Task: Design a Vector Pattern for a Seashell Collection.
Action: Mouse moved to (97, 117)
Screenshot: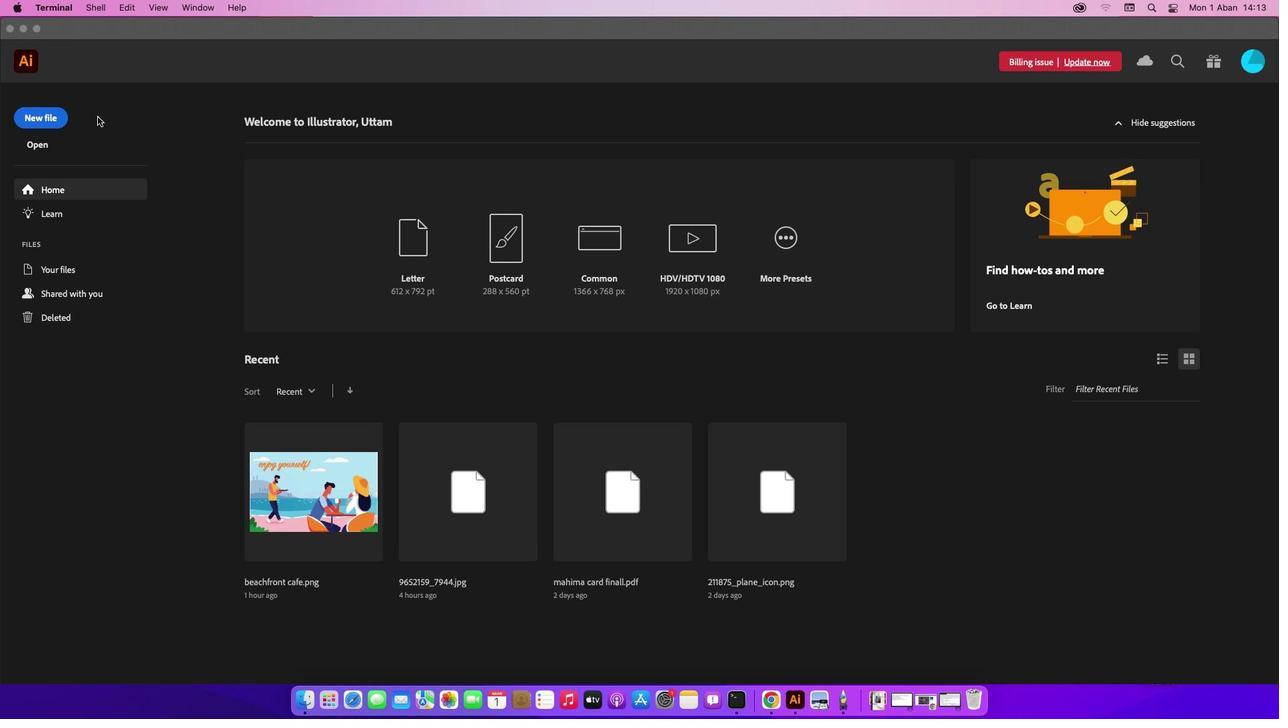 
Action: Mouse pressed left at (97, 117)
Screenshot: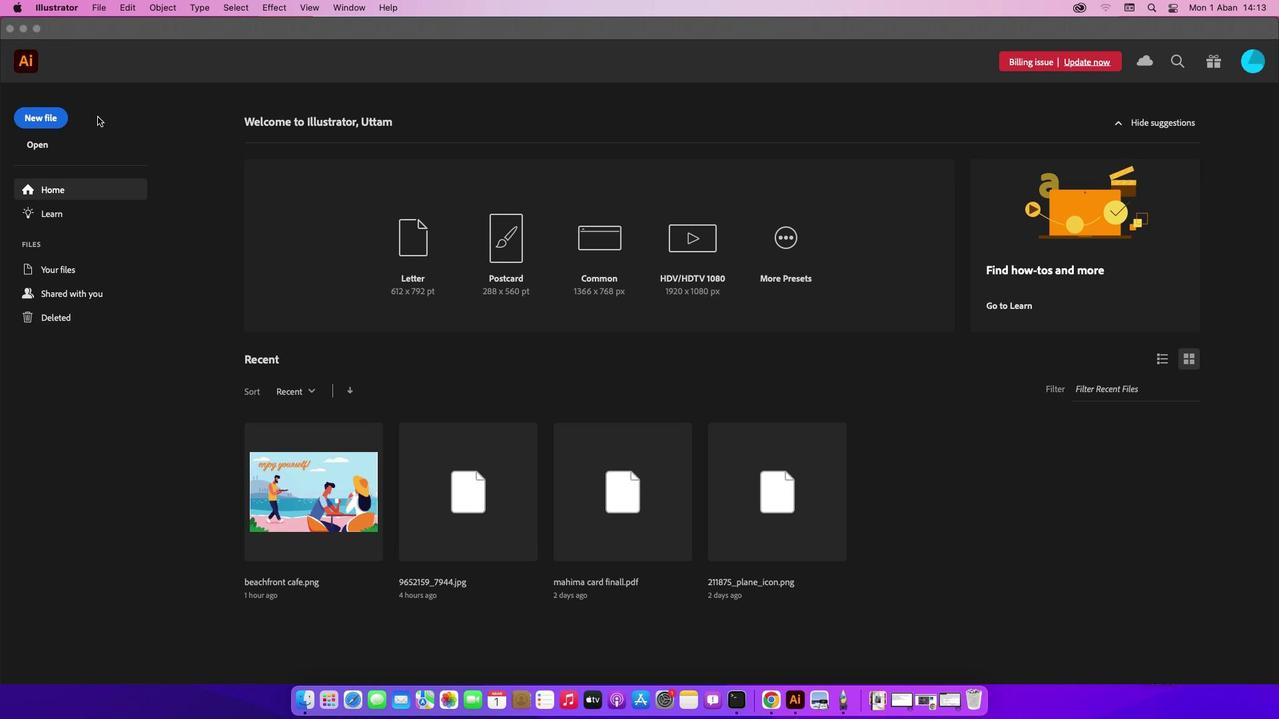 
Action: Mouse moved to (43, 125)
Screenshot: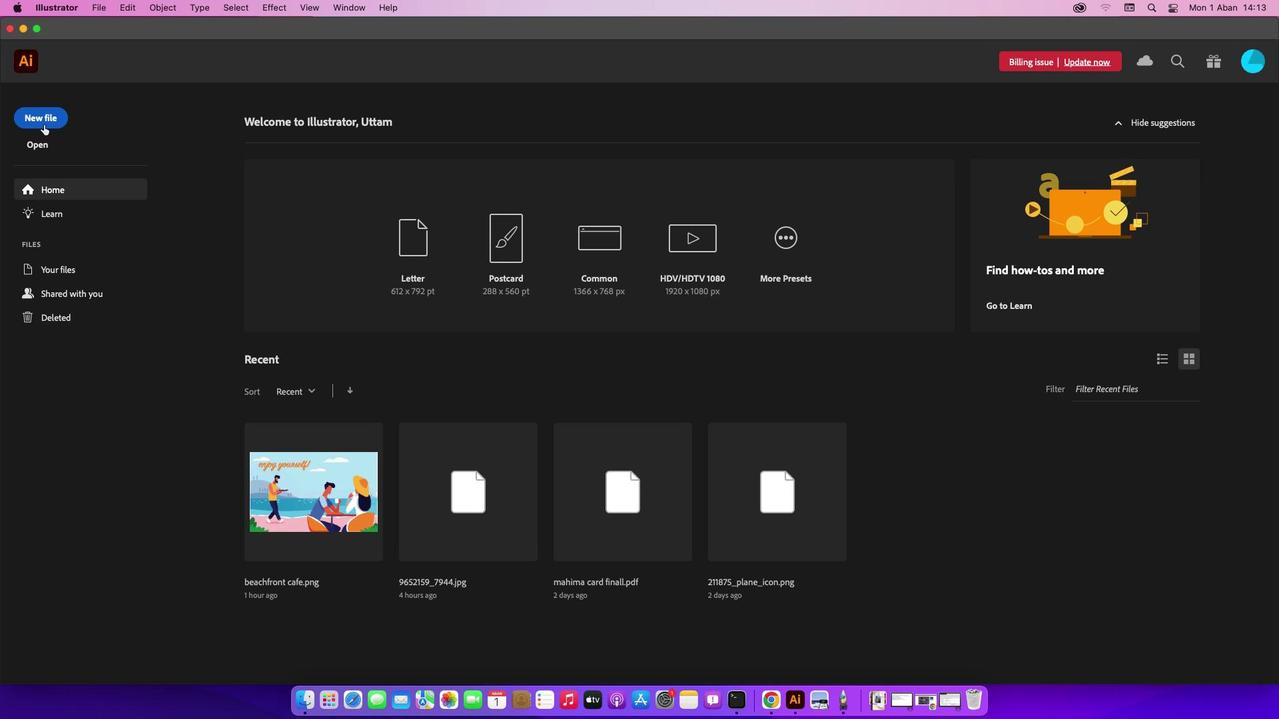 
Action: Mouse pressed left at (43, 125)
Screenshot: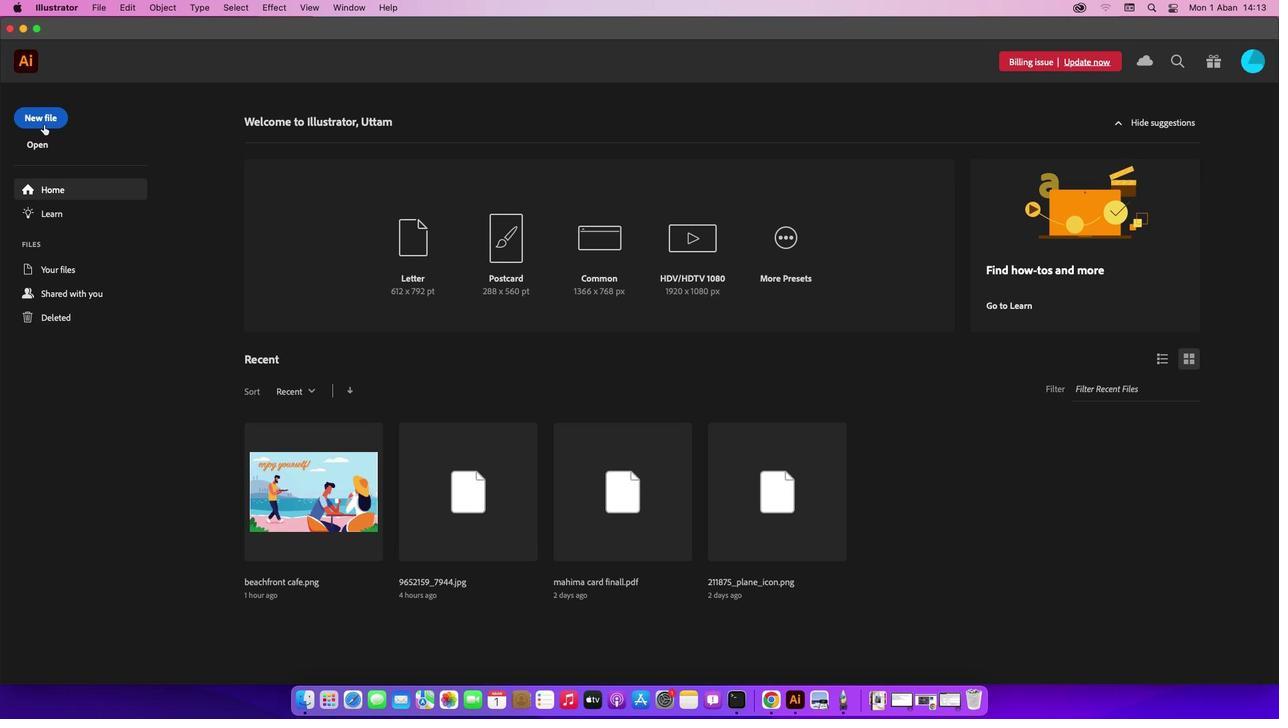 
Action: Mouse moved to (937, 556)
Screenshot: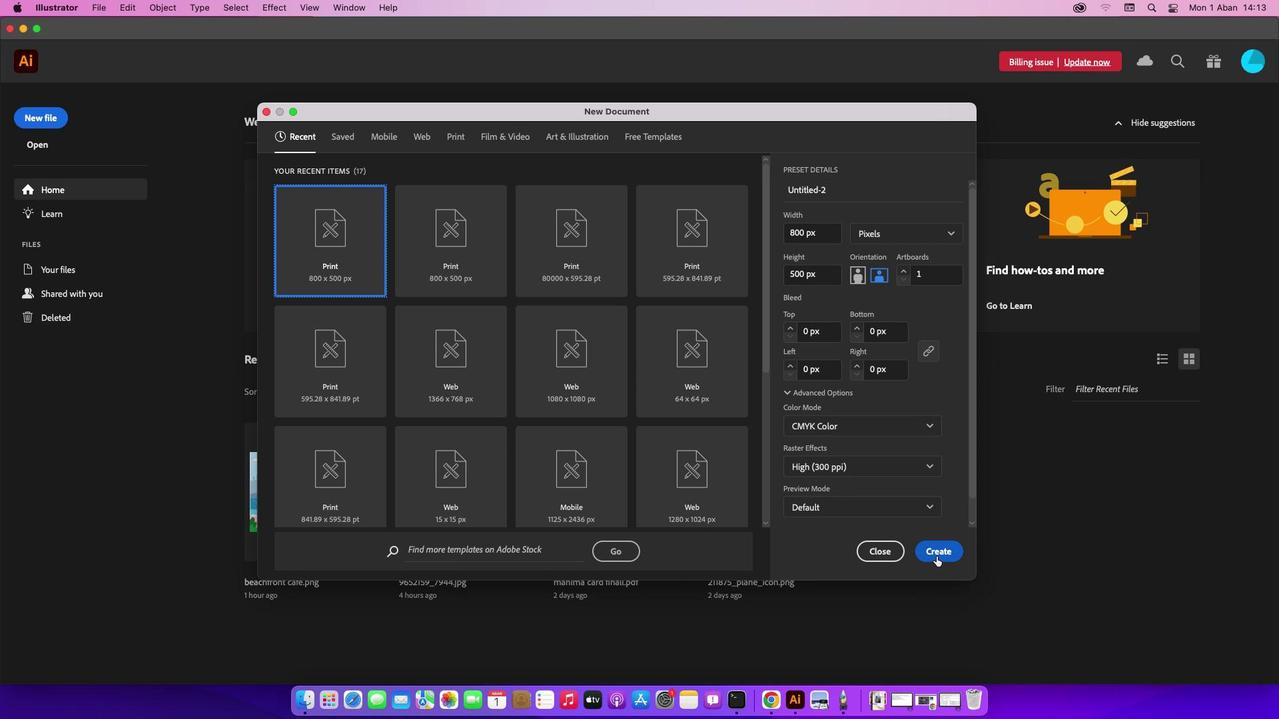
Action: Mouse pressed left at (937, 556)
Screenshot: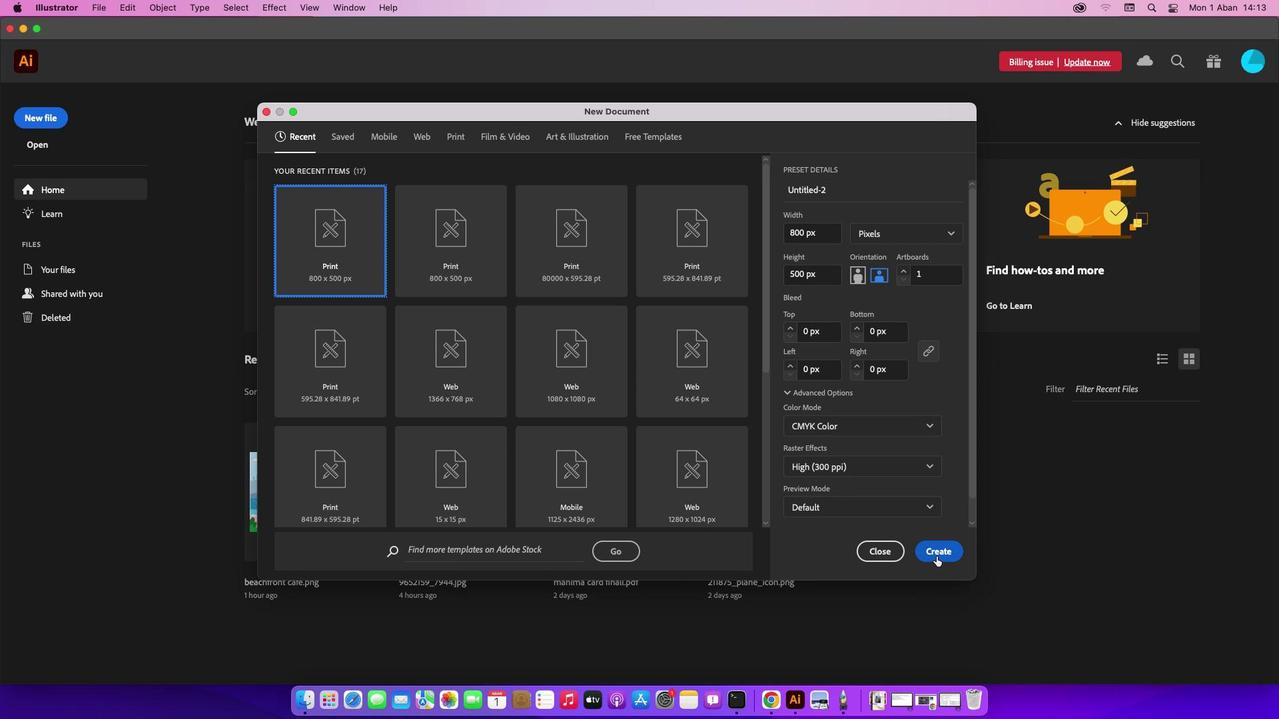 
Action: Mouse moved to (88, 7)
Screenshot: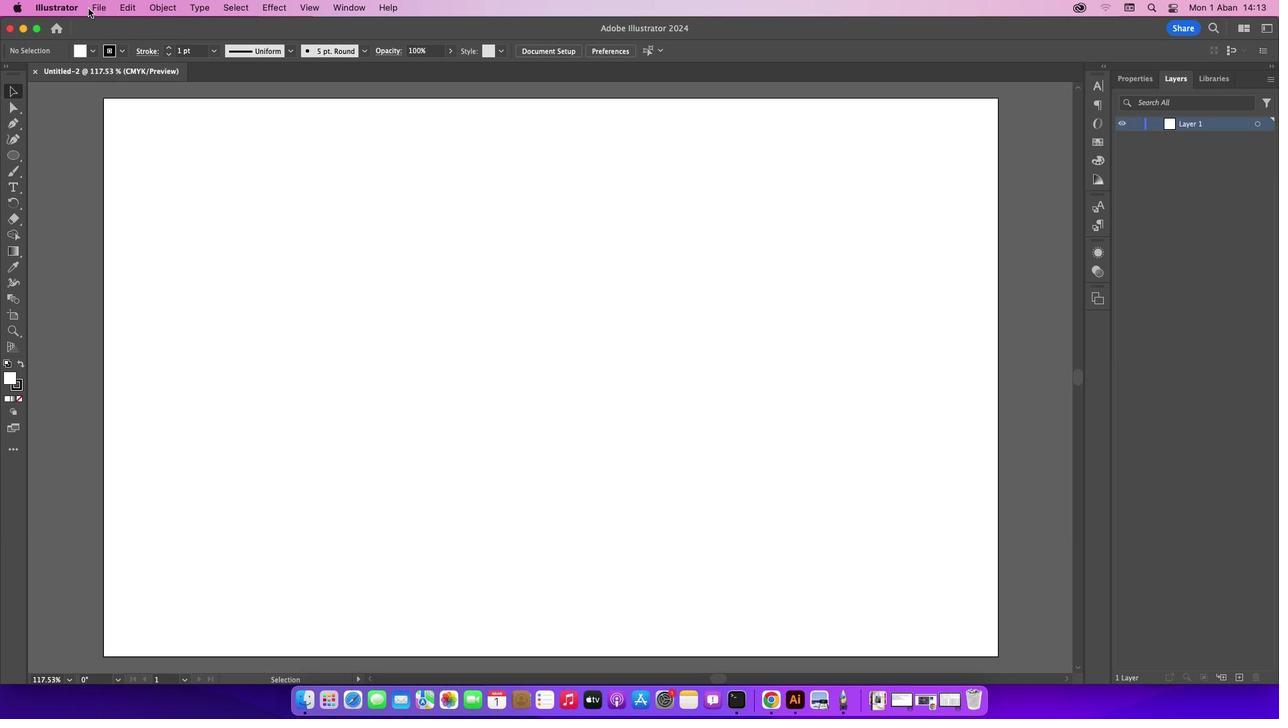 
Action: Mouse pressed left at (88, 7)
Screenshot: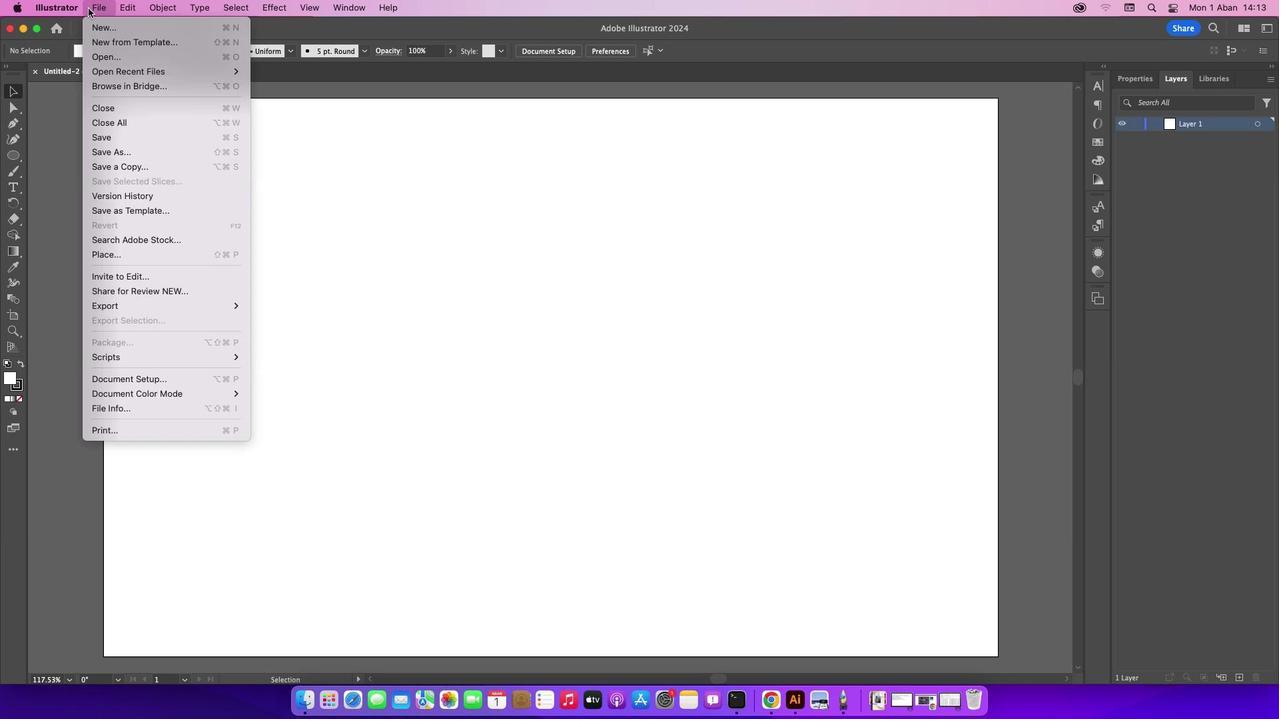 
Action: Mouse moved to (125, 63)
Screenshot: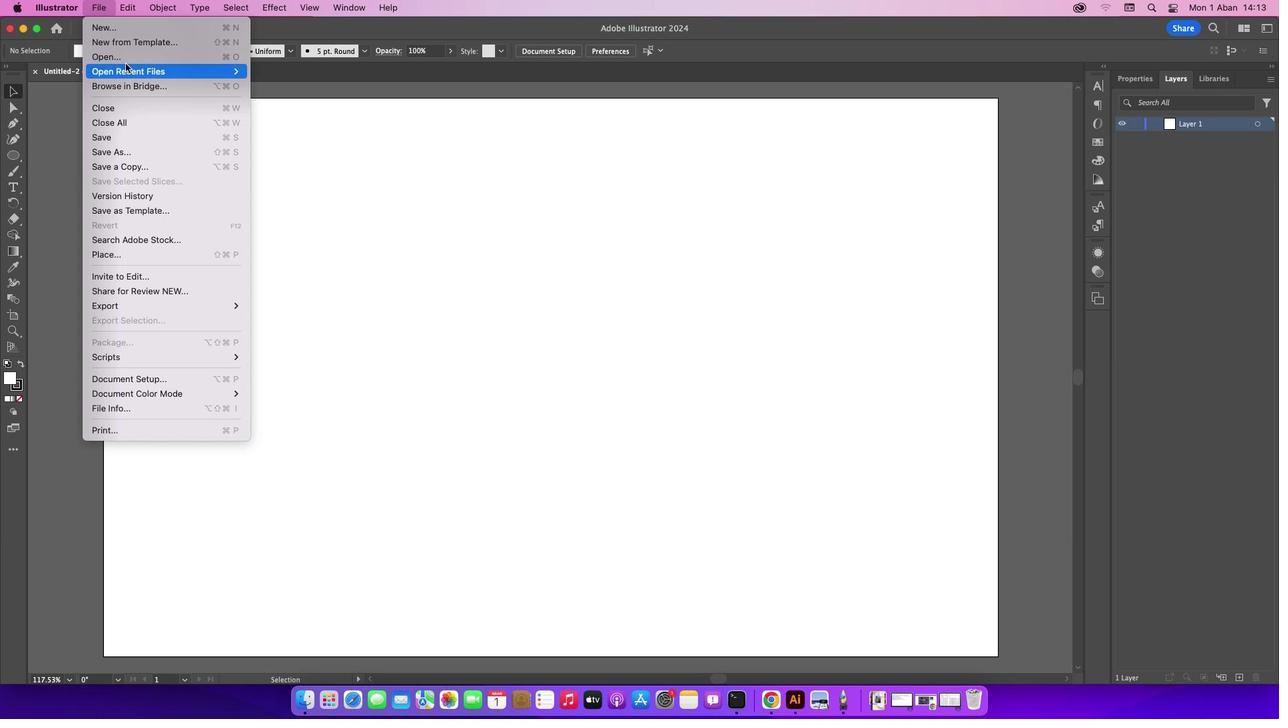 
Action: Mouse pressed left at (125, 63)
Screenshot: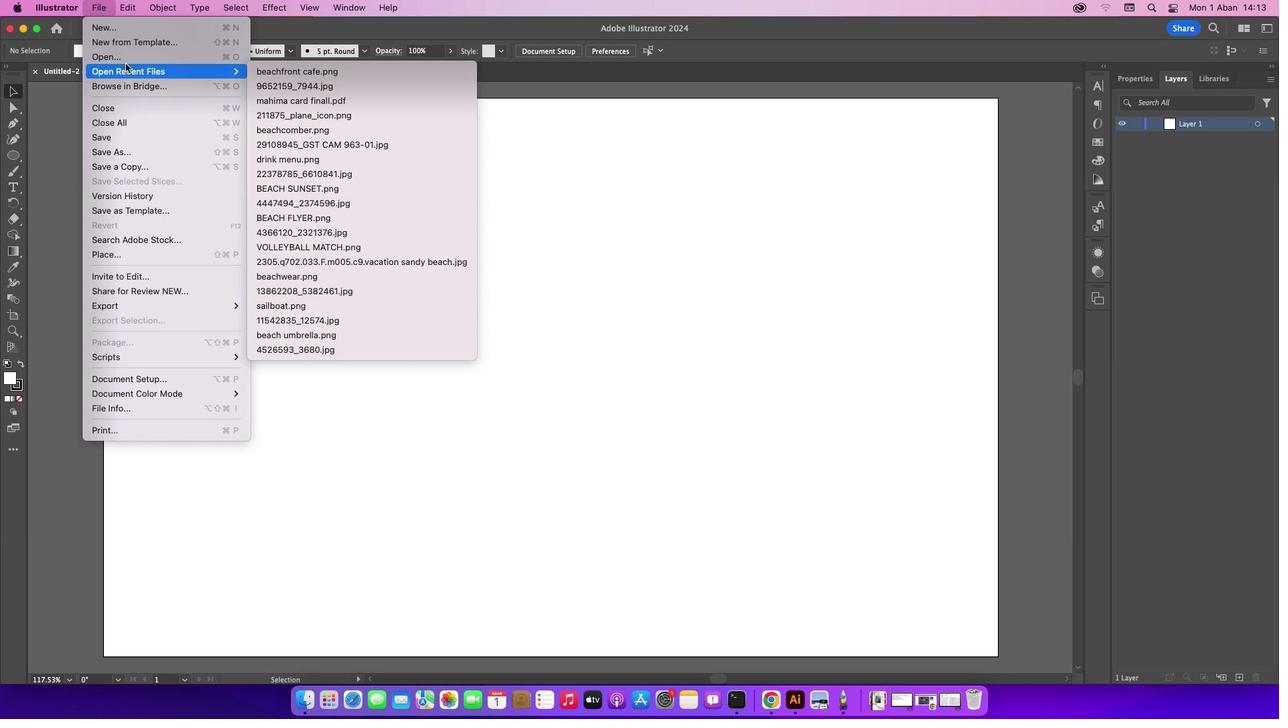 
Action: Mouse moved to (101, 9)
Screenshot: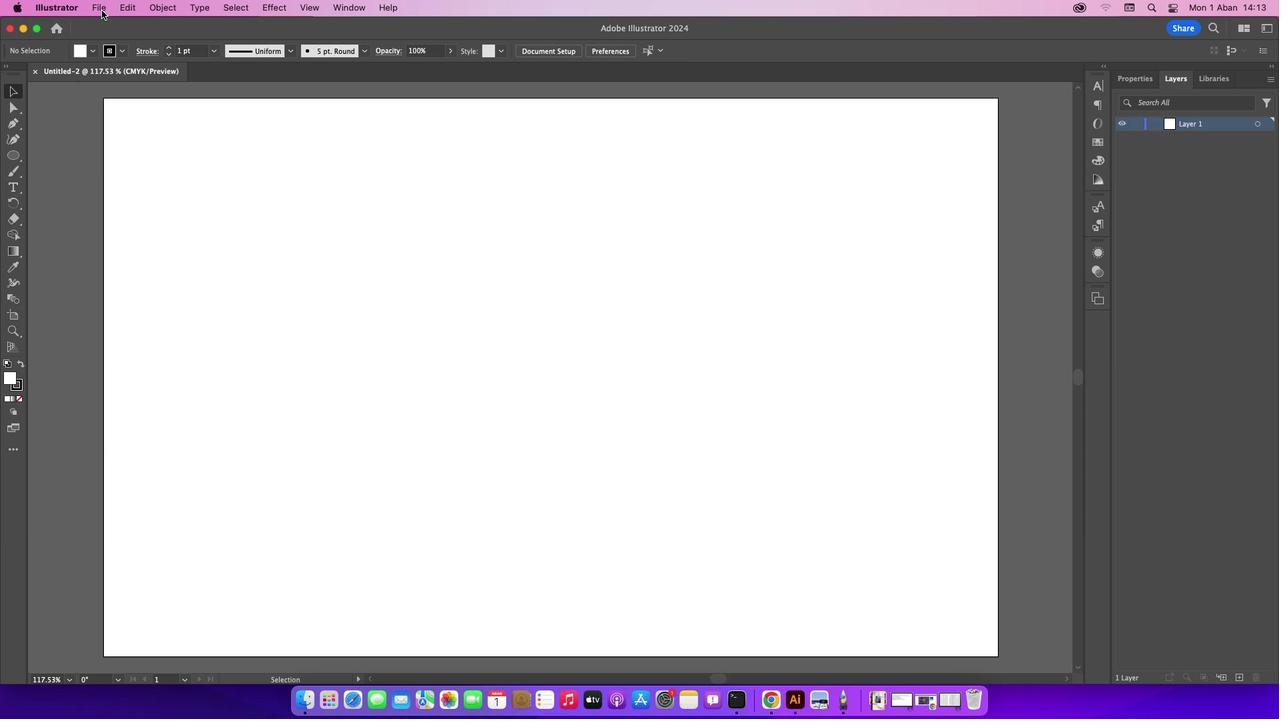 
Action: Mouse pressed left at (101, 9)
Screenshot: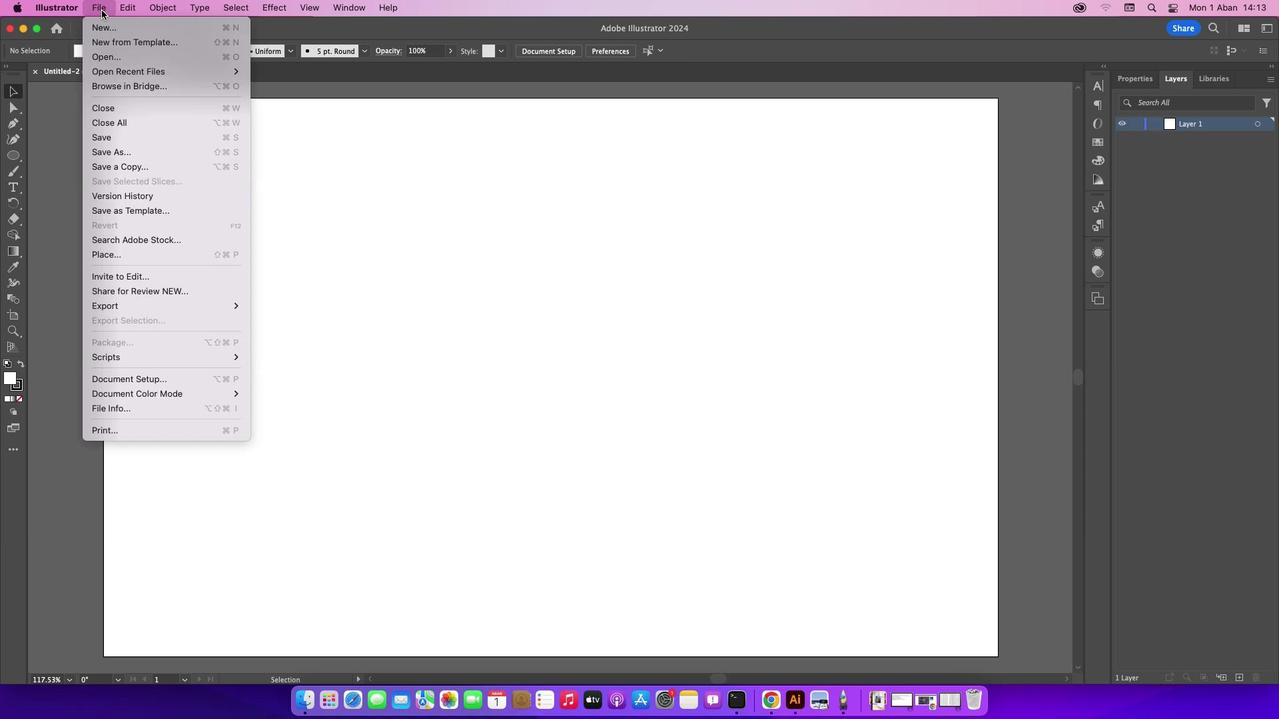 
Action: Mouse moved to (113, 56)
Screenshot: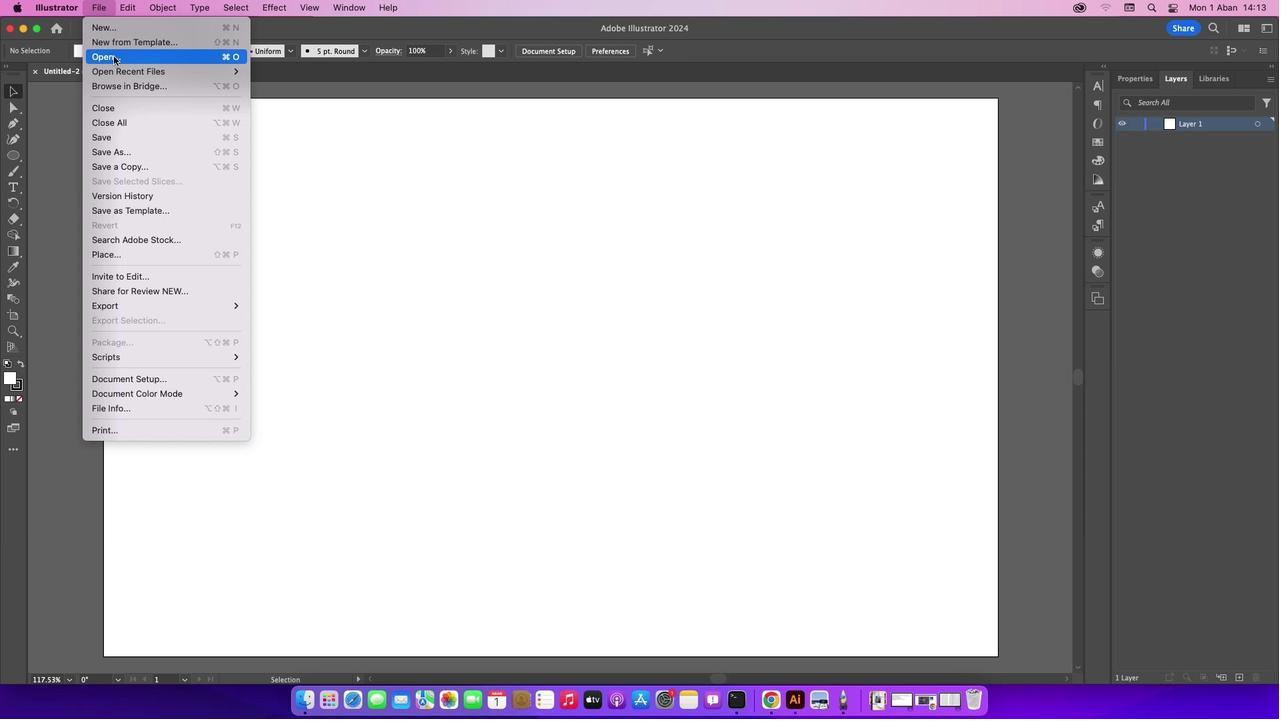 
Action: Mouse pressed left at (113, 56)
Screenshot: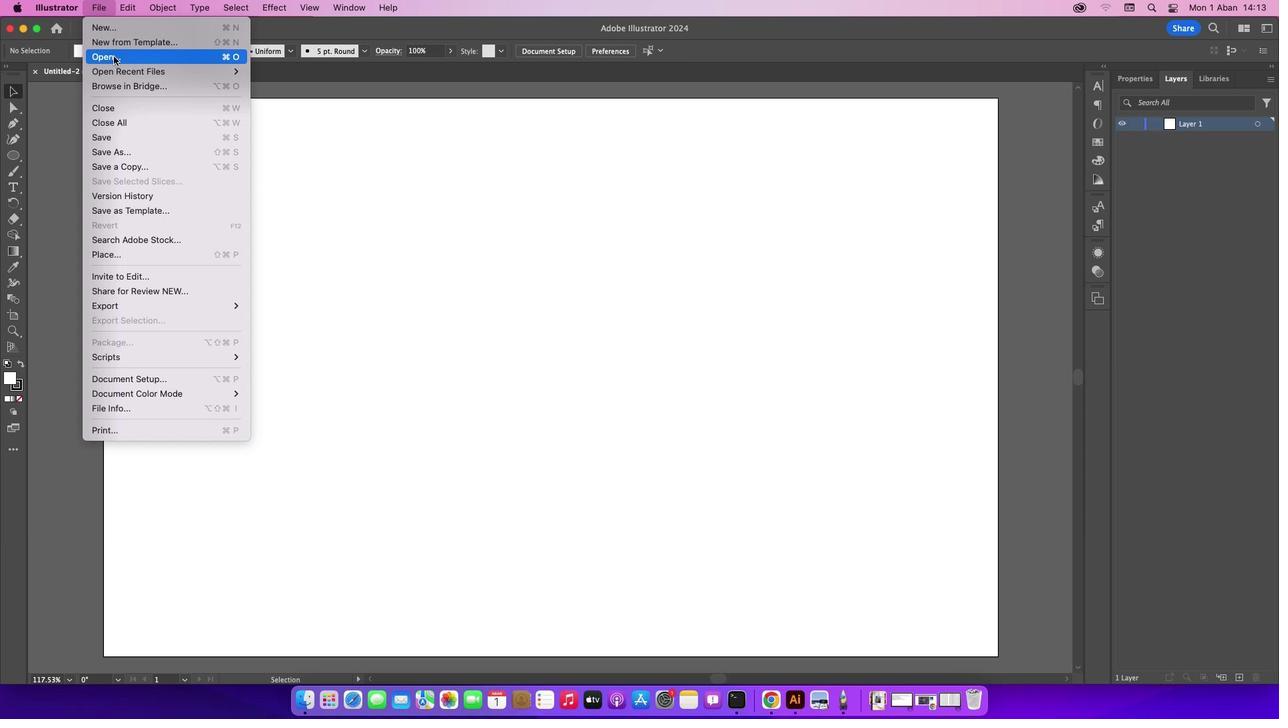 
Action: Mouse moved to (500, 177)
Screenshot: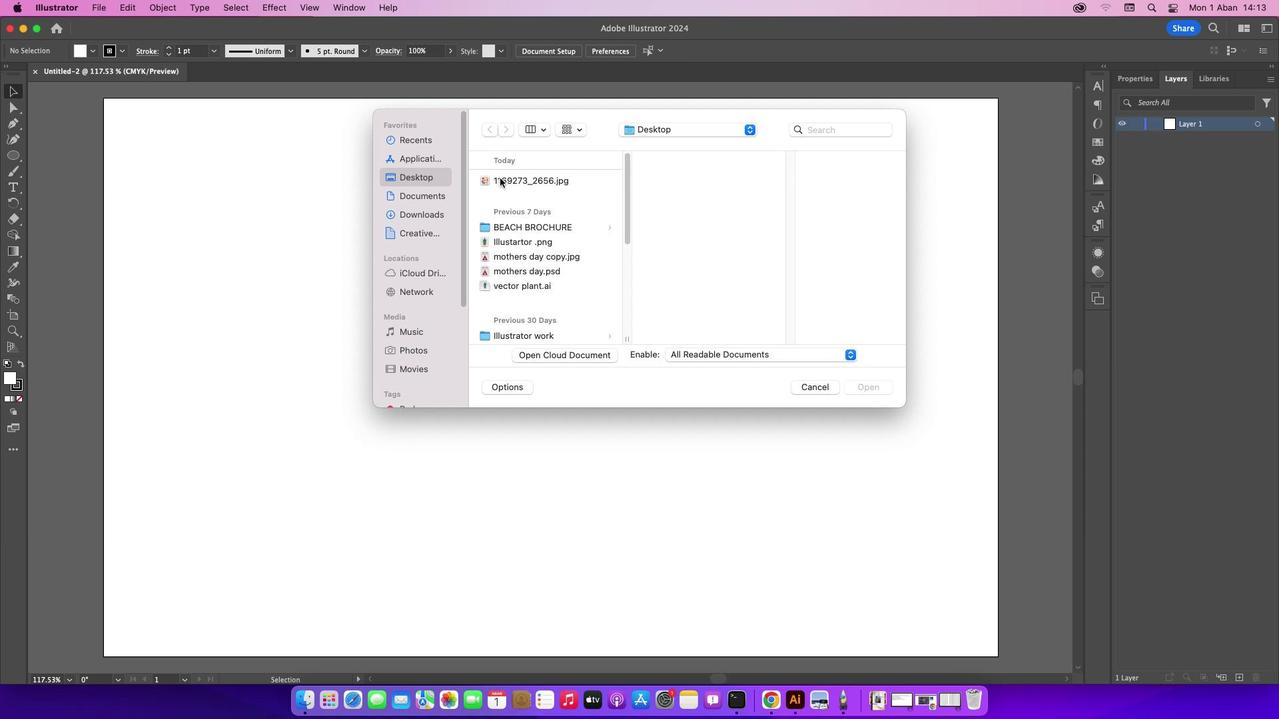 
Action: Mouse pressed left at (500, 177)
Screenshot: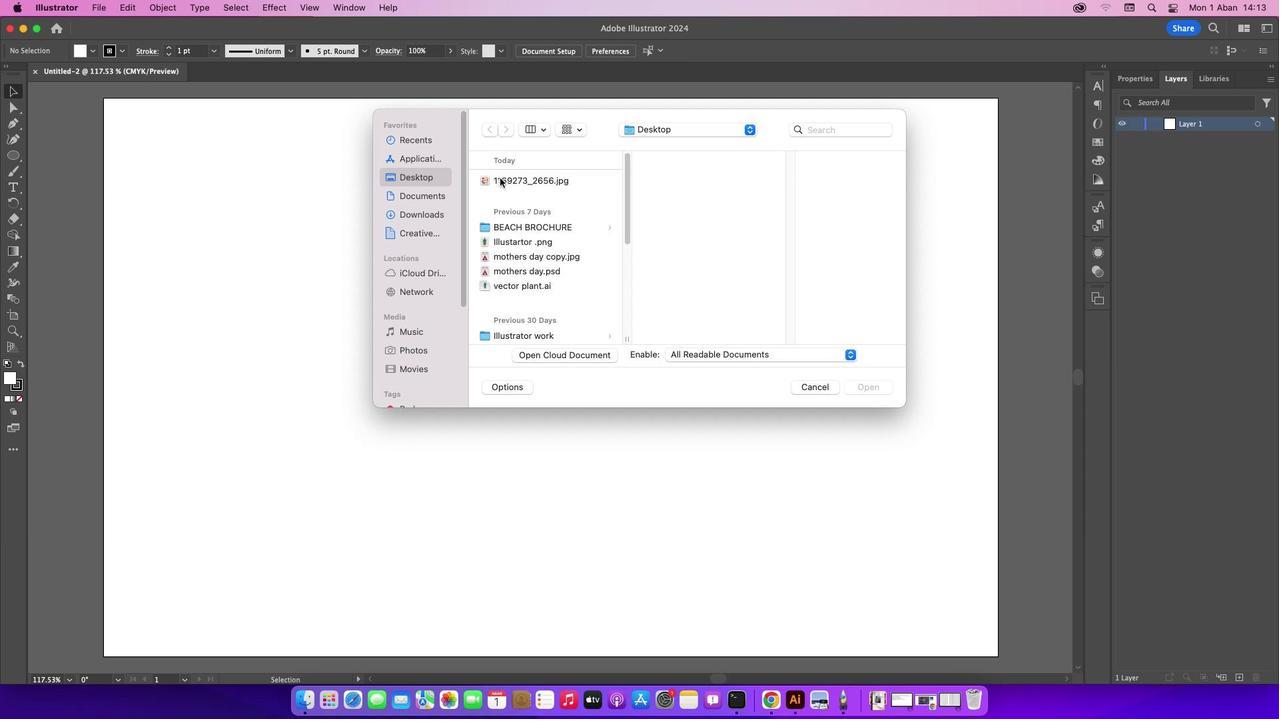 
Action: Mouse moved to (879, 393)
Screenshot: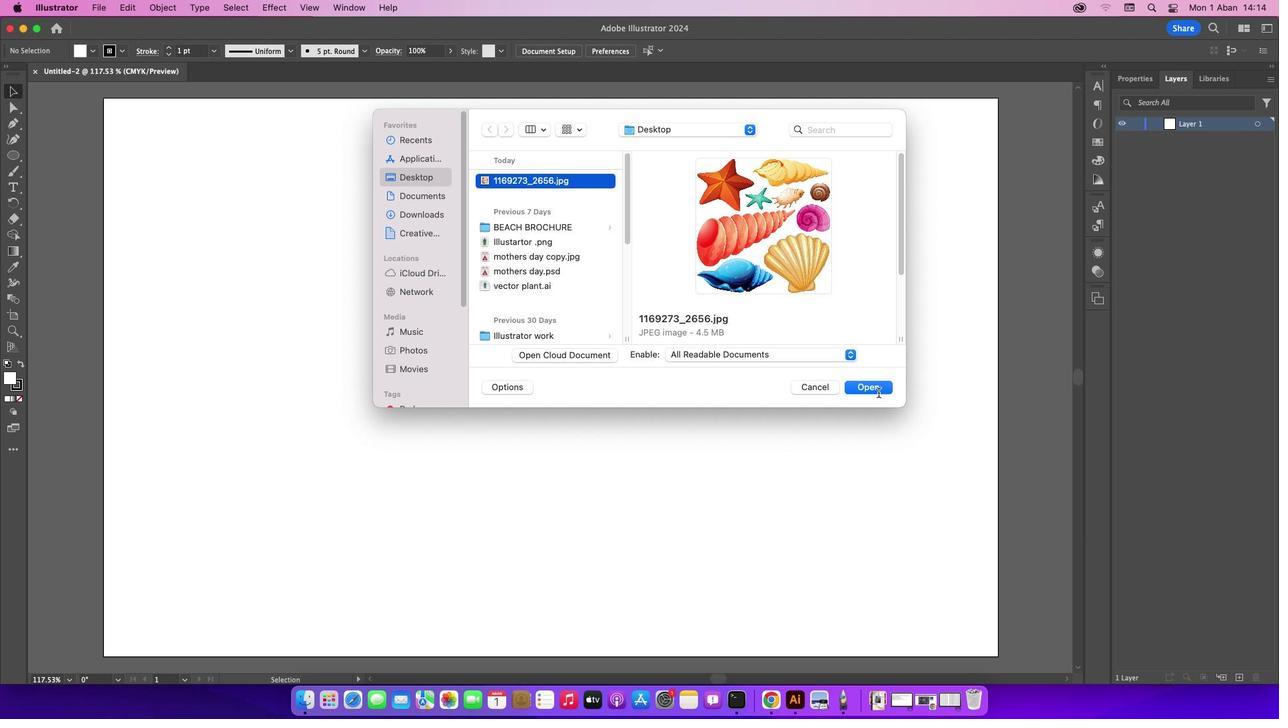 
Action: Mouse pressed left at (879, 393)
Screenshot: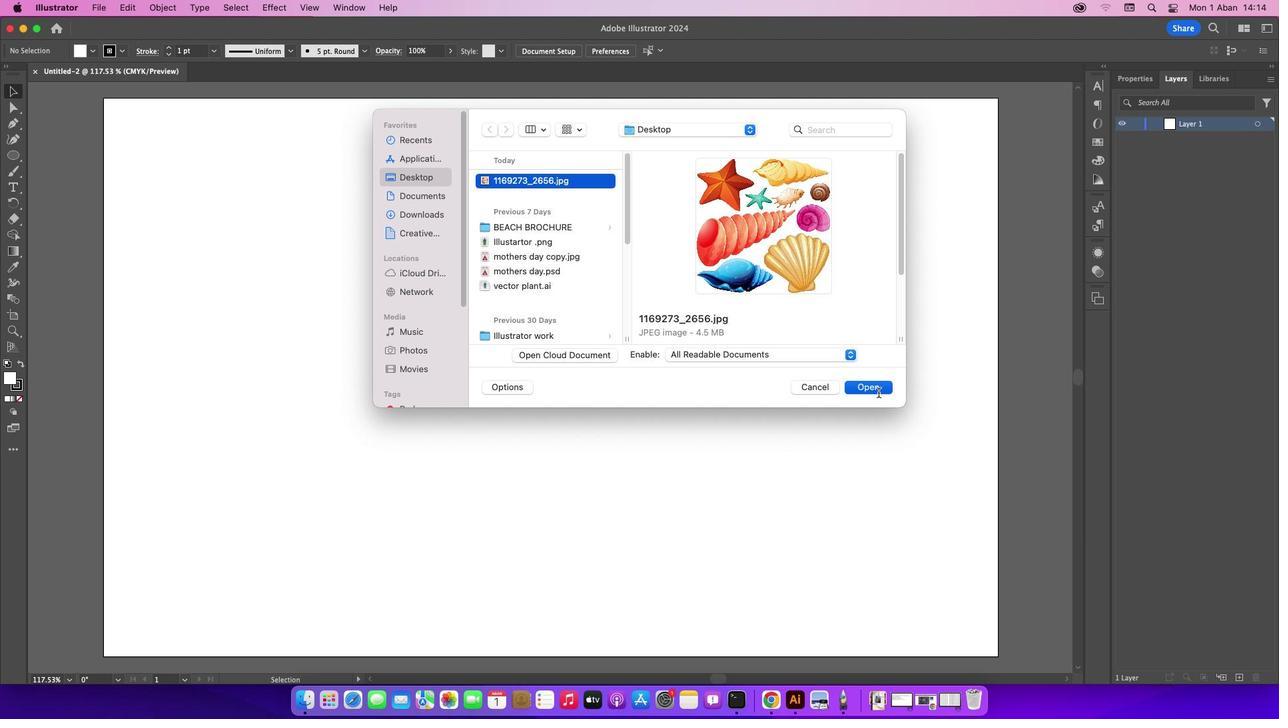 
Action: Mouse moved to (773, 395)
Screenshot: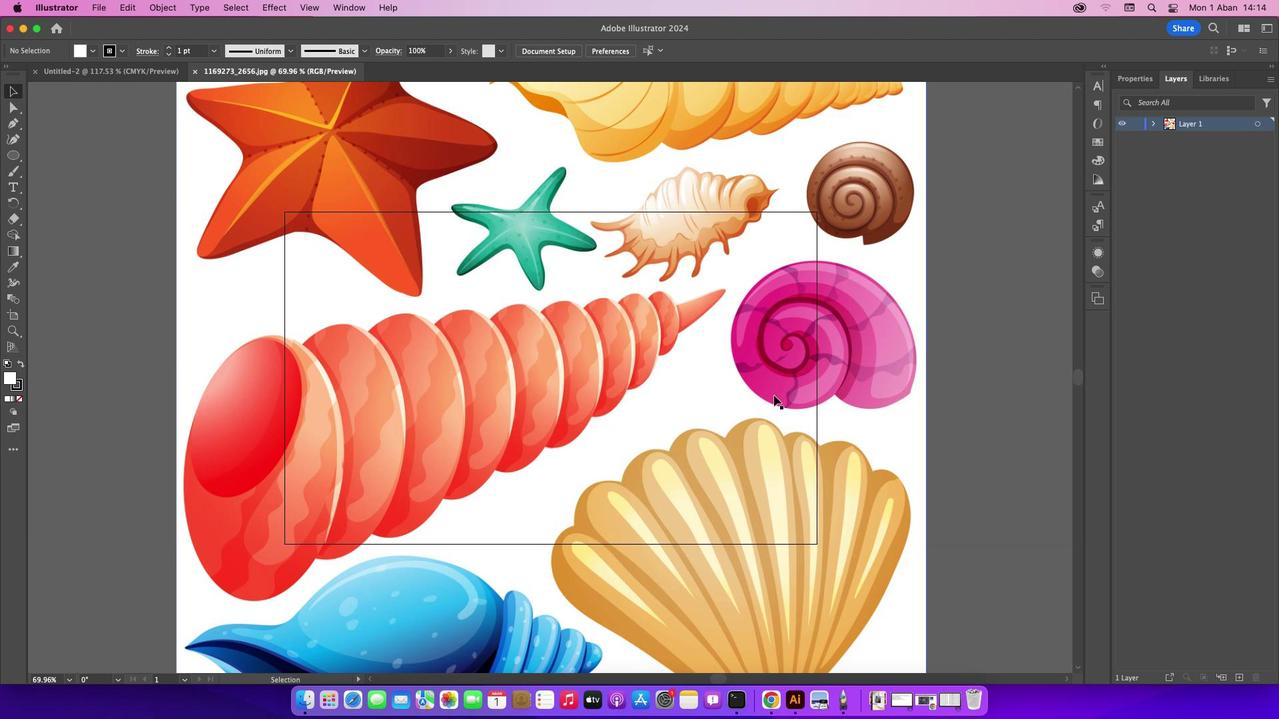 
Action: Mouse scrolled (773, 395) with delta (0, 0)
Screenshot: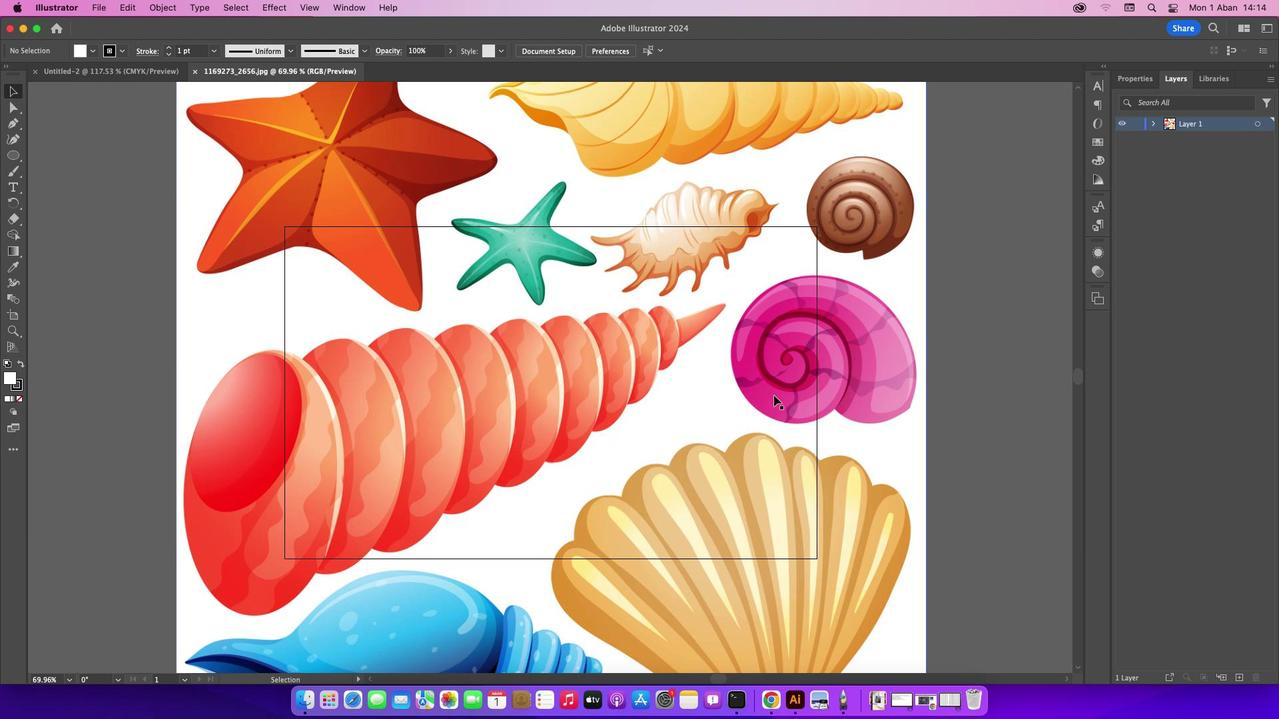 
Action: Mouse scrolled (773, 395) with delta (0, 0)
Screenshot: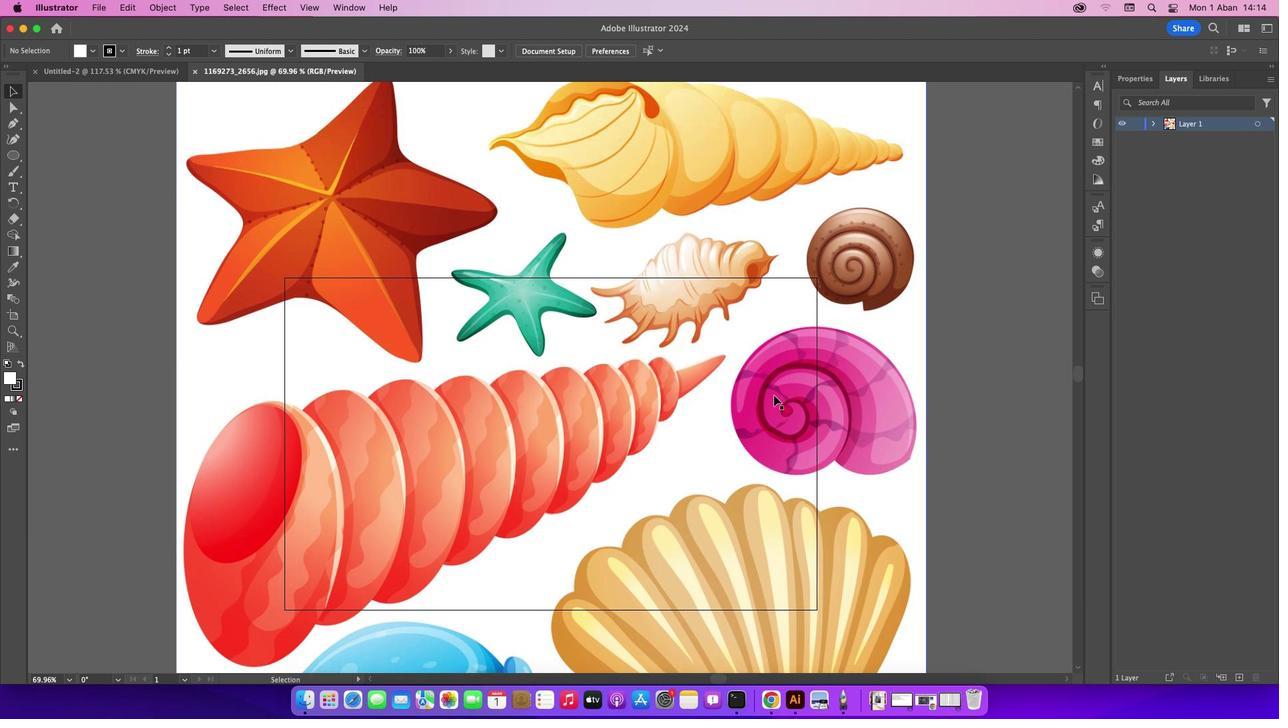 
Action: Mouse scrolled (773, 395) with delta (0, 1)
Screenshot: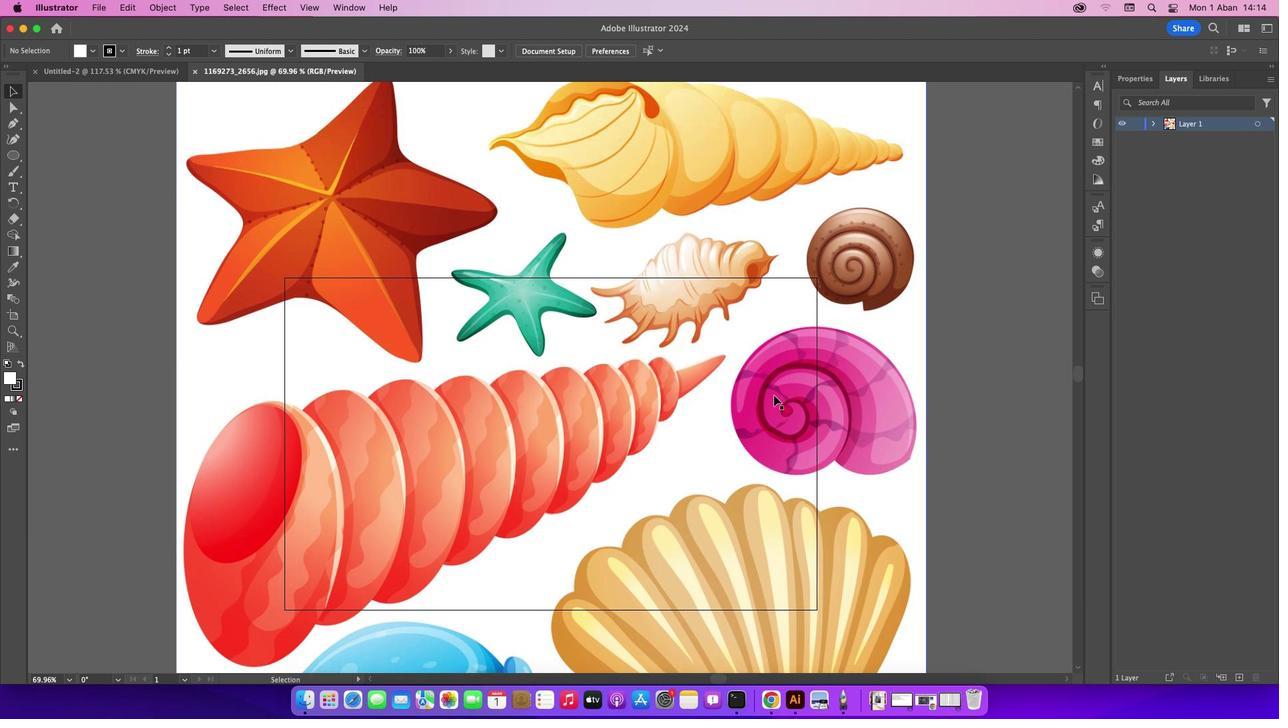 
Action: Mouse scrolled (773, 395) with delta (0, 2)
Screenshot: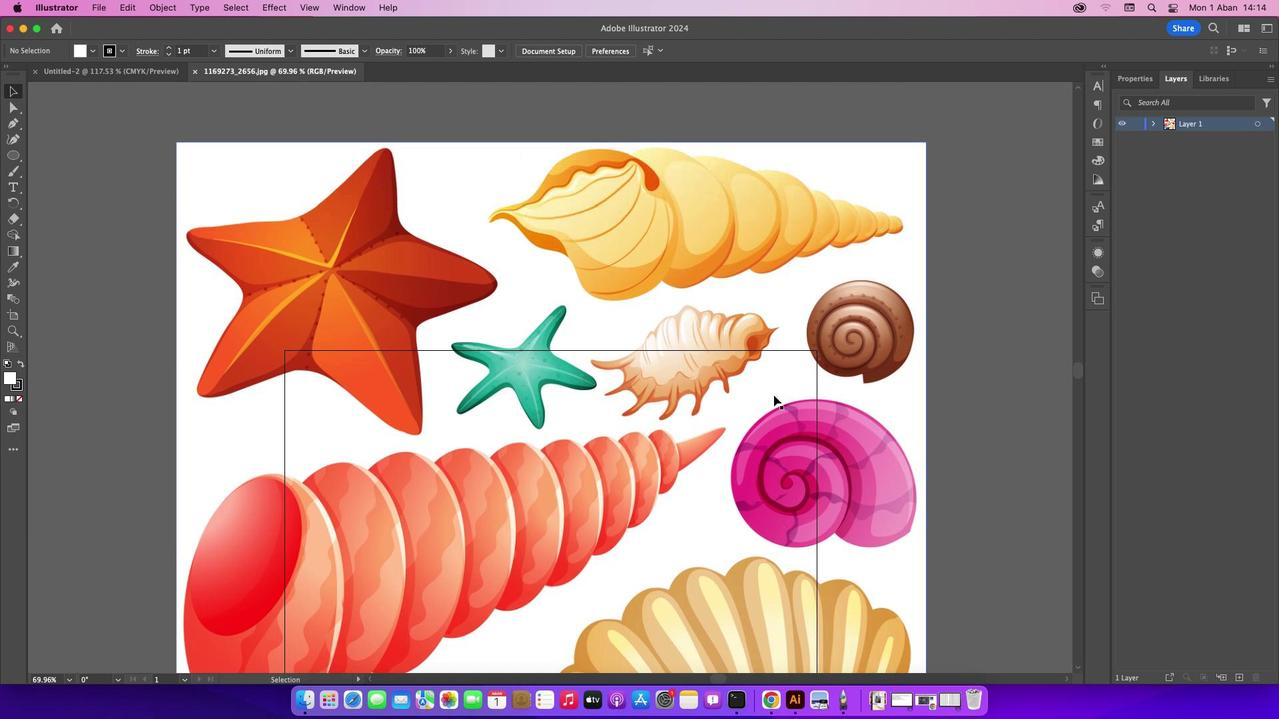 
Action: Mouse scrolled (773, 395) with delta (0, 0)
Screenshot: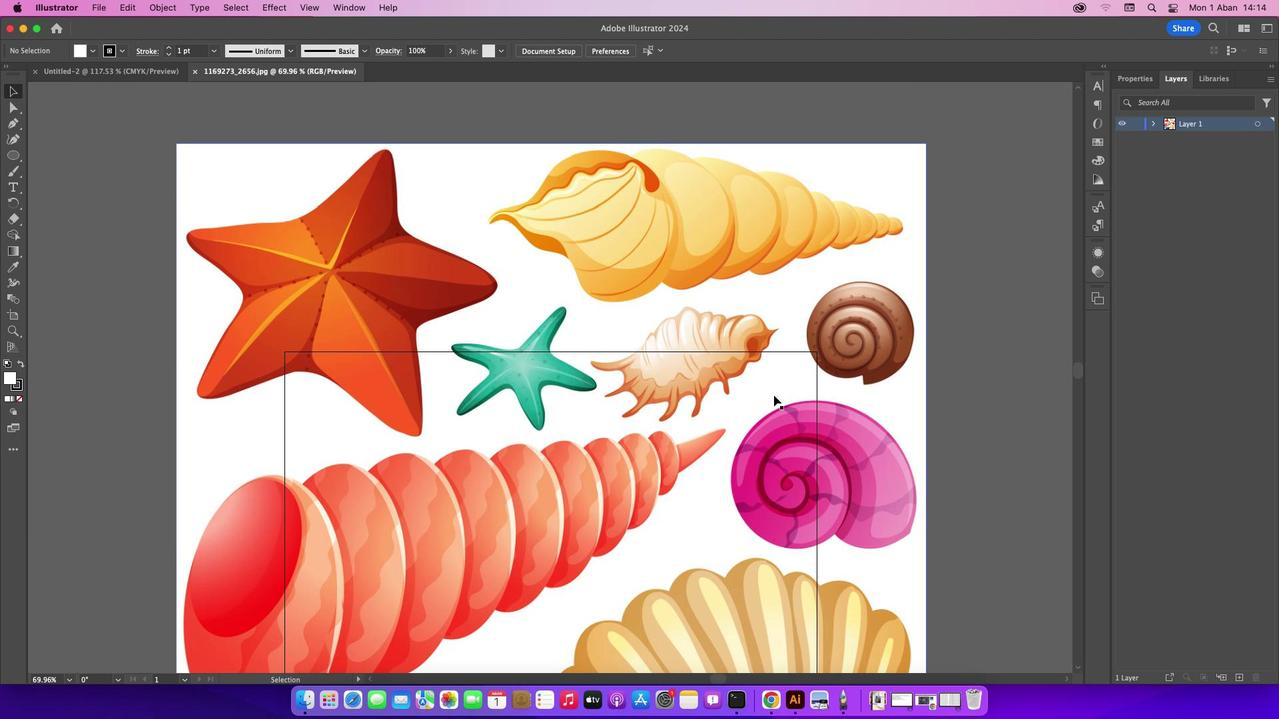 
Action: Mouse scrolled (773, 395) with delta (0, 0)
Screenshot: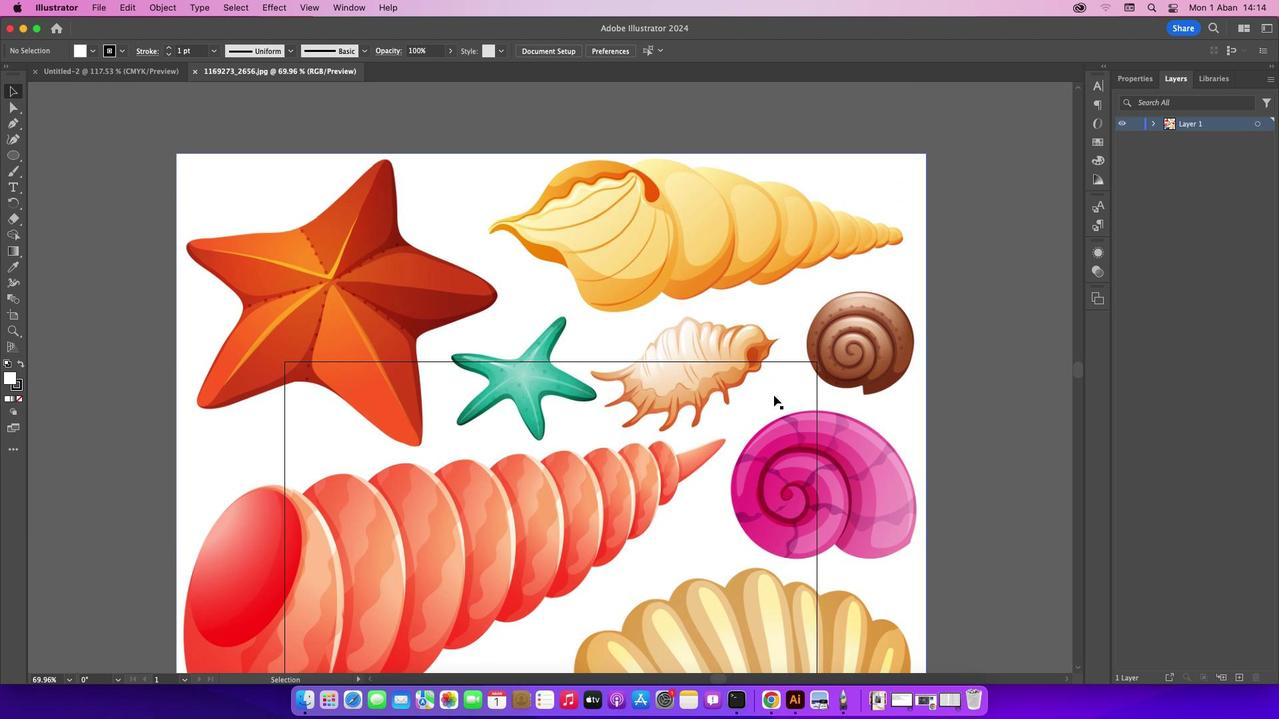 
Action: Mouse moved to (1152, 125)
Screenshot: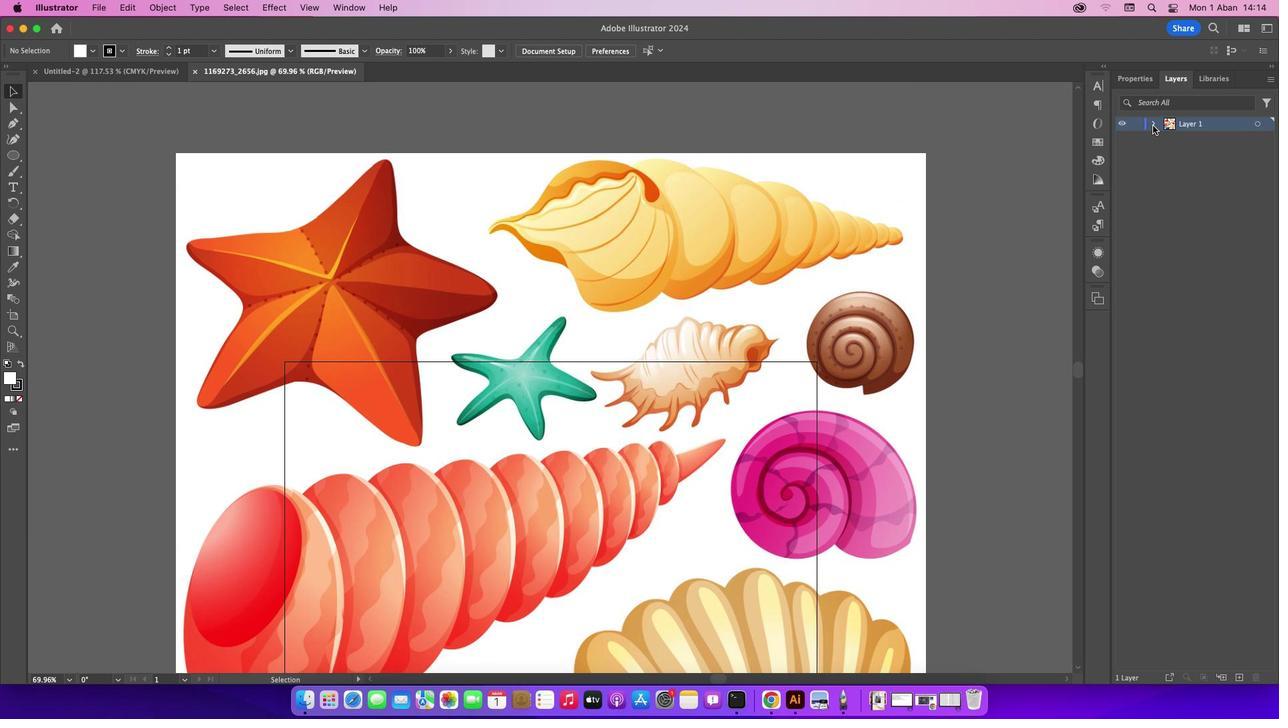 
Action: Mouse pressed left at (1152, 125)
Screenshot: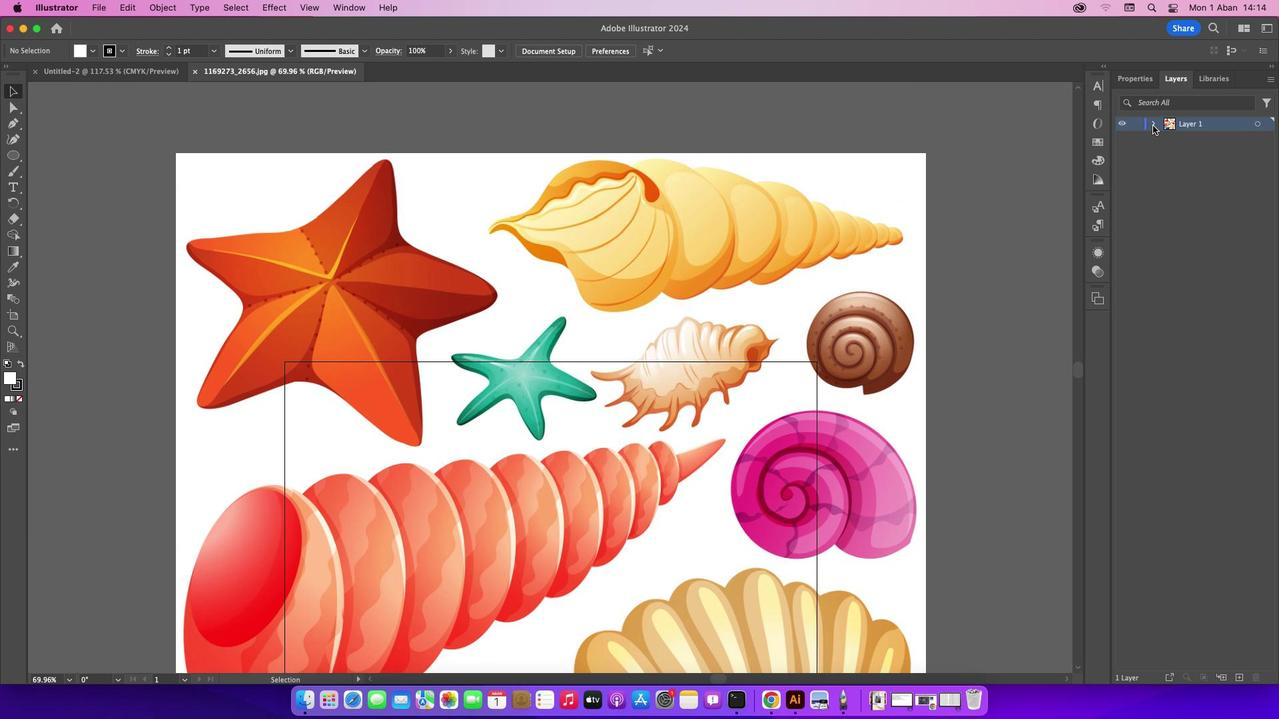 
Action: Mouse moved to (1137, 143)
Screenshot: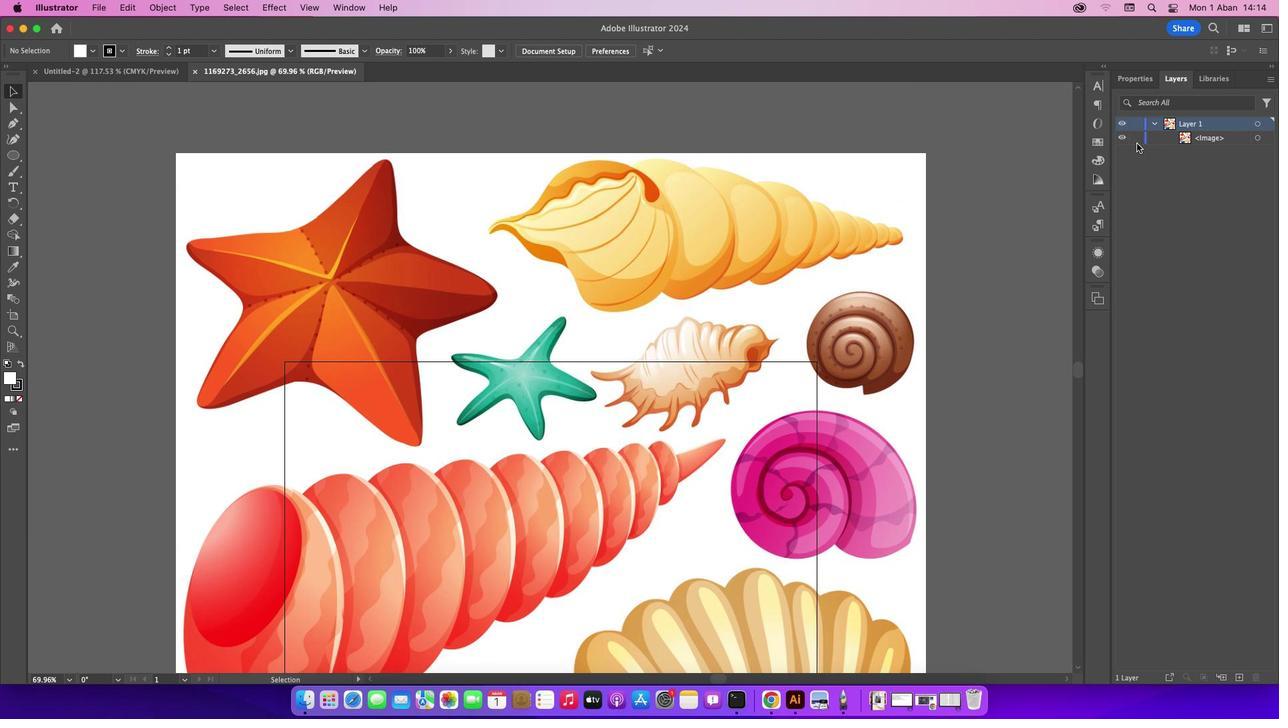 
Action: Mouse pressed left at (1137, 143)
Screenshot: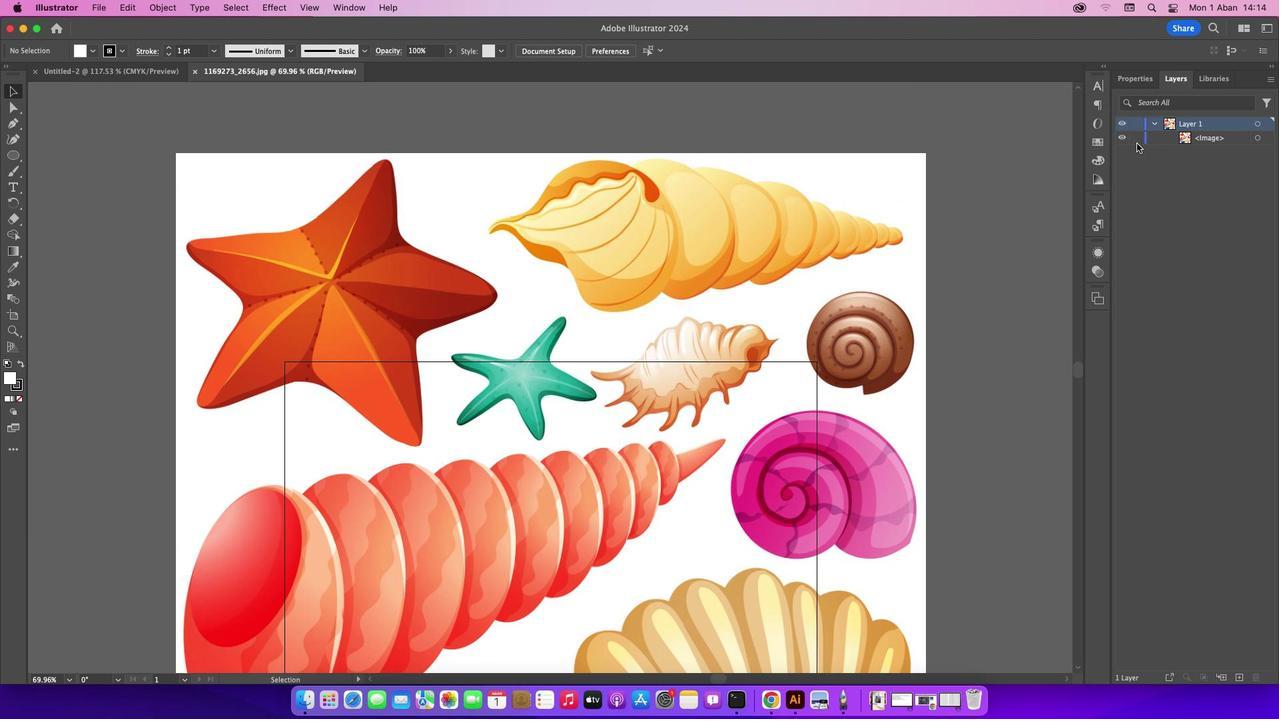 
Action: Mouse moved to (1137, 140)
Screenshot: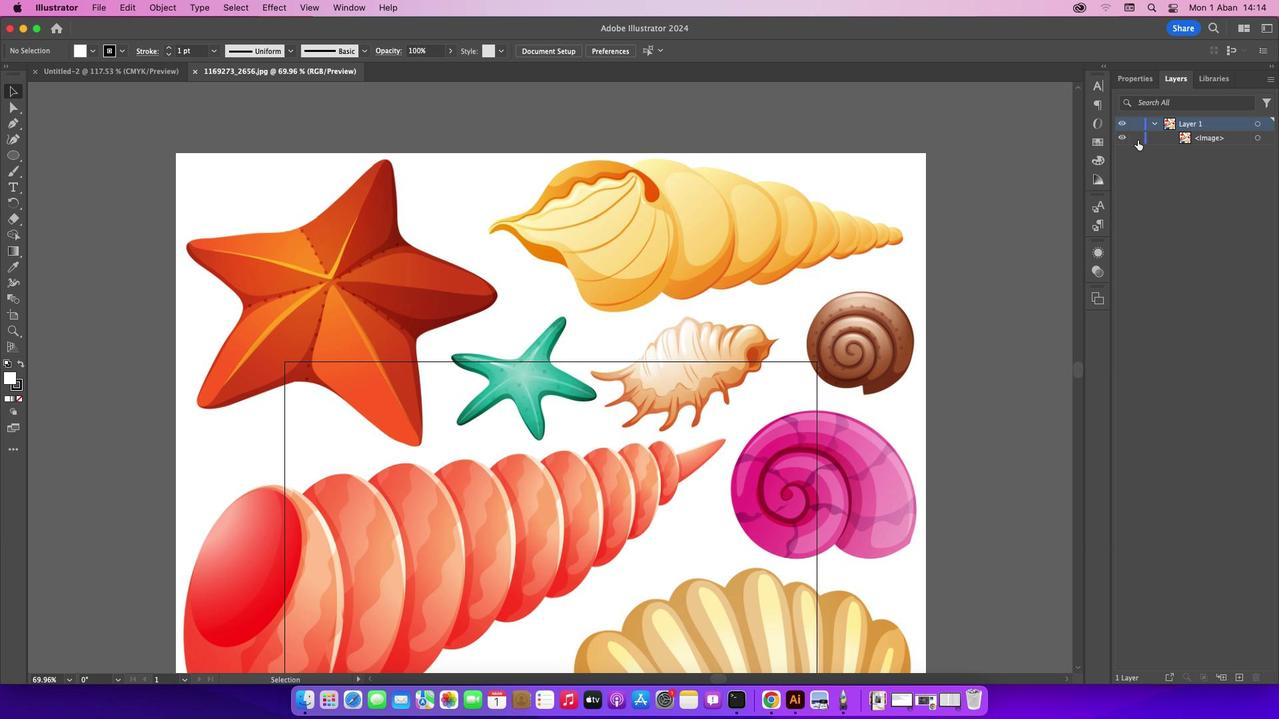 
Action: Mouse pressed left at (1137, 140)
Screenshot: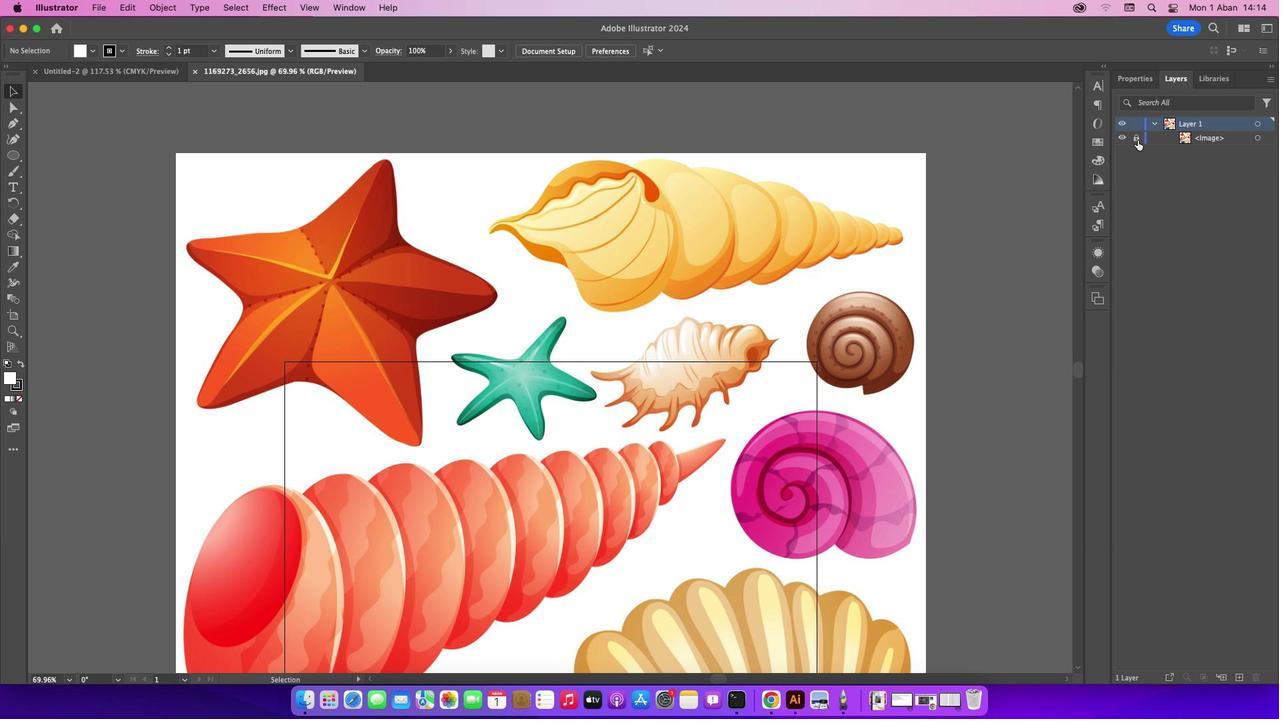 
Action: Mouse moved to (16, 123)
Screenshot: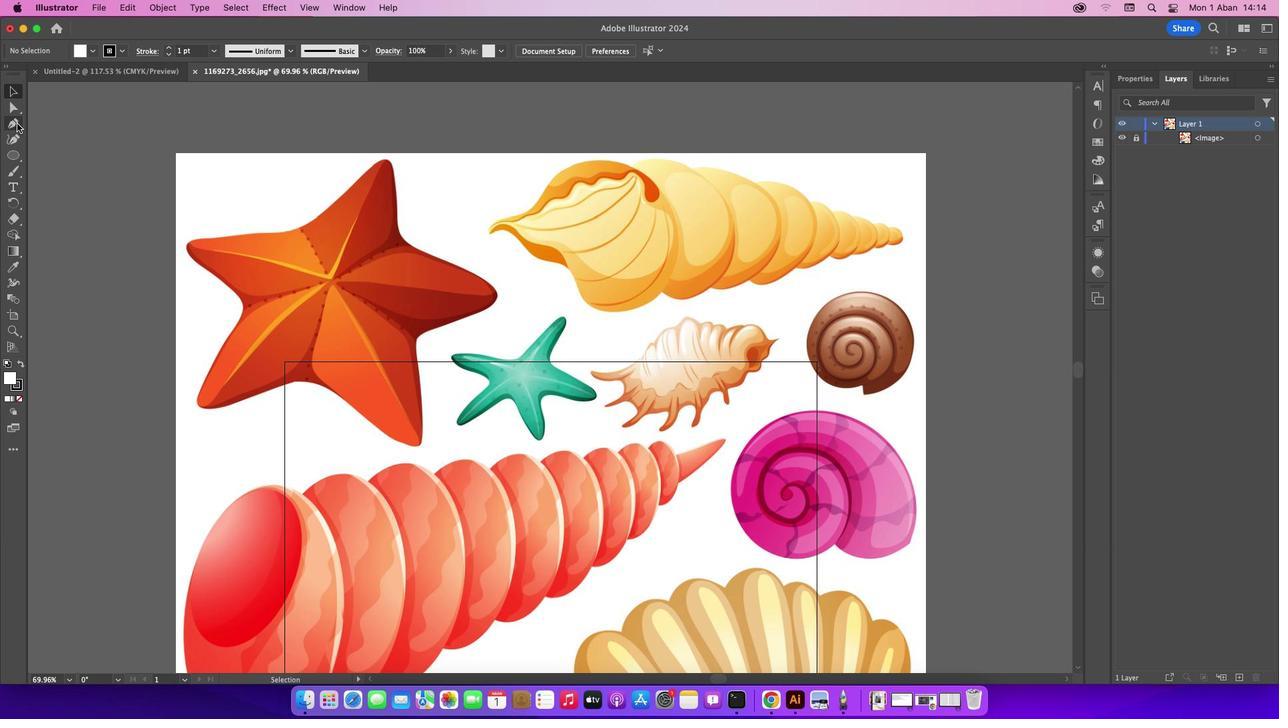 
Action: Mouse pressed left at (16, 123)
Screenshot: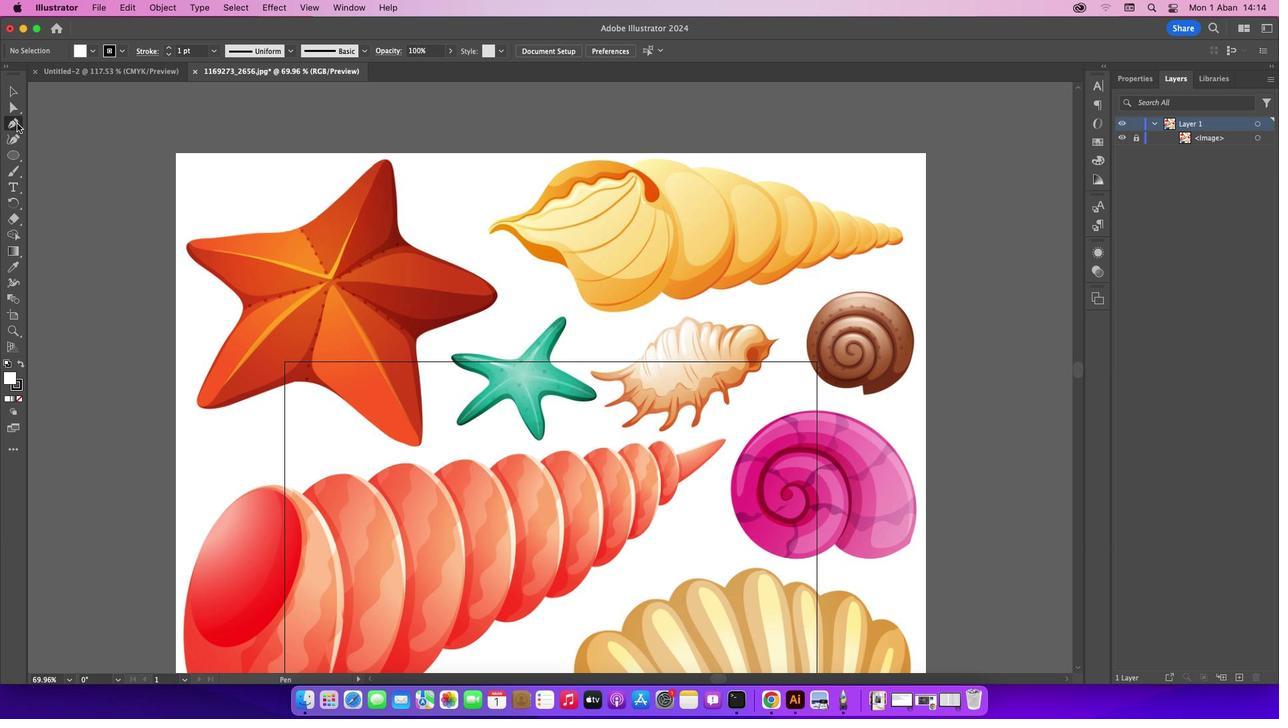 
Action: Mouse moved to (314, 255)
Screenshot: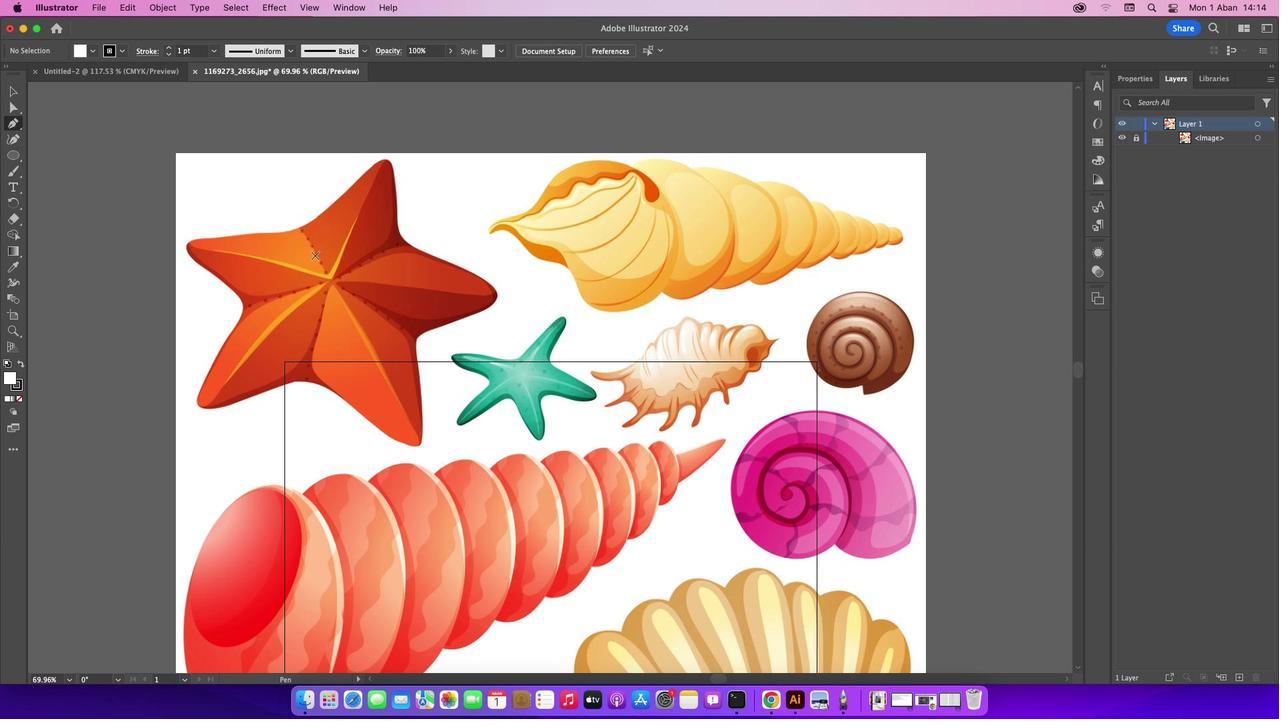 
Action: Key pressed Key.caps_lock
Screenshot: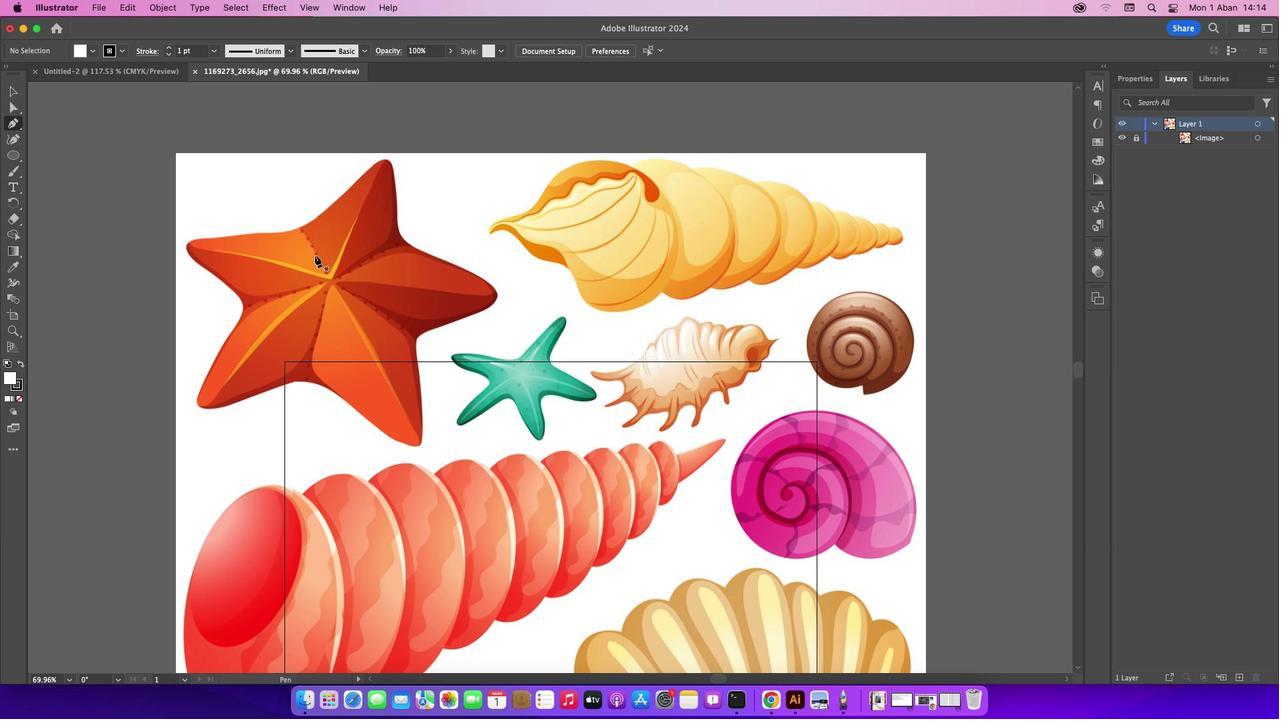 
Action: Mouse moved to (300, 225)
Screenshot: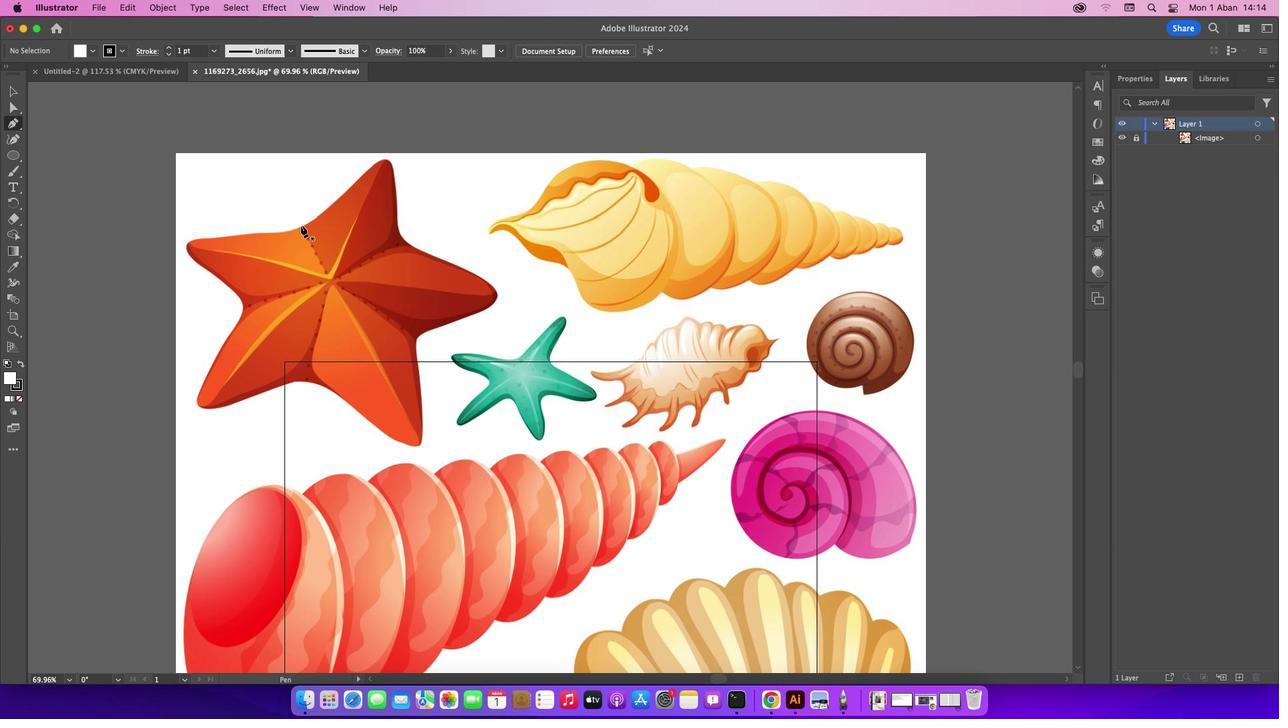 
Action: Mouse pressed left at (300, 225)
Screenshot: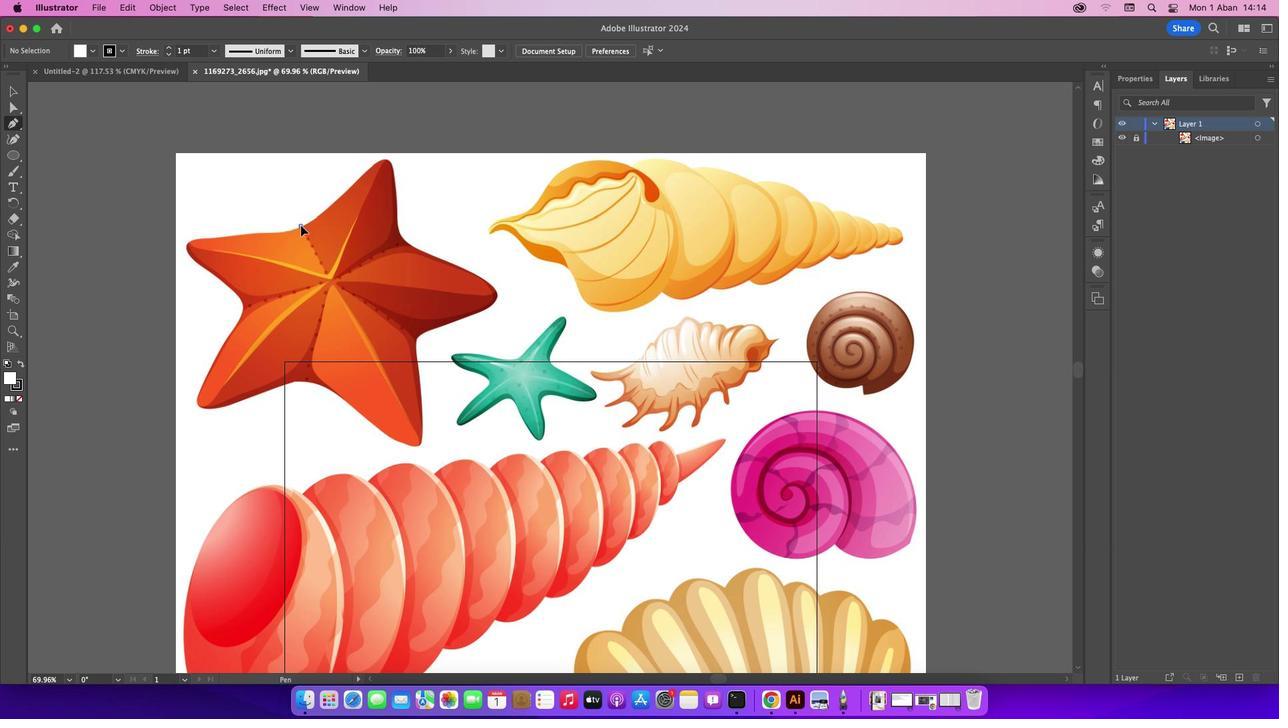
Action: Mouse moved to (303, 207)
Screenshot: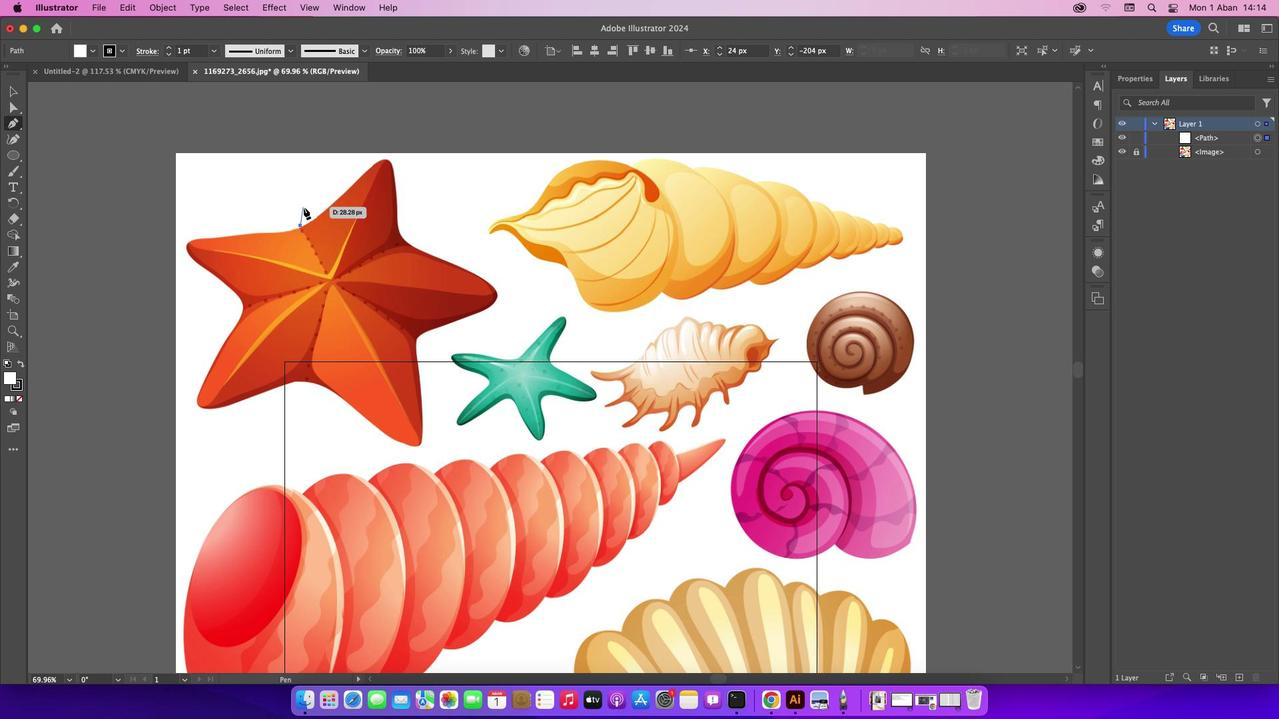 
Action: Key pressed Key.cmd'z'
Screenshot: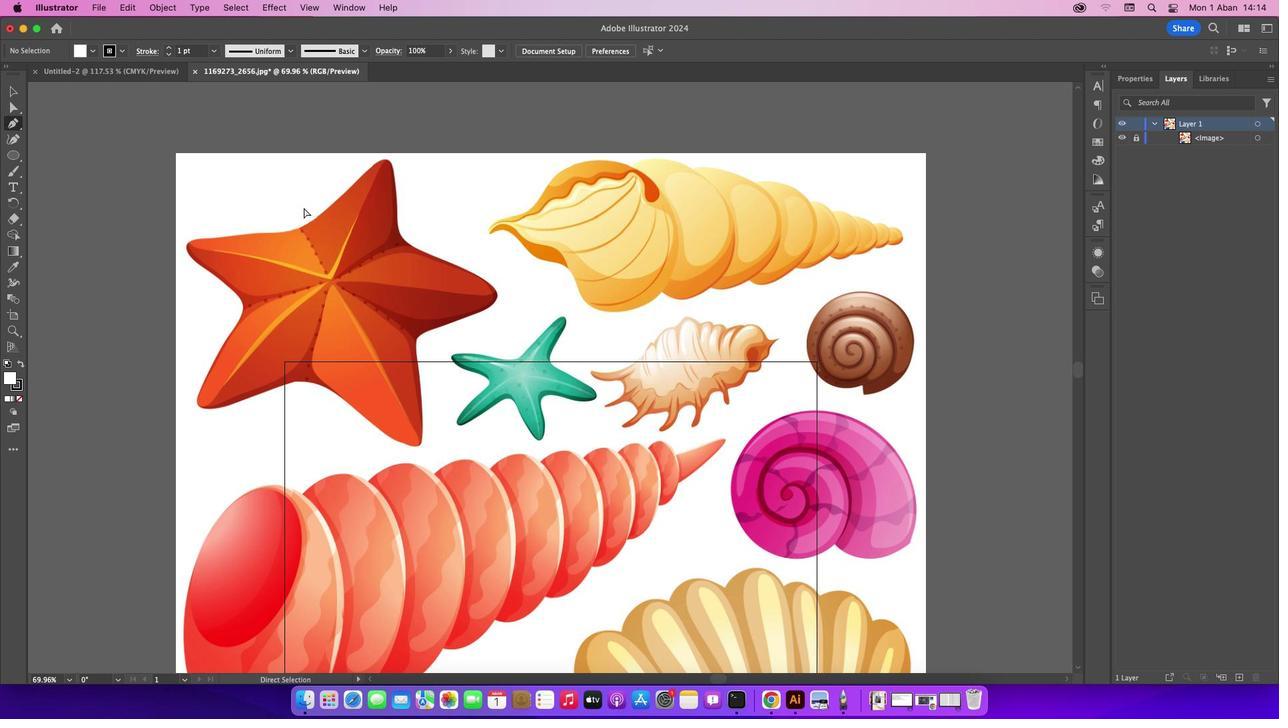 
Action: Mouse moved to (299, 227)
Screenshot: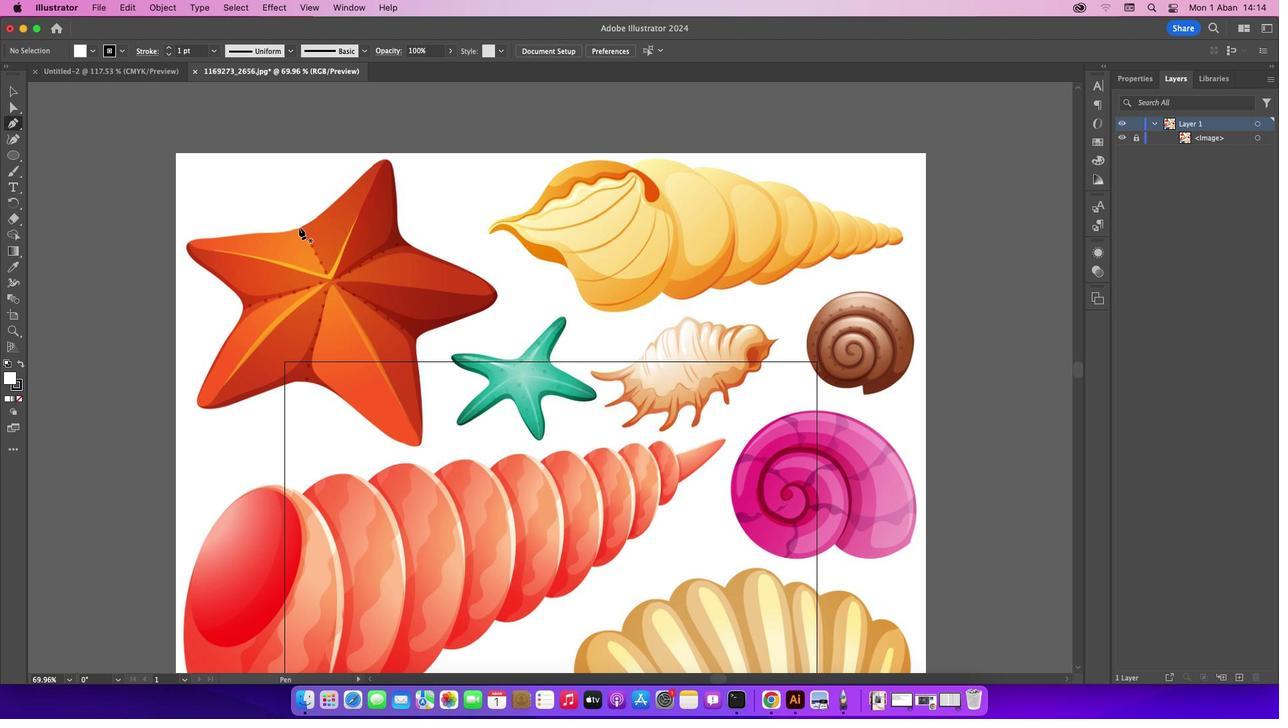 
Action: Mouse pressed left at (299, 227)
Screenshot: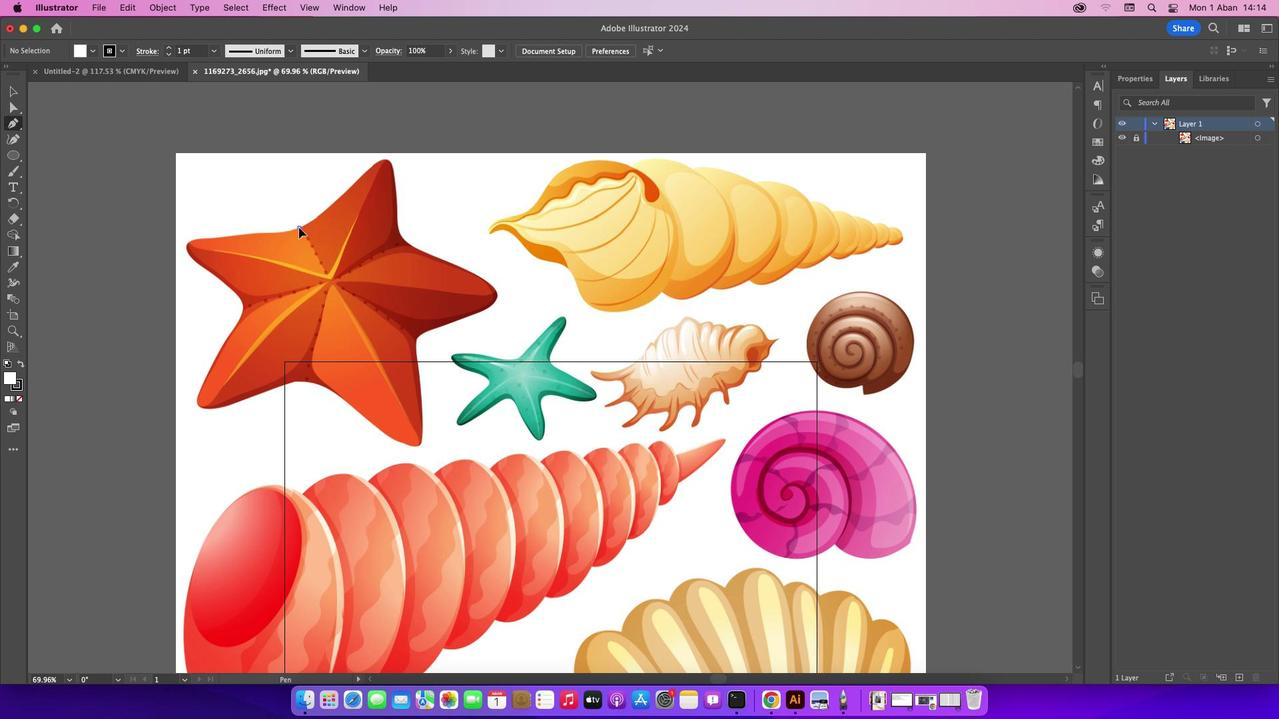 
Action: Mouse moved to (311, 213)
Screenshot: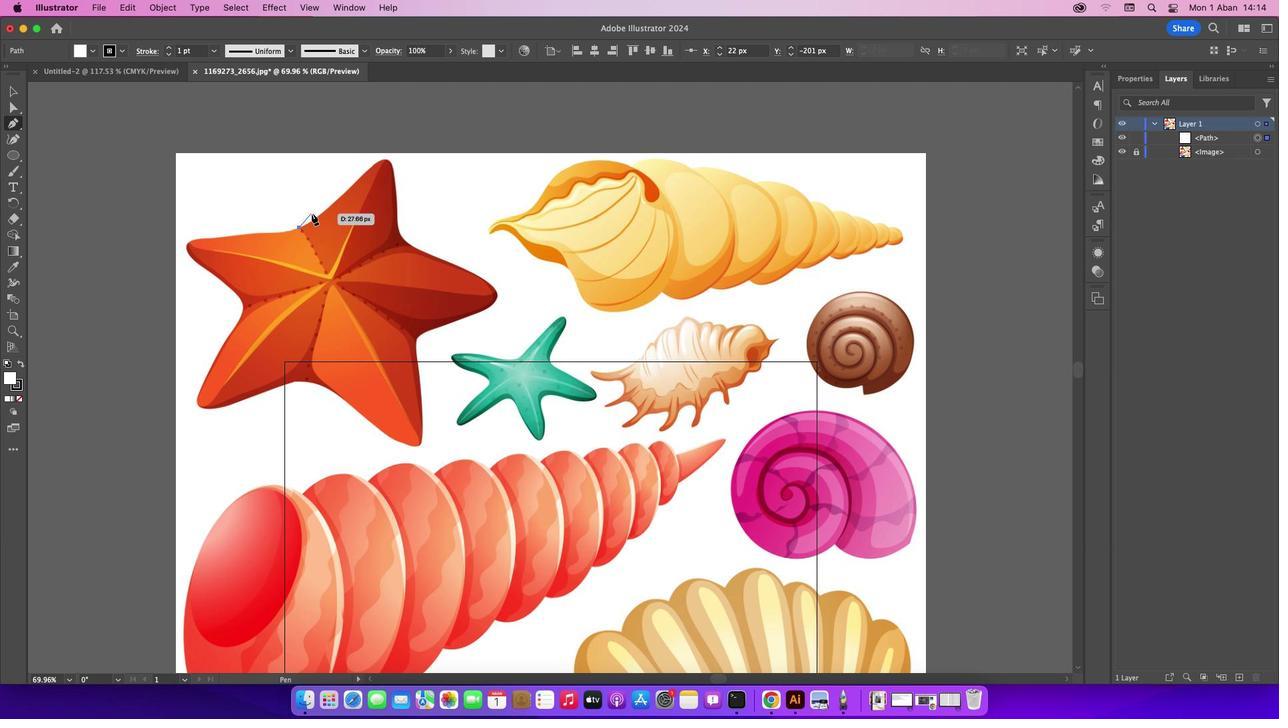 
Action: Mouse scrolled (311, 213) with delta (0, 0)
Screenshot: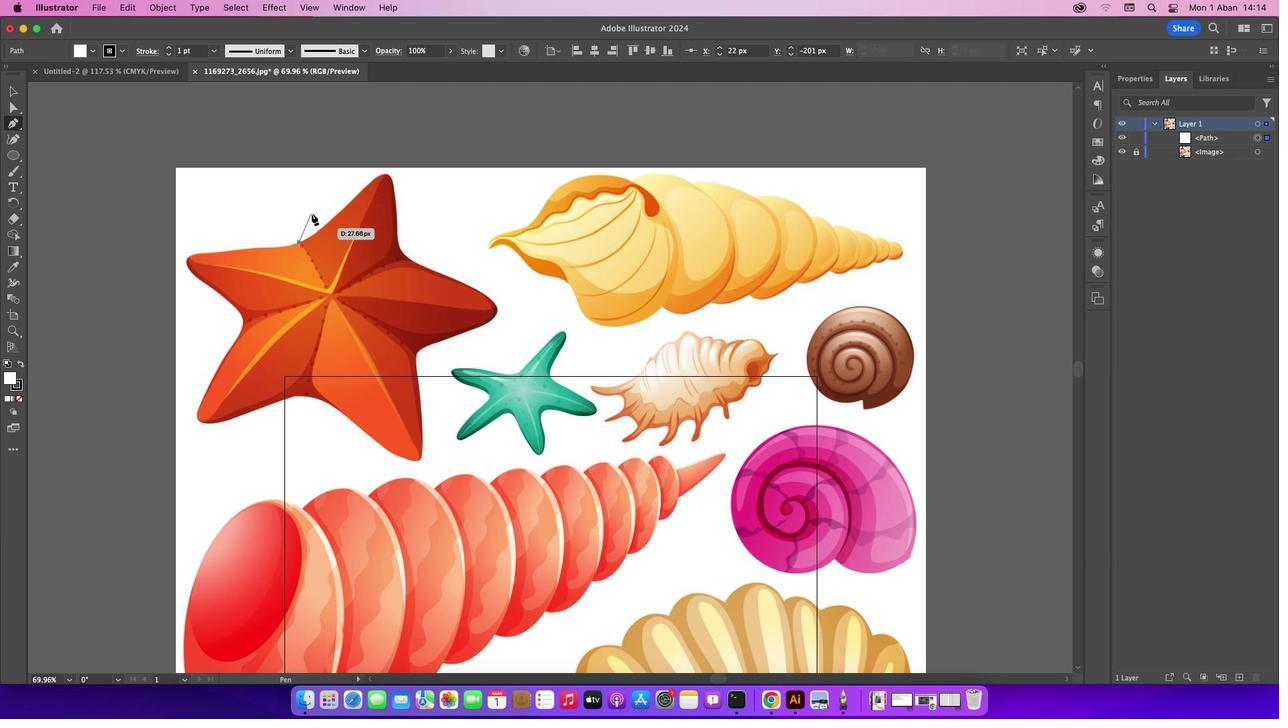
Action: Mouse scrolled (311, 213) with delta (0, 0)
Screenshot: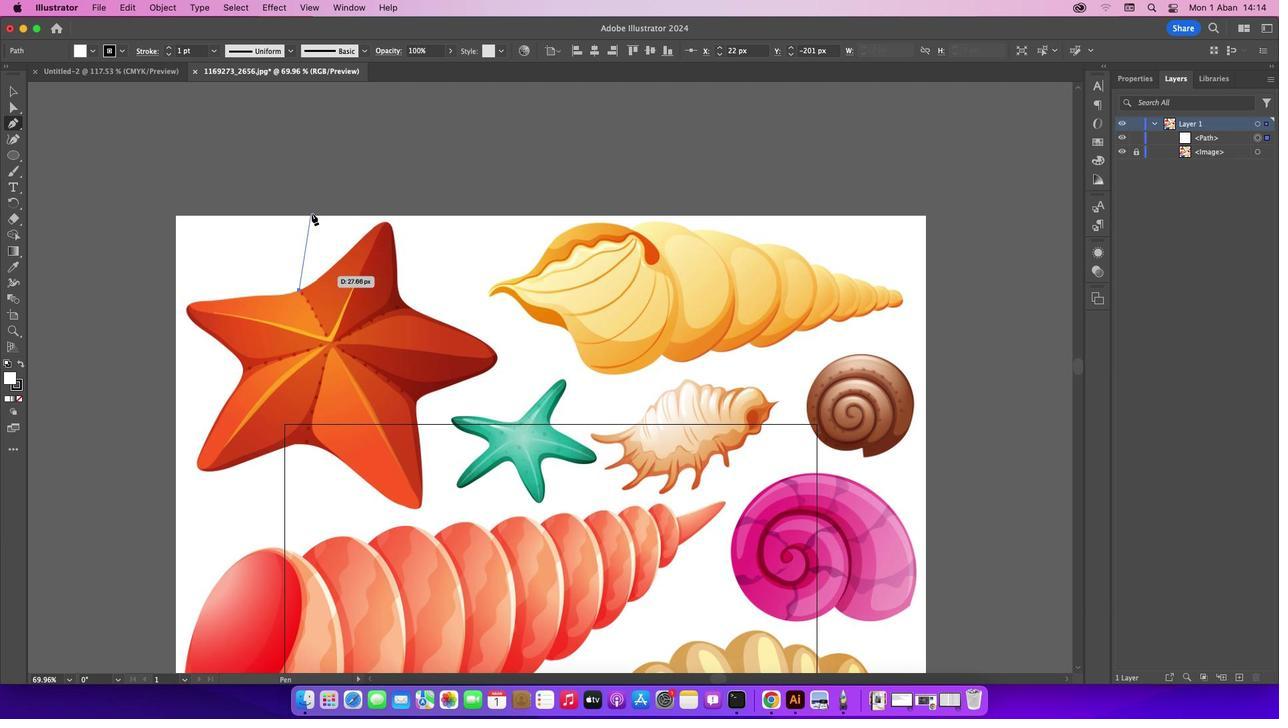 
Action: Mouse scrolled (311, 213) with delta (0, 1)
Screenshot: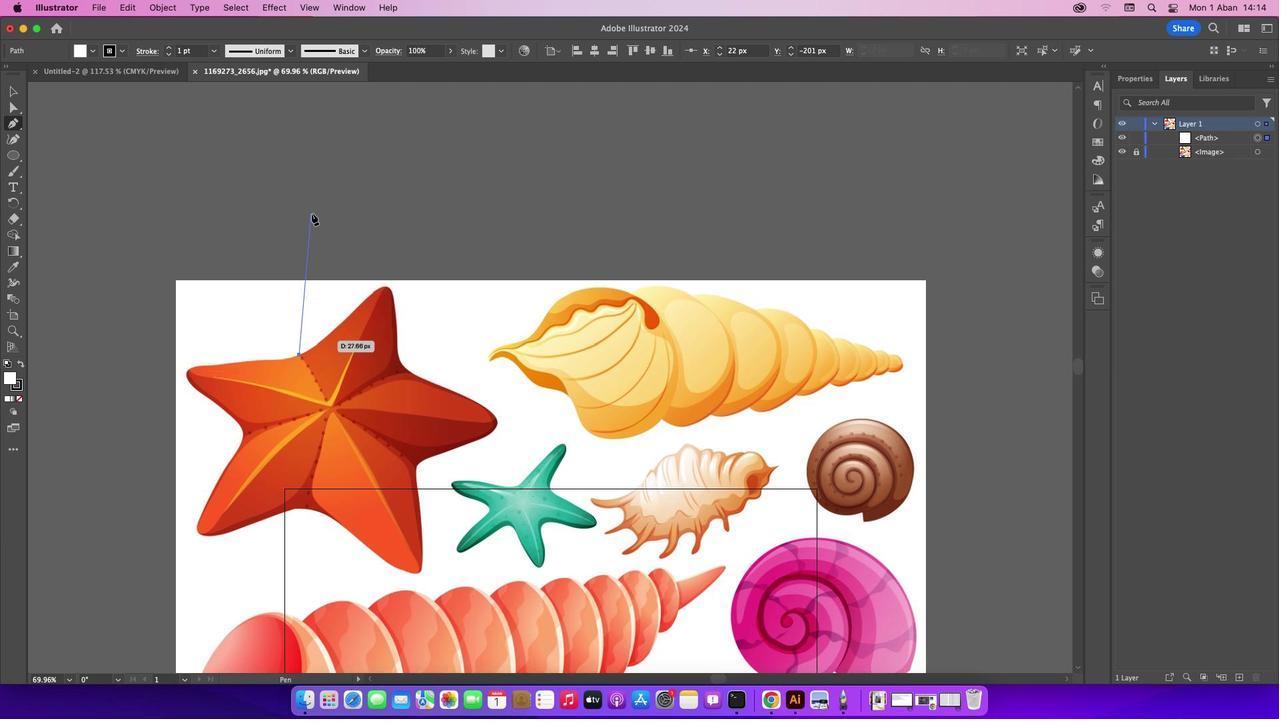 
Action: Mouse scrolled (311, 213) with delta (0, 2)
Screenshot: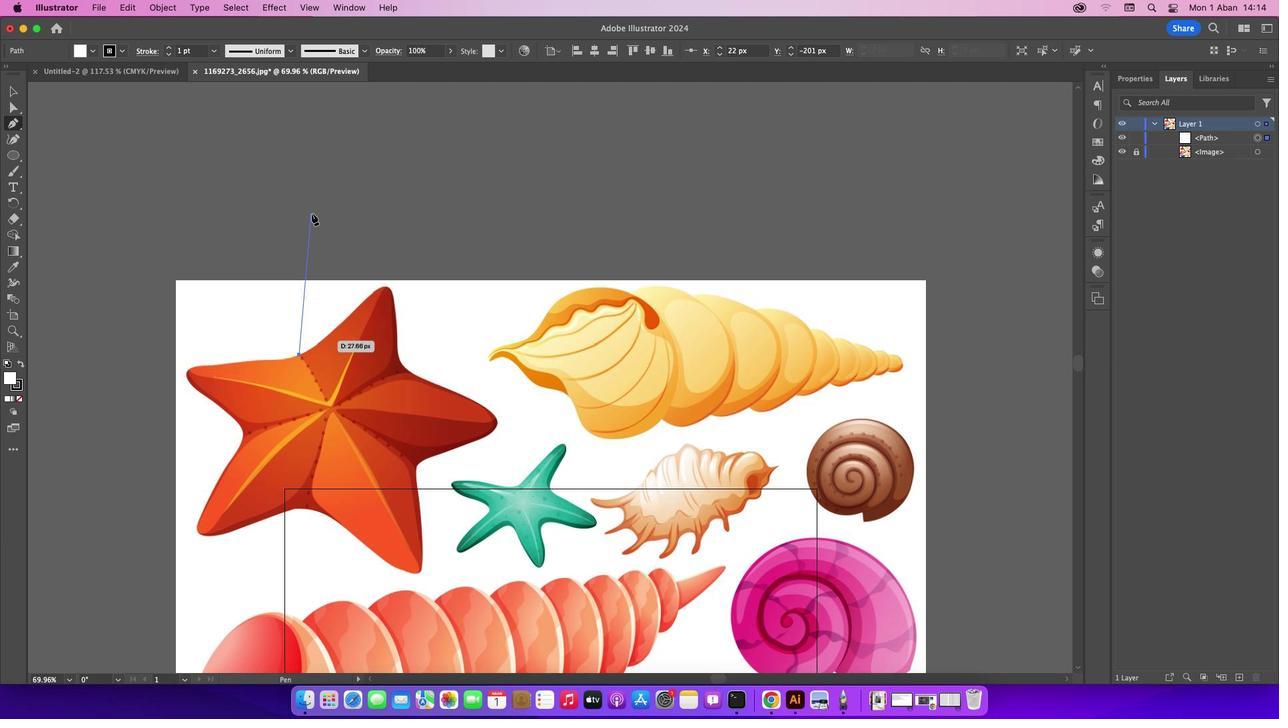
Action: Mouse moved to (349, 315)
Screenshot: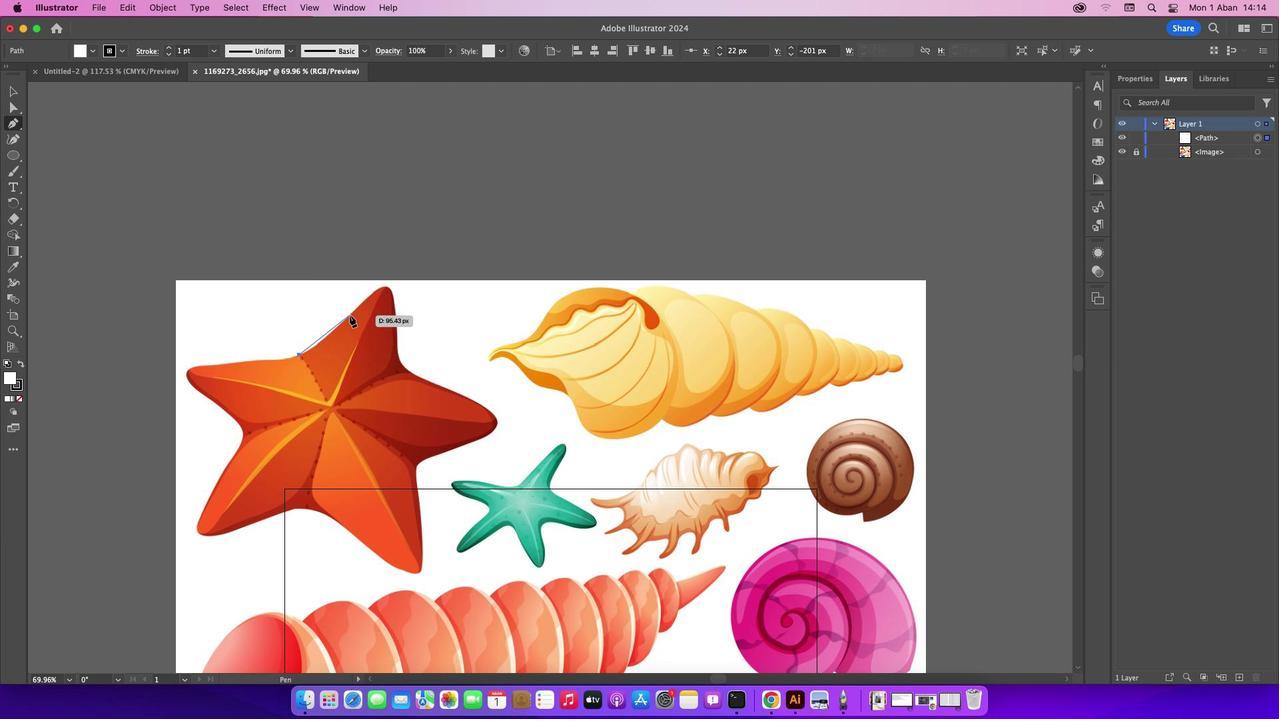 
Action: Mouse pressed left at (349, 315)
Screenshot: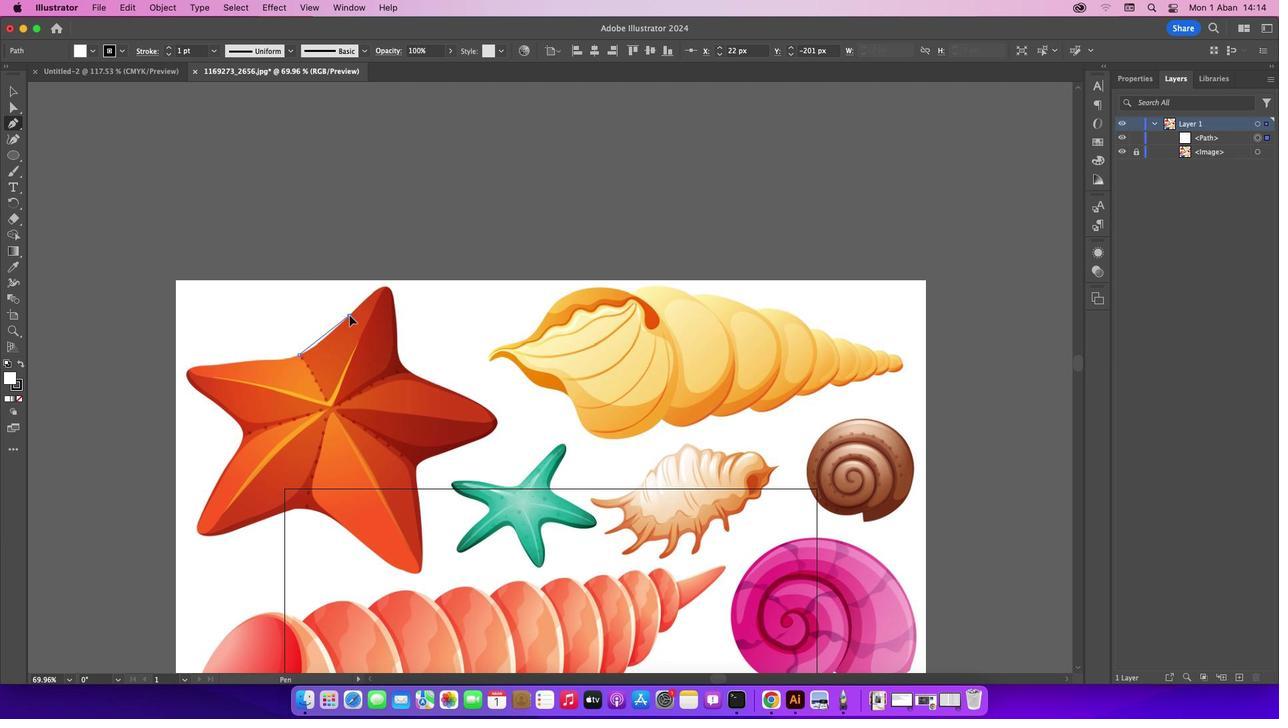 
Action: Mouse moved to (385, 287)
Screenshot: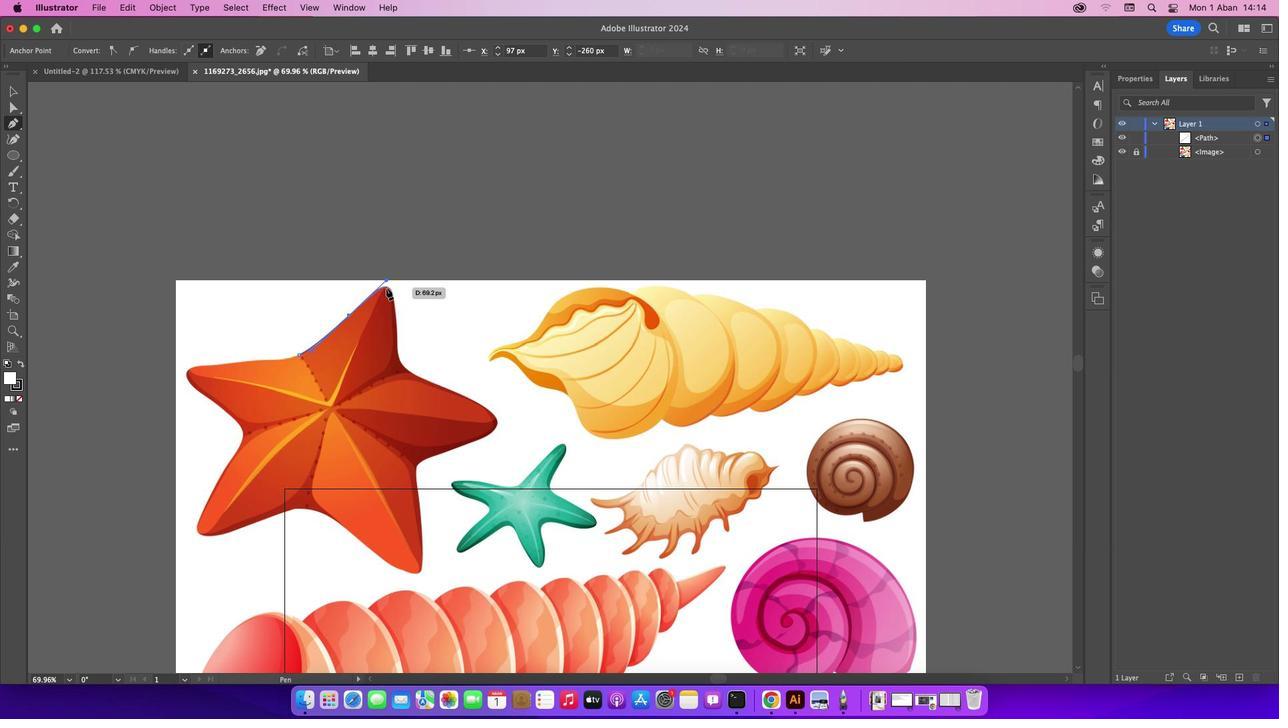 
Action: Mouse pressed left at (385, 287)
Screenshot: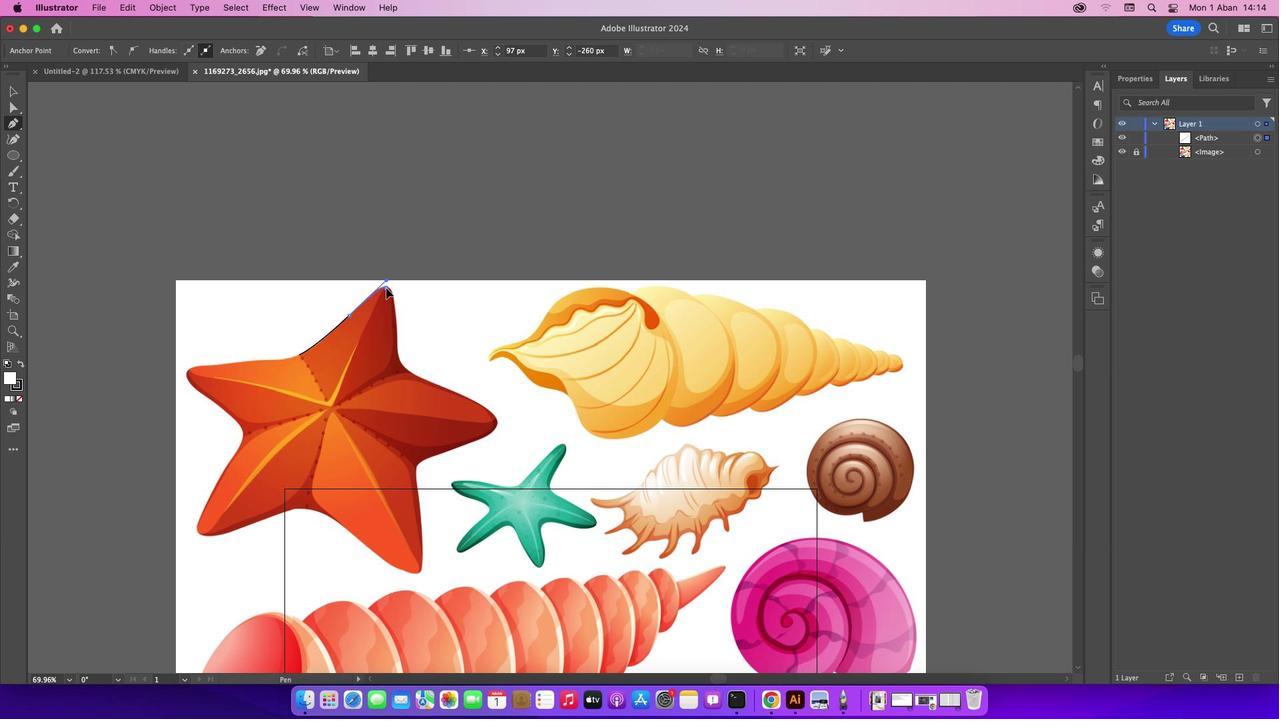 
Action: Mouse moved to (329, 401)
Screenshot: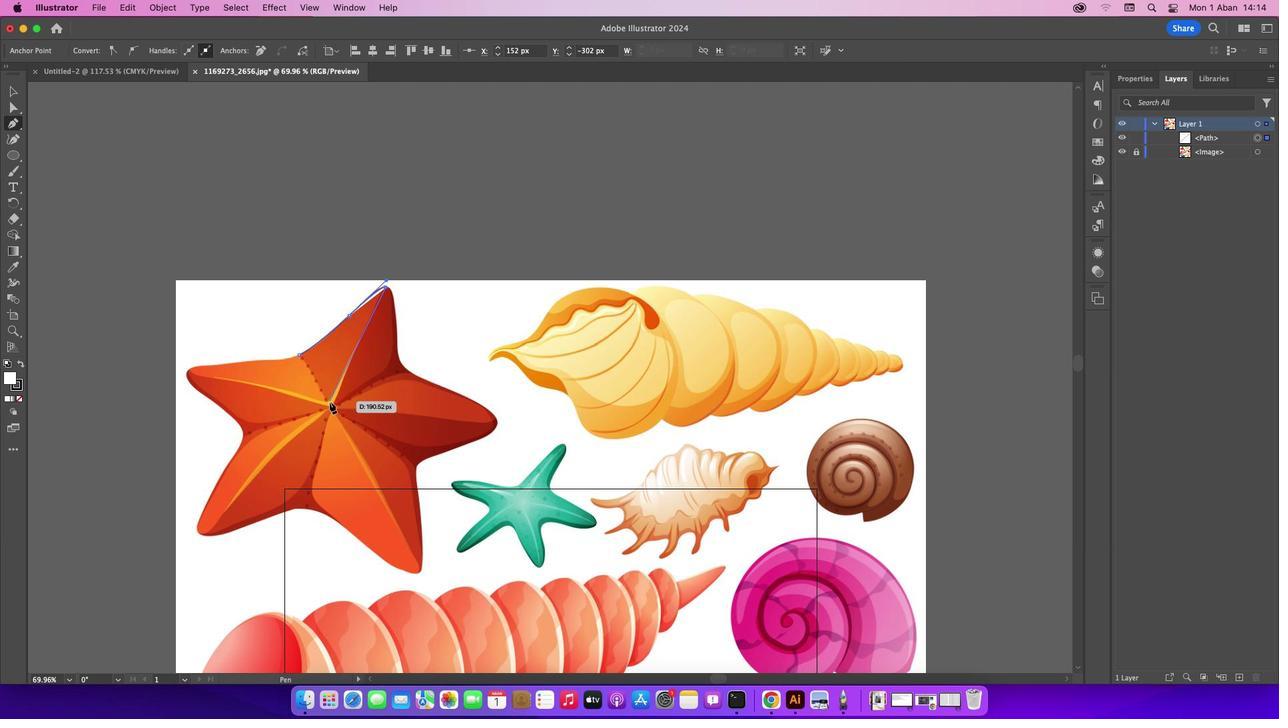 
Action: Mouse pressed left at (329, 401)
Screenshot: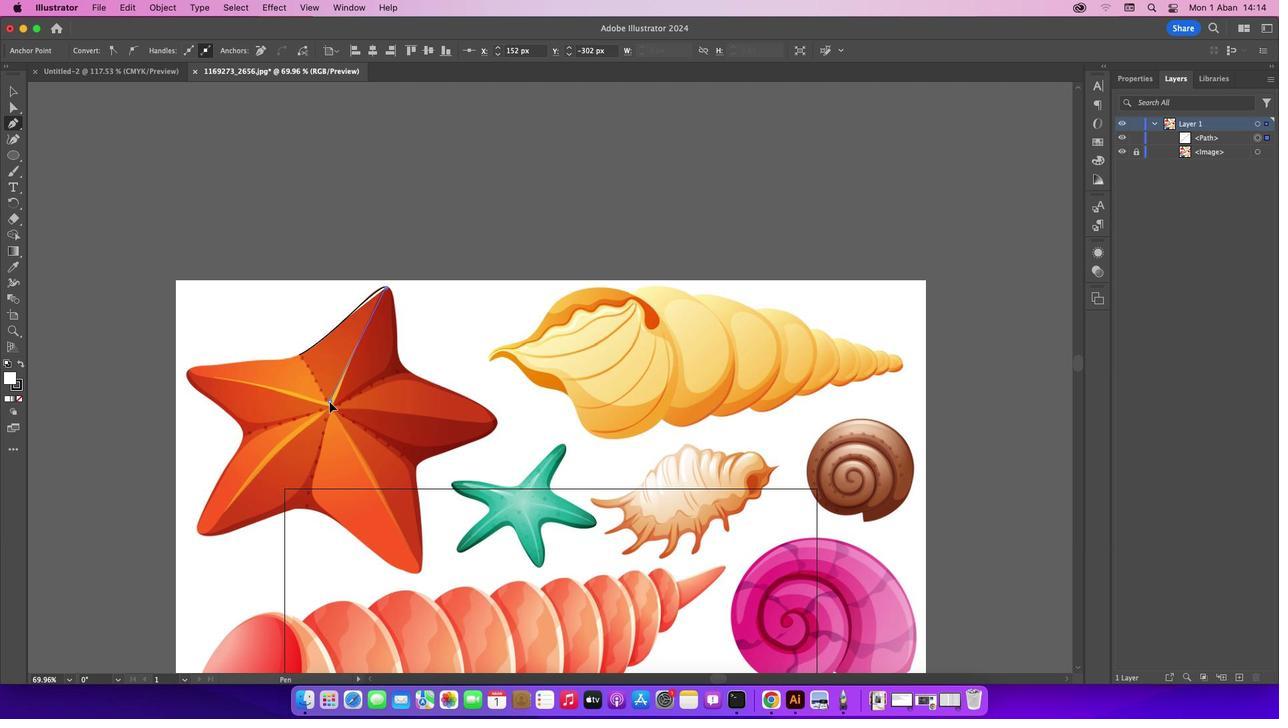
Action: Mouse moved to (17, 398)
Screenshot: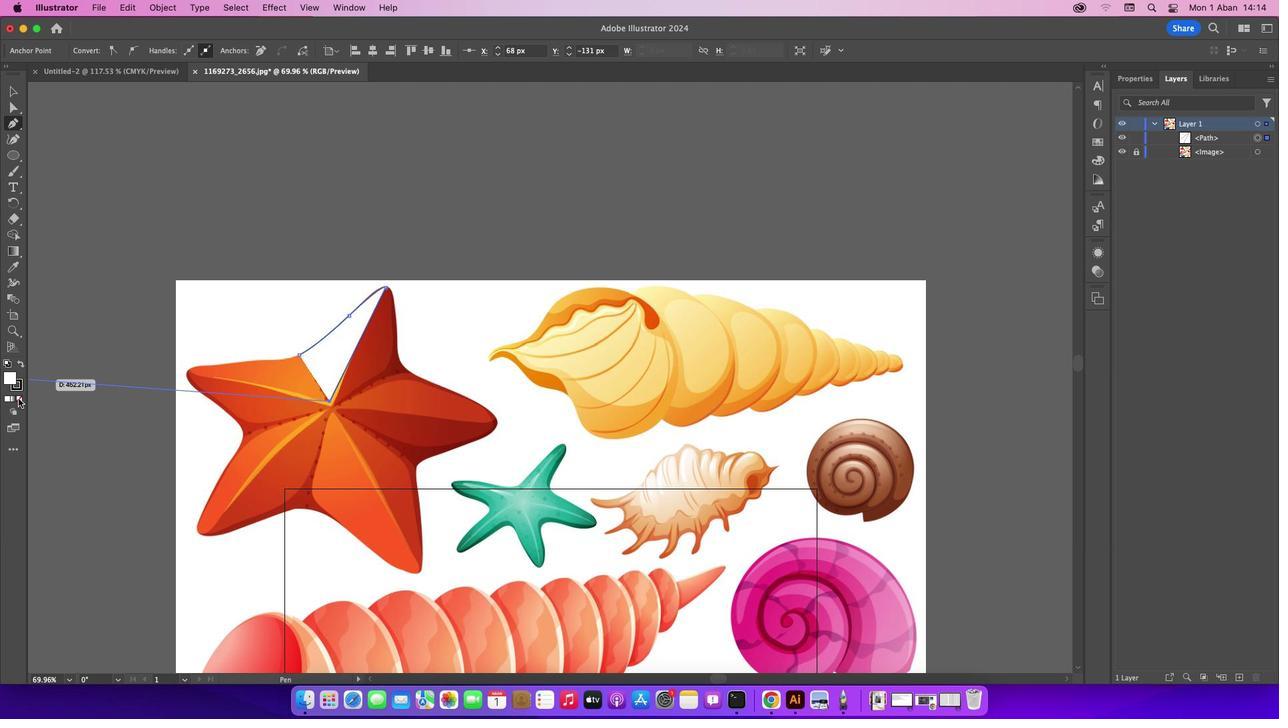 
Action: Mouse pressed left at (17, 398)
Screenshot: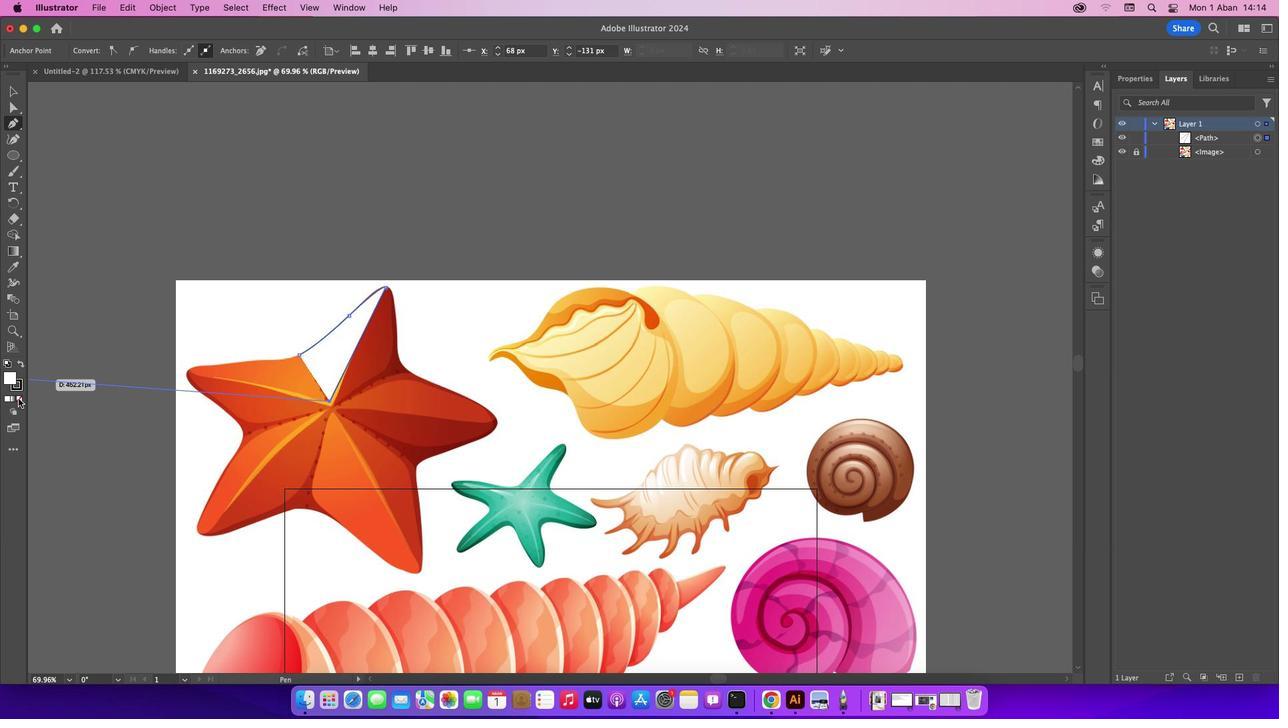 
Action: Mouse moved to (17, 383)
Screenshot: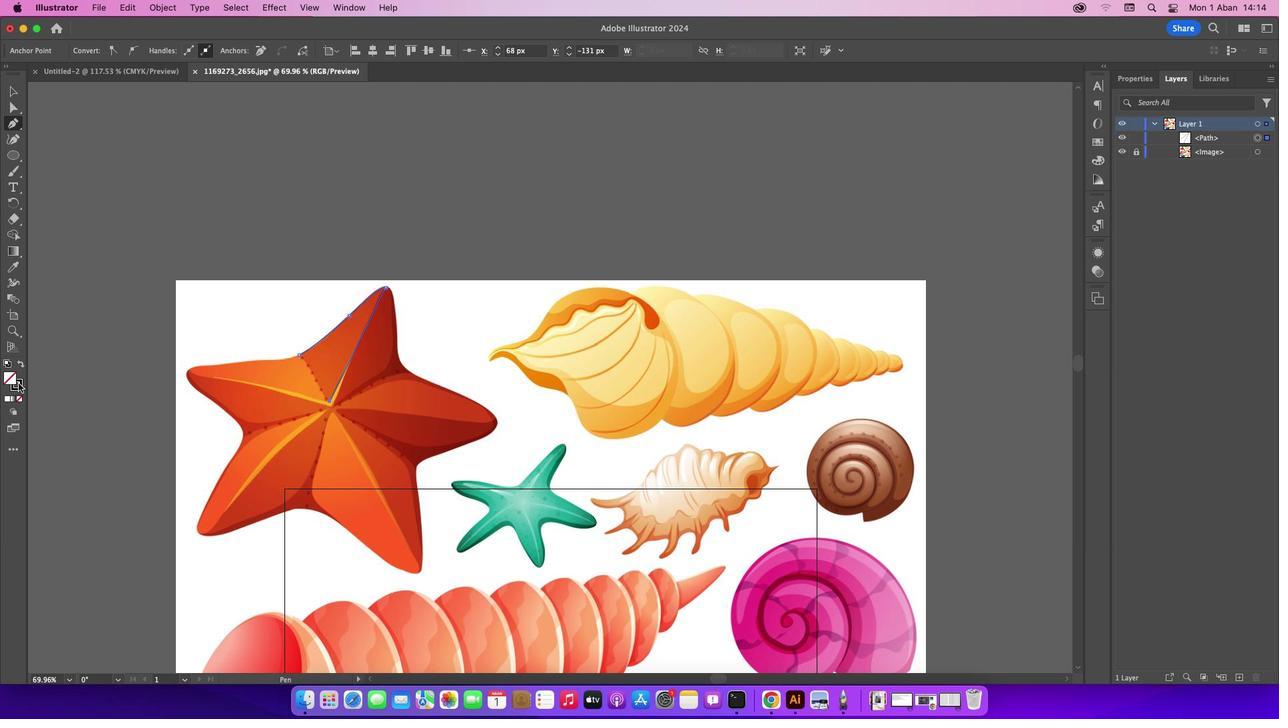 
Action: Mouse pressed left at (17, 383)
Screenshot: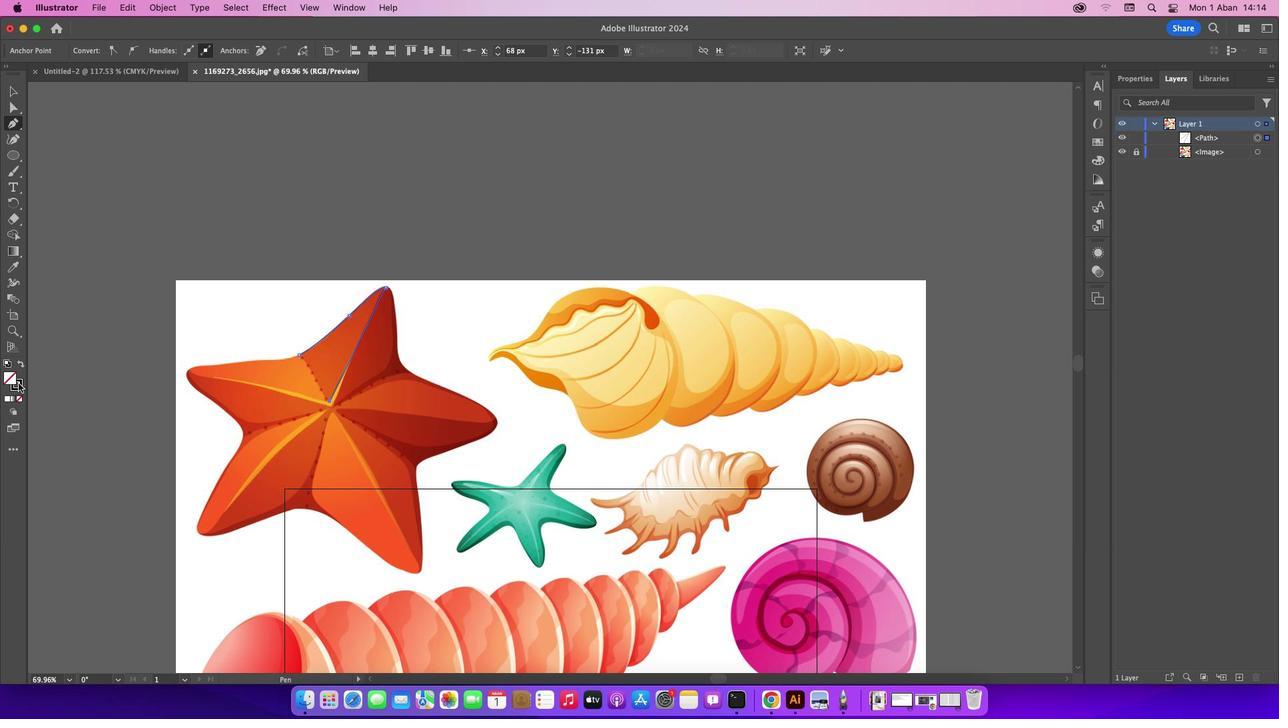 
Action: Mouse moved to (17, 399)
Screenshot: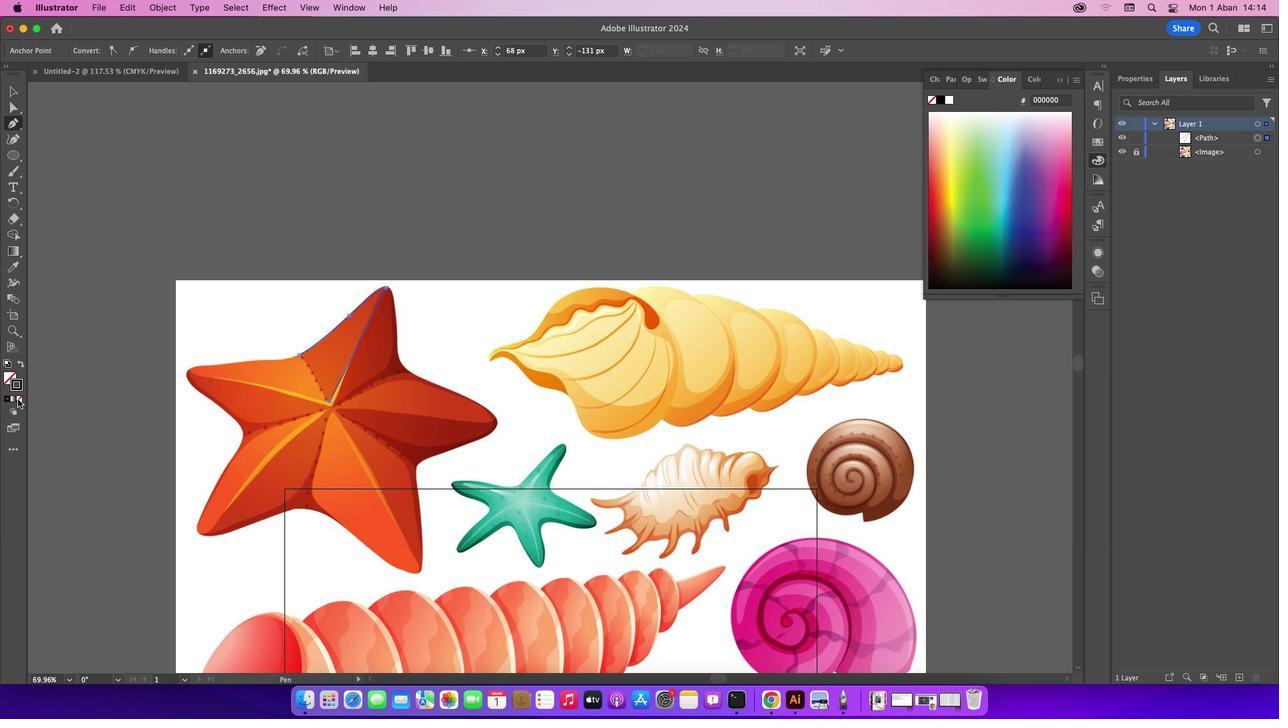 
Action: Mouse pressed left at (17, 399)
Screenshot: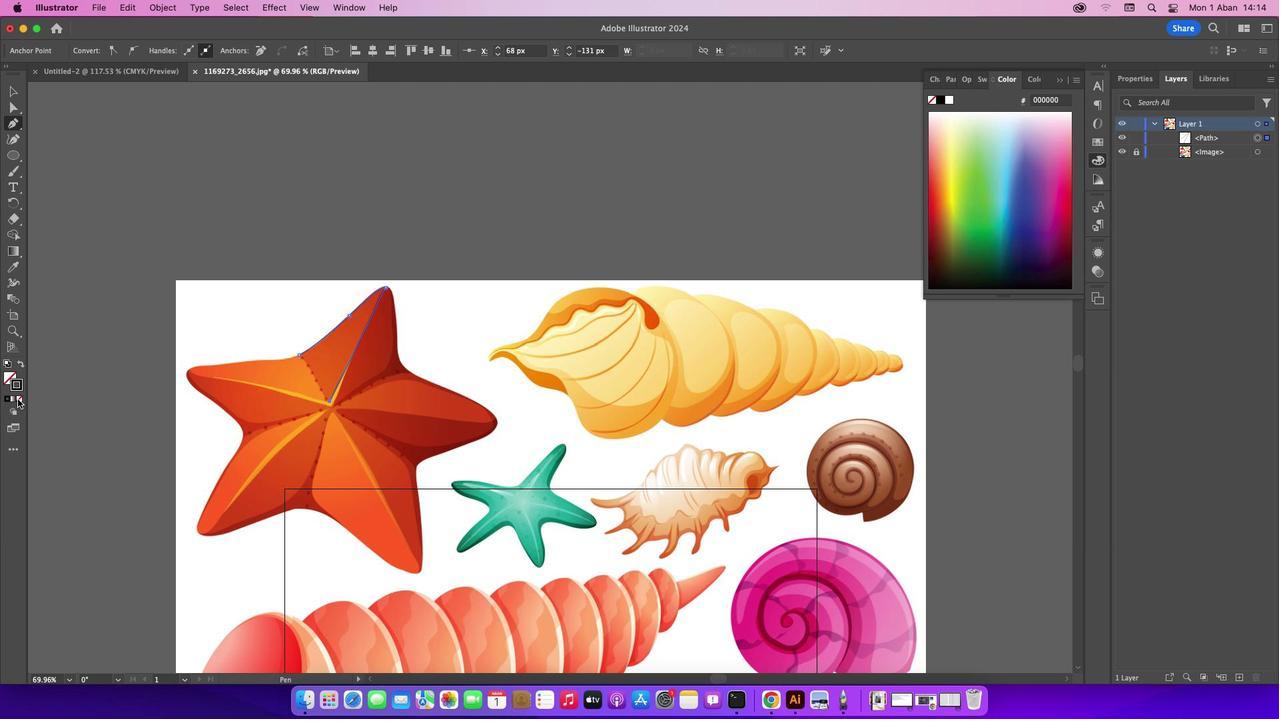 
Action: Mouse moved to (299, 356)
Screenshot: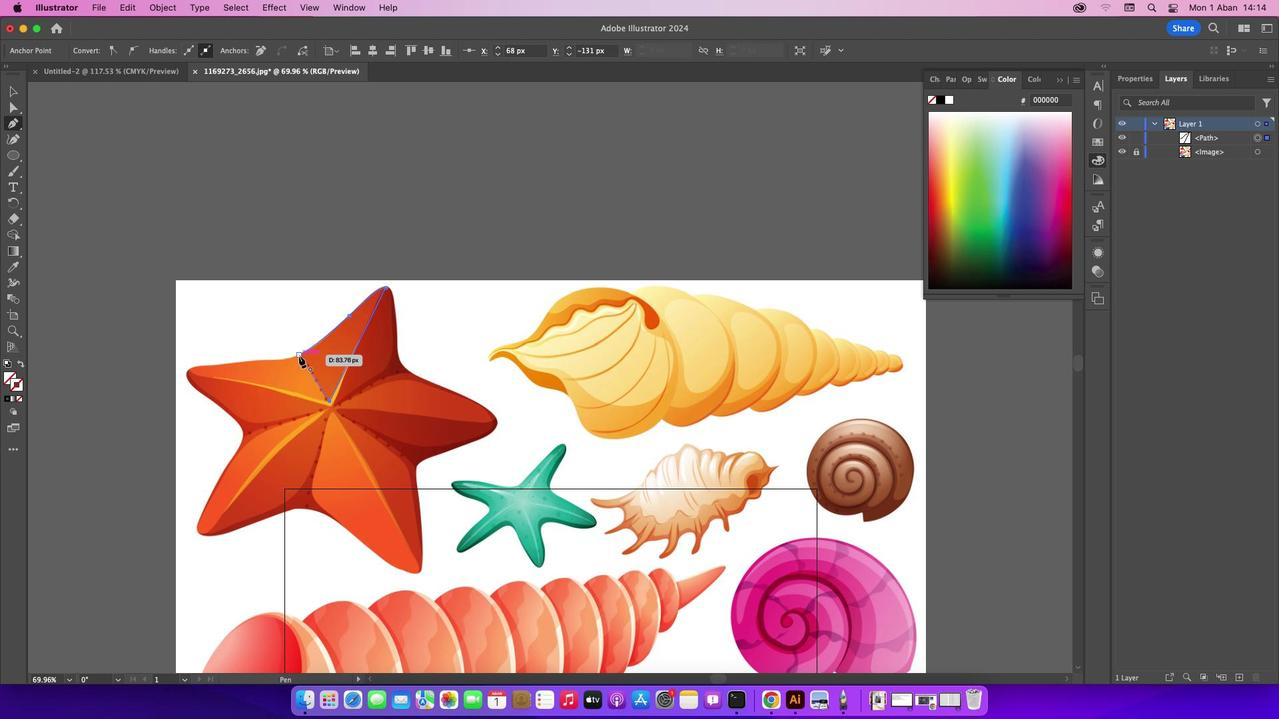 
Action: Mouse pressed left at (299, 356)
Screenshot: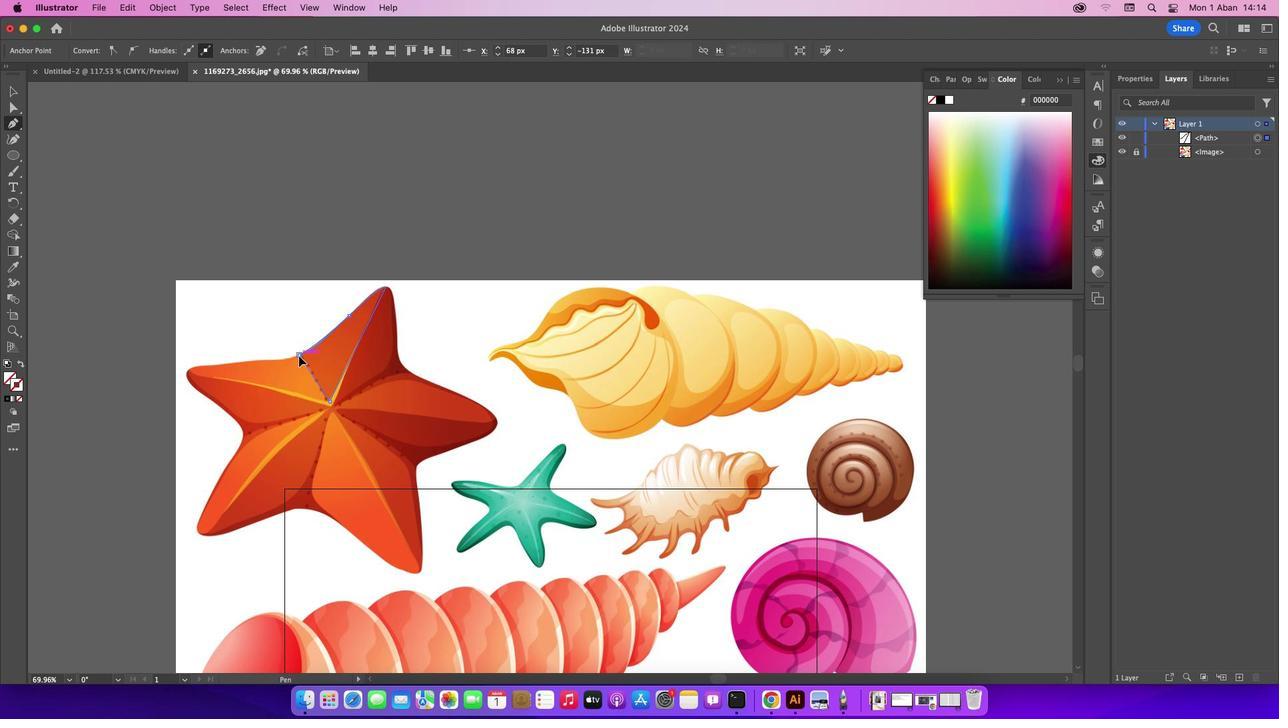 
Action: Mouse moved to (19, 94)
Screenshot: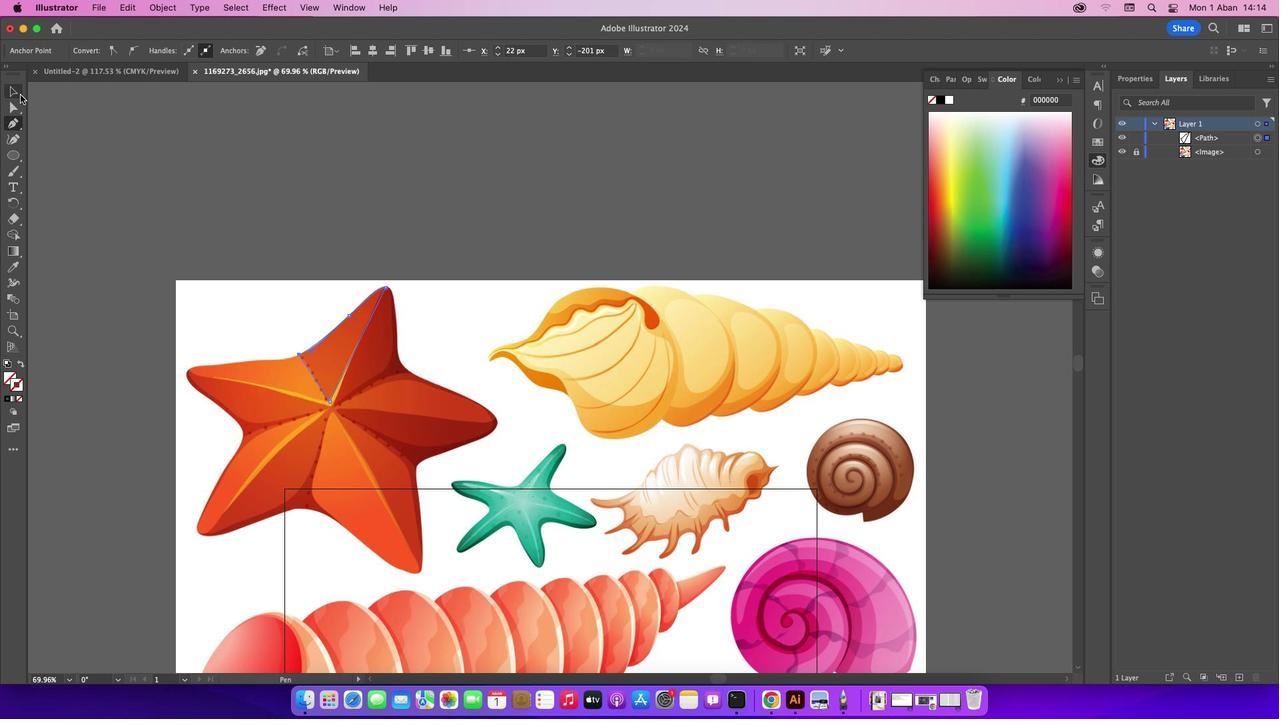 
Action: Mouse pressed left at (19, 94)
Screenshot: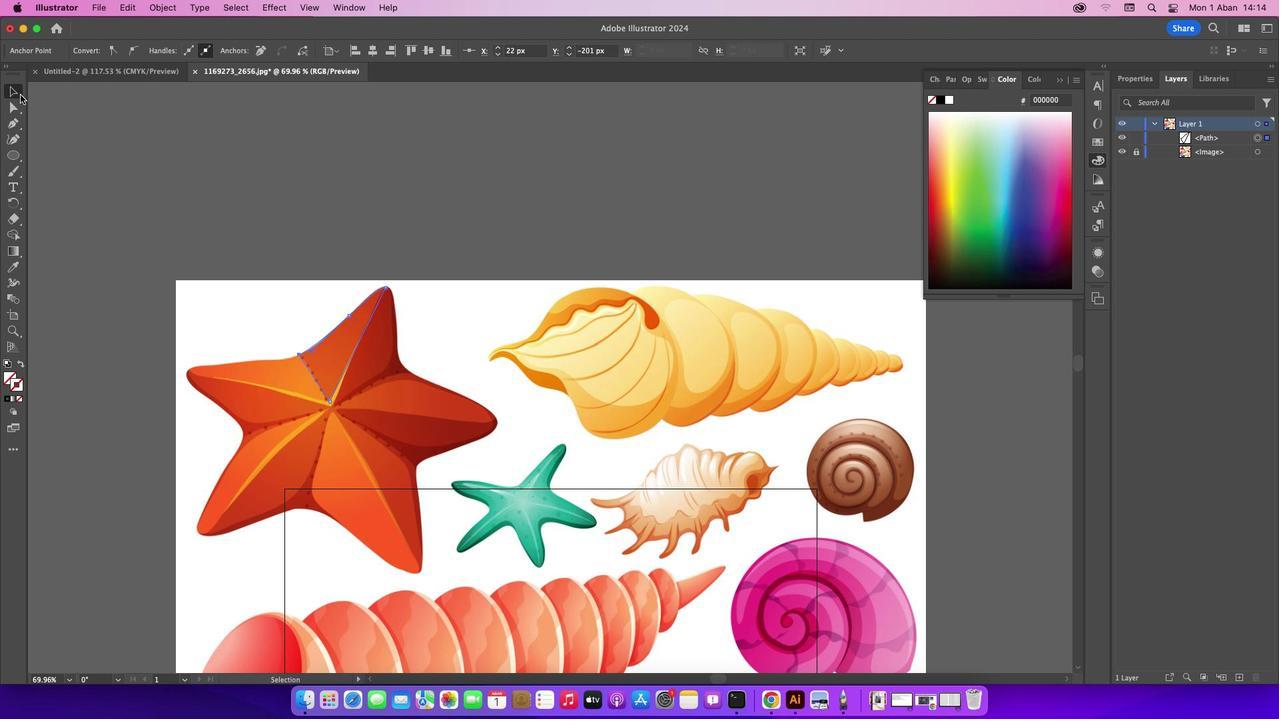 
Action: Mouse moved to (119, 152)
Screenshot: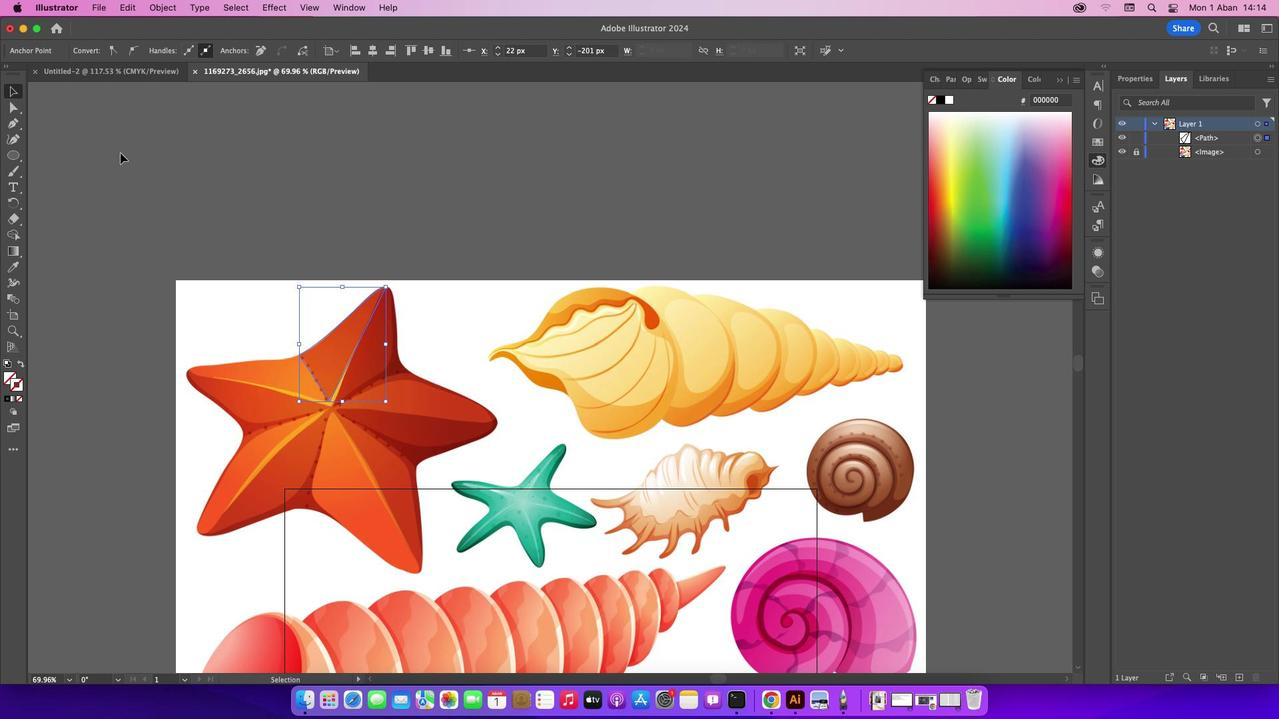
Action: Mouse pressed left at (119, 152)
Screenshot: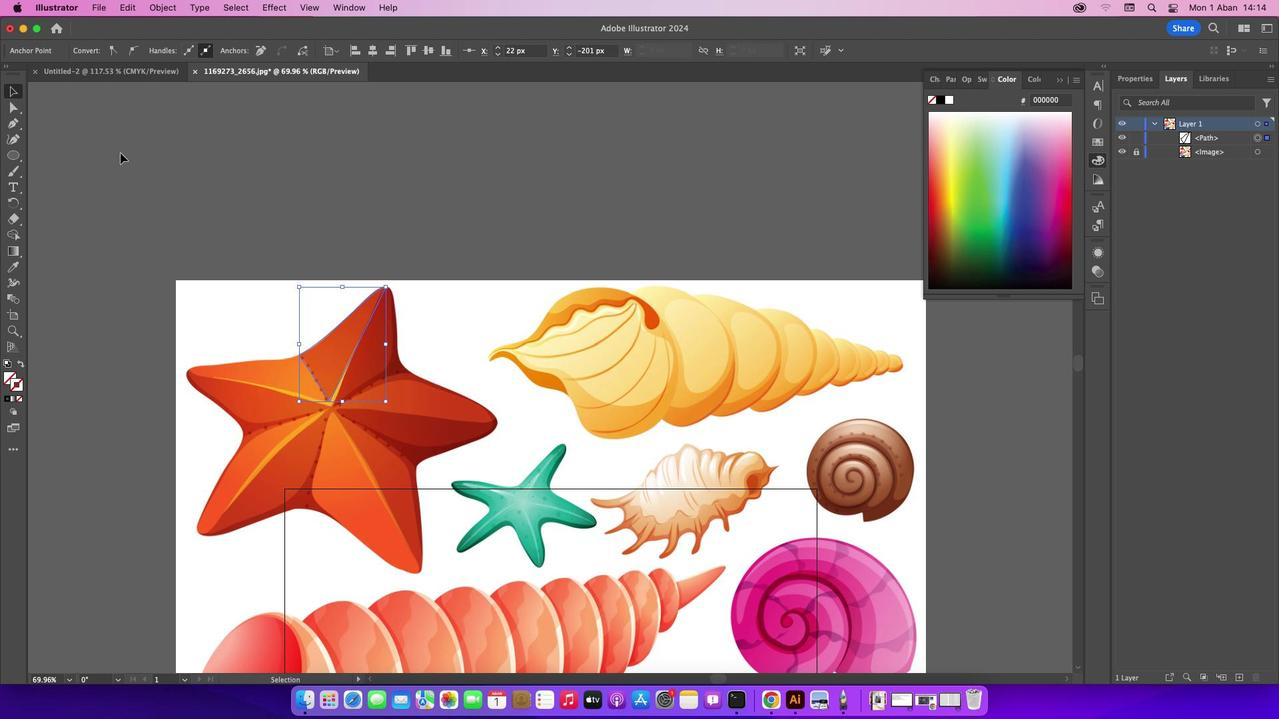
Action: Mouse moved to (318, 344)
Screenshot: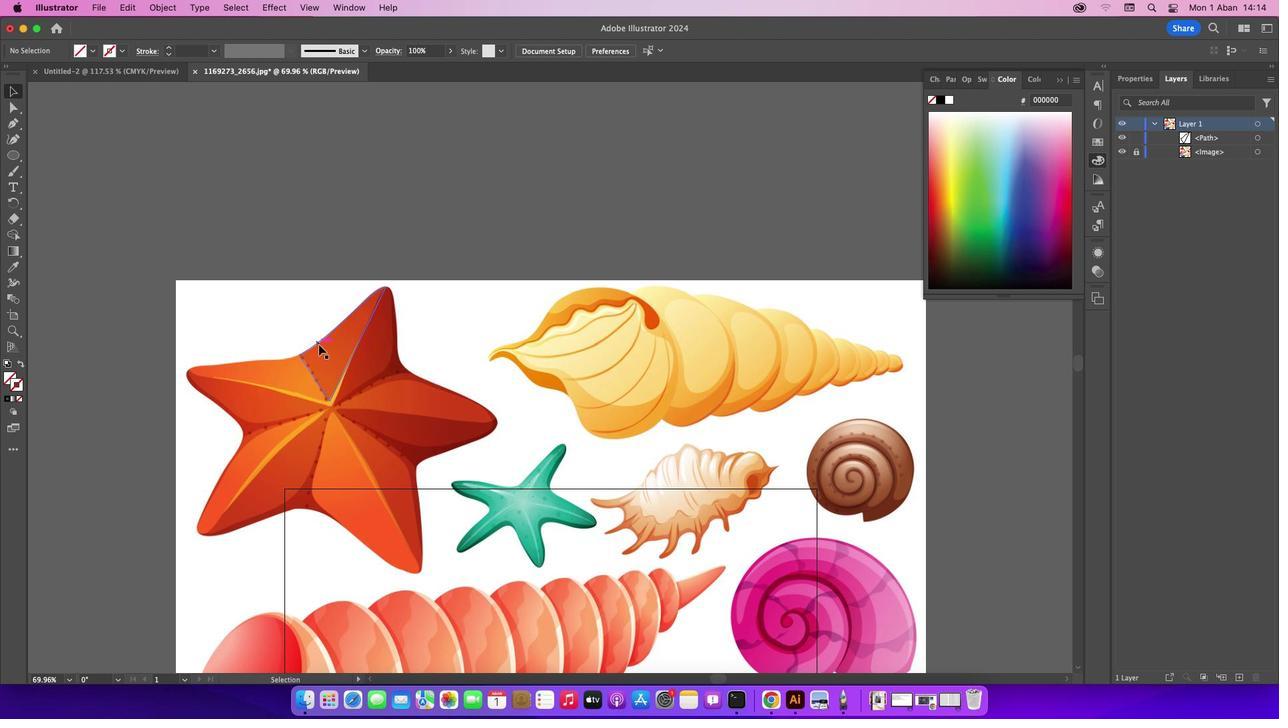 
Action: Mouse pressed left at (318, 344)
Screenshot: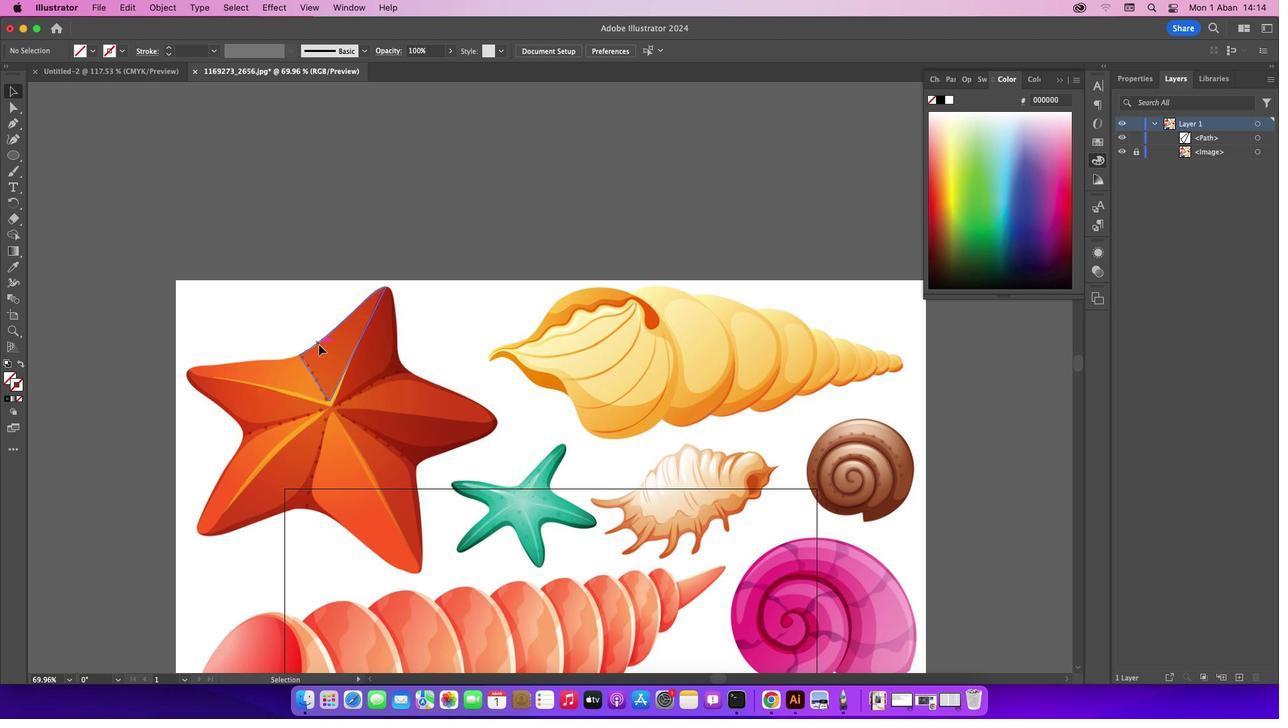 
Action: Mouse moved to (14, 263)
Screenshot: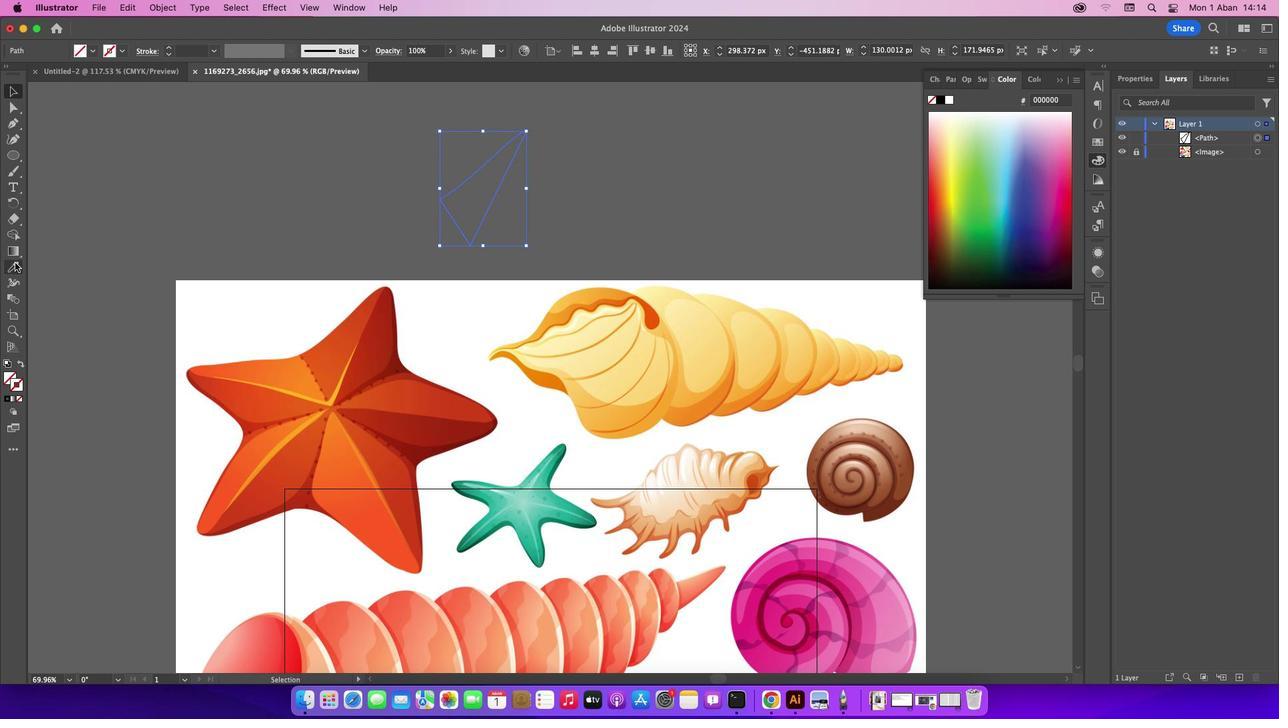 
Action: Mouse pressed left at (14, 263)
Screenshot: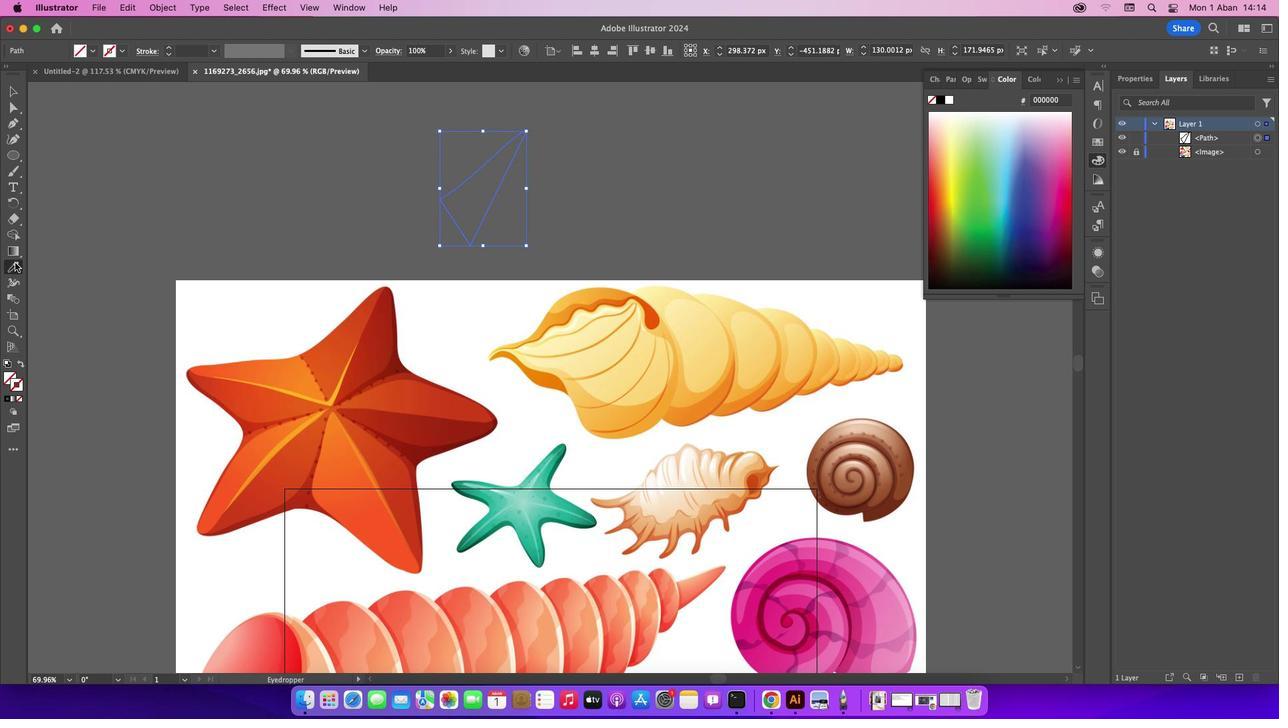 
Action: Mouse moved to (331, 363)
Screenshot: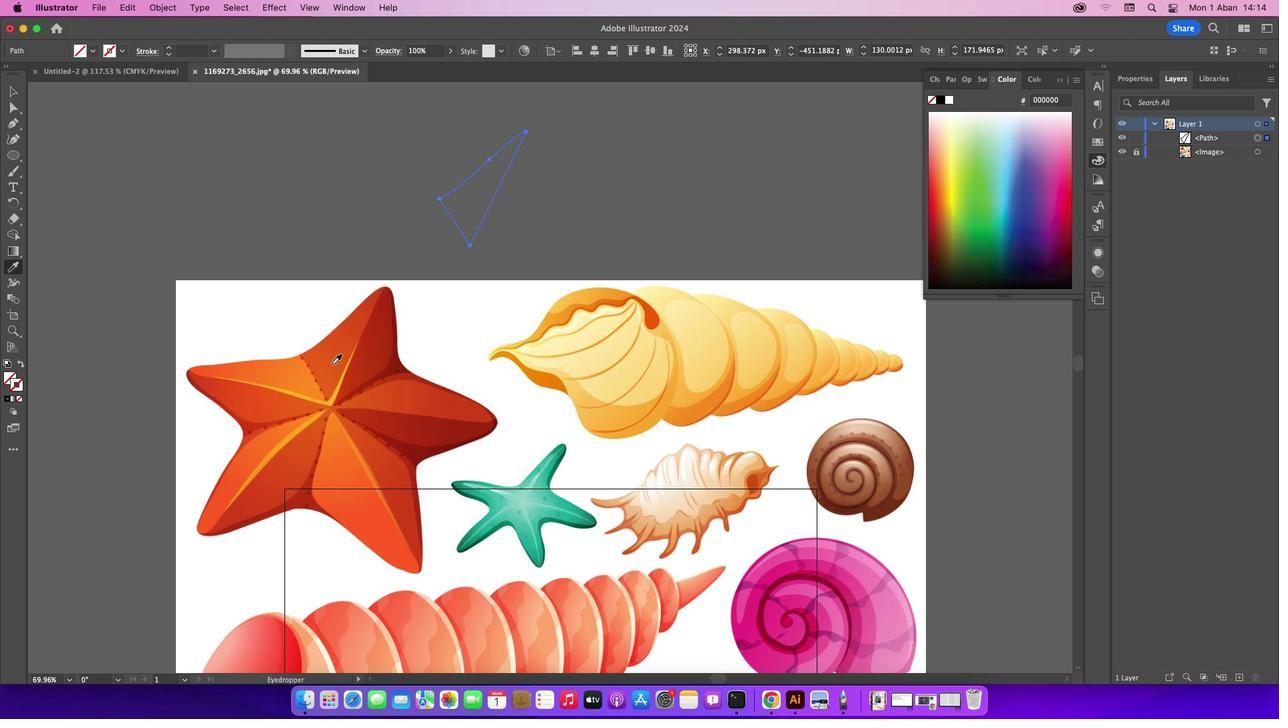 
Action: Mouse pressed left at (331, 363)
Screenshot: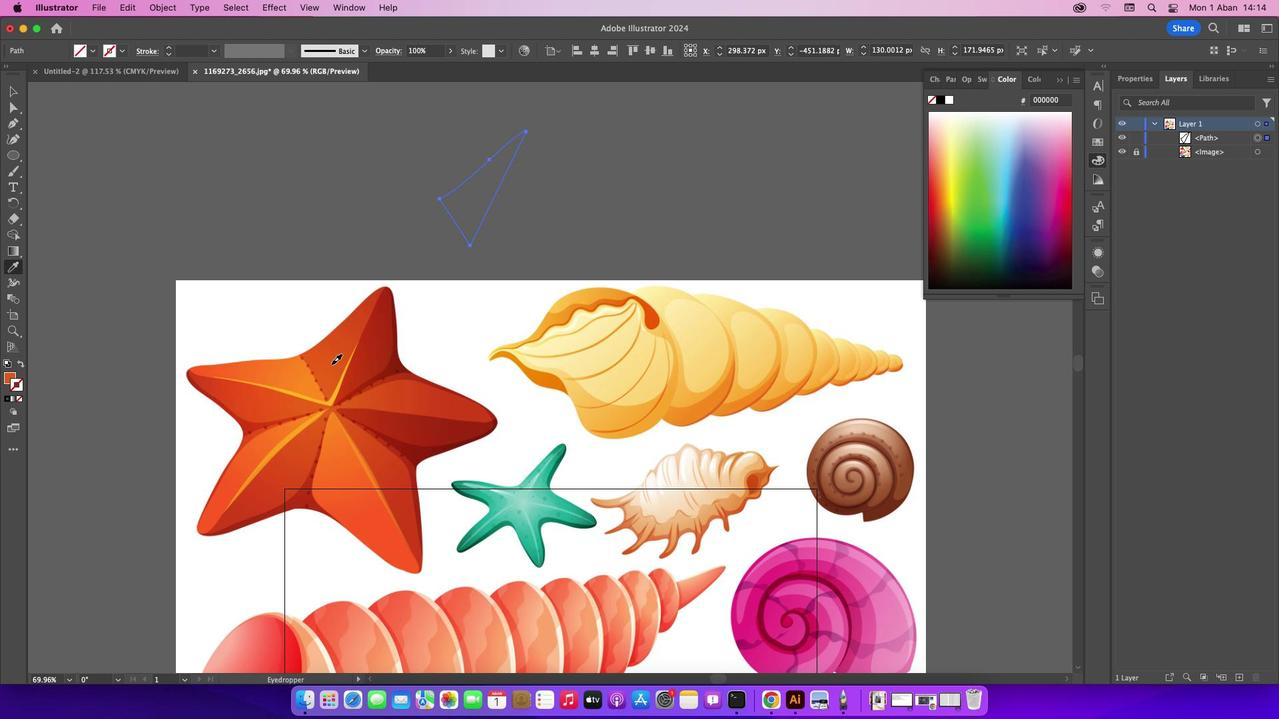 
Action: Mouse moved to (15, 84)
Screenshot: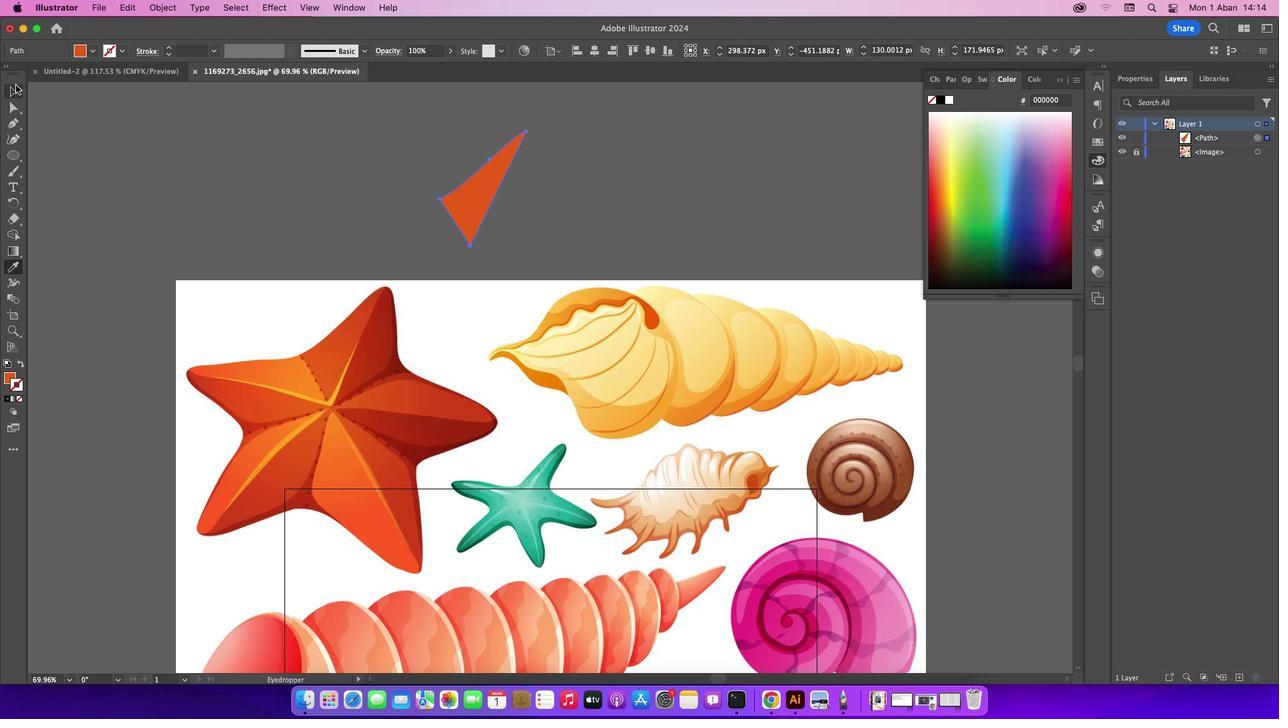 
Action: Mouse pressed left at (15, 84)
Screenshot: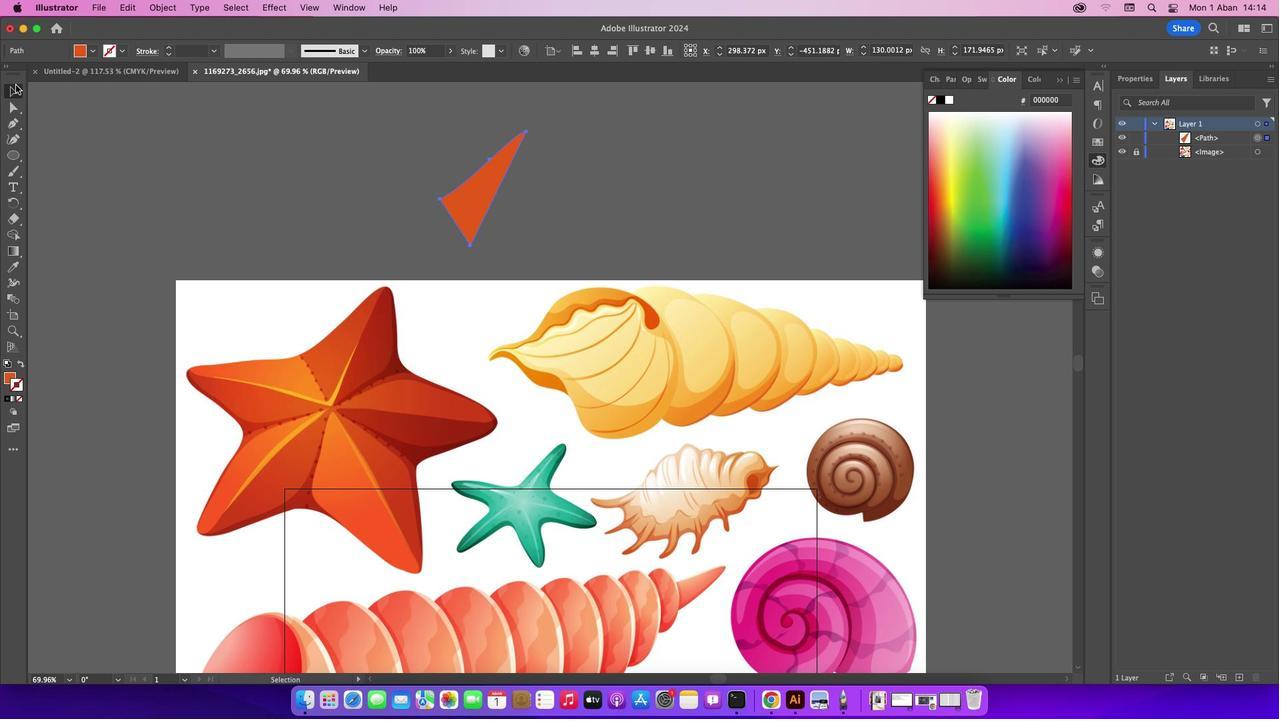 
Action: Mouse moved to (235, 172)
Screenshot: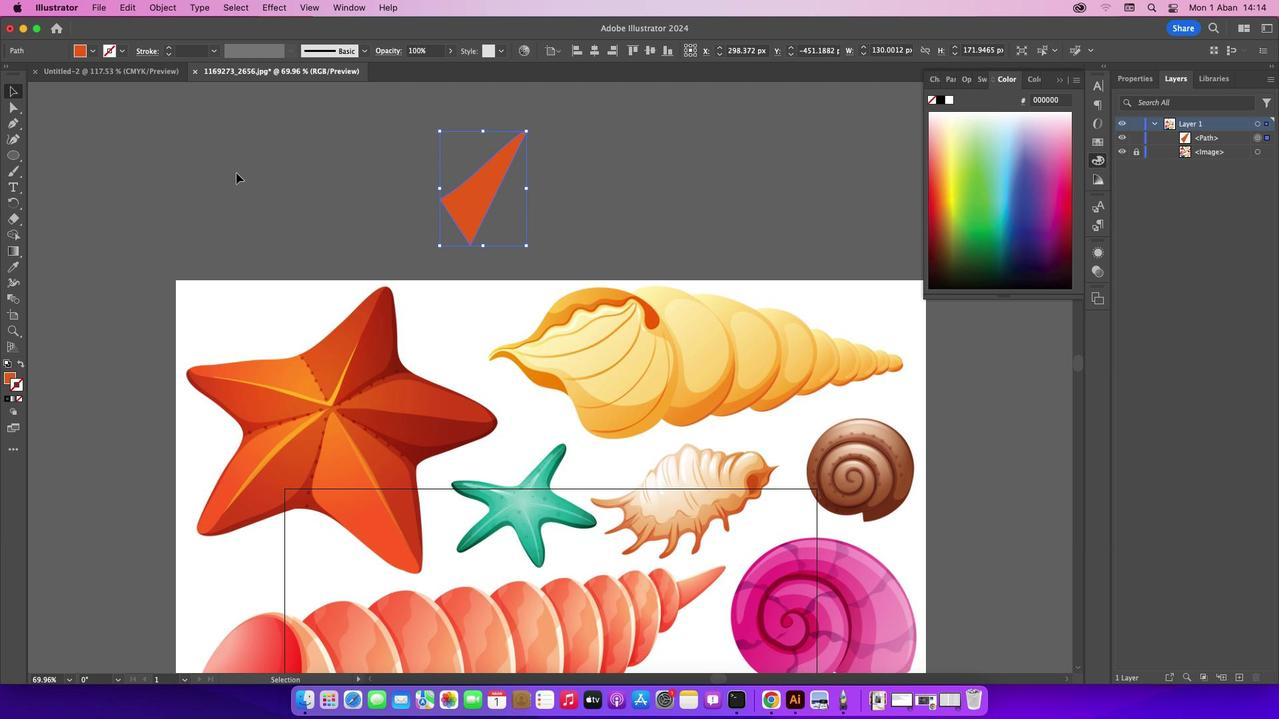 
Action: Mouse pressed left at (235, 172)
Screenshot: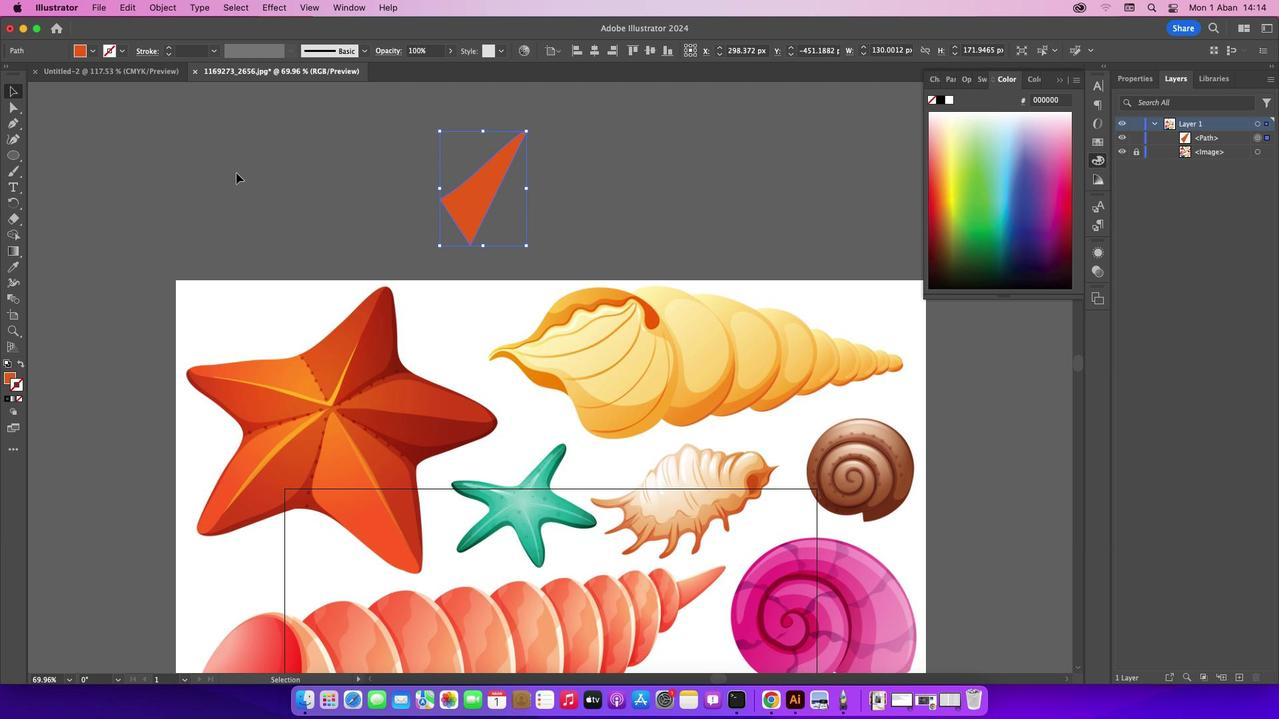 
Action: Mouse moved to (19, 124)
Screenshot: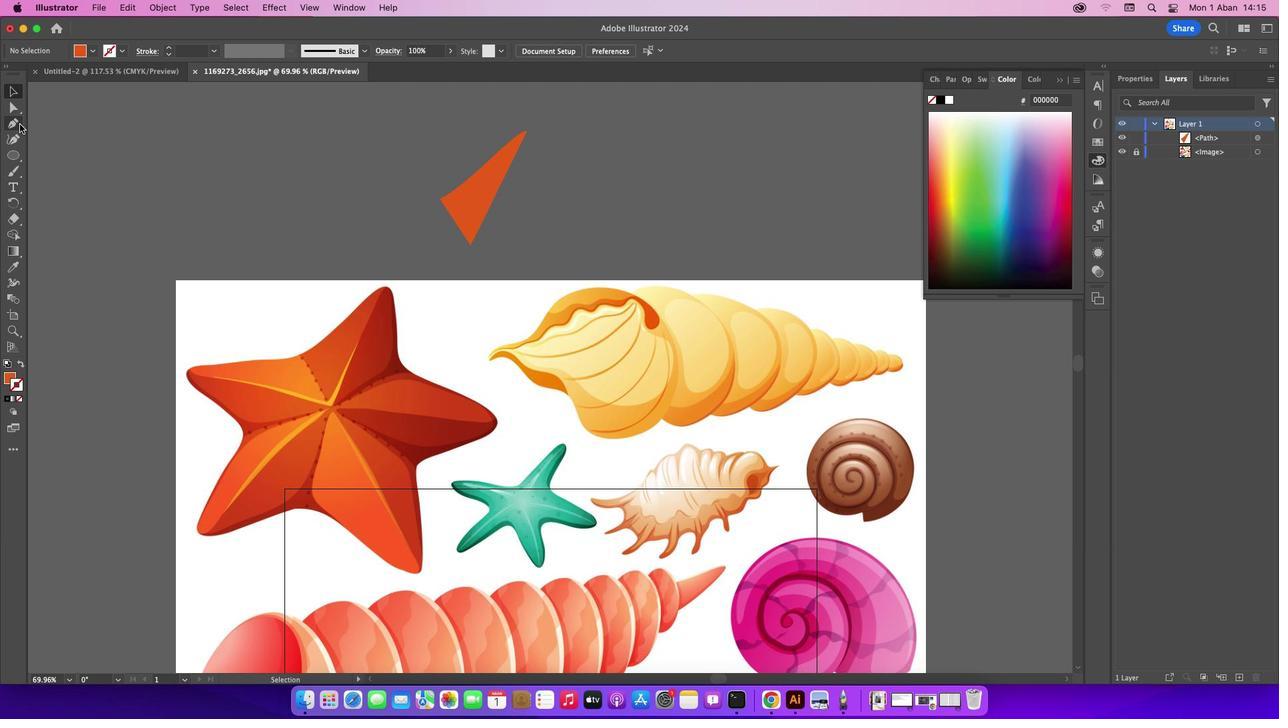 
Action: Mouse pressed left at (19, 124)
Screenshot: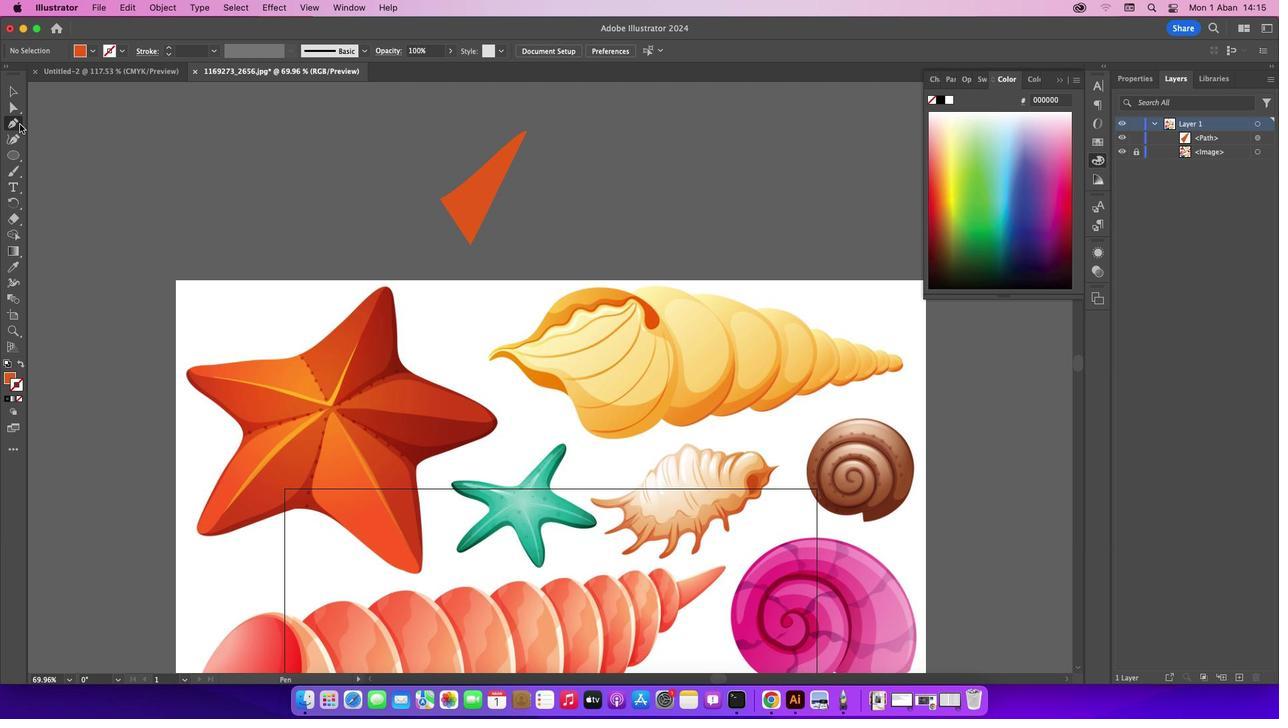 
Action: Mouse moved to (332, 405)
Screenshot: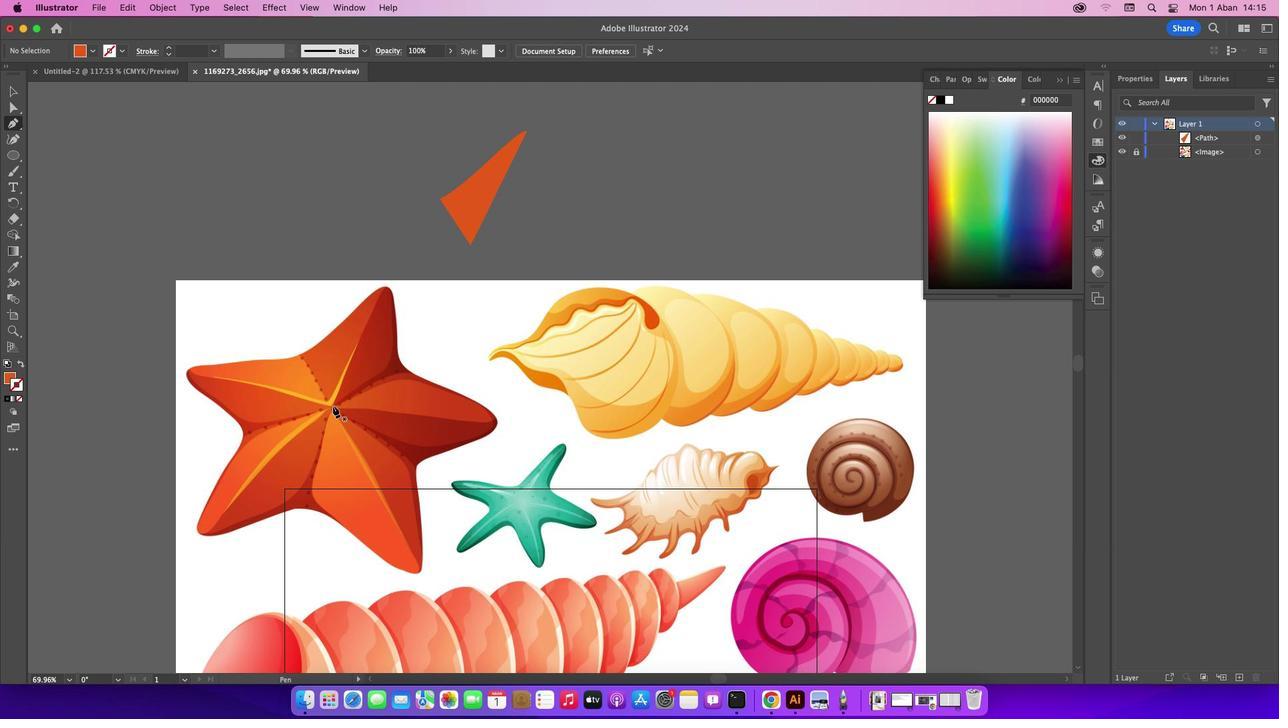 
Action: Mouse pressed left at (332, 405)
Screenshot: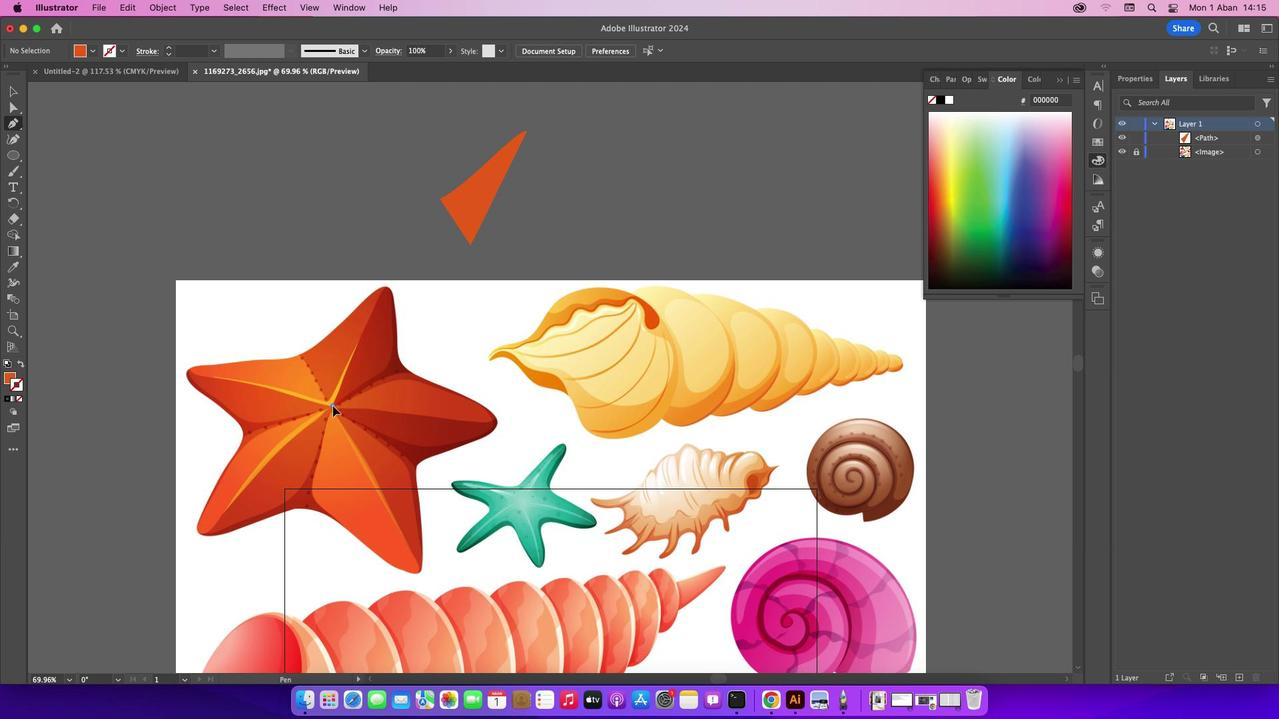 
Action: Mouse moved to (381, 289)
Screenshot: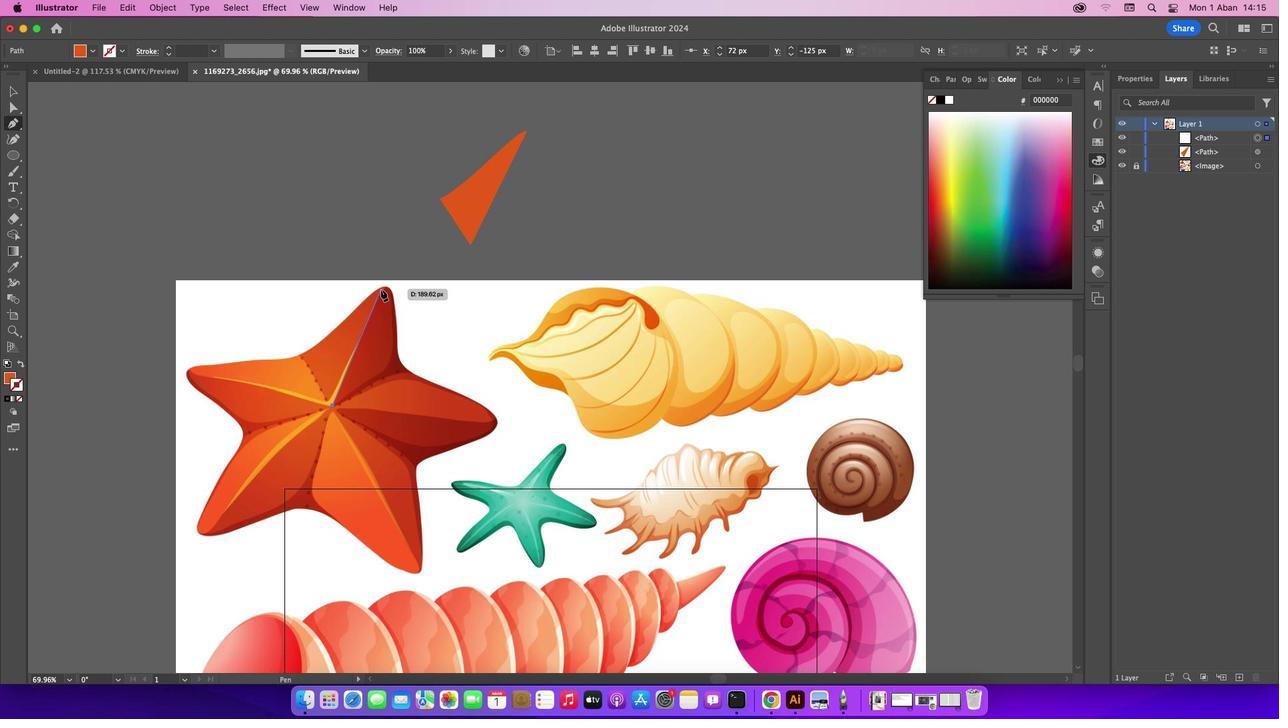 
Action: Mouse pressed left at (381, 289)
Screenshot: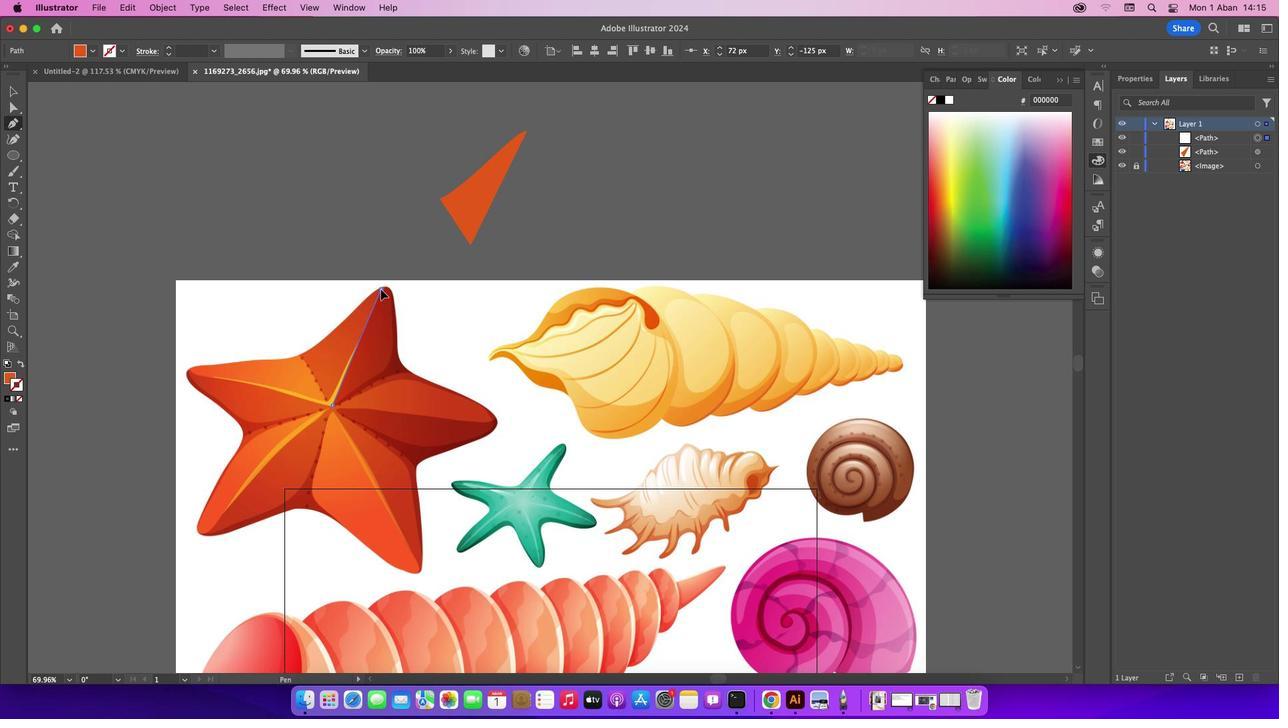 
Action: Mouse moved to (392, 293)
Screenshot: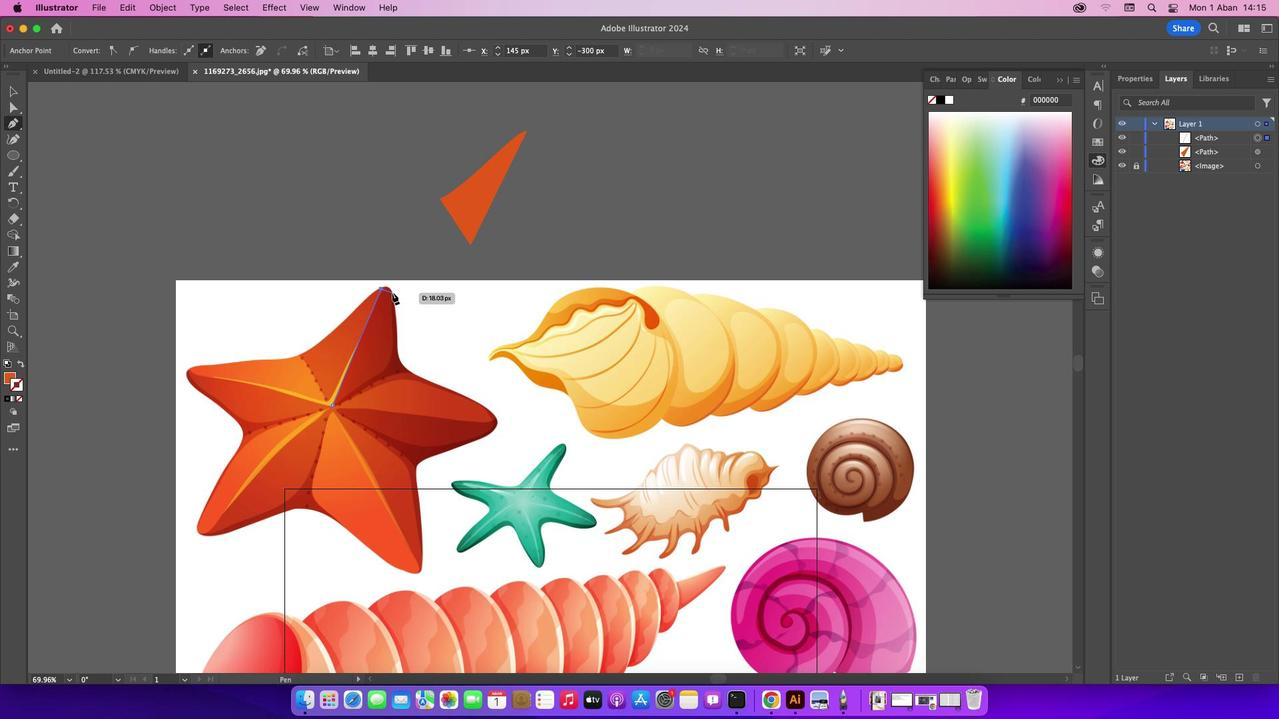 
Action: Mouse pressed left at (392, 293)
Screenshot: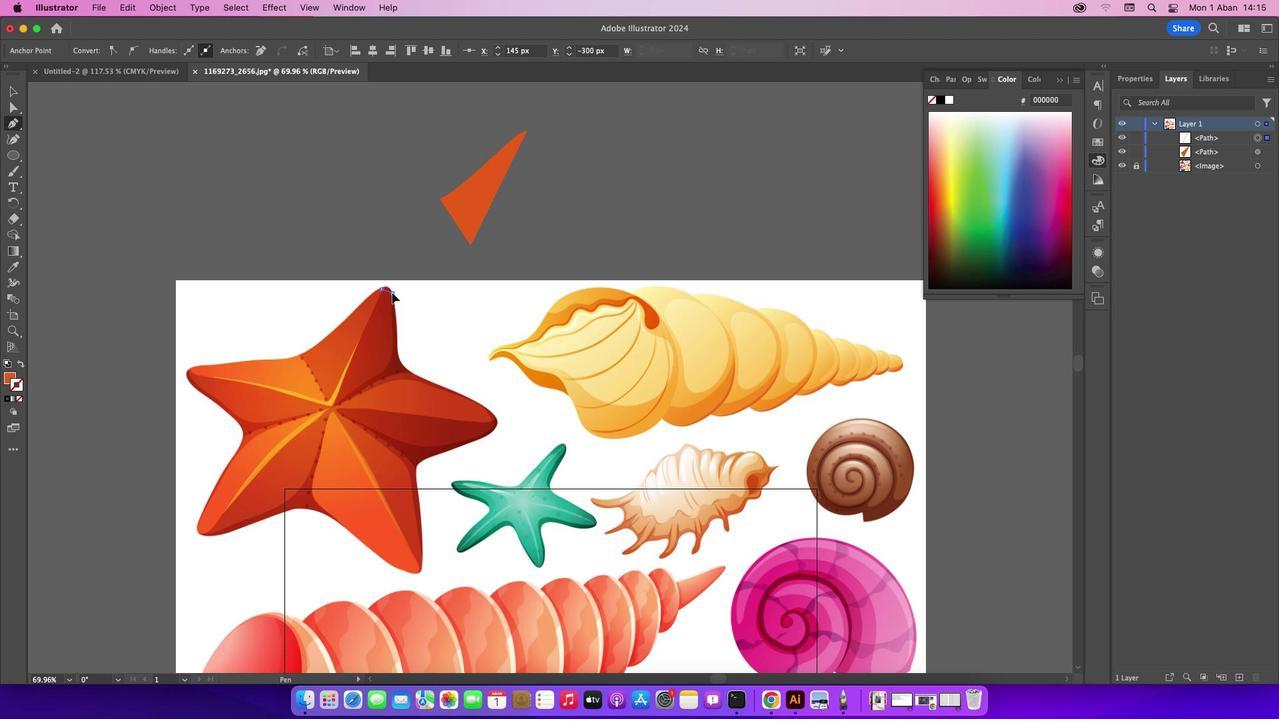 
Action: Mouse moved to (388, 364)
Screenshot: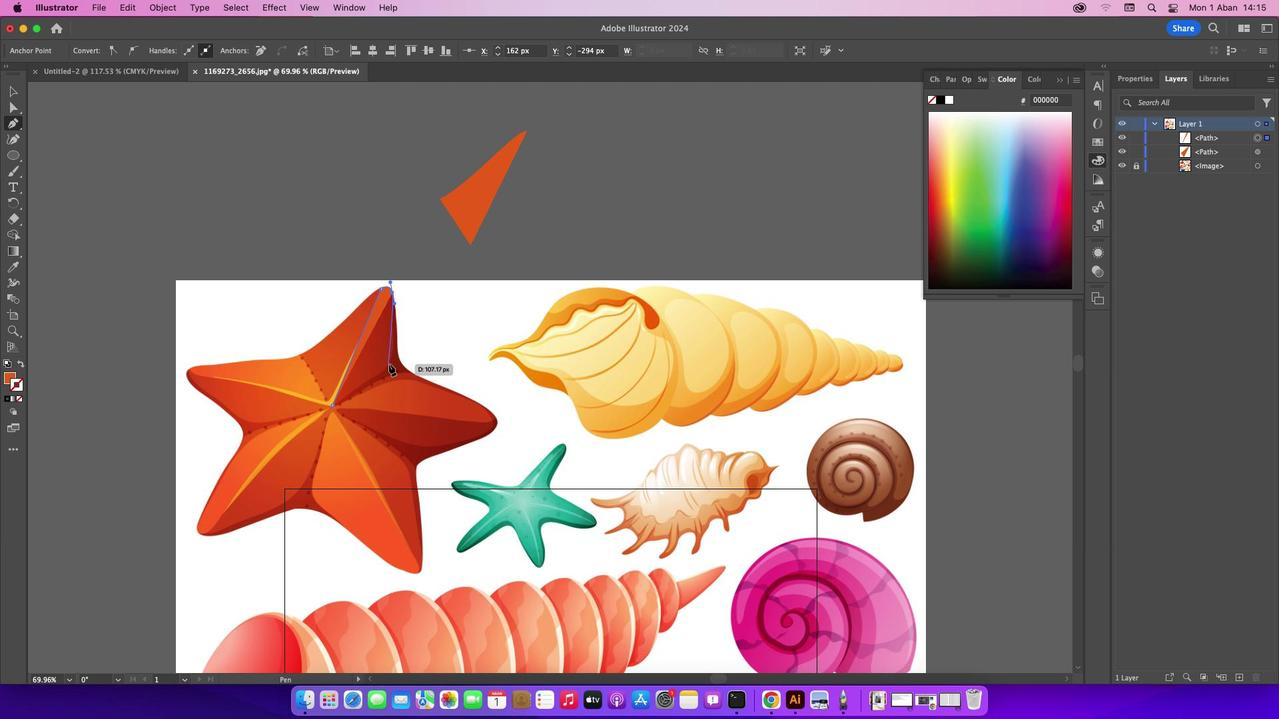 
Action: Mouse pressed left at (388, 364)
Screenshot: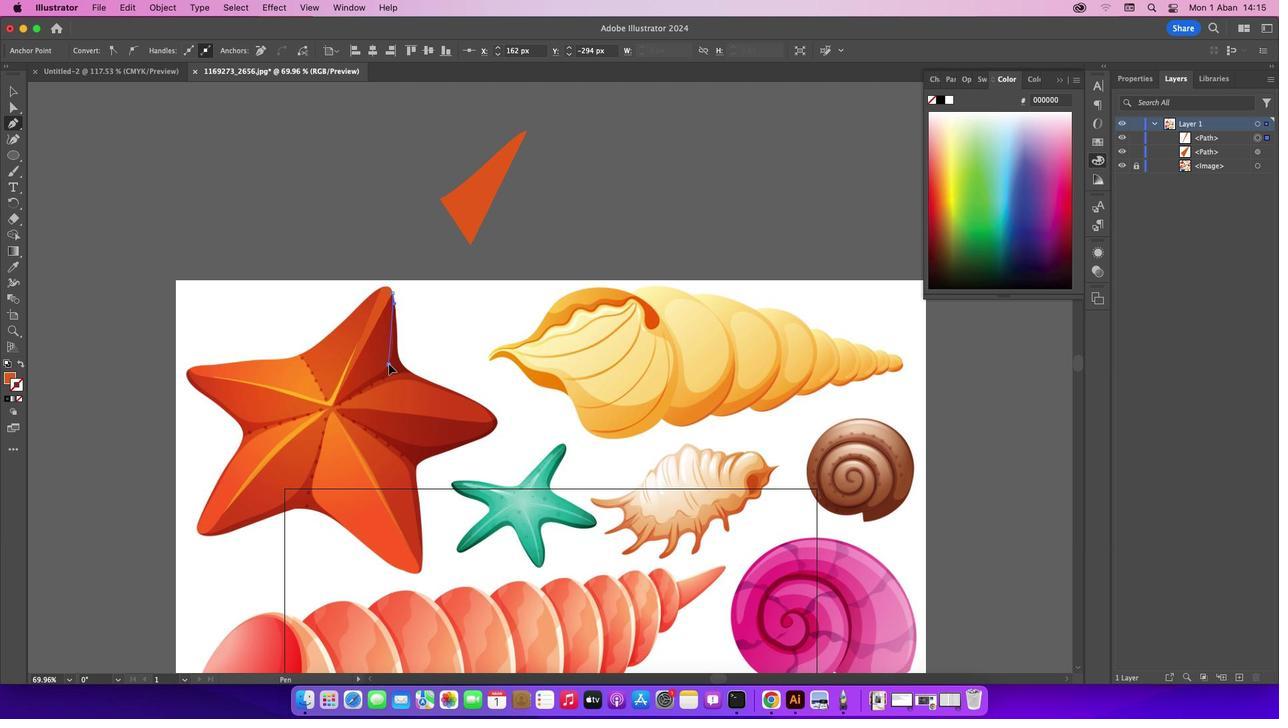 
Action: Mouse moved to (333, 405)
Screenshot: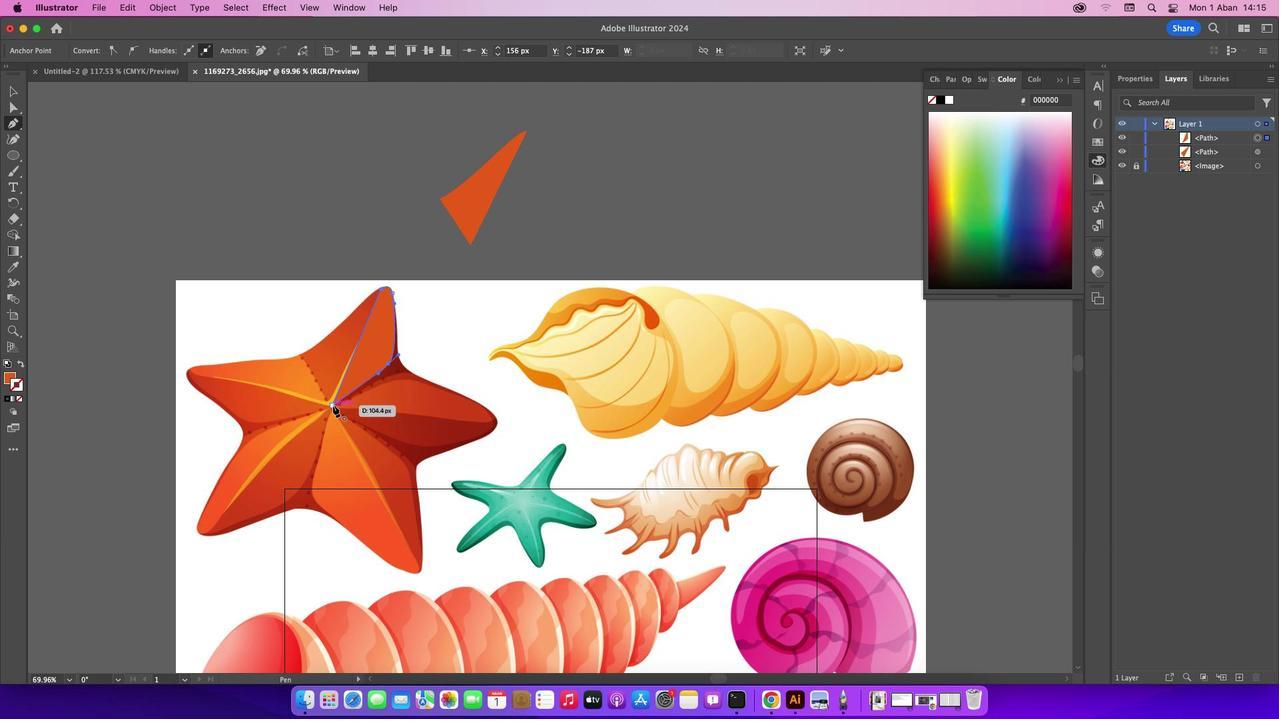 
Action: Mouse pressed left at (333, 405)
Screenshot: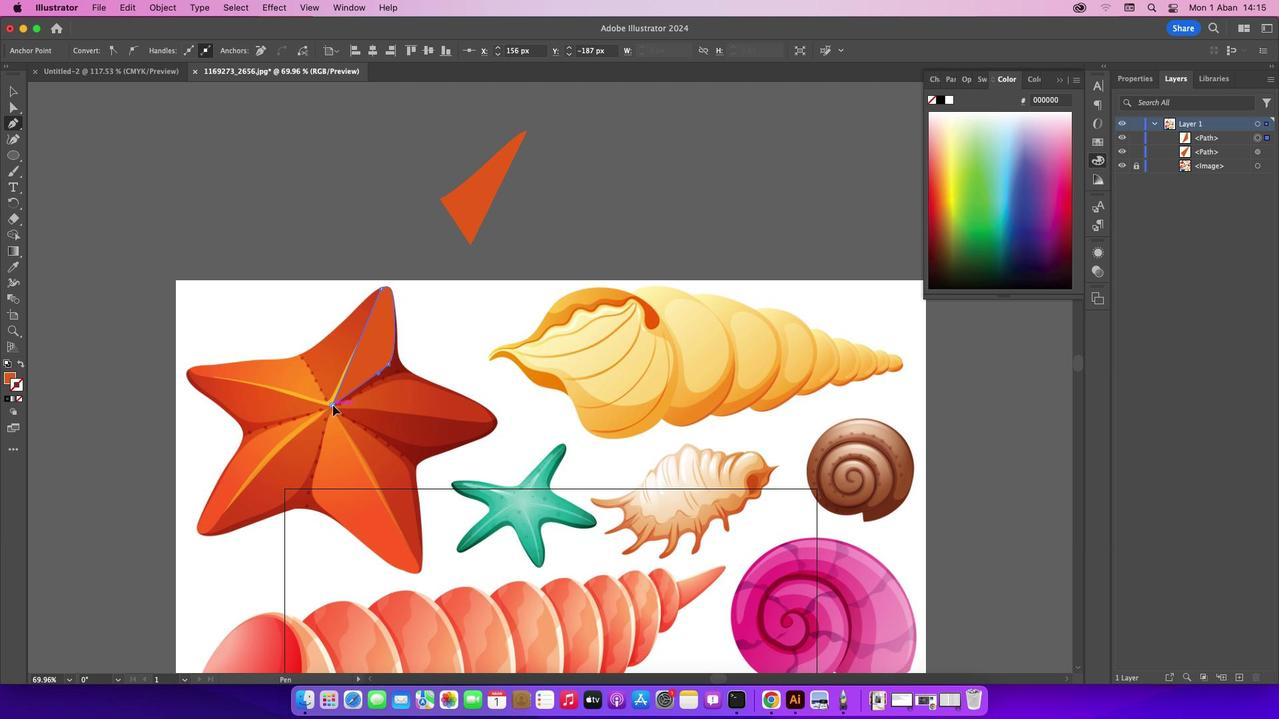 
Action: Mouse moved to (11, 91)
Screenshot: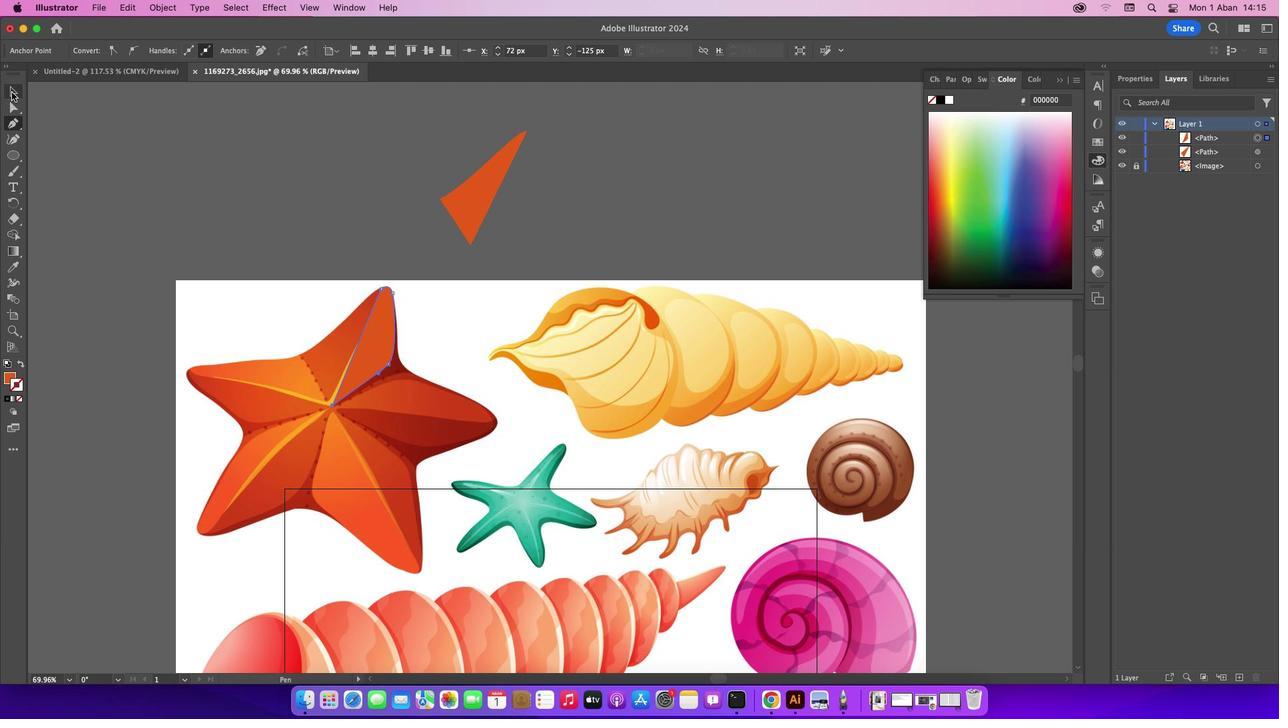
Action: Mouse pressed left at (11, 91)
Screenshot: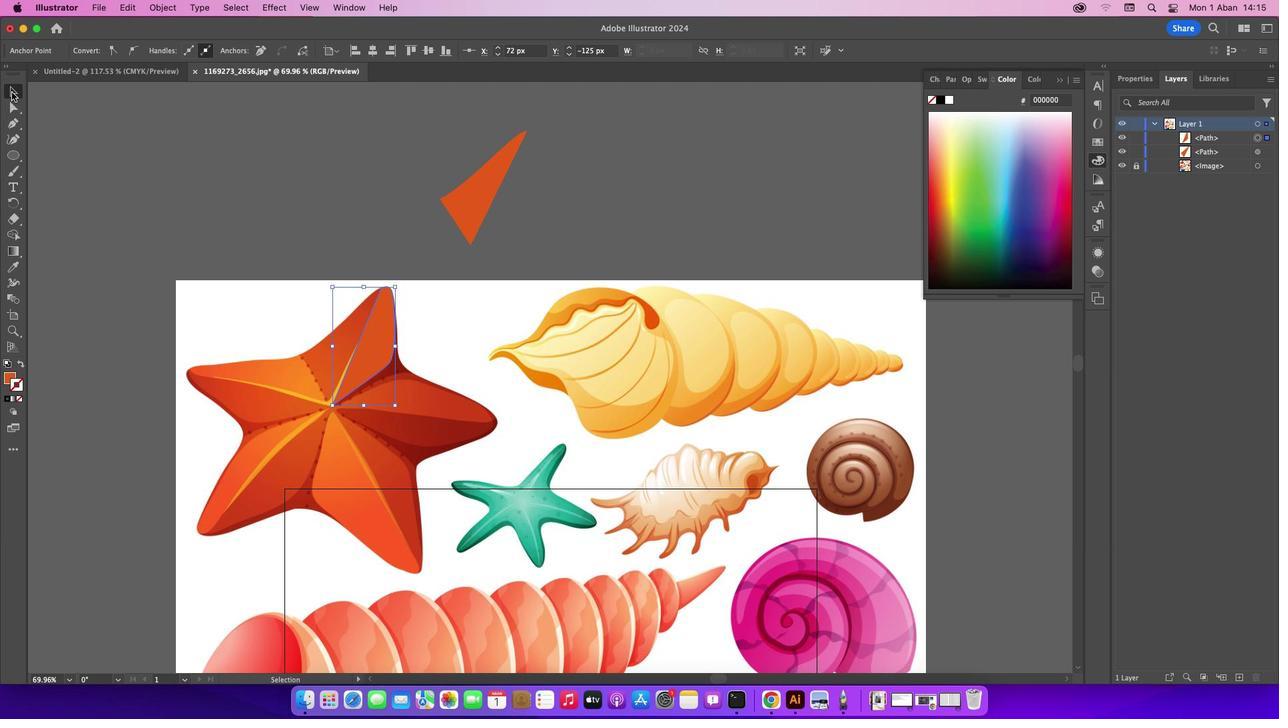 
Action: Mouse moved to (241, 177)
Screenshot: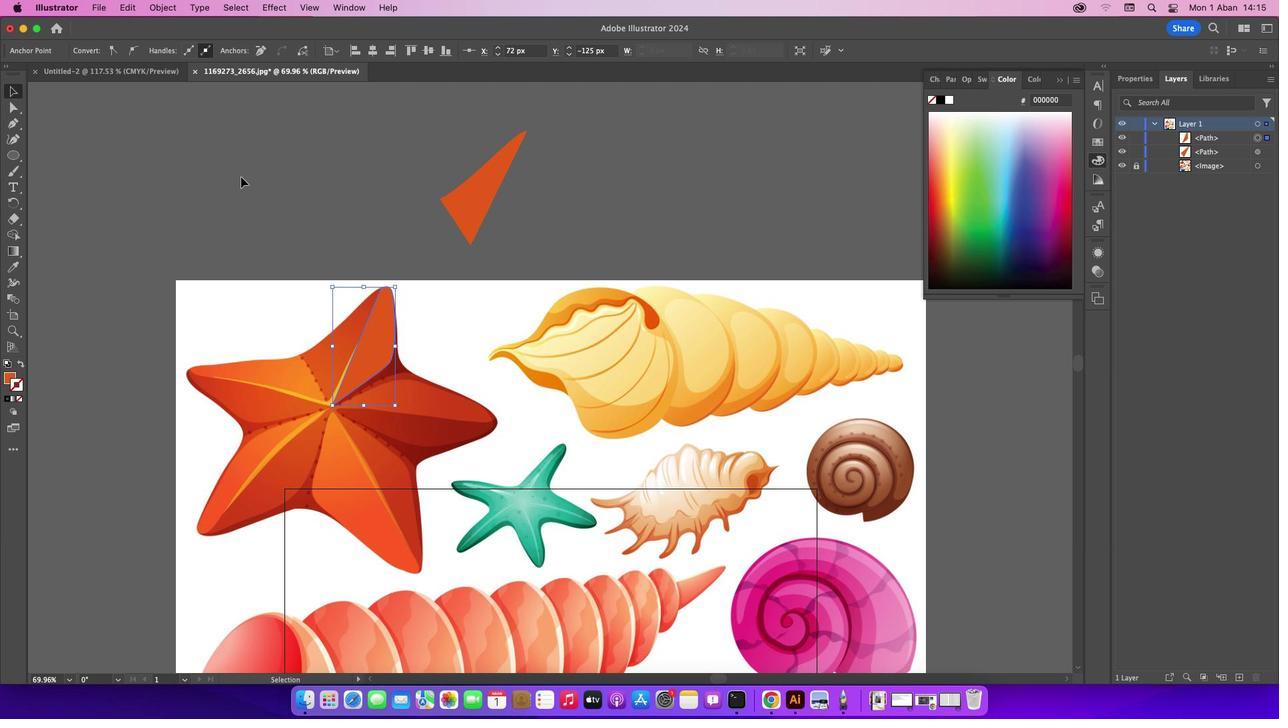 
Action: Mouse pressed left at (241, 177)
Screenshot: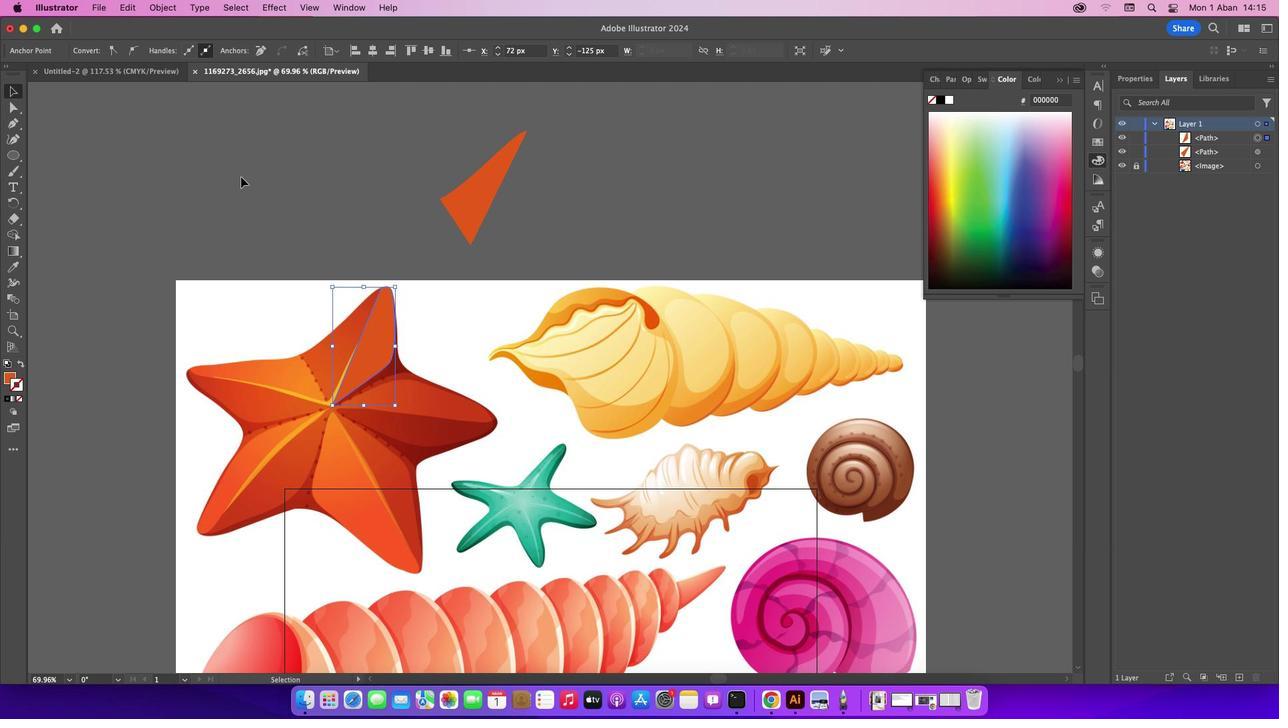 
Action: Mouse moved to (360, 373)
Screenshot: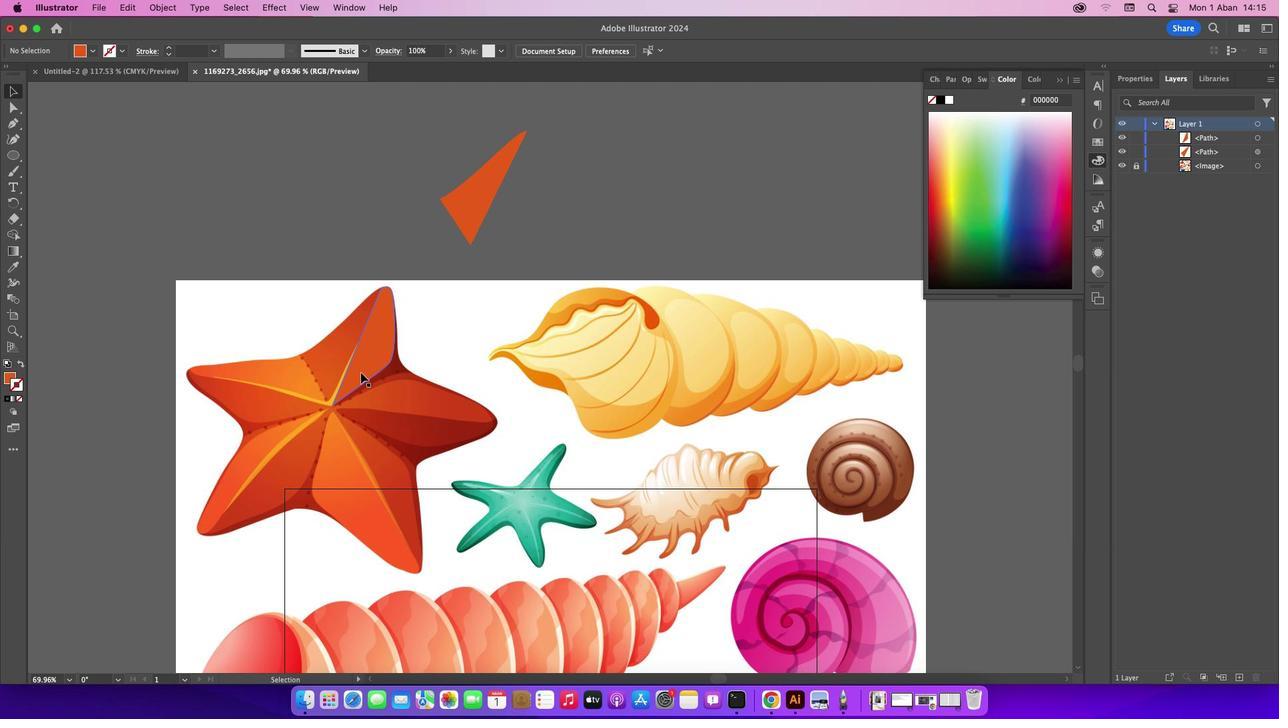 
Action: Mouse pressed left at (360, 373)
Screenshot: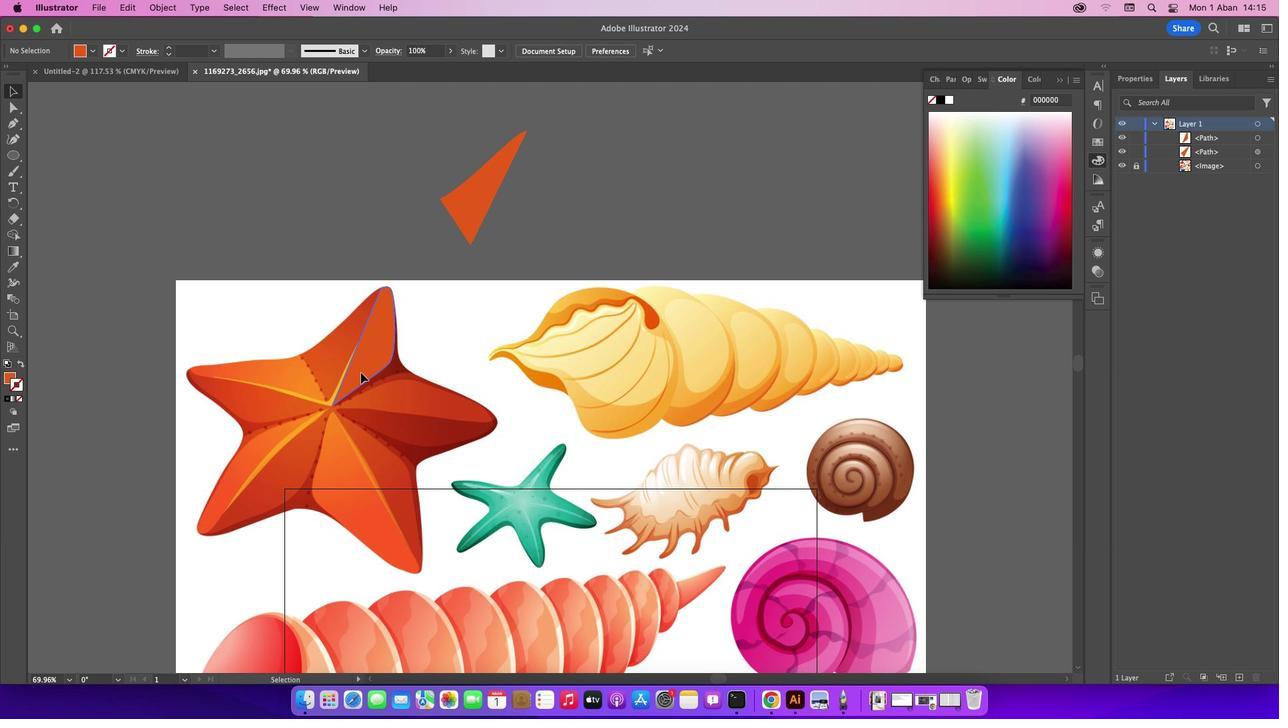 
Action: Mouse moved to (15, 270)
Screenshot: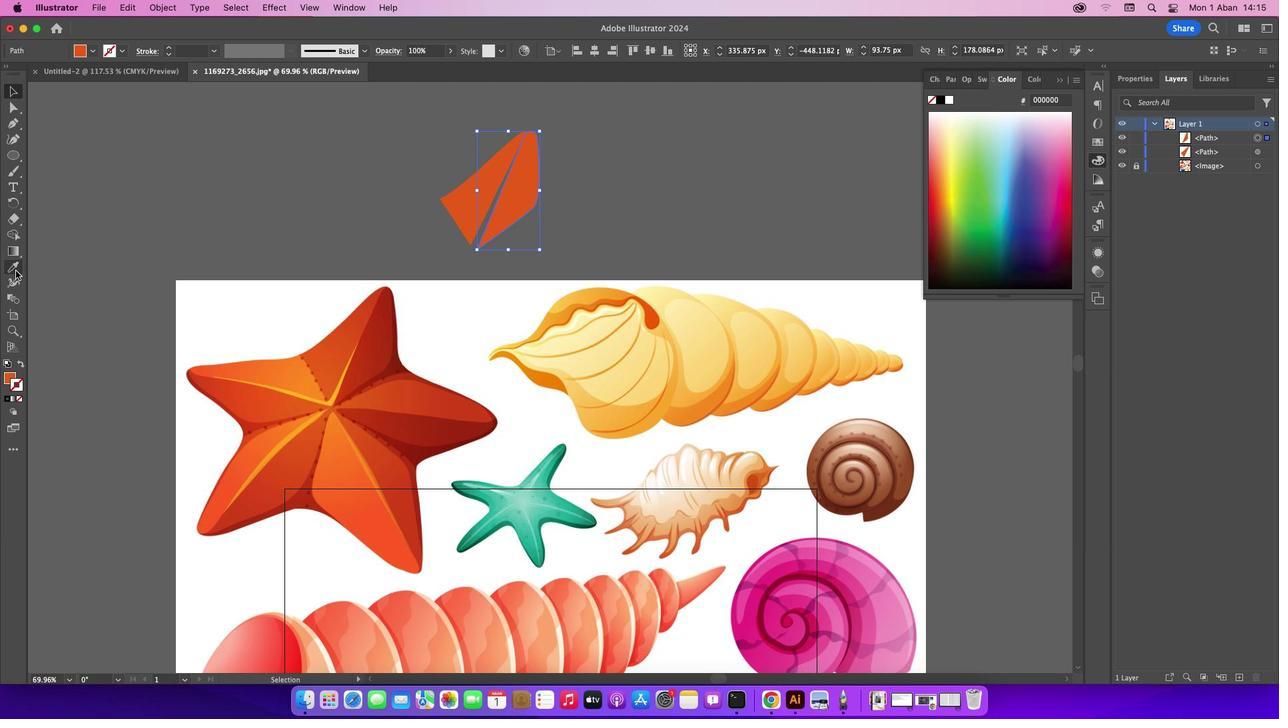 
Action: Mouse pressed left at (15, 270)
Screenshot: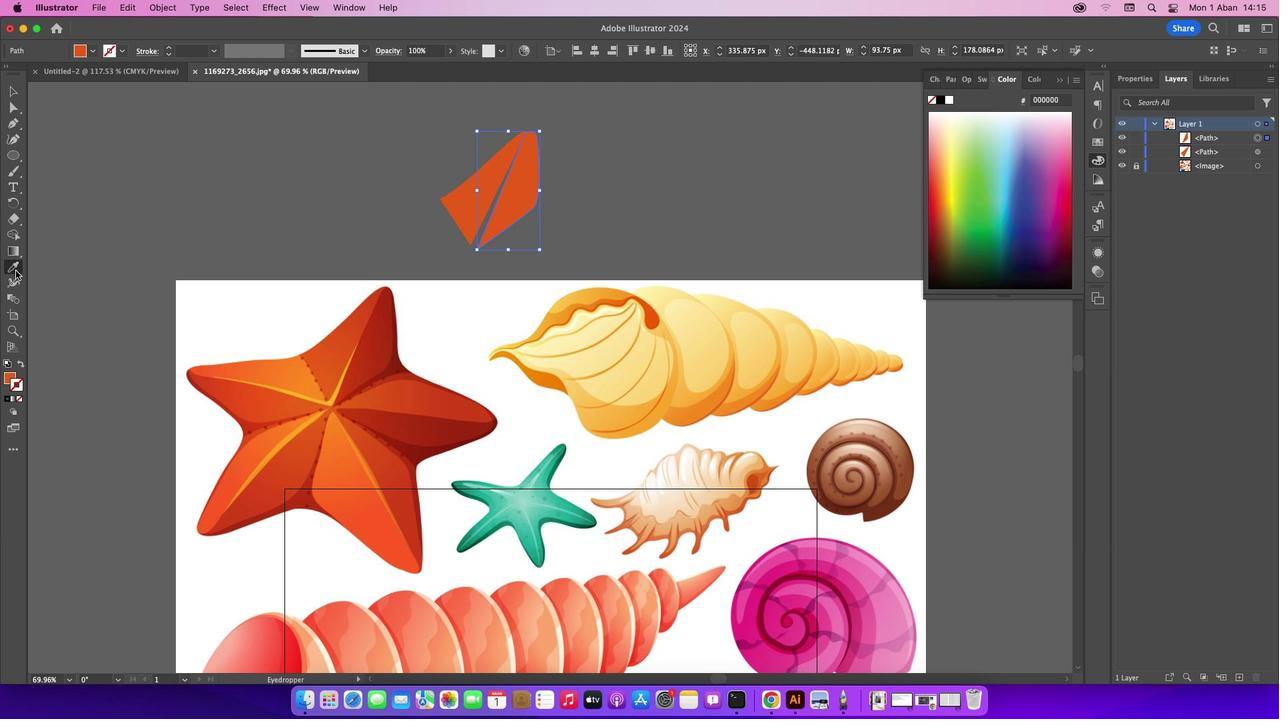
Action: Mouse moved to (376, 355)
Screenshot: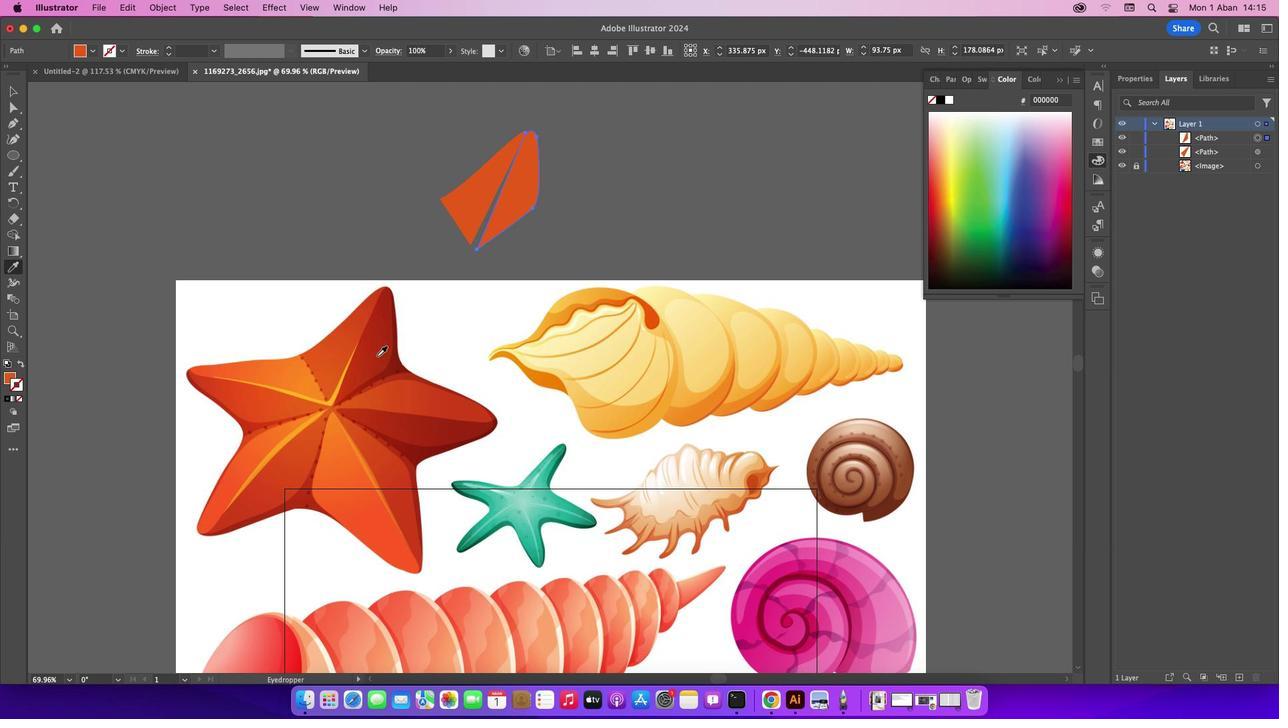 
Action: Mouse pressed left at (376, 355)
Screenshot: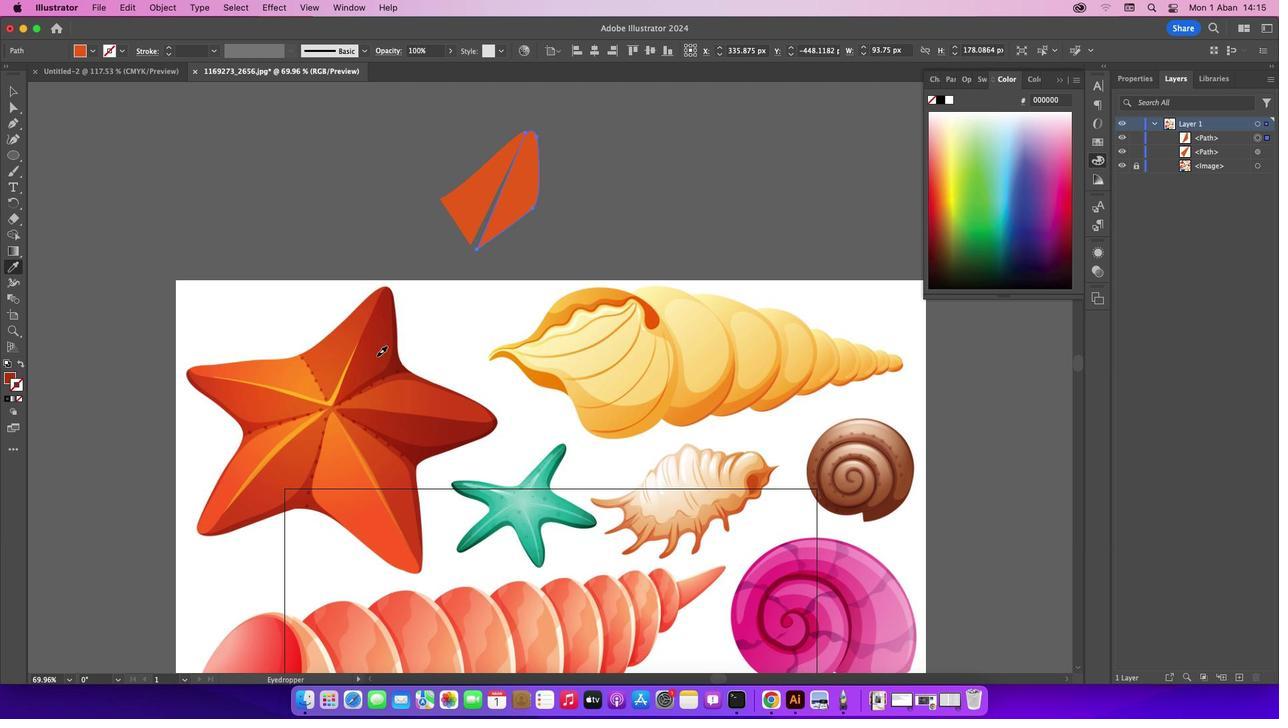 
Action: Mouse moved to (15, 91)
Screenshot: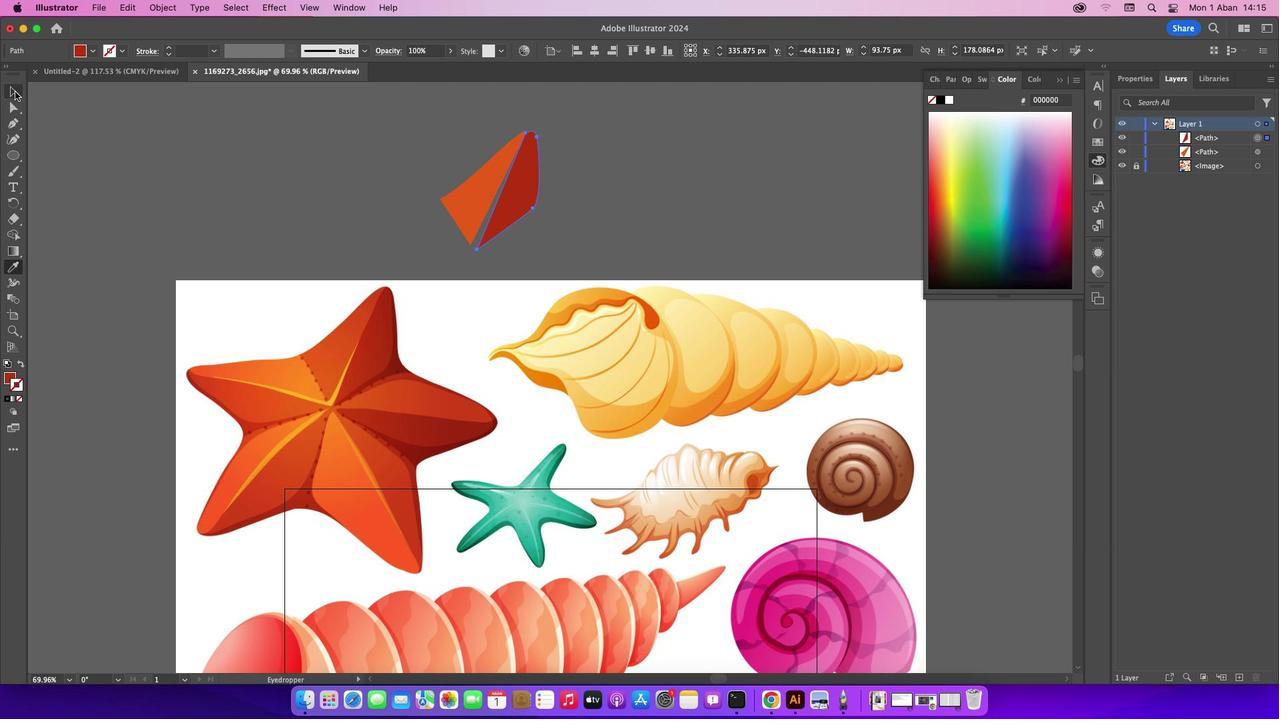 
Action: Mouse pressed left at (15, 91)
Screenshot: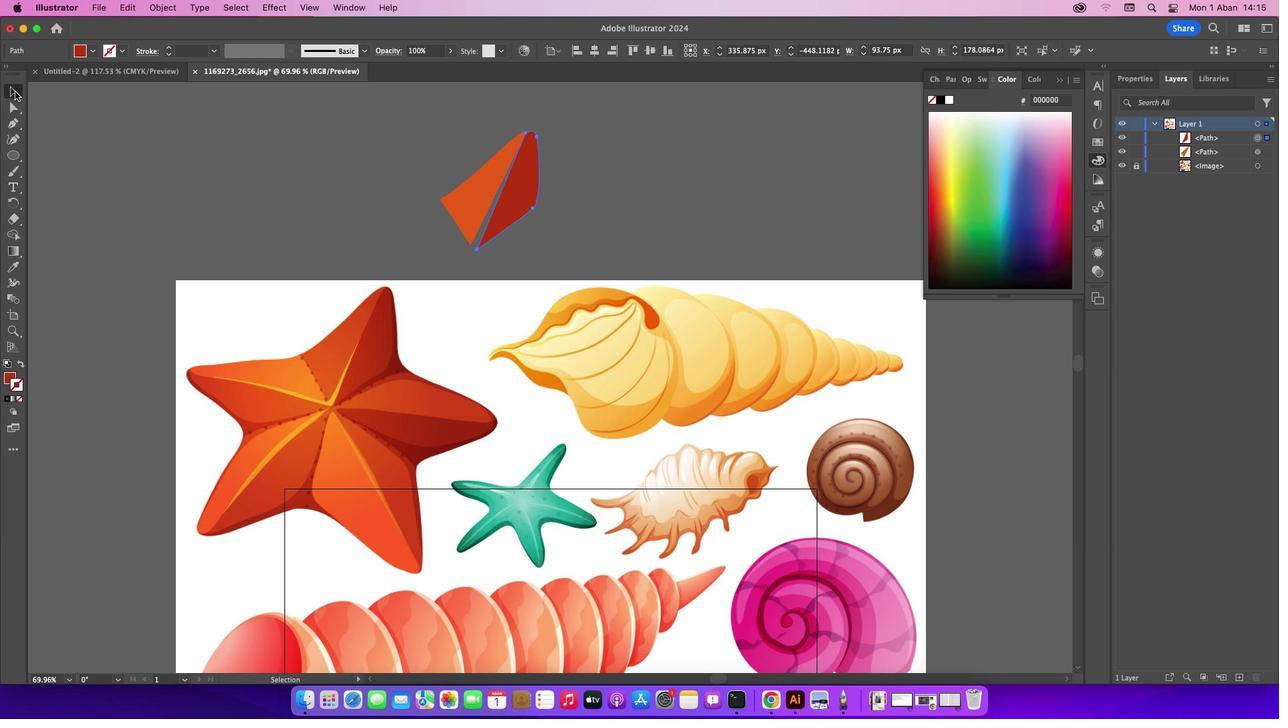 
Action: Mouse moved to (179, 120)
Screenshot: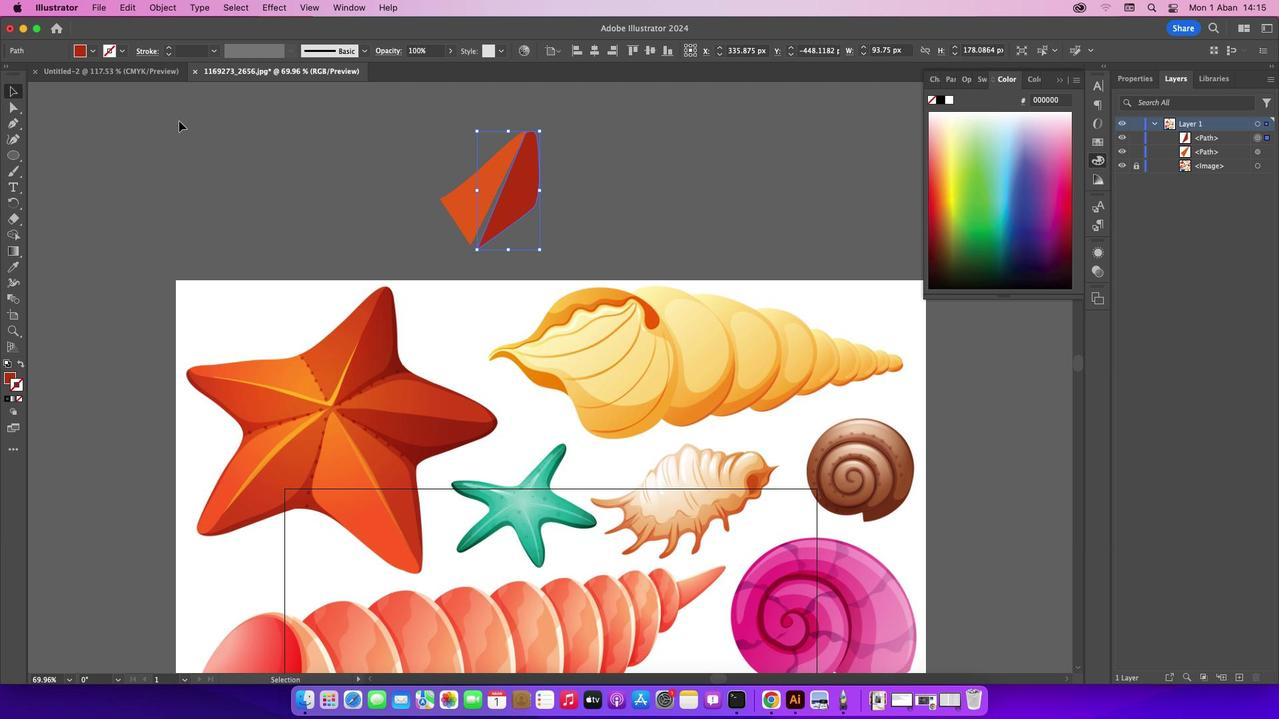 
Action: Mouse pressed left at (179, 120)
Screenshot: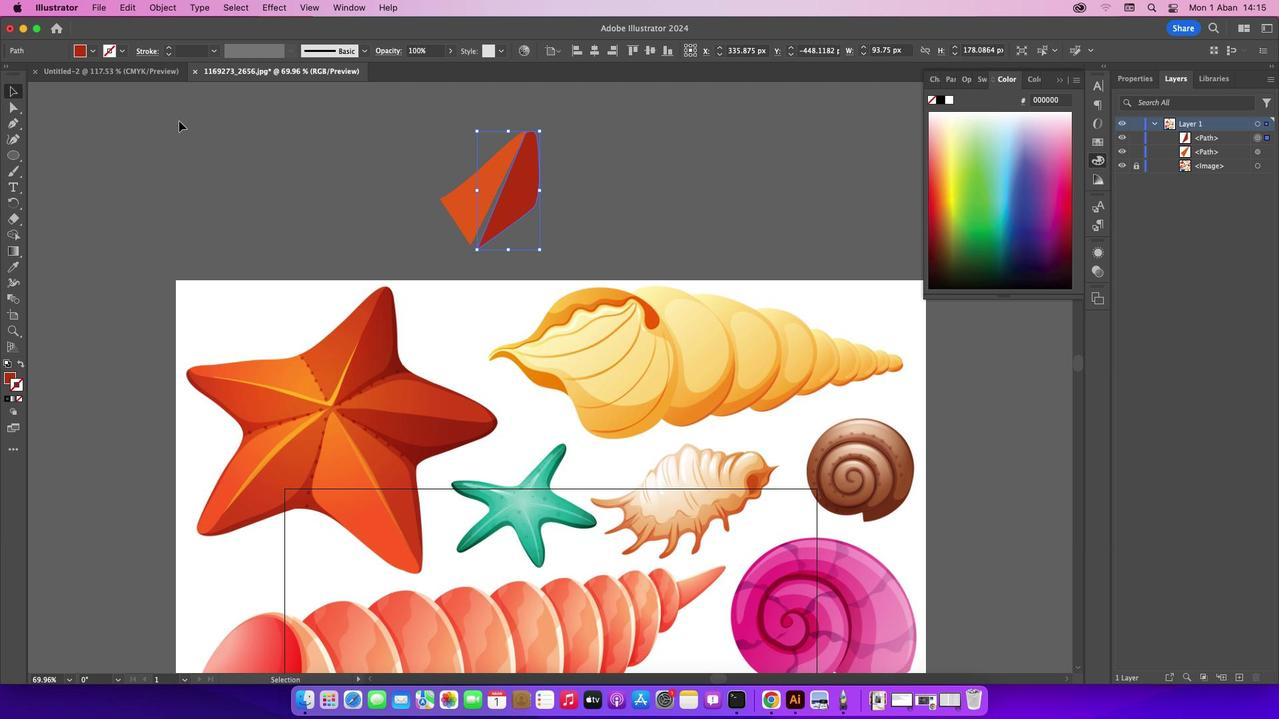 
Action: Mouse moved to (531, 165)
Screenshot: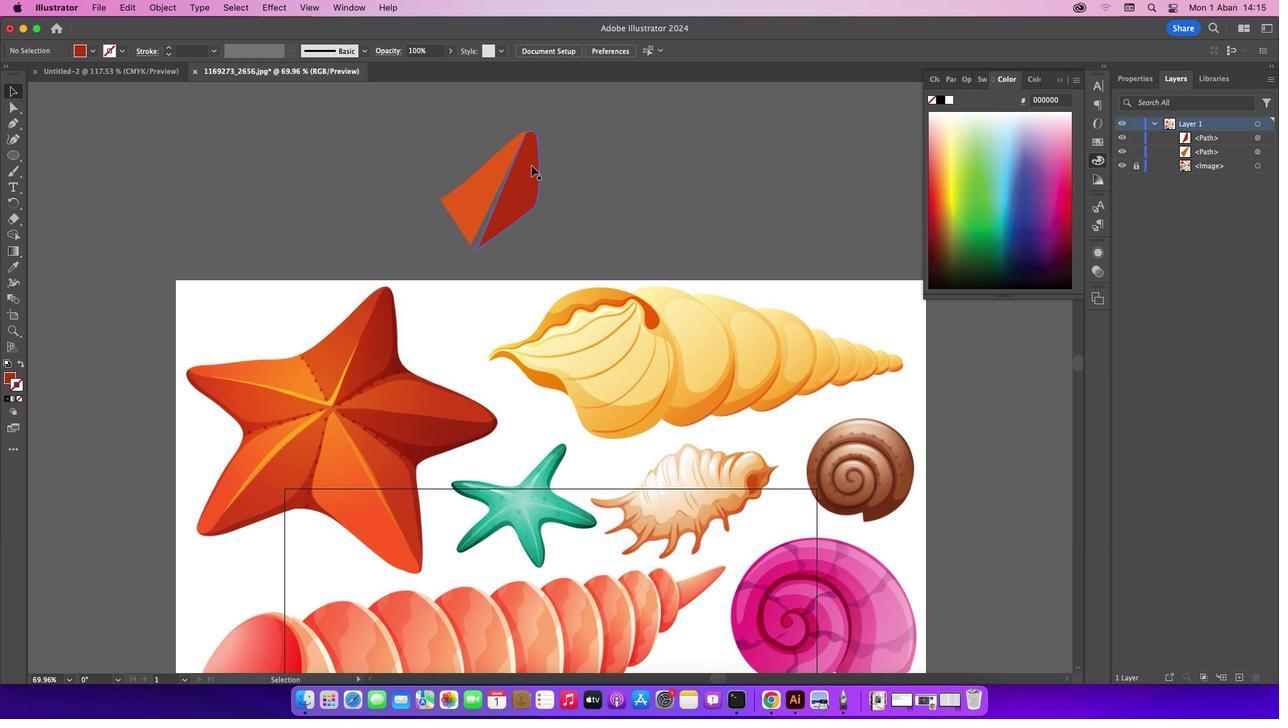 
Action: Mouse pressed left at (531, 165)
Screenshot: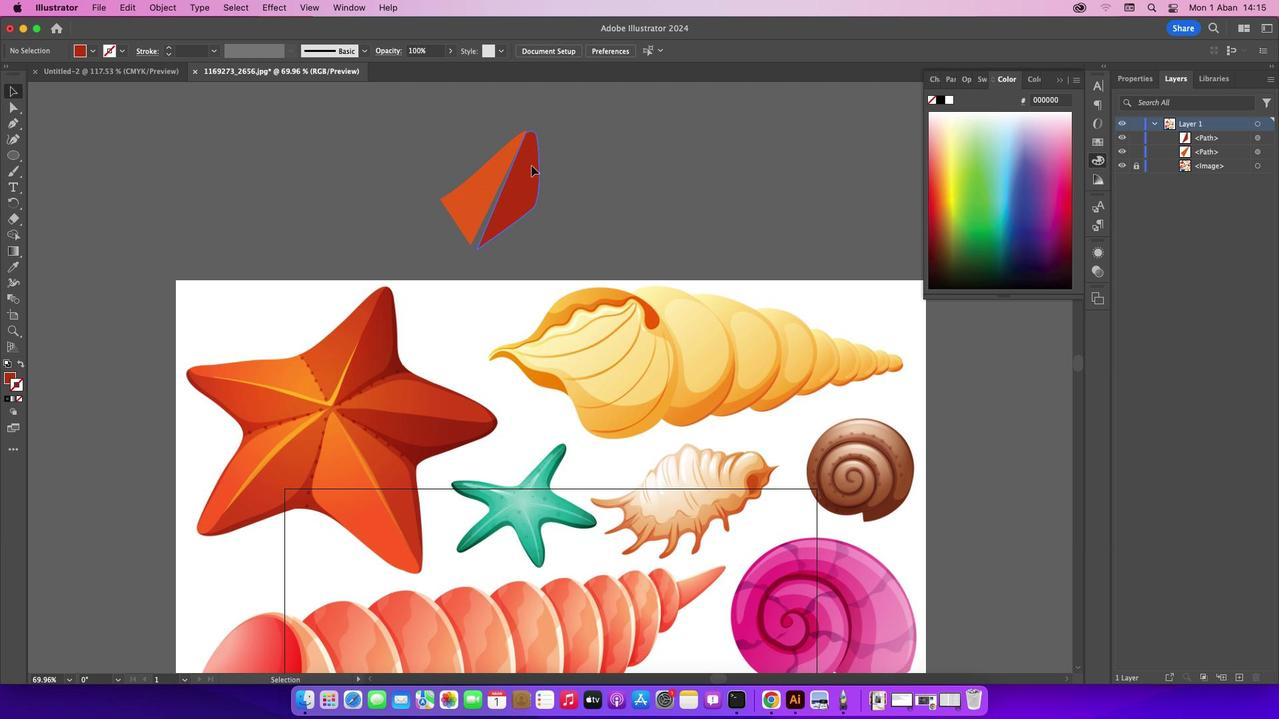 
Action: Mouse moved to (615, 176)
Screenshot: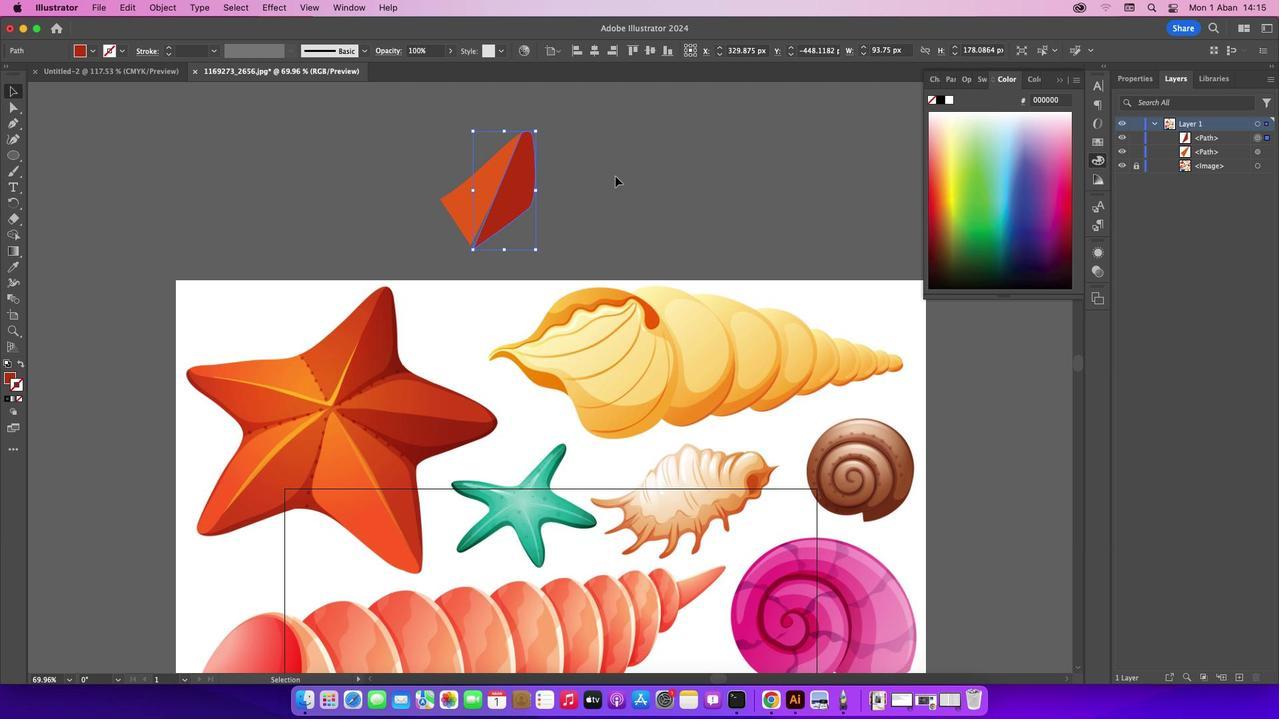 
Action: Mouse pressed left at (615, 176)
Screenshot: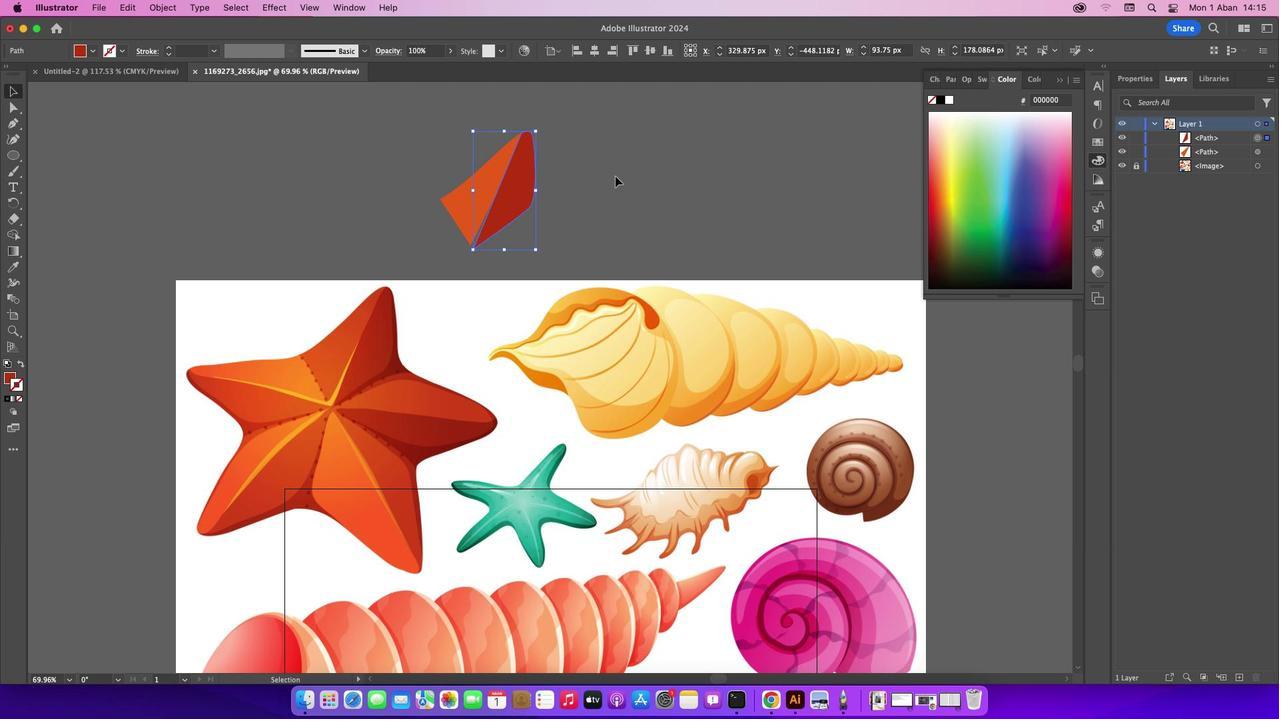 
Action: Mouse moved to (11, 121)
Screenshot: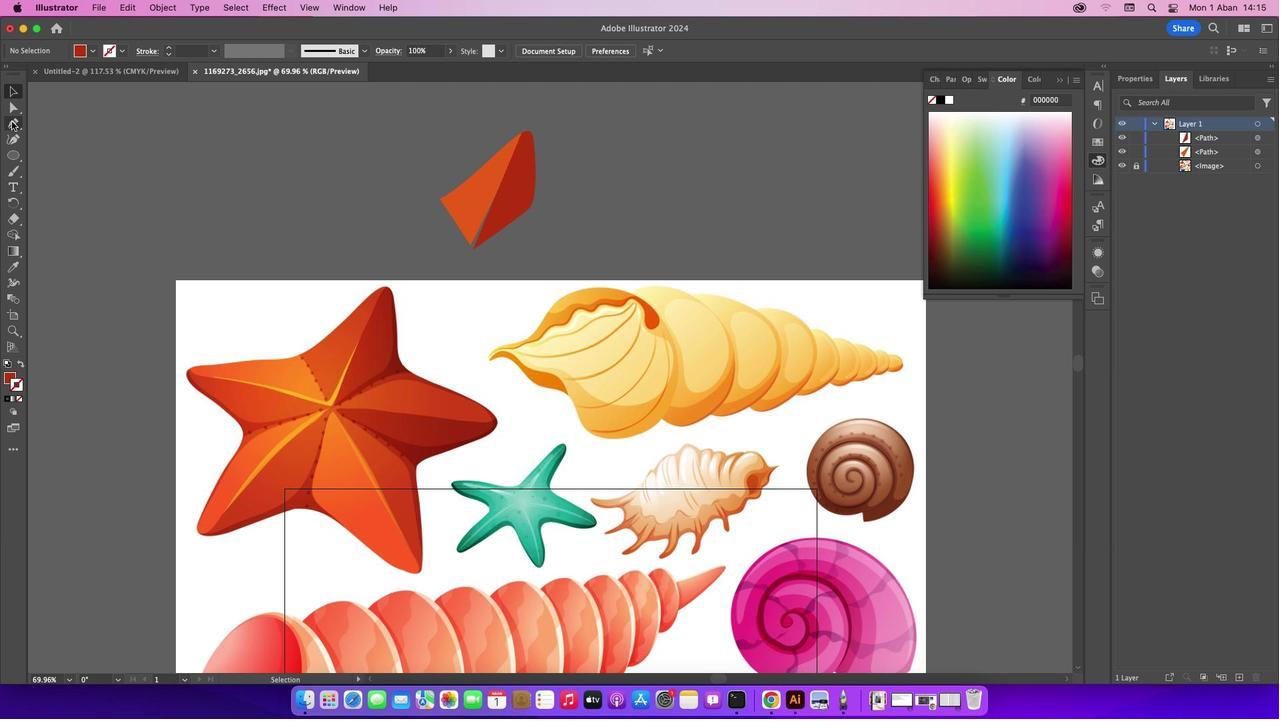 
Action: Mouse pressed left at (11, 121)
Screenshot: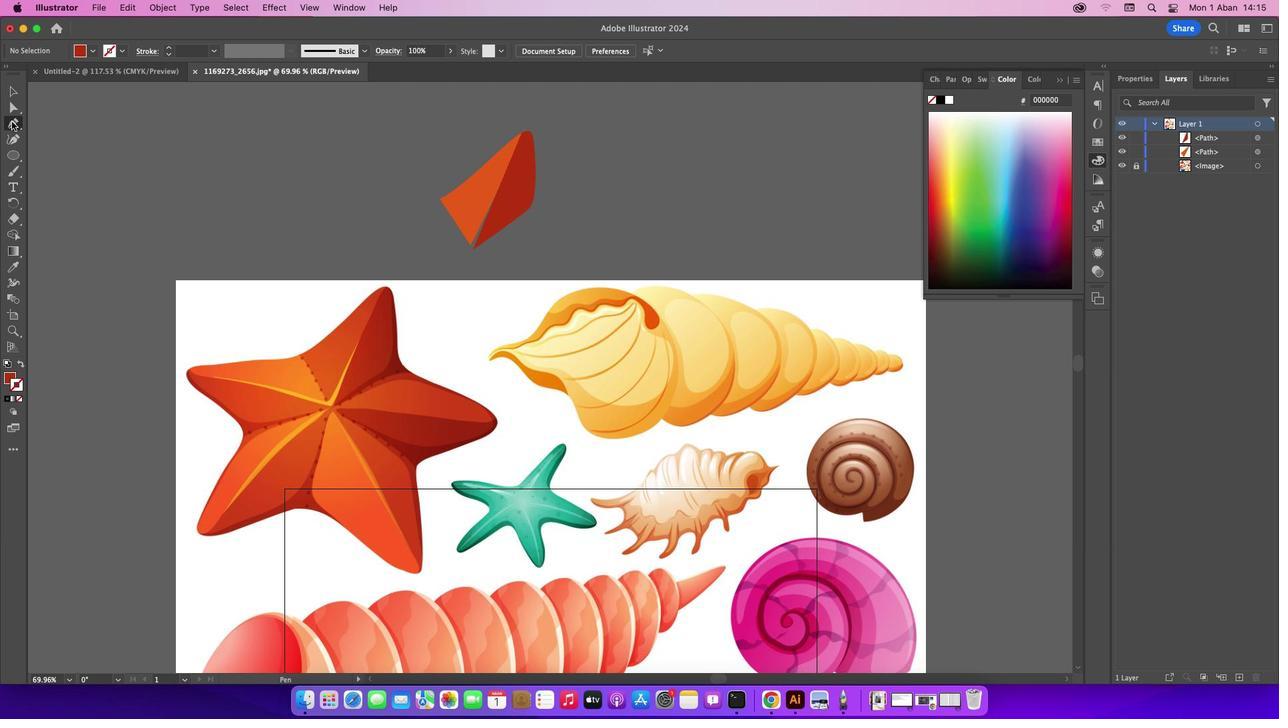 
Action: Mouse moved to (337, 403)
Screenshot: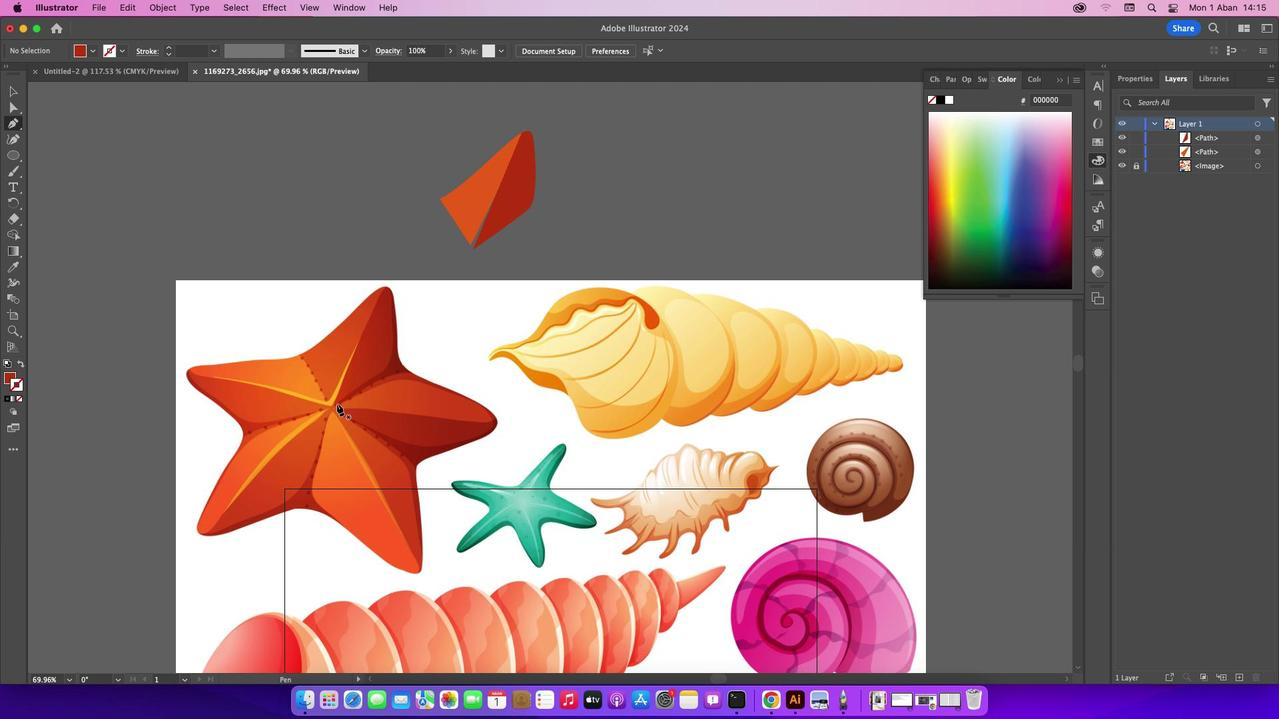 
Action: Mouse pressed left at (337, 403)
Screenshot: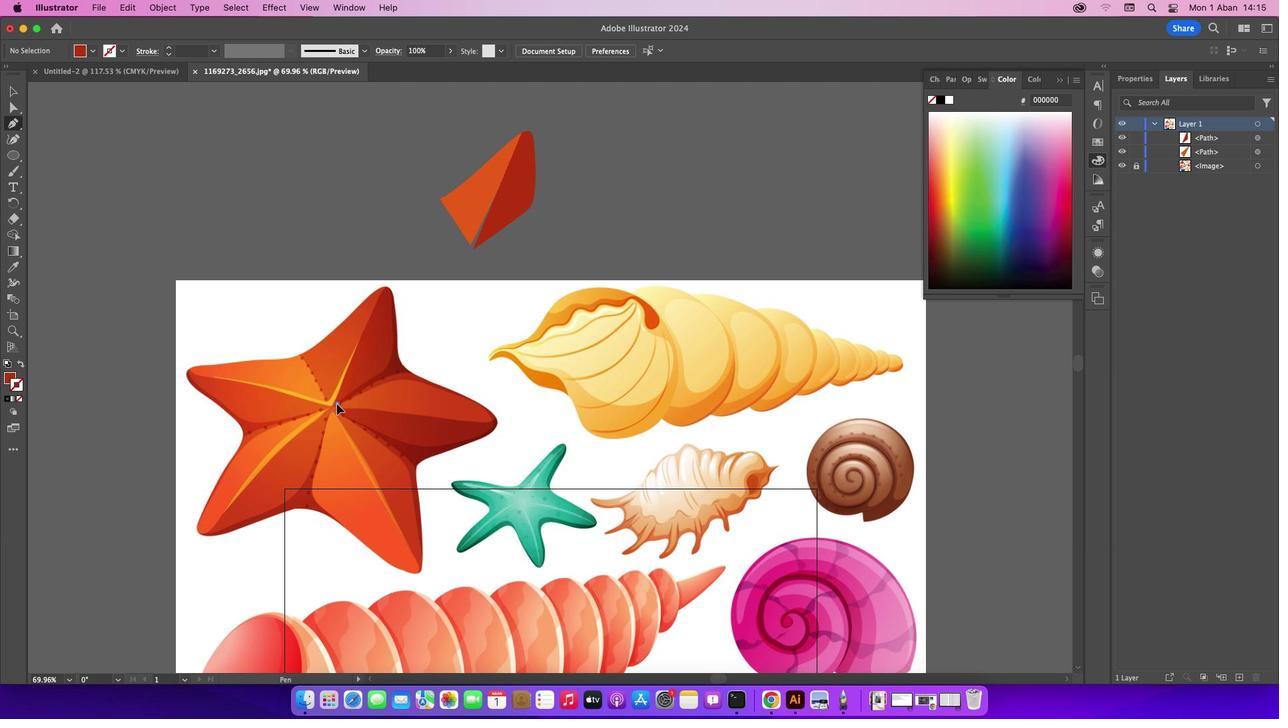 
Action: Mouse moved to (386, 368)
Screenshot: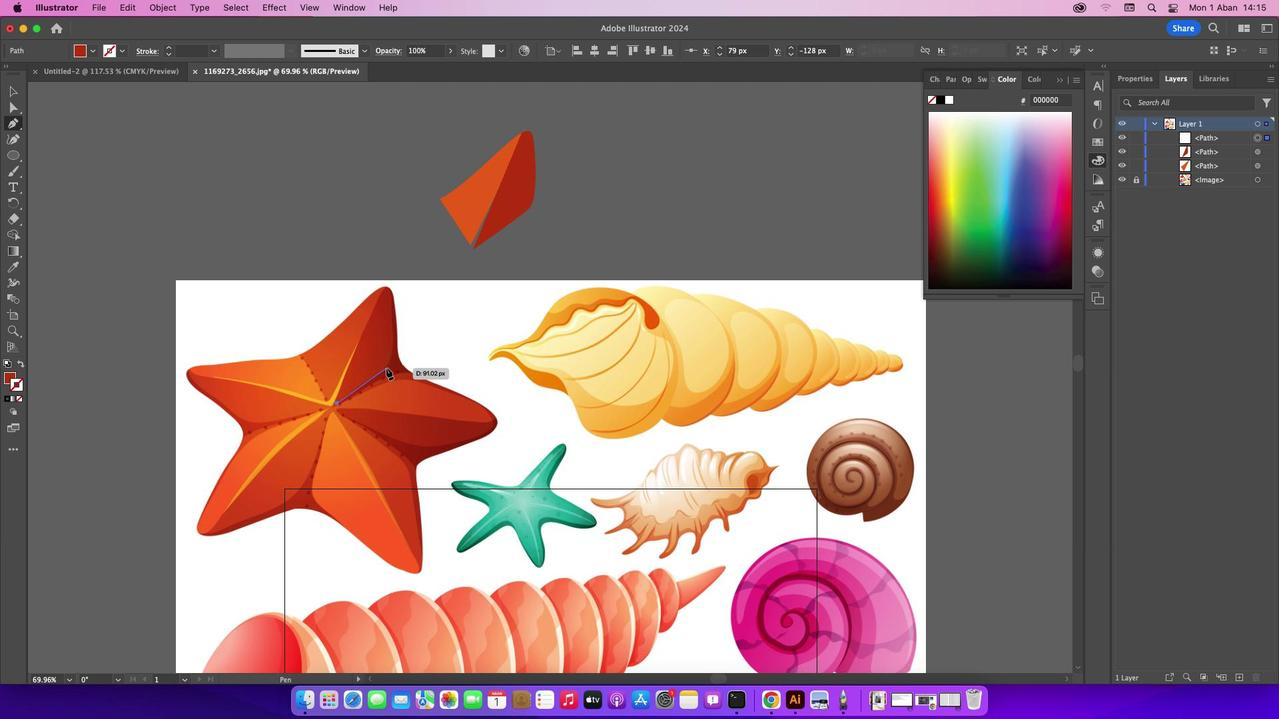 
Action: Mouse pressed left at (386, 368)
Screenshot: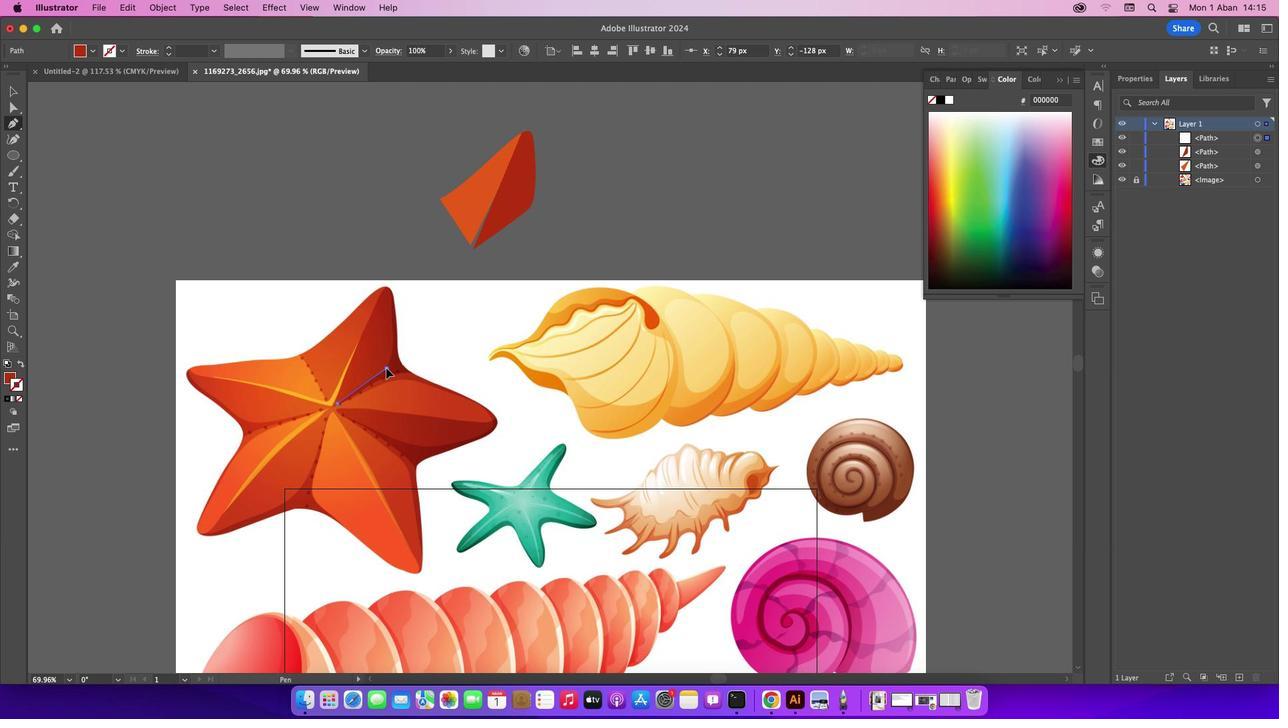 
Action: Mouse moved to (386, 287)
Screenshot: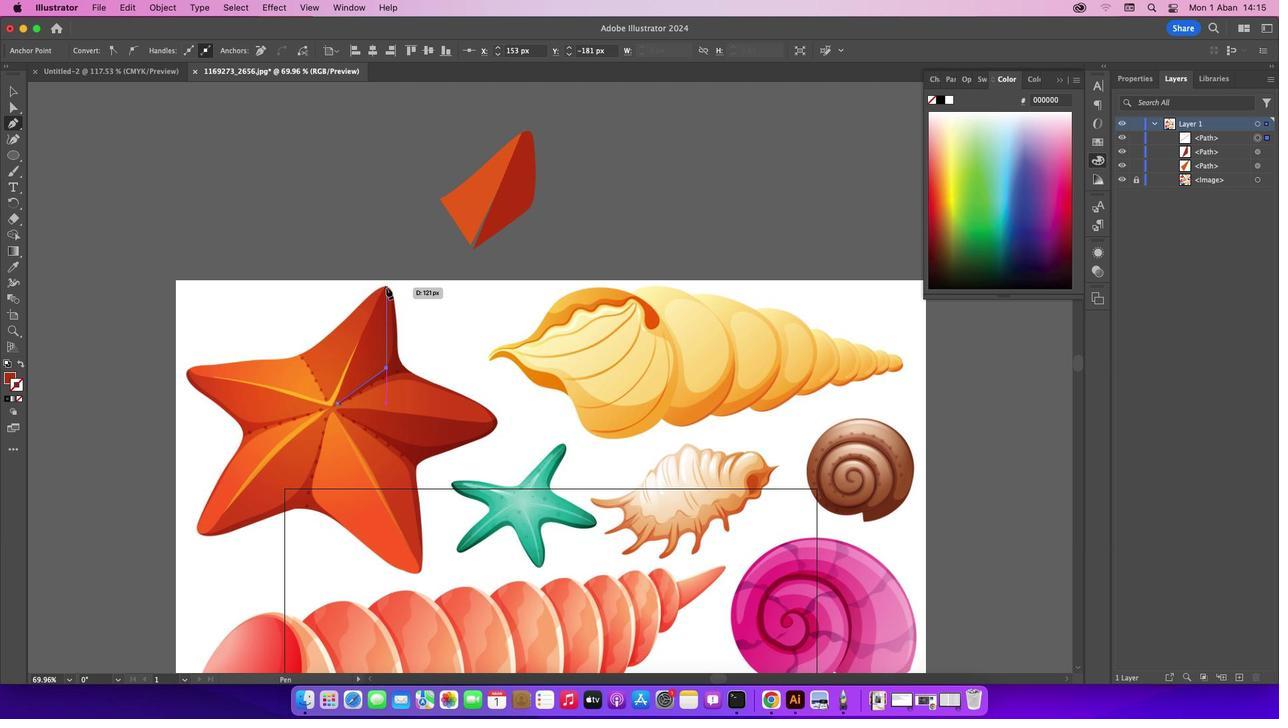 
Action: Mouse pressed left at (386, 287)
Screenshot: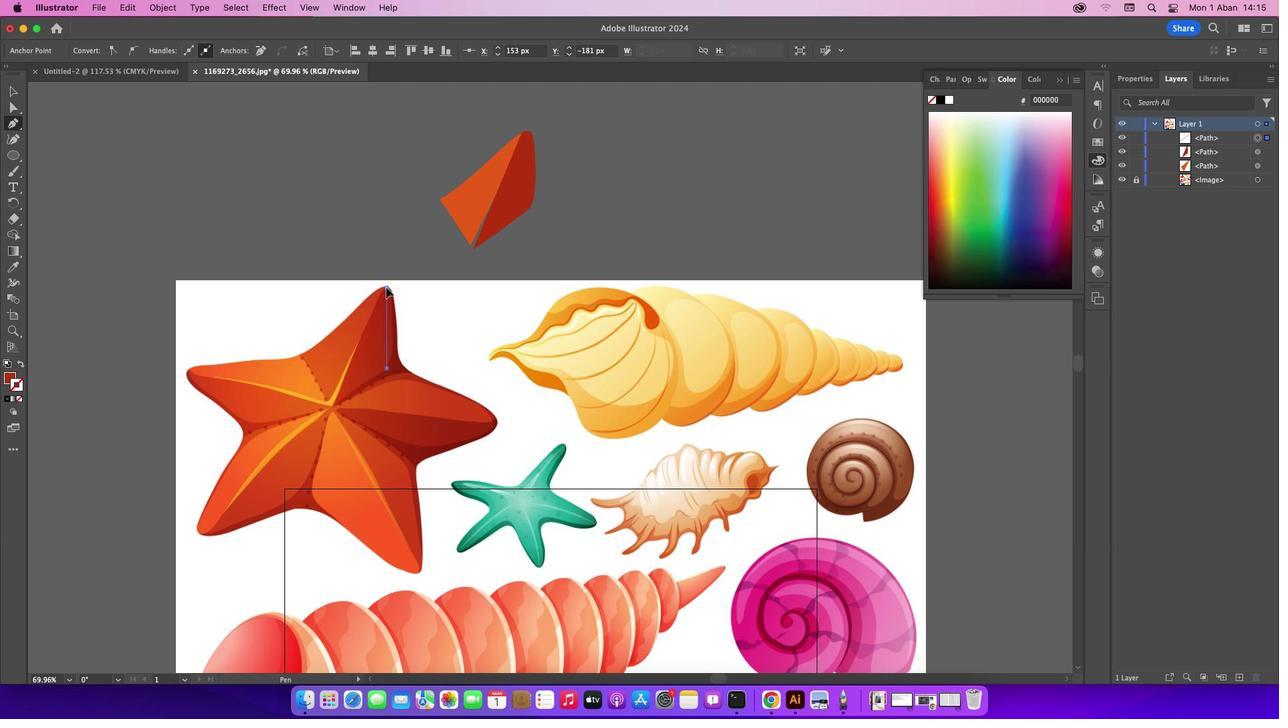 
Action: Mouse moved to (387, 287)
Screenshot: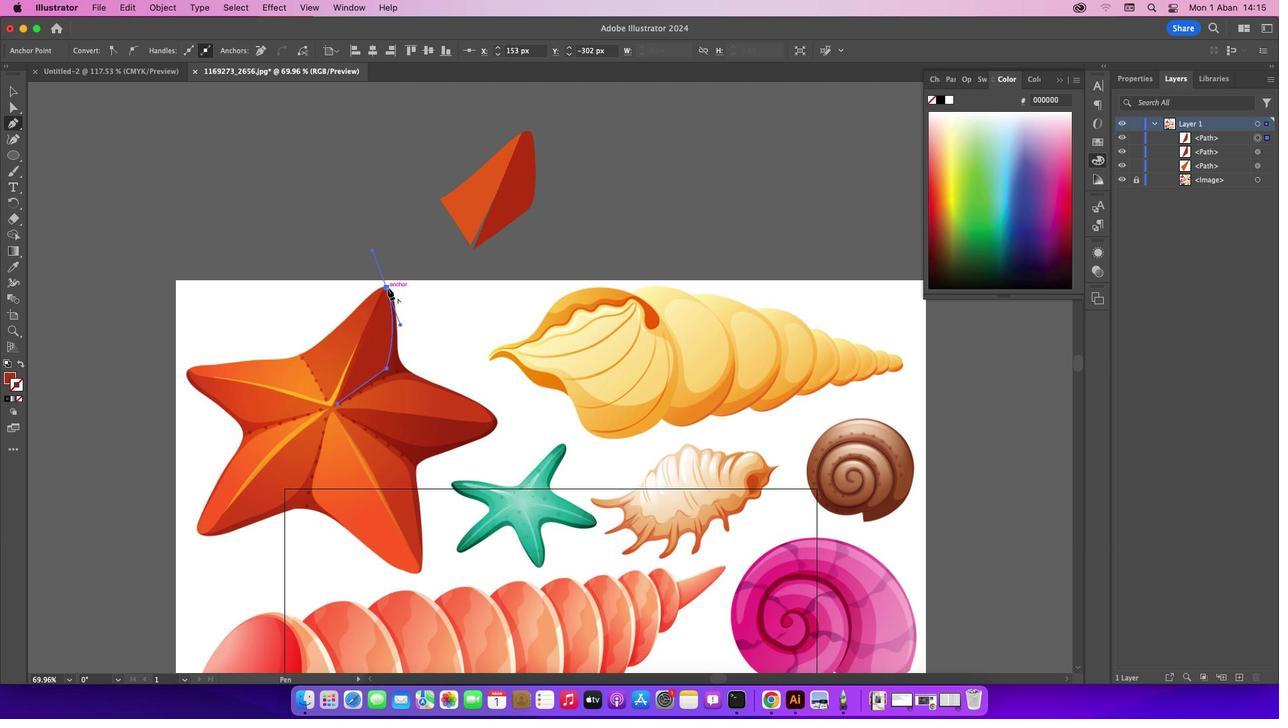 
Action: Mouse pressed left at (387, 287)
Screenshot: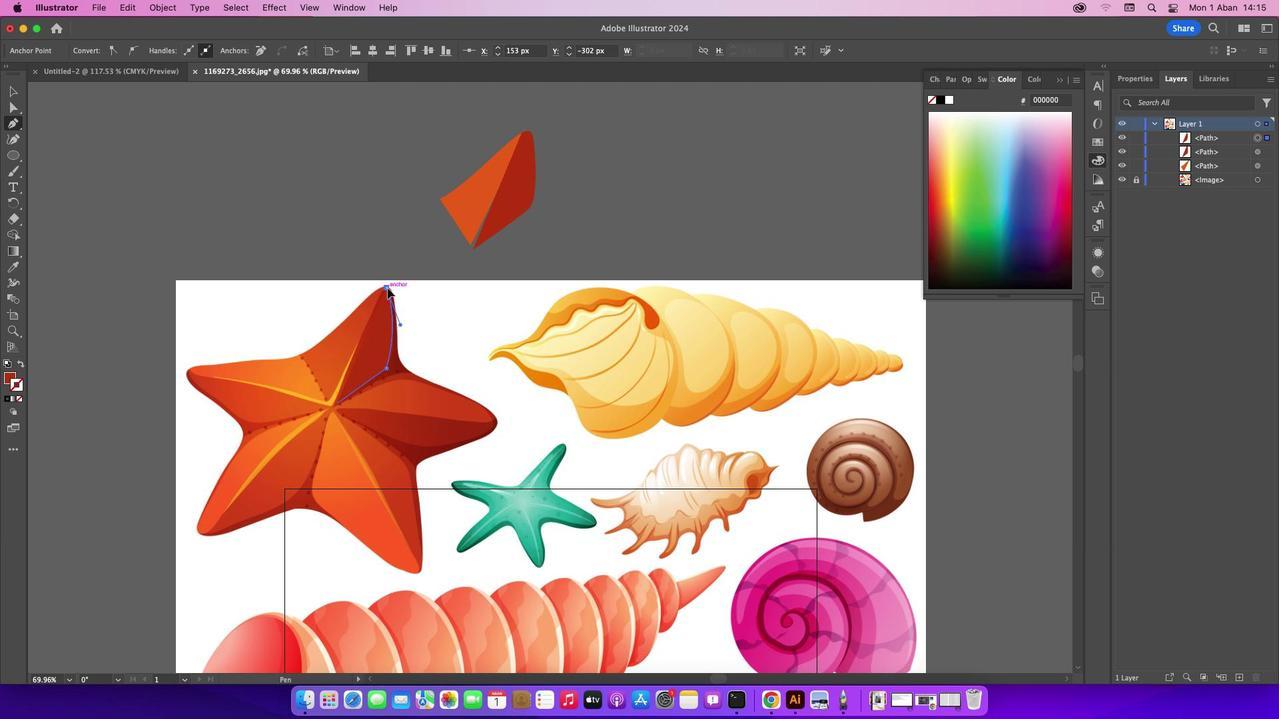 
Action: Mouse moved to (394, 291)
Screenshot: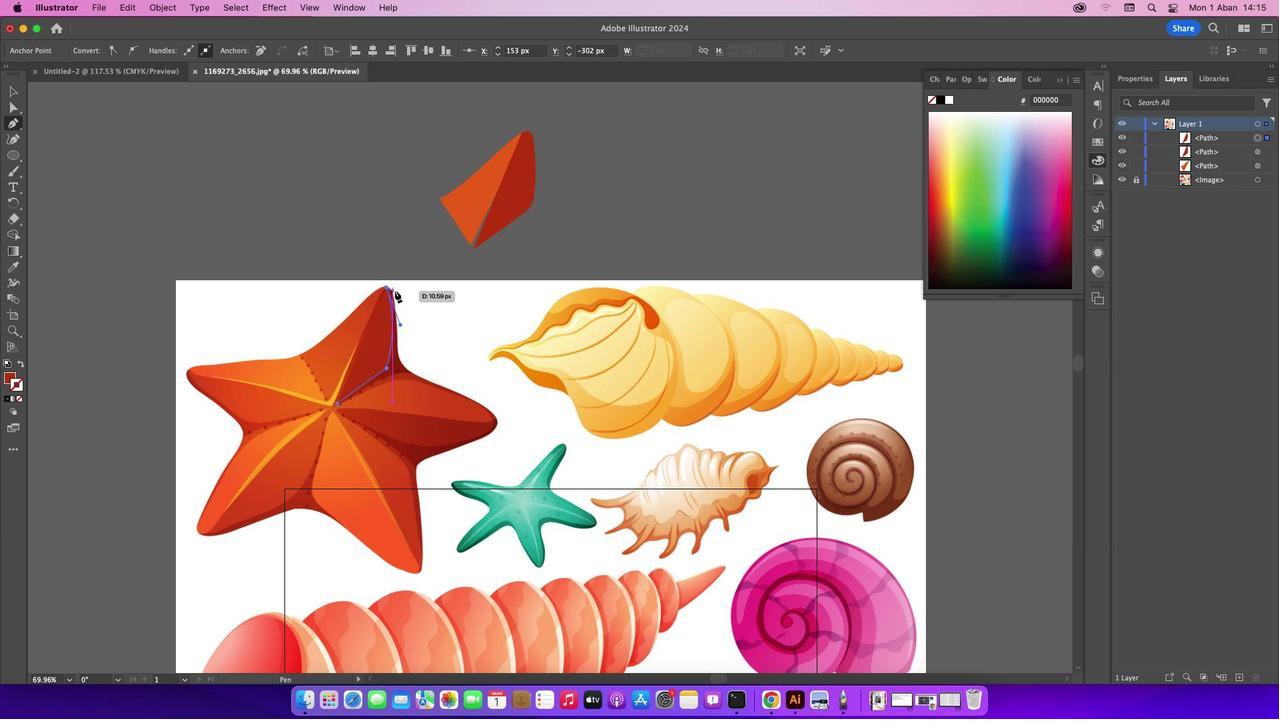 
Action: Mouse pressed left at (394, 291)
Screenshot: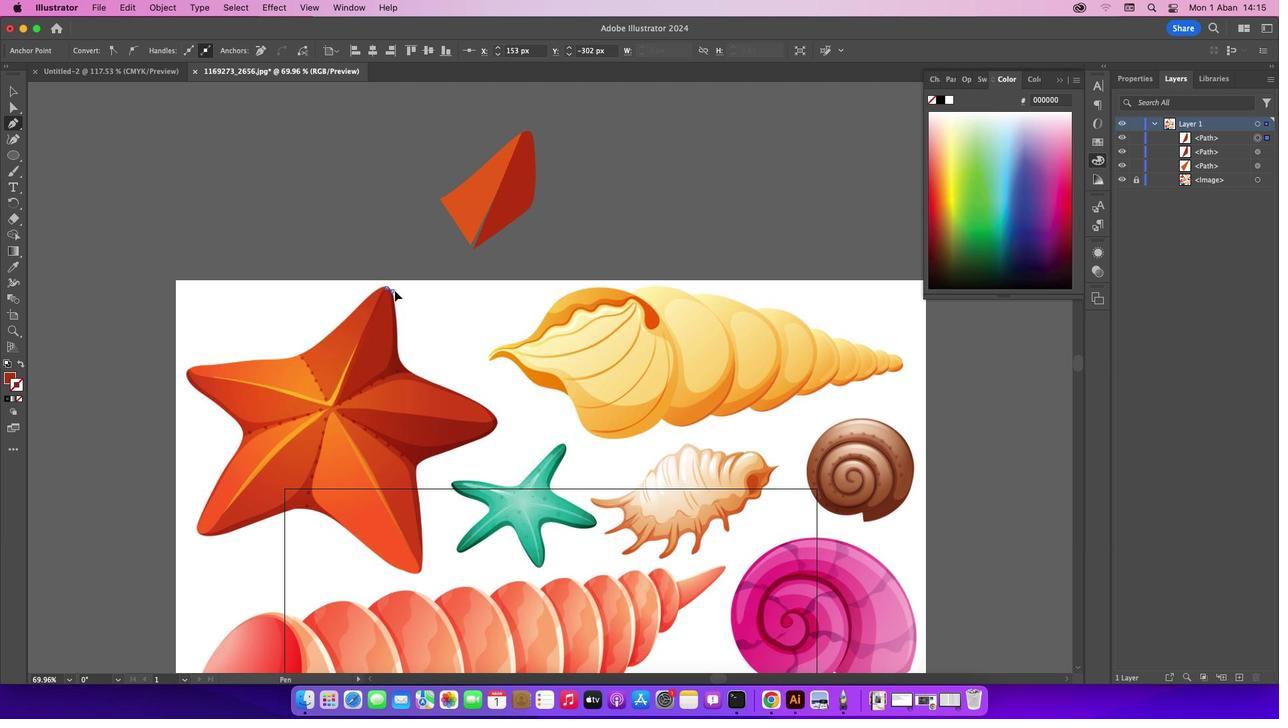 
Action: Mouse moved to (398, 351)
Screenshot: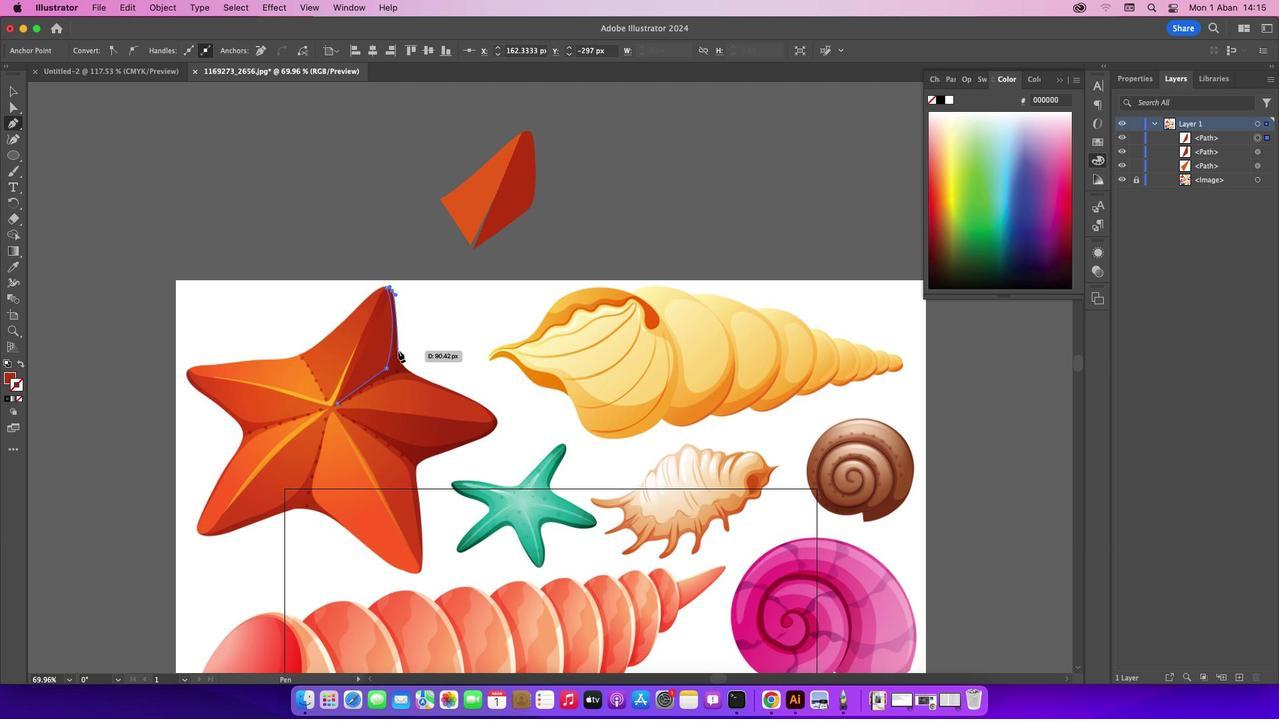 
Action: Mouse pressed left at (398, 351)
Screenshot: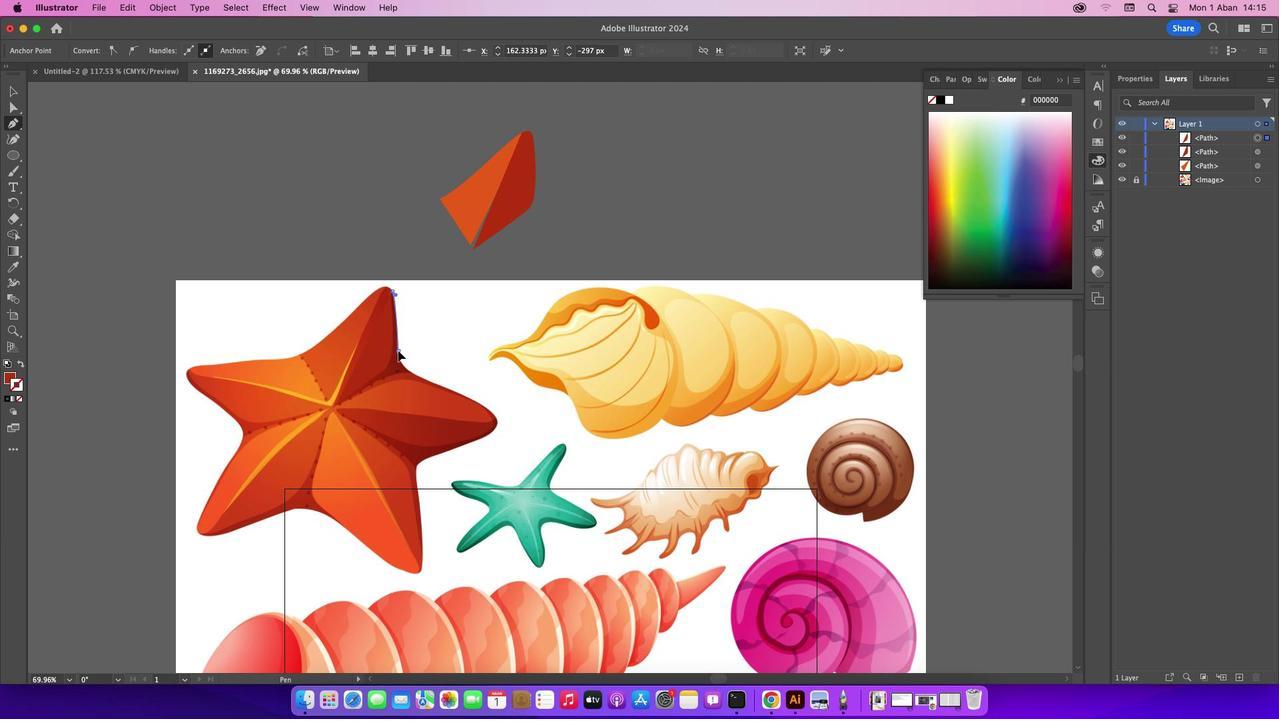 
Action: Mouse moved to (409, 373)
Screenshot: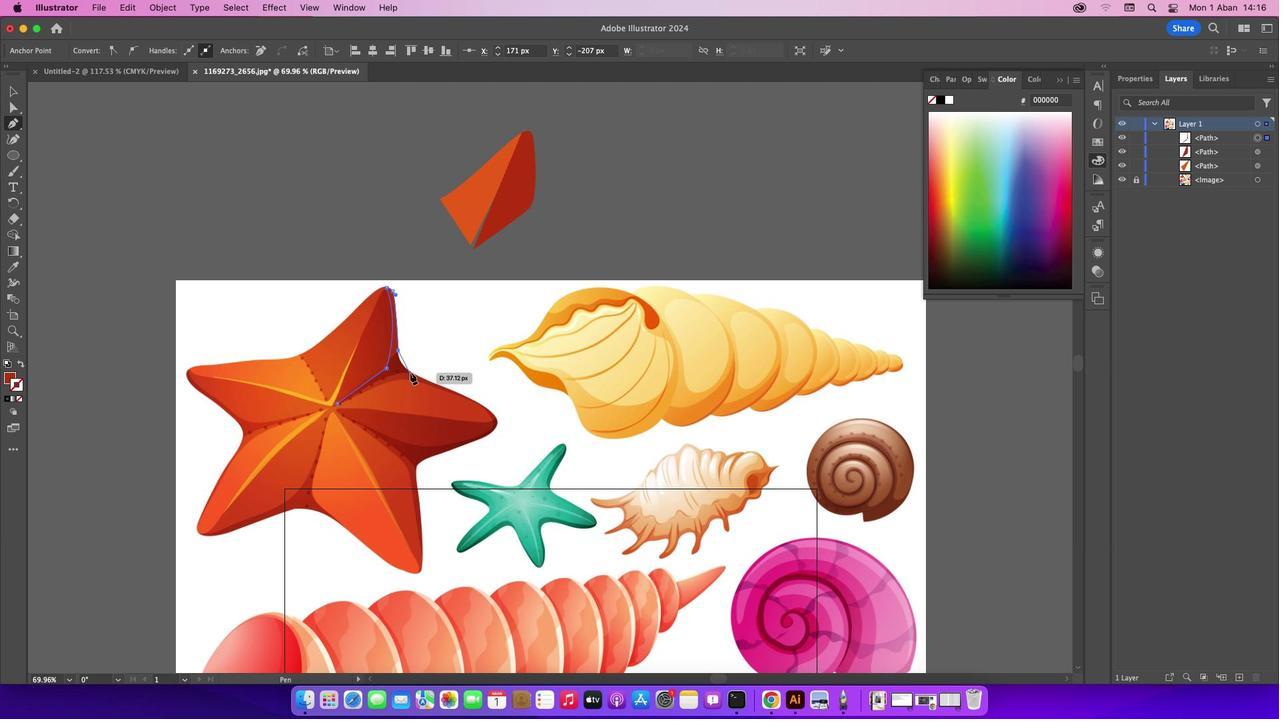 
Action: Mouse pressed left at (409, 373)
Screenshot: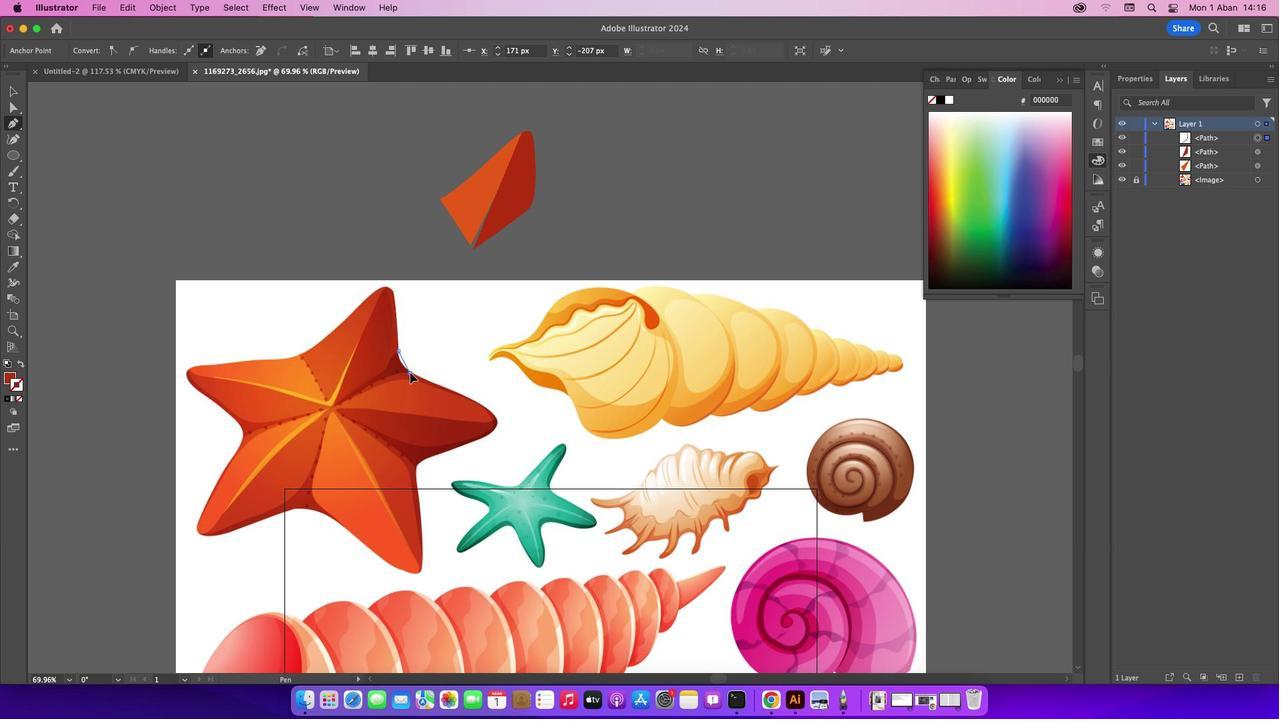 
Action: Mouse moved to (410, 373)
Screenshot: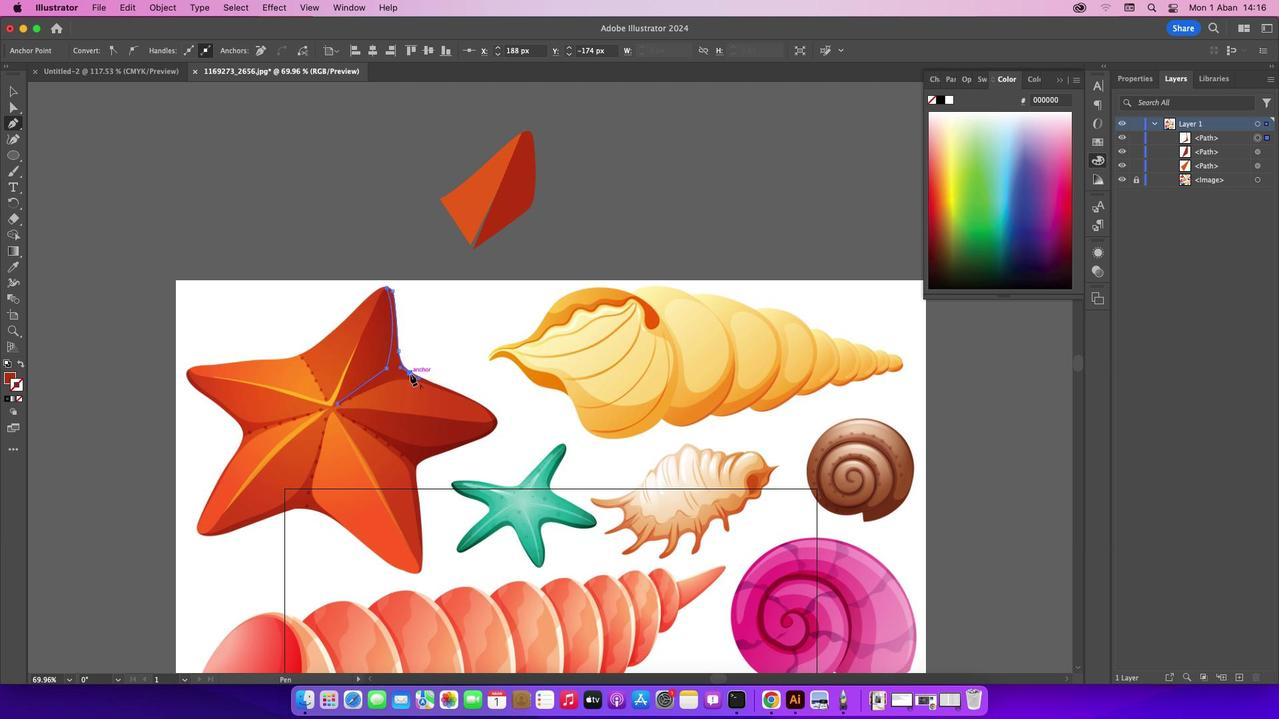 
Action: Mouse pressed left at (410, 373)
Screenshot: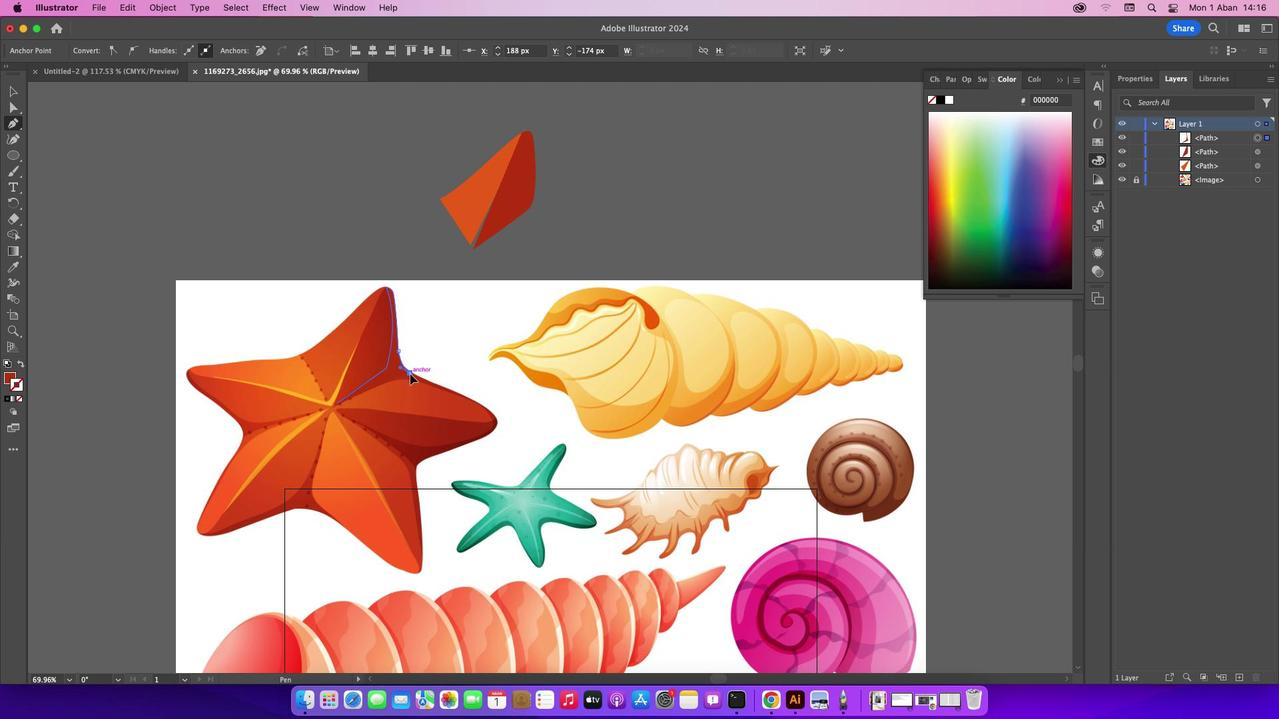 
Action: Mouse moved to (11, 375)
Screenshot: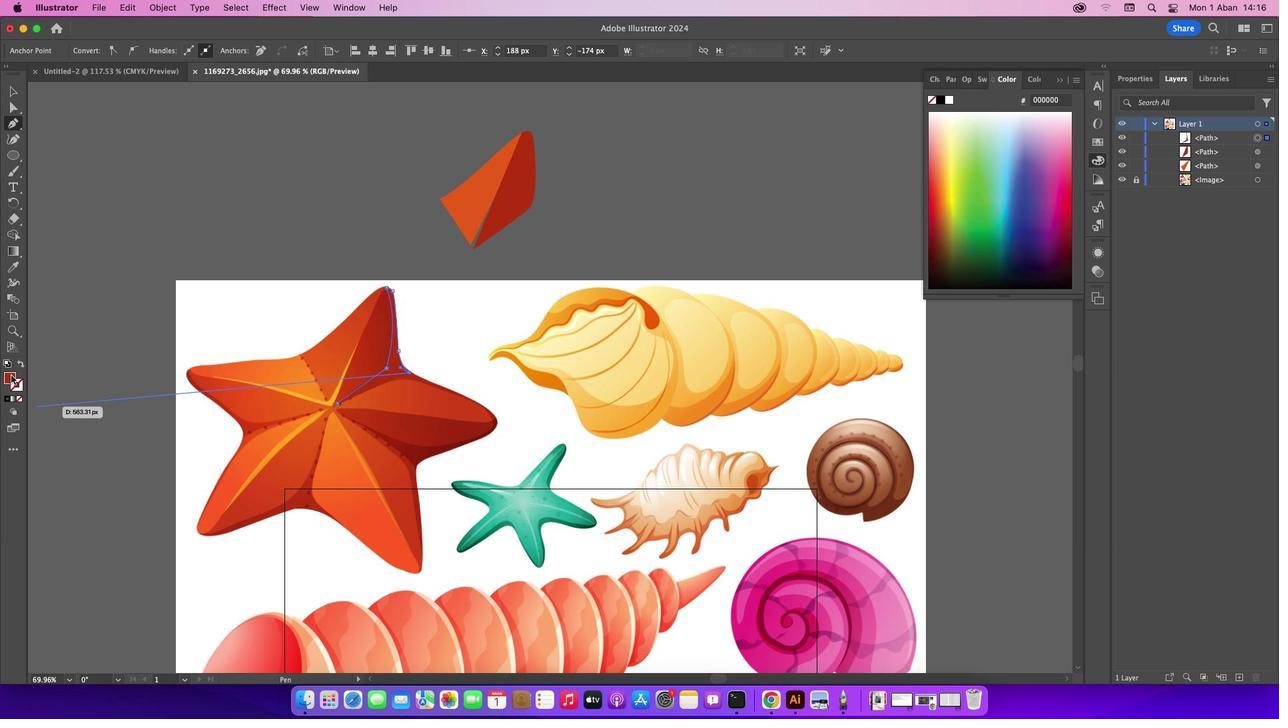 
Action: Mouse pressed left at (11, 375)
Screenshot: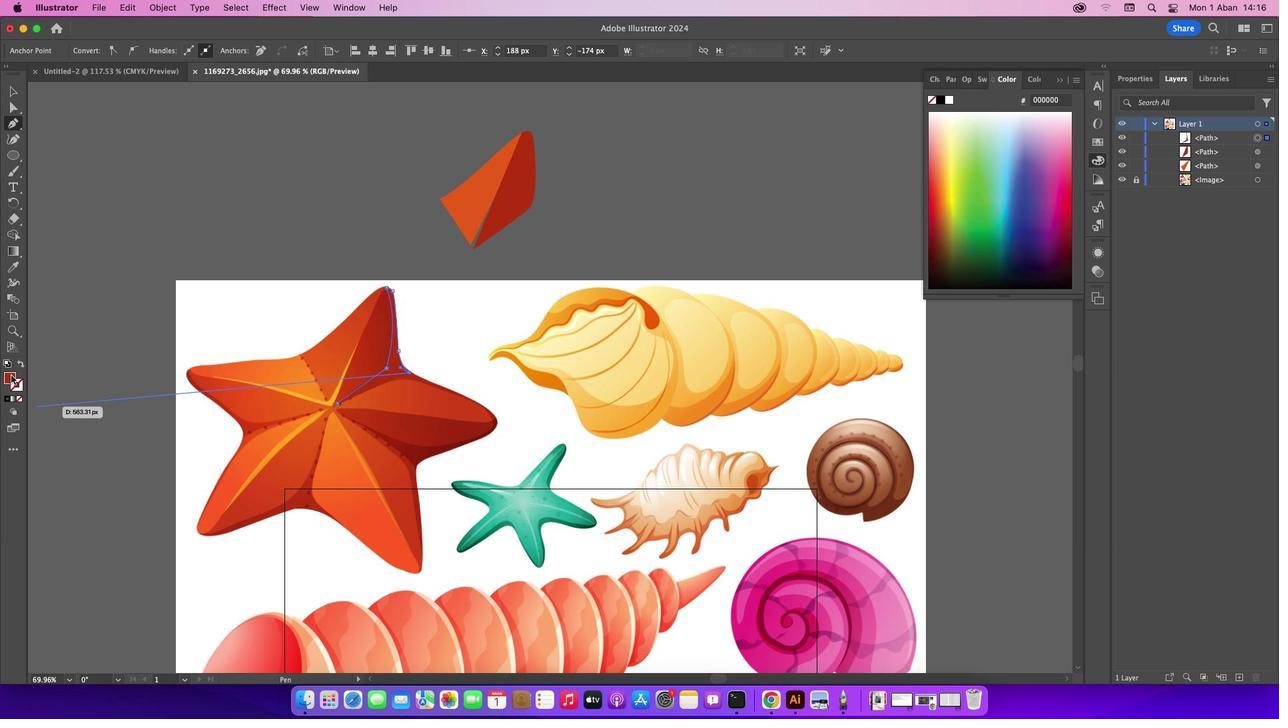 
Action: Mouse moved to (19, 399)
Screenshot: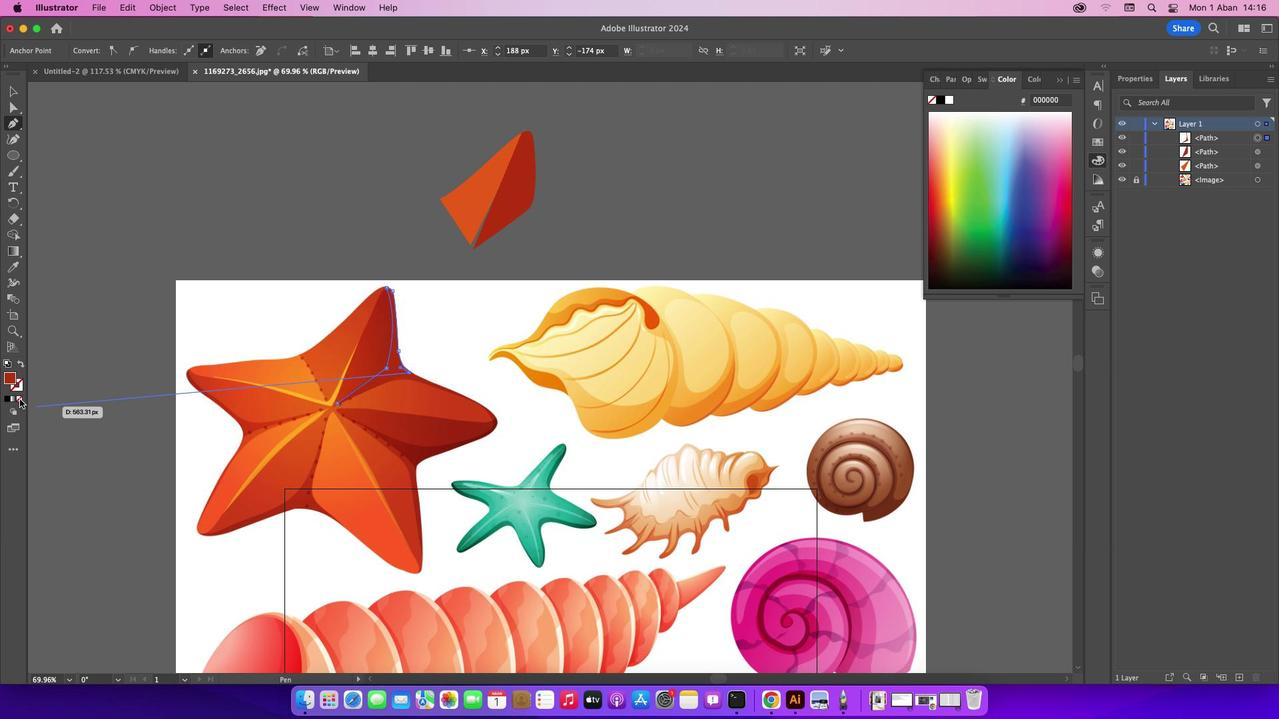 
Action: Mouse pressed left at (19, 399)
Screenshot: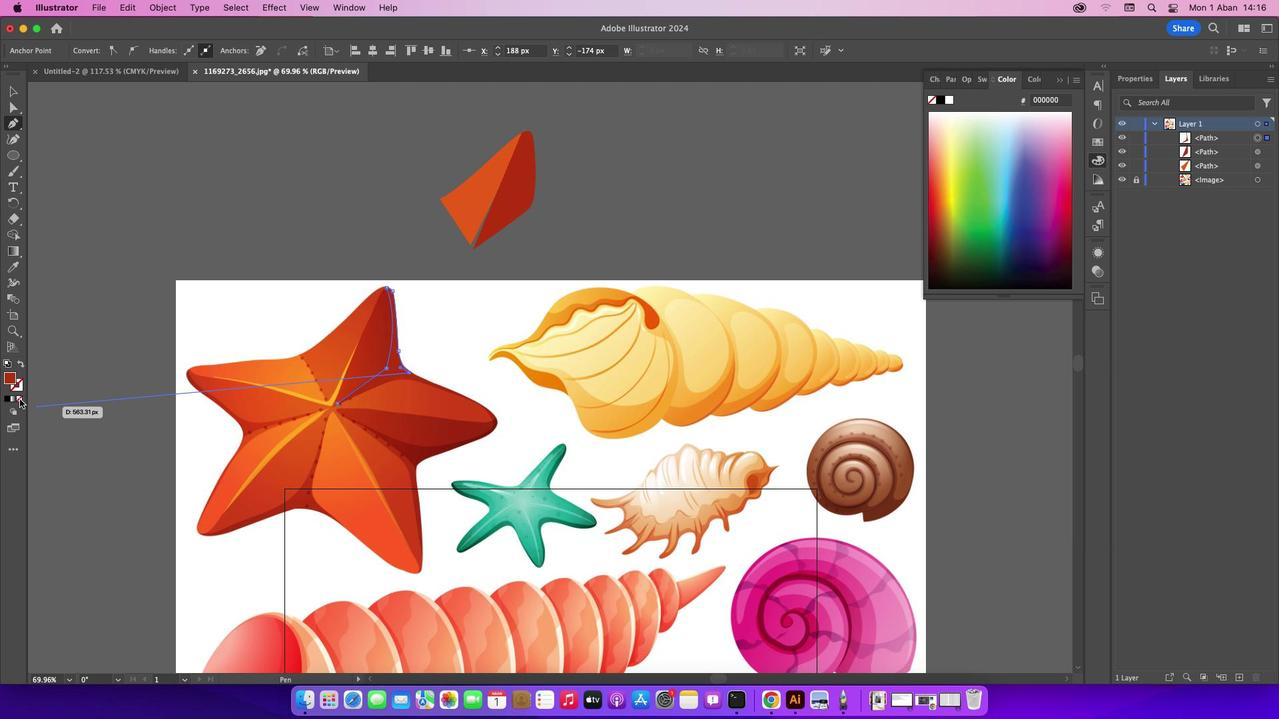 
Action: Mouse moved to (339, 405)
Screenshot: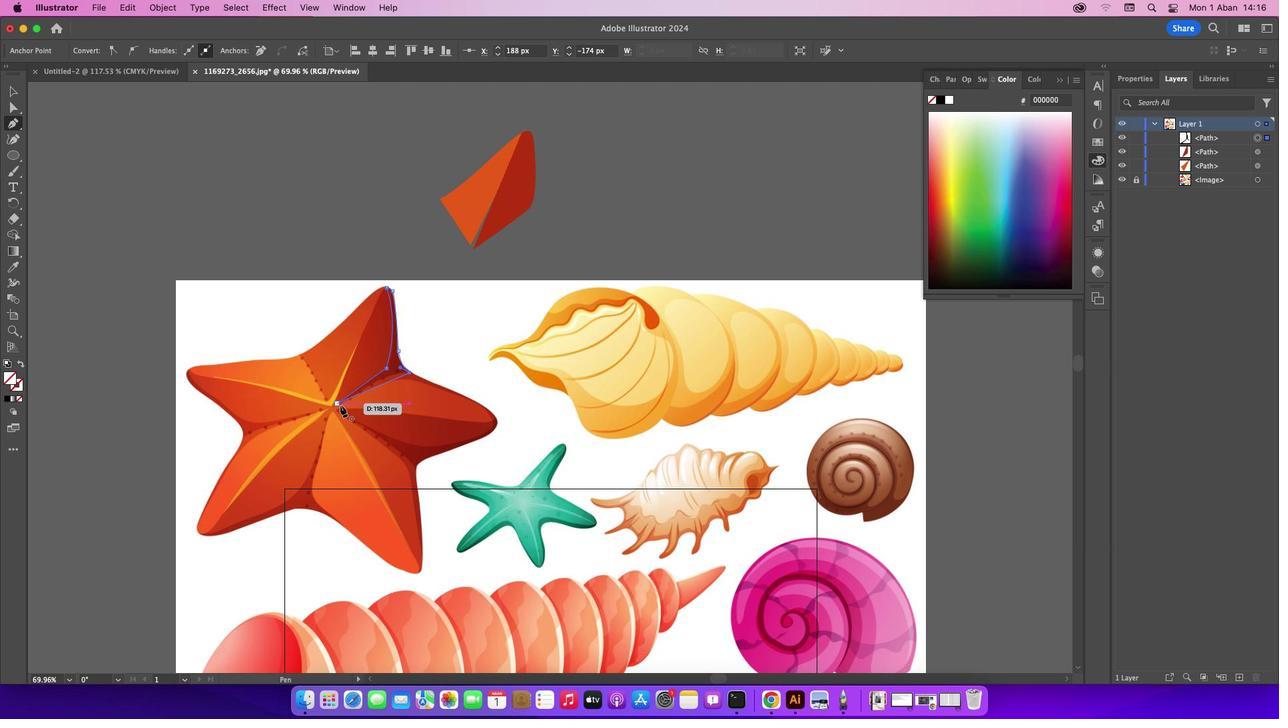 
Action: Mouse pressed left at (339, 405)
Screenshot: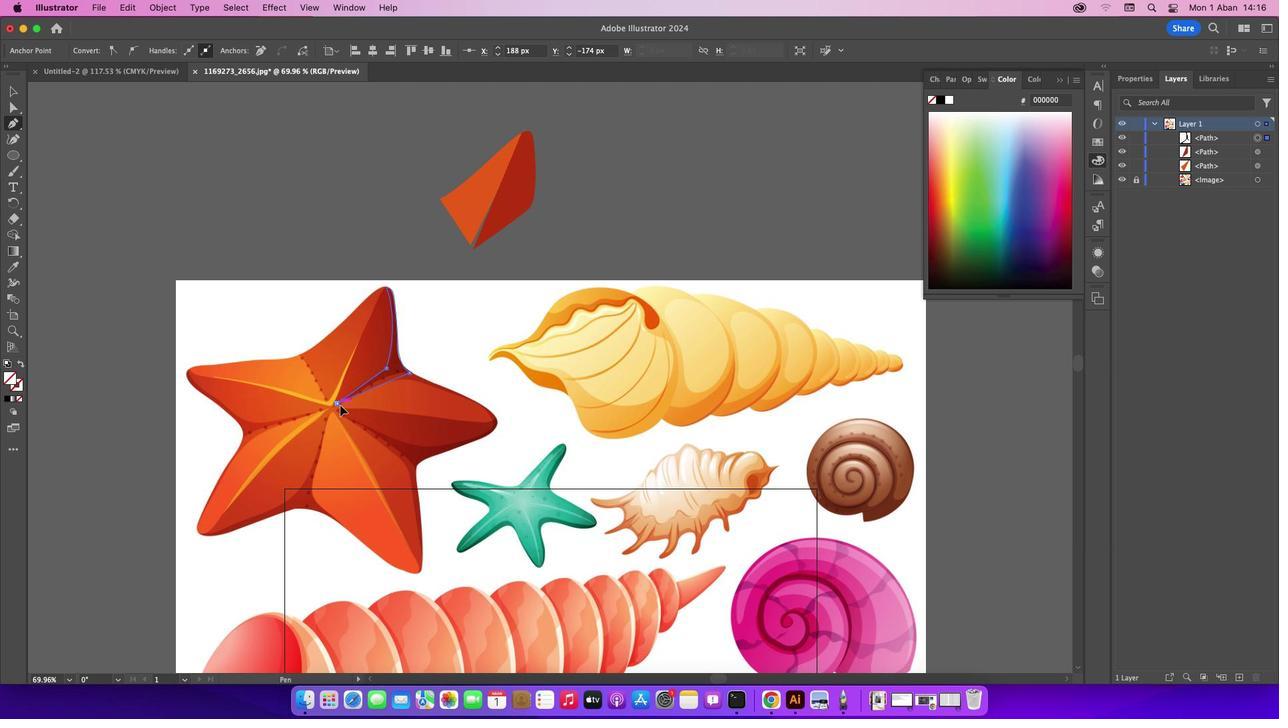 
Action: Mouse moved to (19, 95)
Screenshot: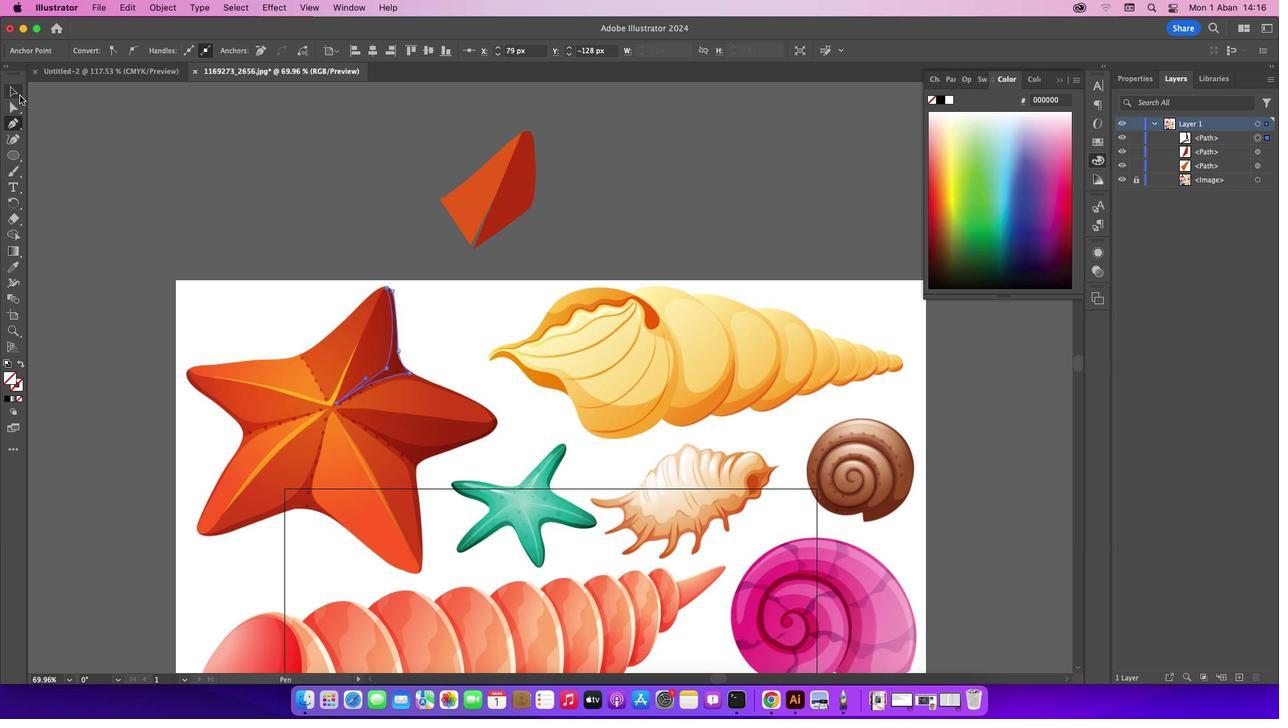 
Action: Mouse pressed left at (19, 95)
Screenshot: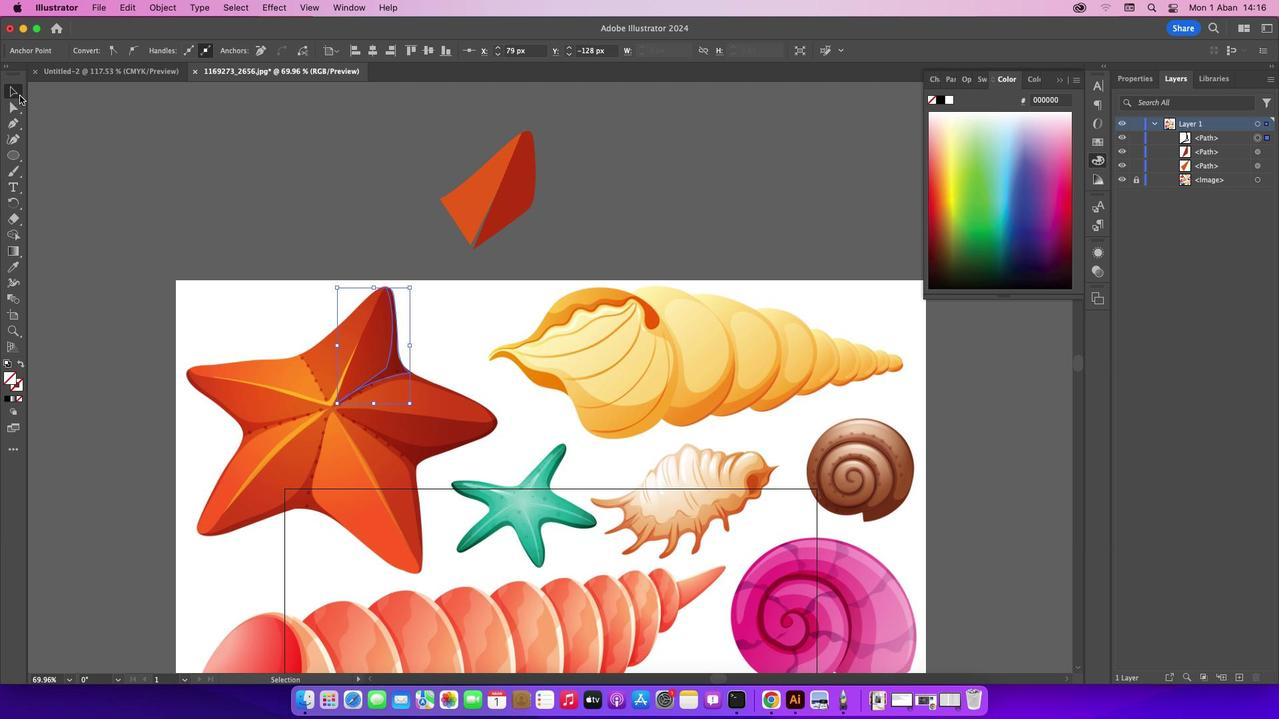 
Action: Mouse moved to (146, 151)
Screenshot: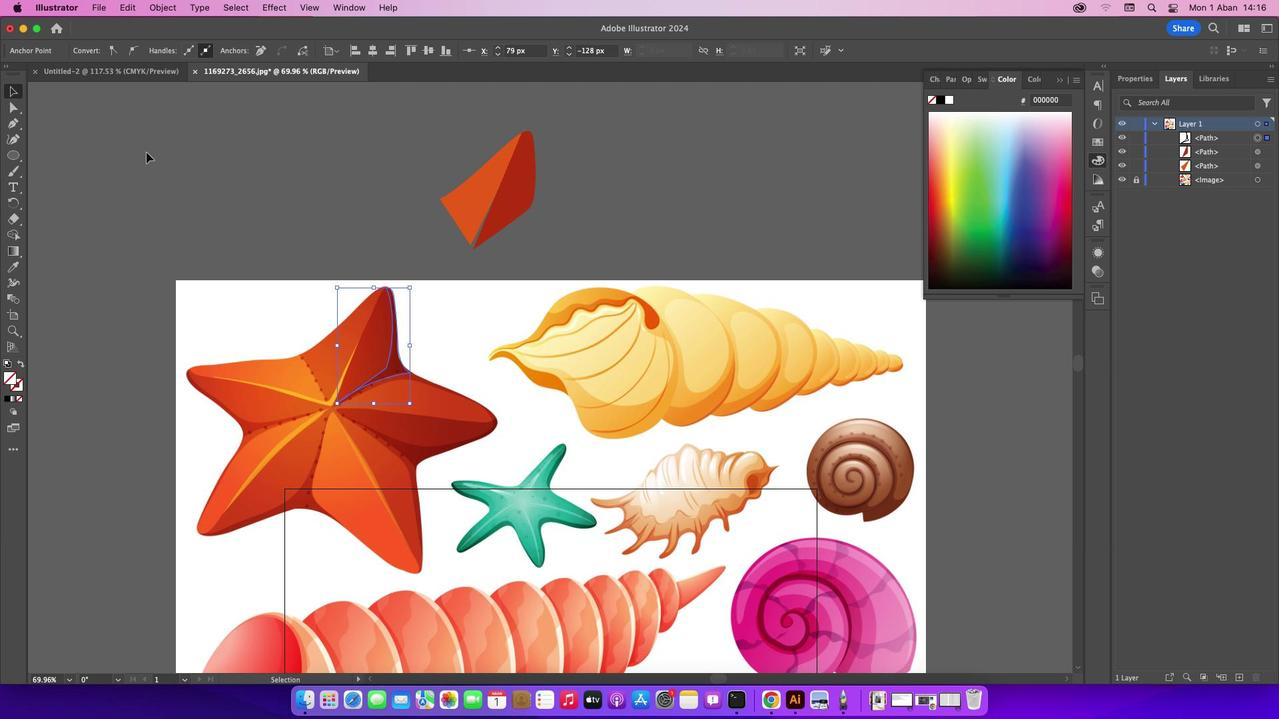
Action: Mouse pressed left at (146, 151)
Screenshot: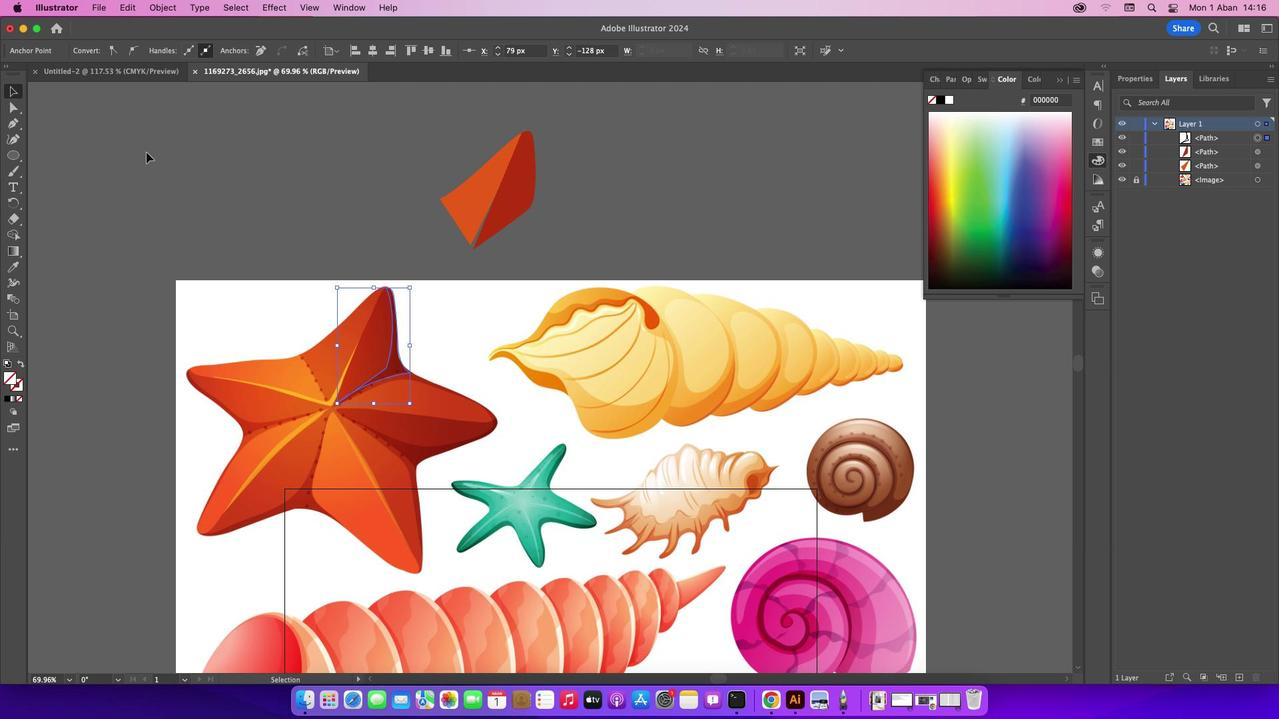 
Action: Mouse moved to (387, 357)
Screenshot: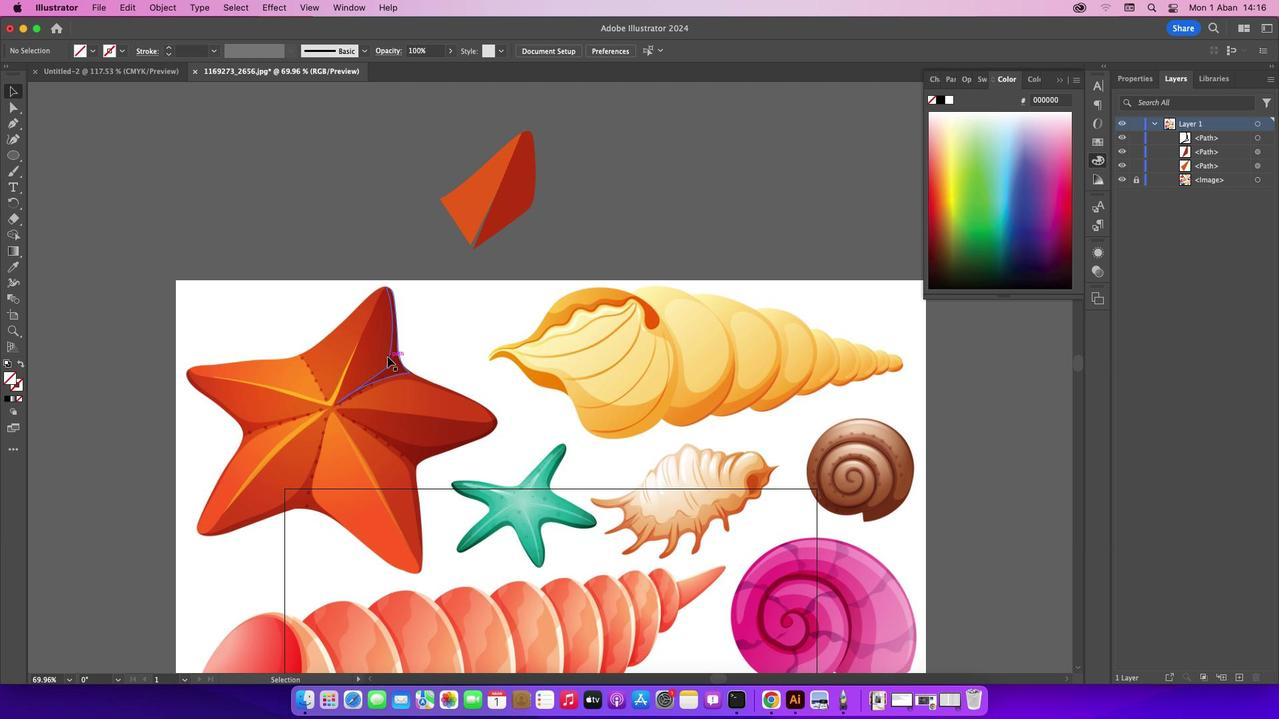 
Action: Mouse pressed left at (387, 357)
Screenshot: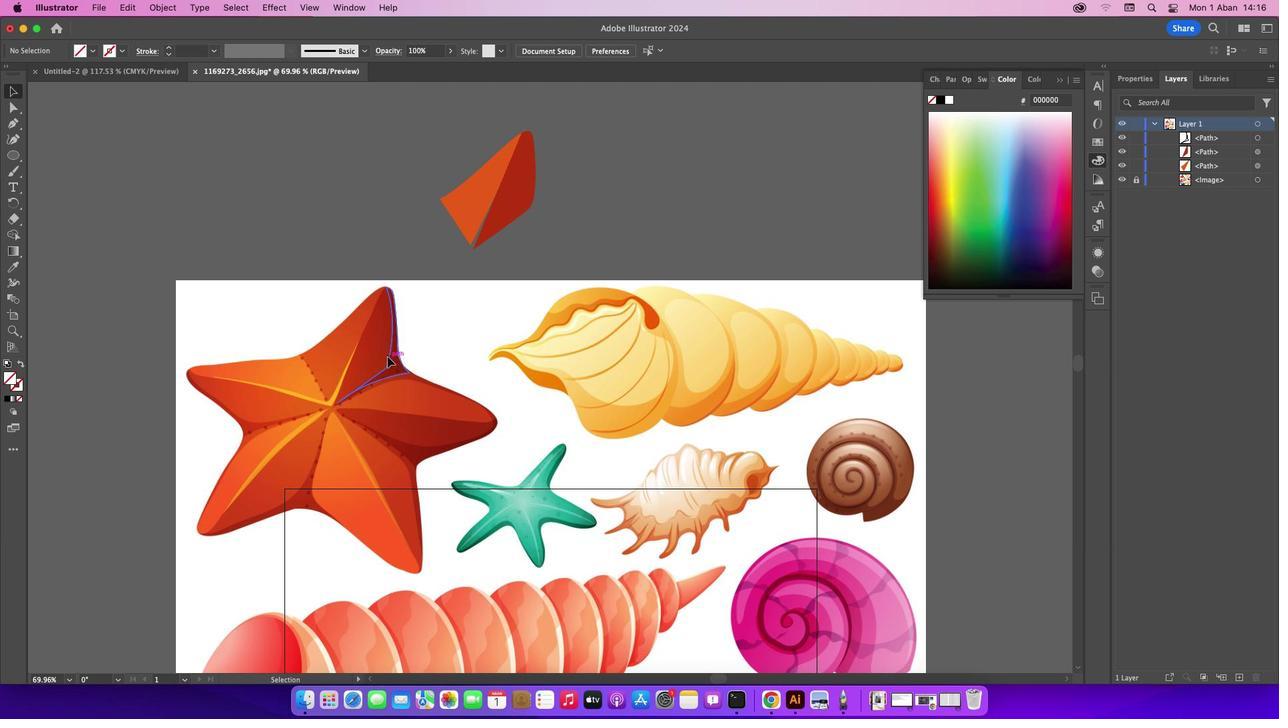 
Action: Mouse moved to (6, 264)
Screenshot: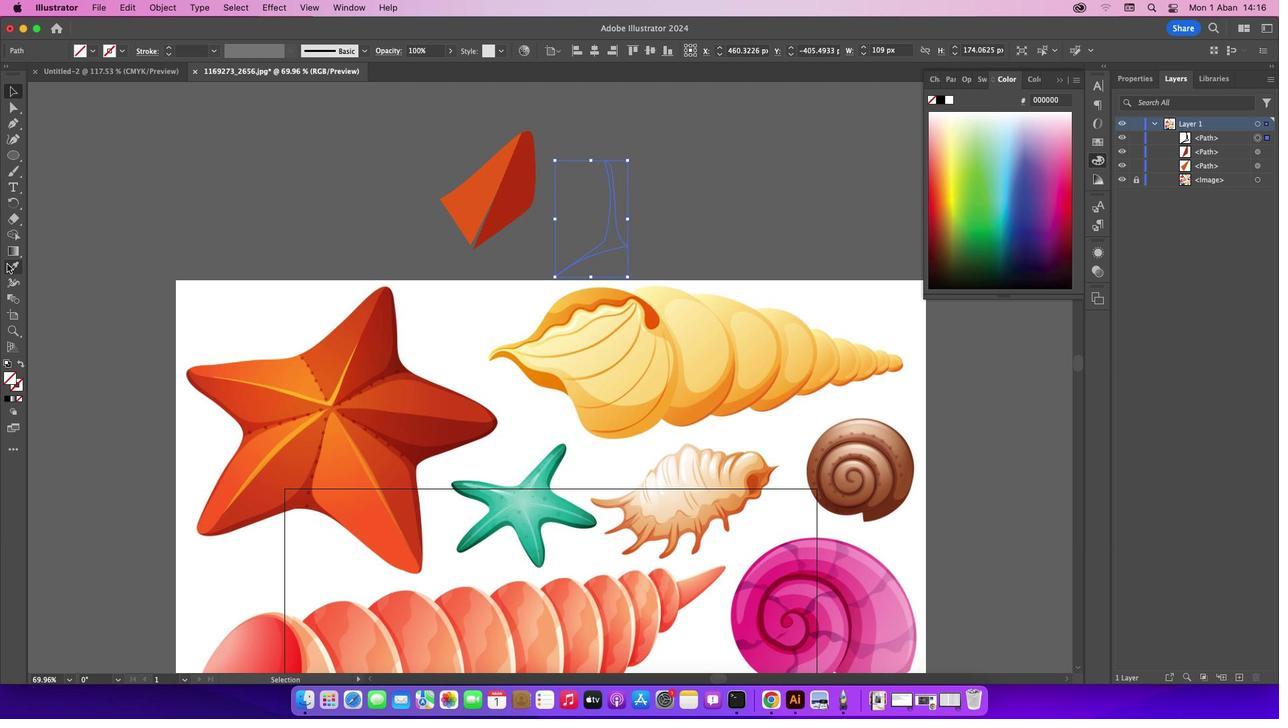 
Action: Mouse pressed left at (6, 264)
Screenshot: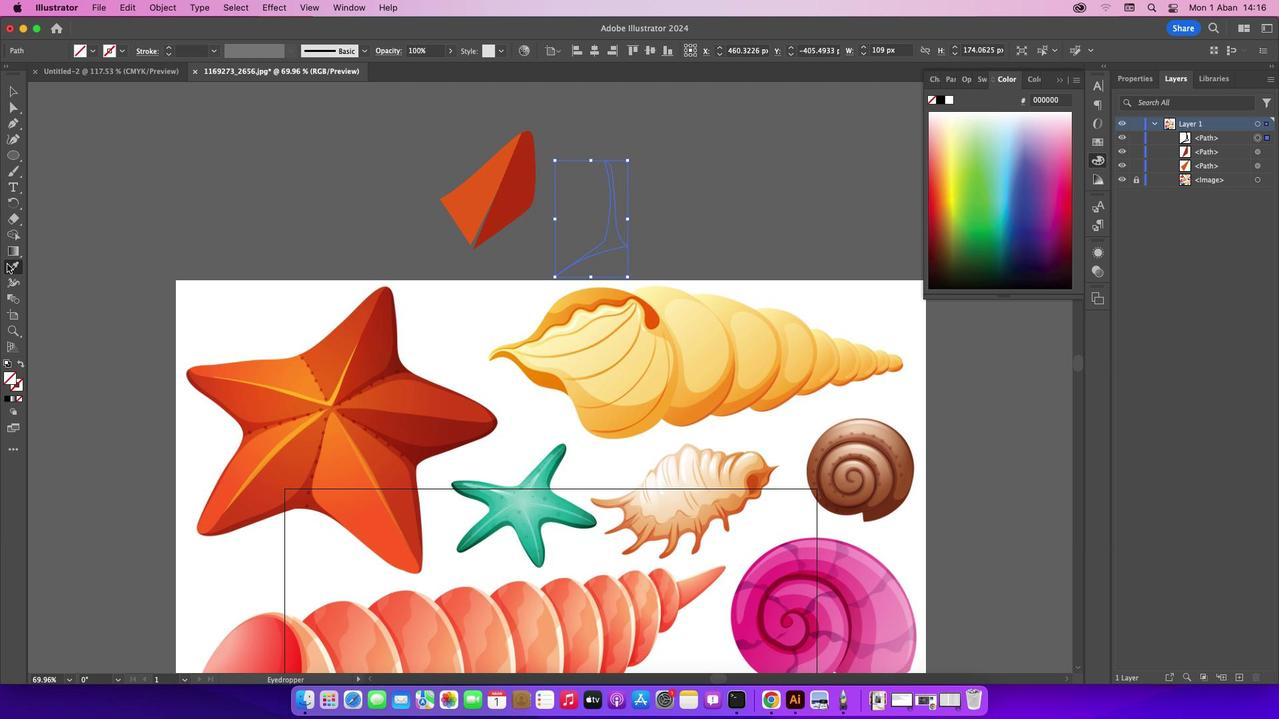 
Action: Mouse moved to (395, 359)
Screenshot: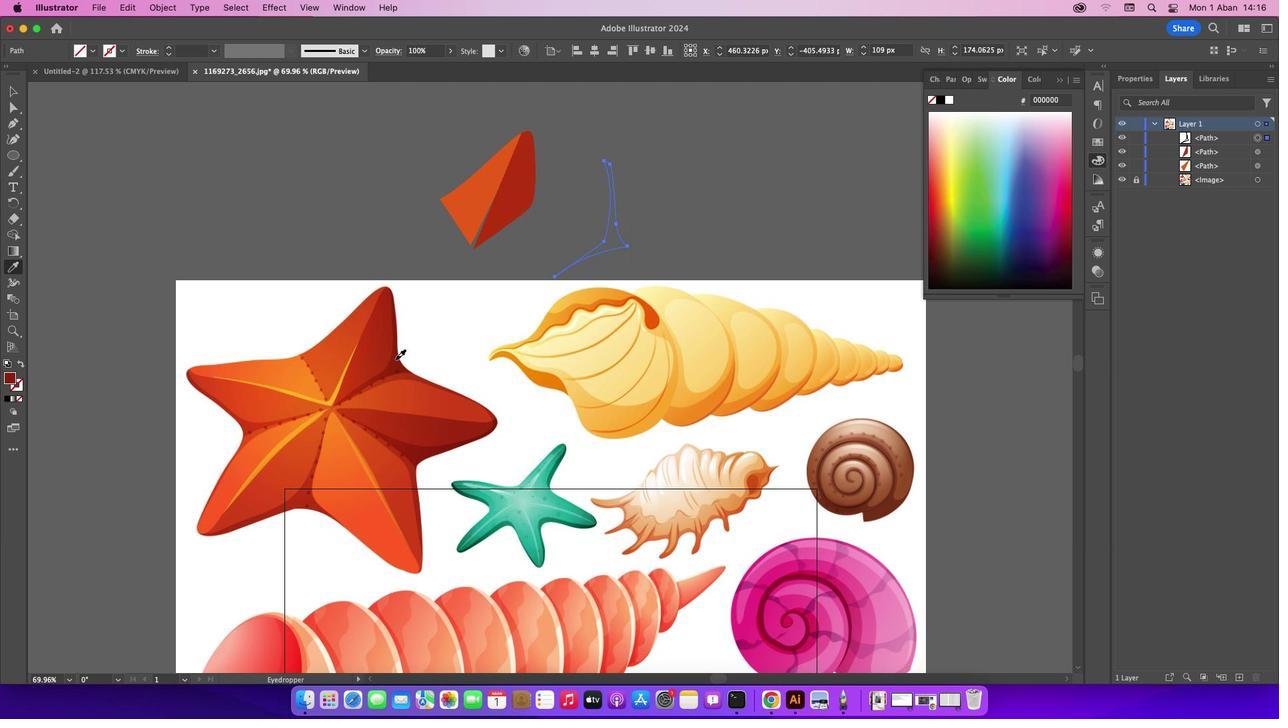 
Action: Mouse pressed left at (395, 359)
Screenshot: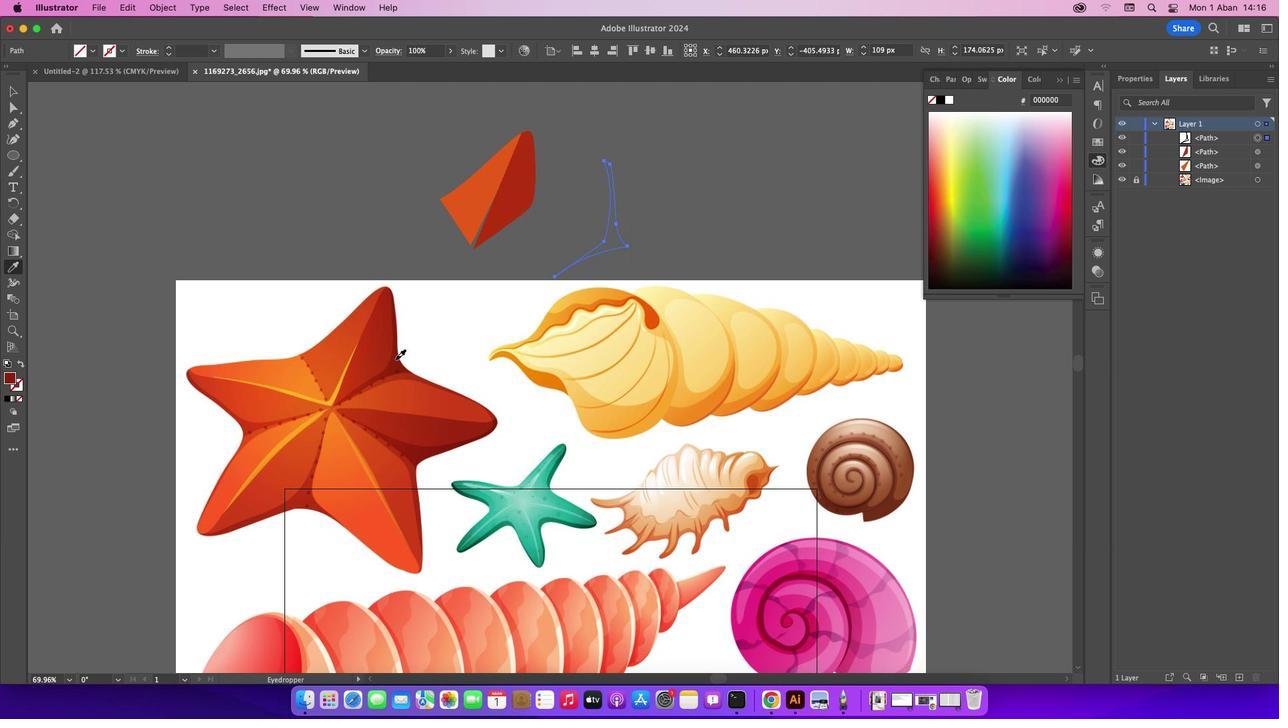 
Action: Mouse moved to (17, 91)
Screenshot: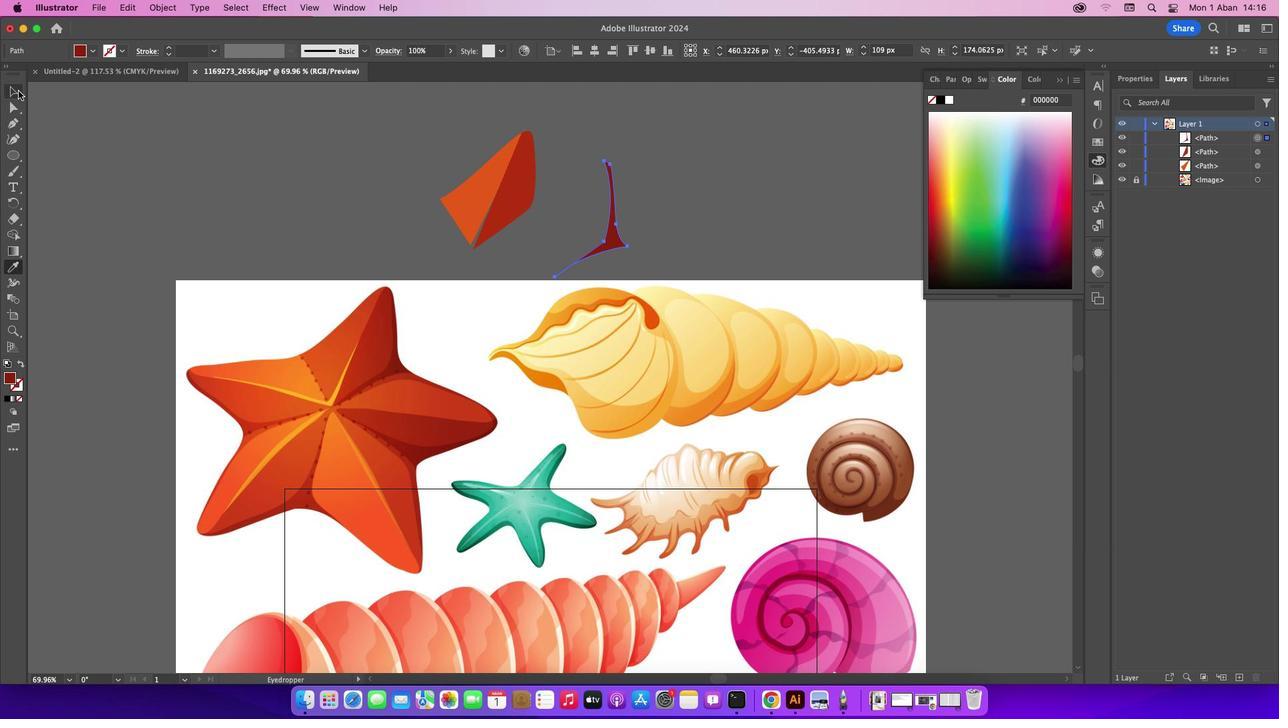 
Action: Mouse pressed left at (17, 91)
Screenshot: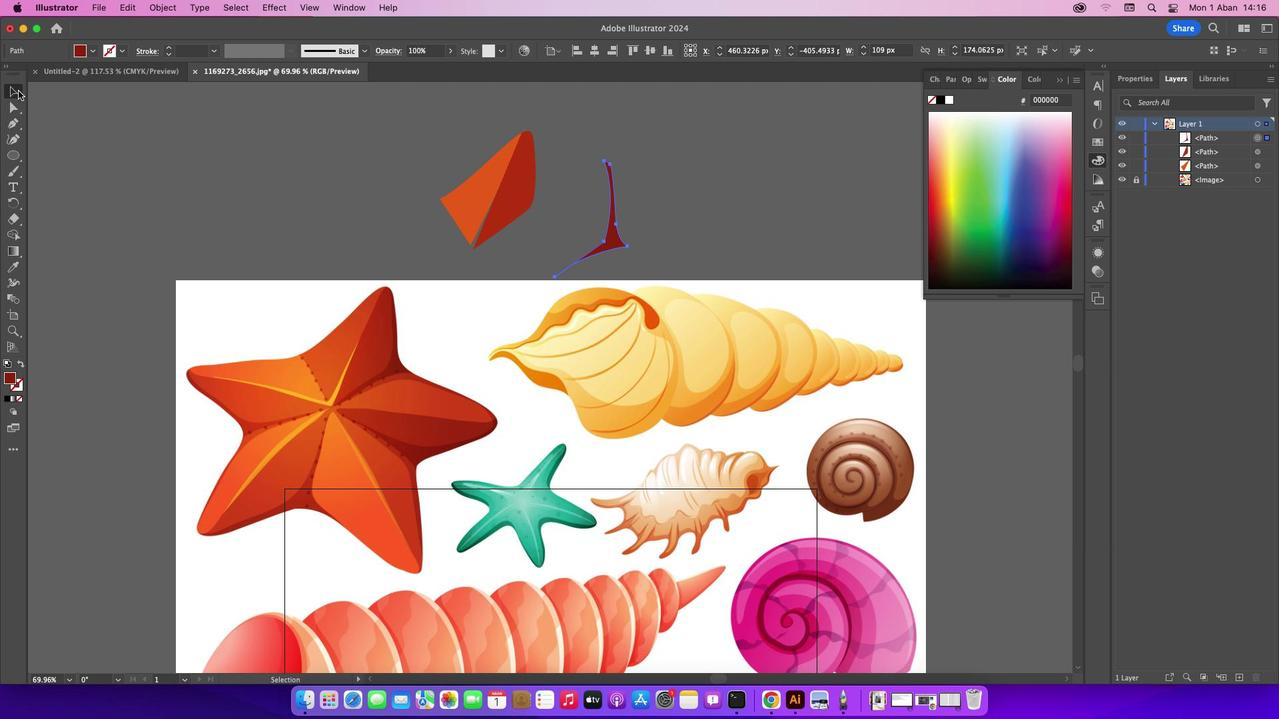 
Action: Mouse moved to (258, 163)
Screenshot: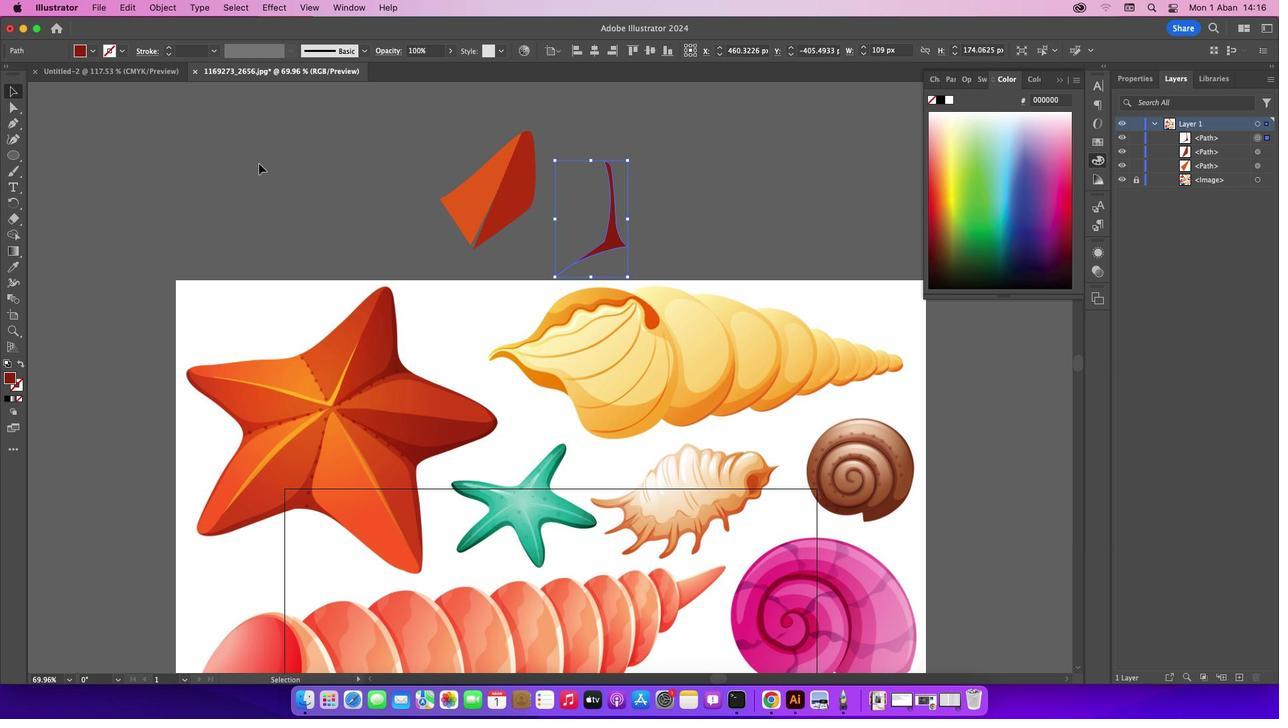
Action: Mouse pressed left at (258, 163)
Screenshot: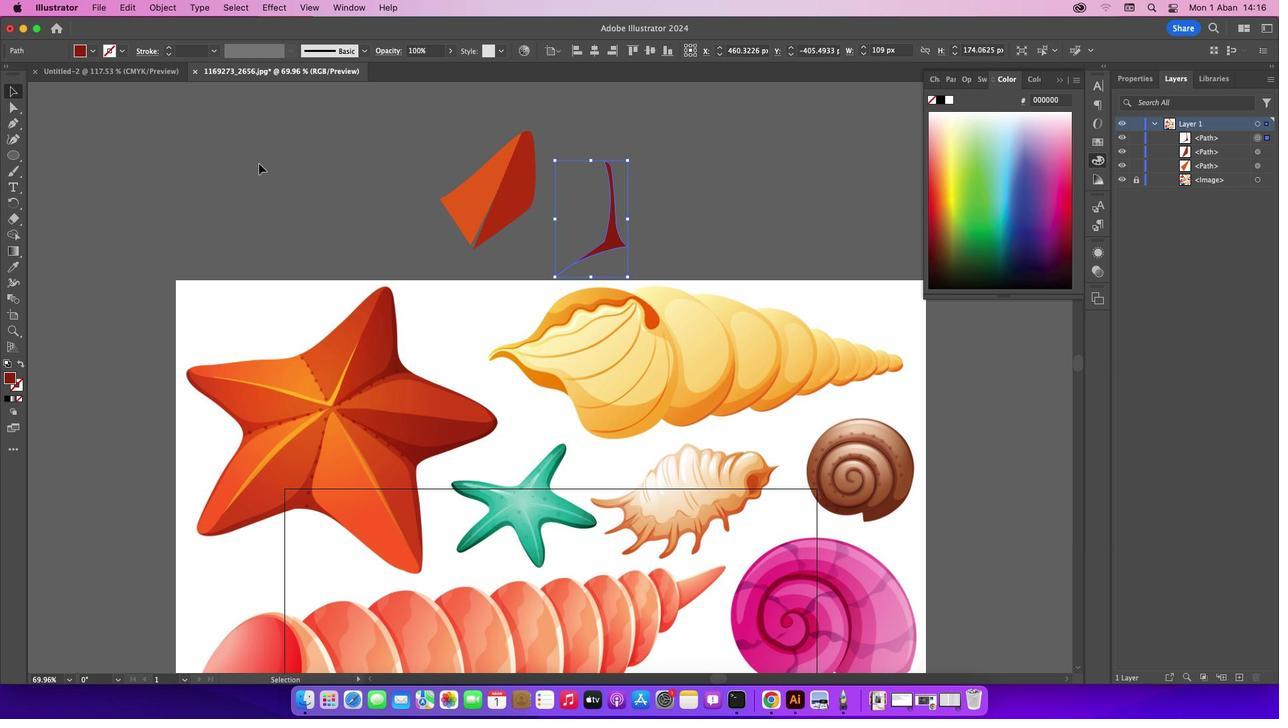 
Action: Mouse moved to (617, 242)
Screenshot: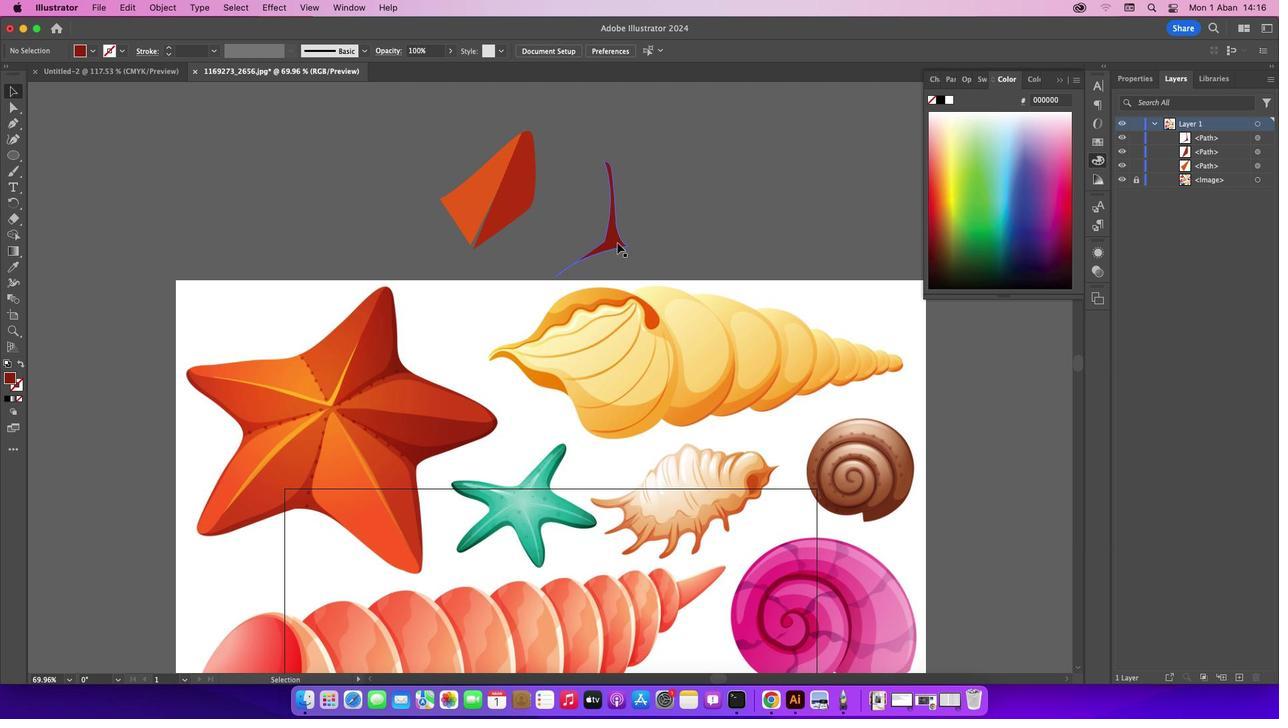 
Action: Mouse pressed left at (617, 242)
Screenshot: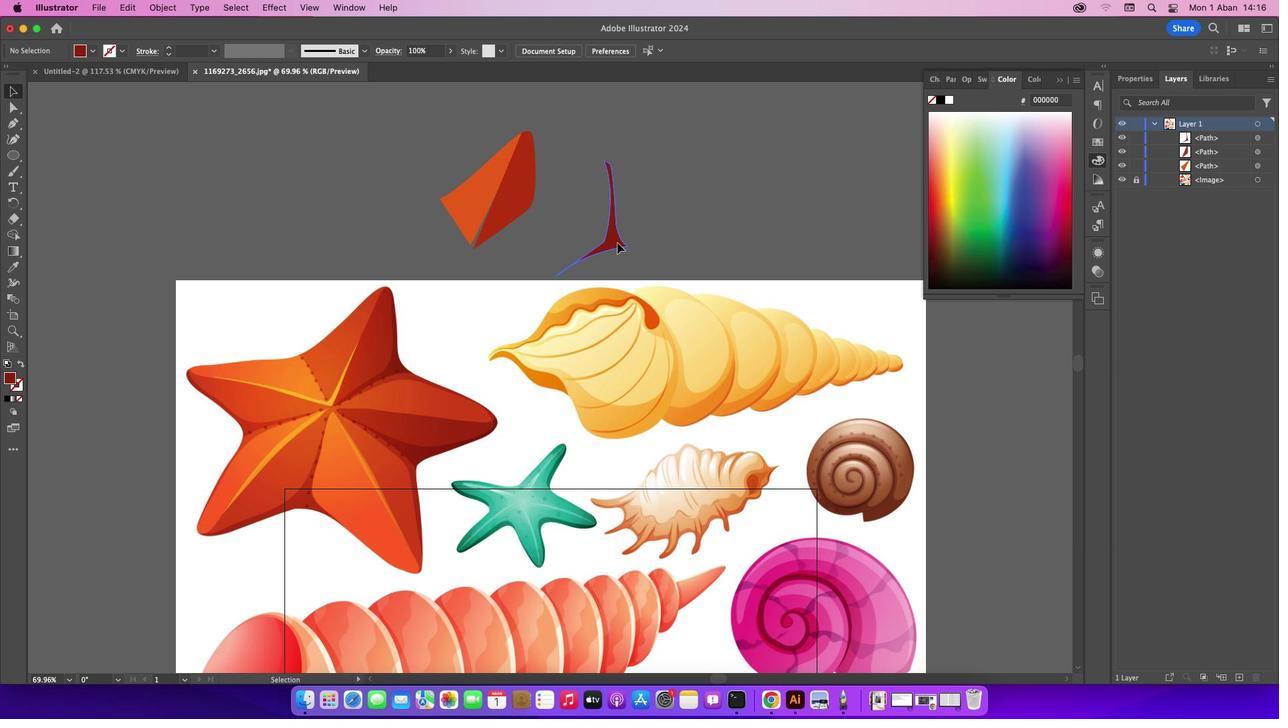 
Action: Mouse moved to (612, 179)
Screenshot: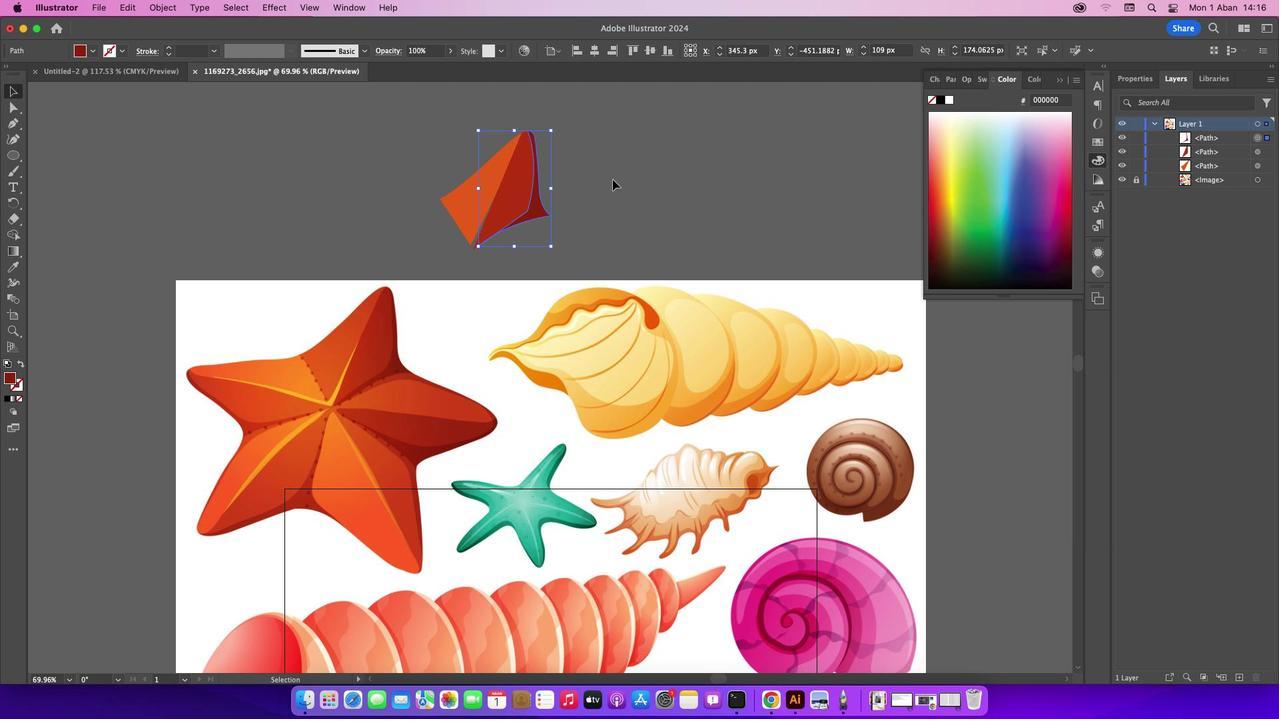 
Action: Mouse pressed left at (612, 179)
Screenshot: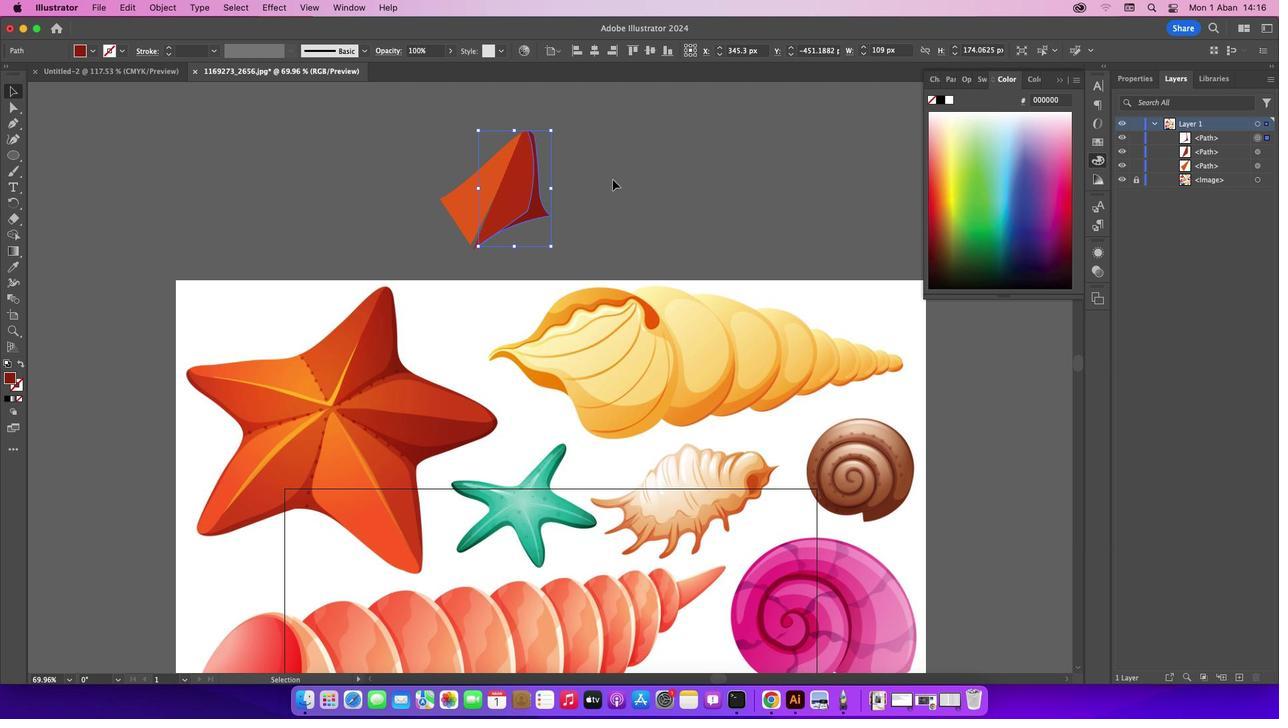 
Action: Mouse moved to (419, 139)
Screenshot: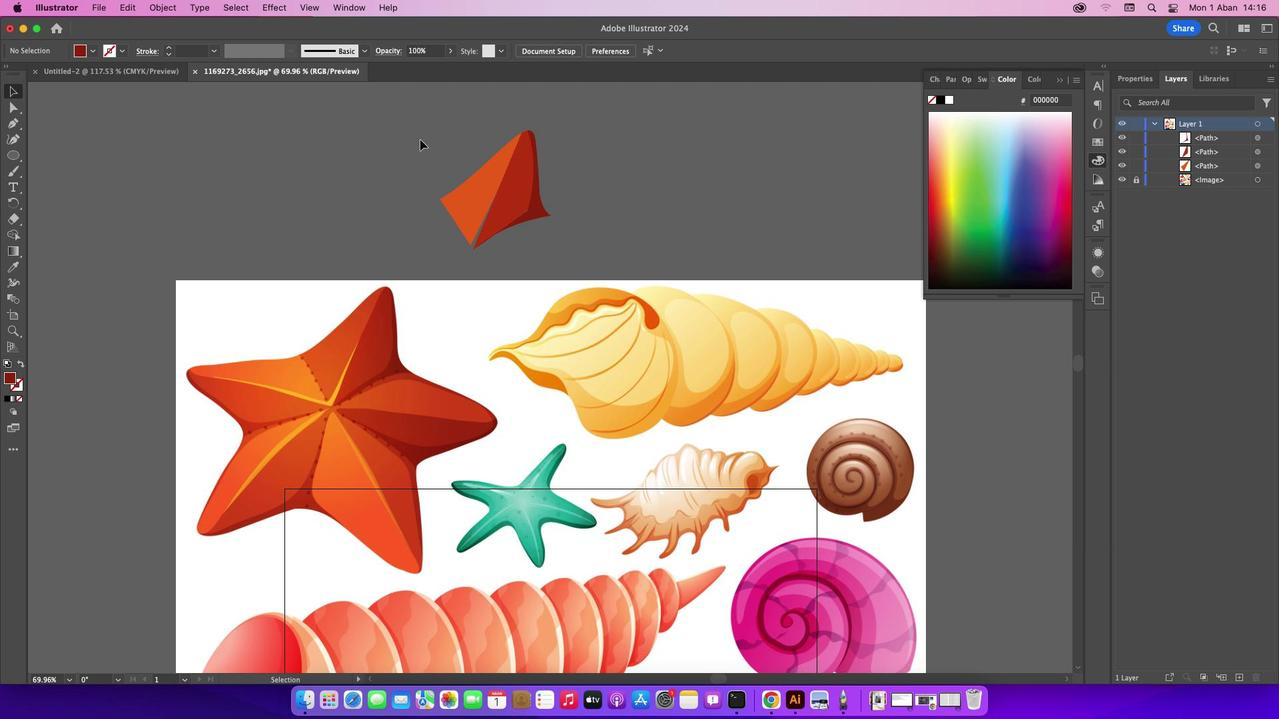 
Action: Mouse pressed left at (419, 139)
Screenshot: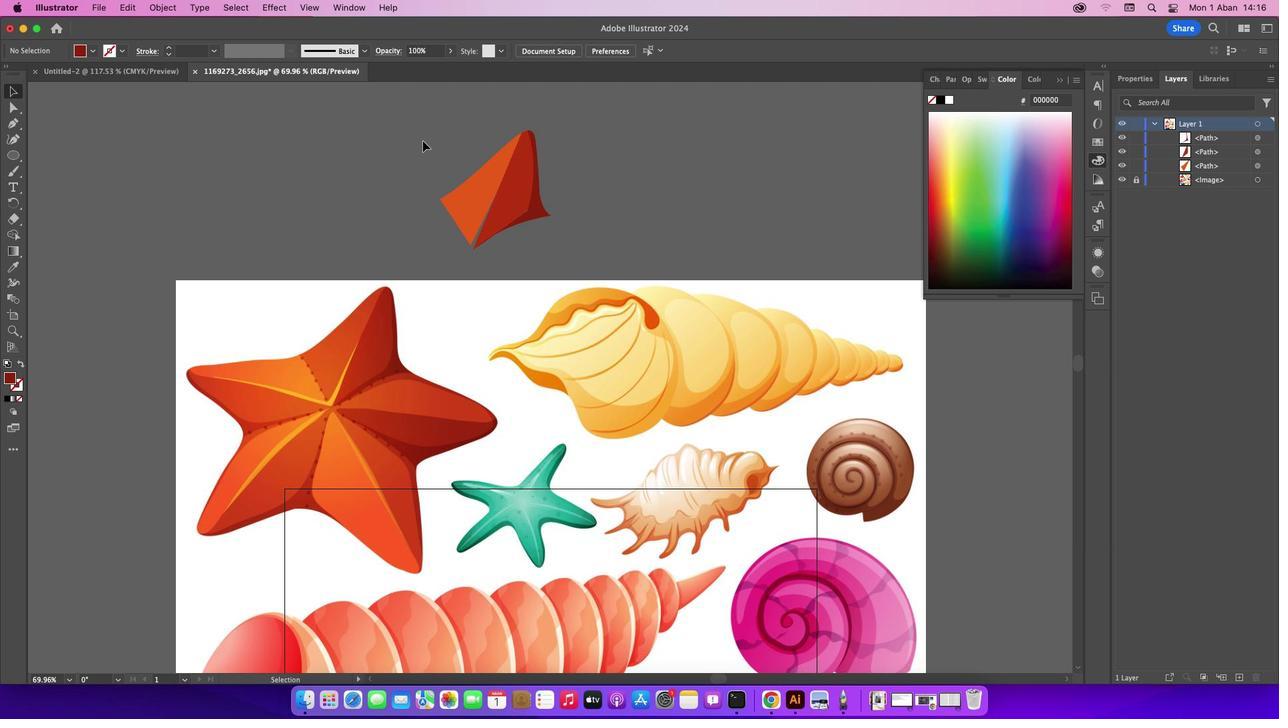 
Action: Mouse moved to (484, 196)
Screenshot: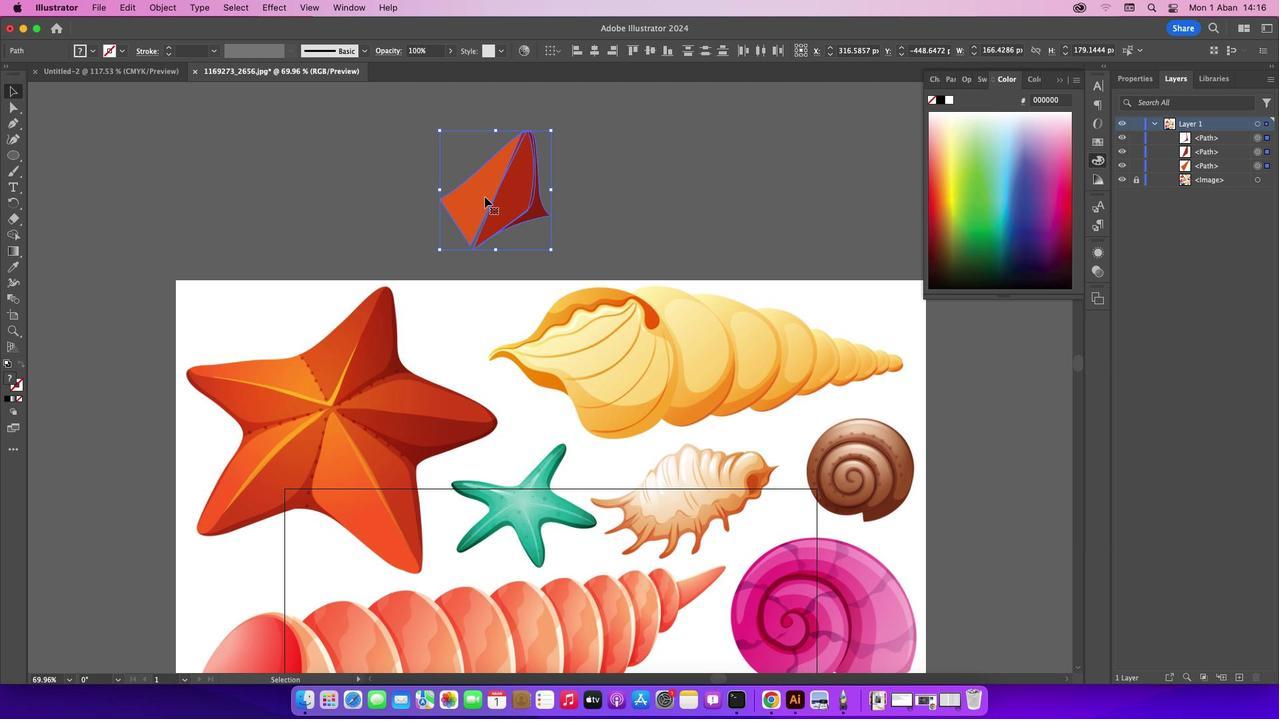 
Action: Mouse pressed left at (484, 196)
Screenshot: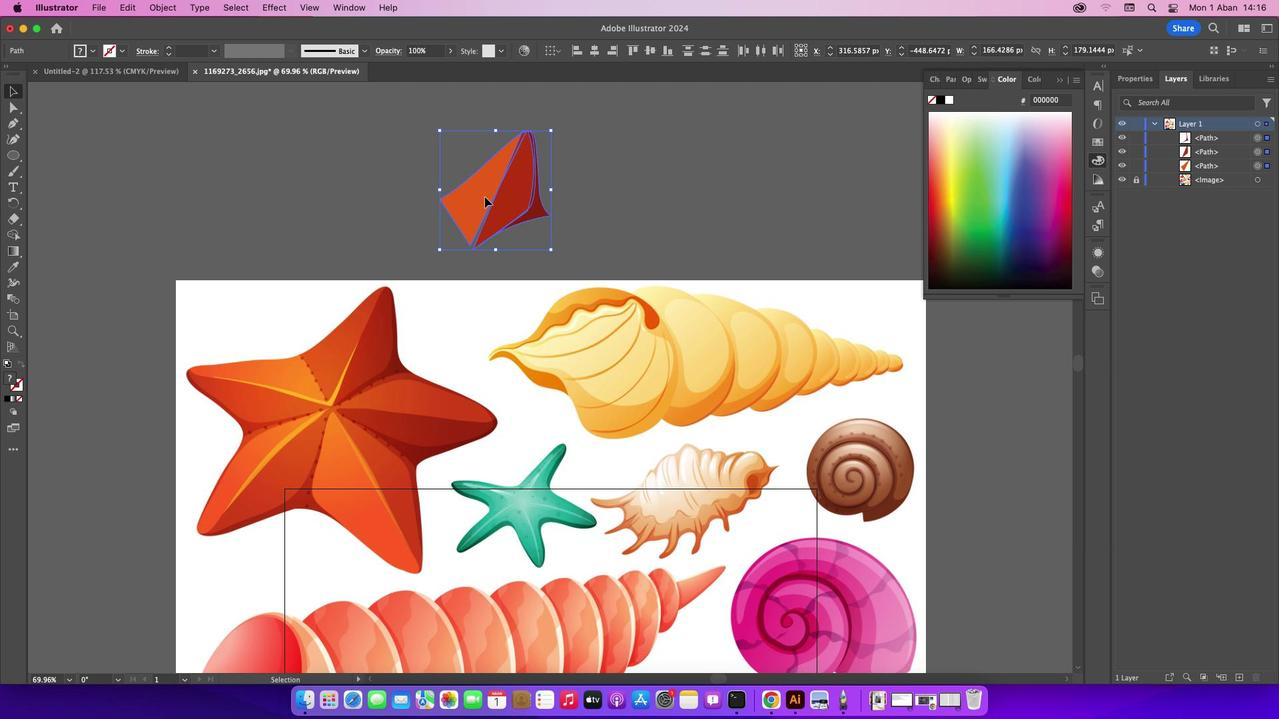 
Action: Mouse moved to (458, 243)
Screenshot: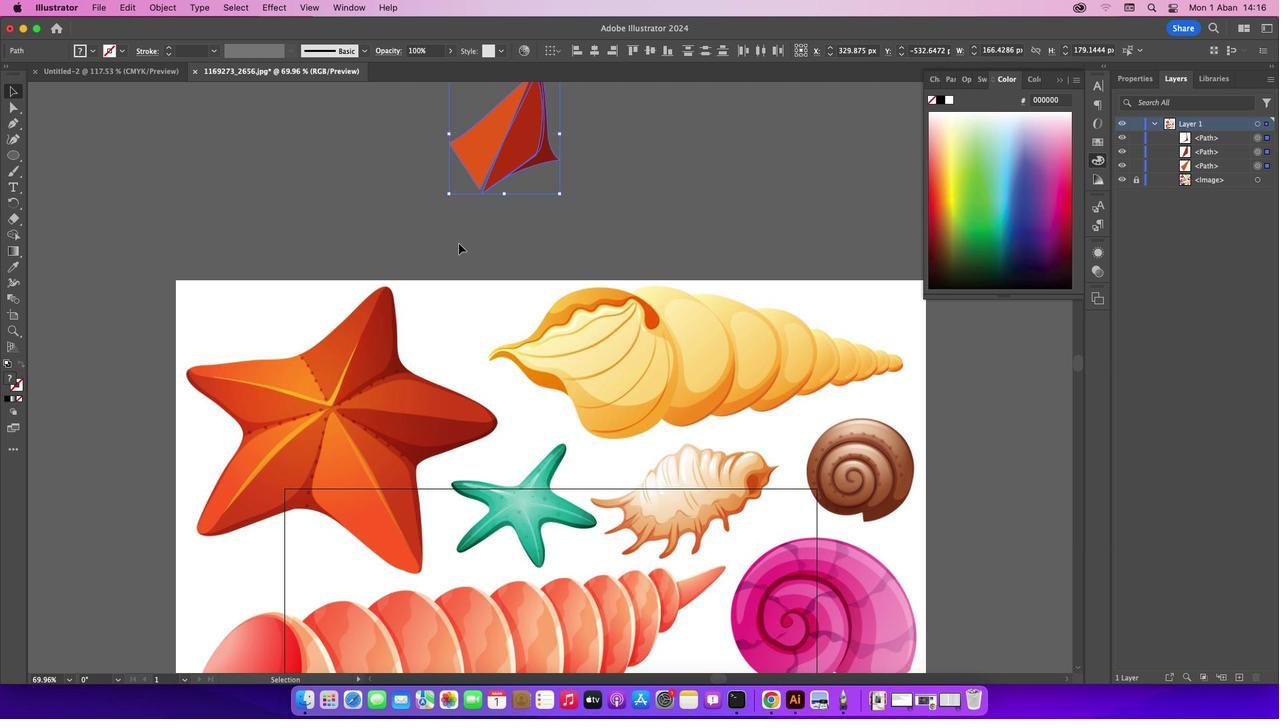 
Action: Mouse pressed left at (458, 243)
Screenshot: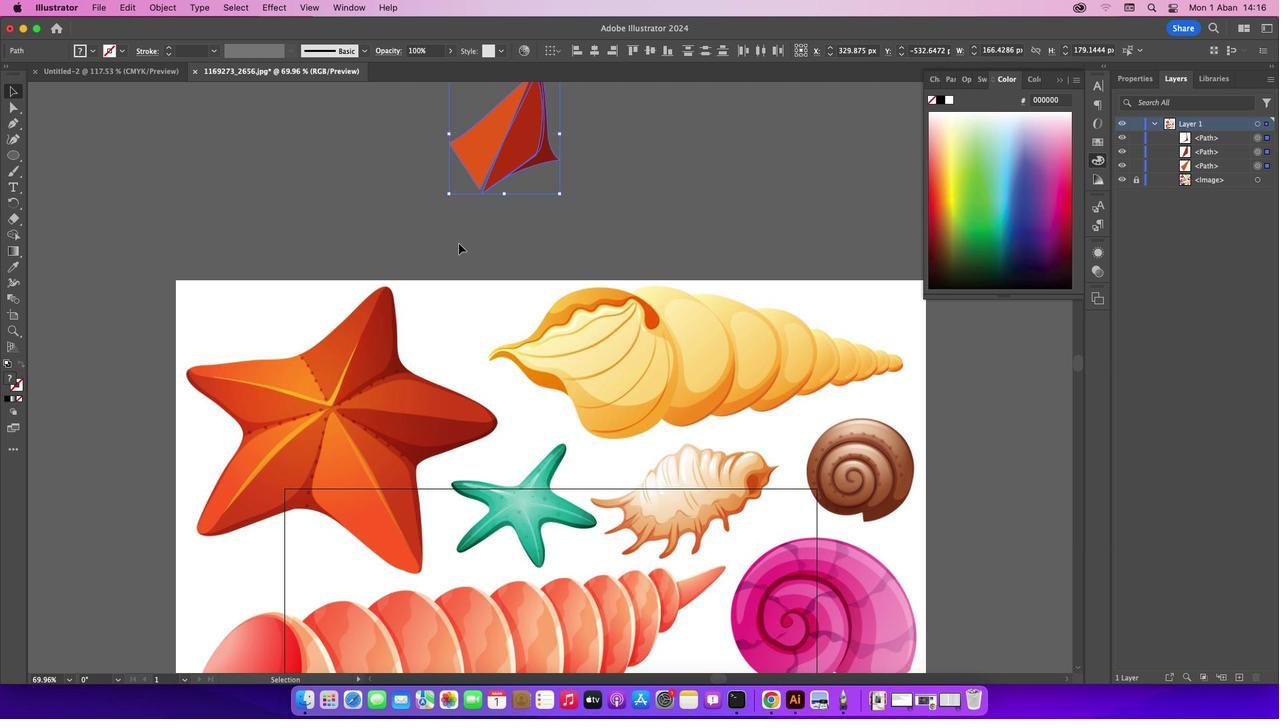 
Action: Mouse moved to (497, 333)
Screenshot: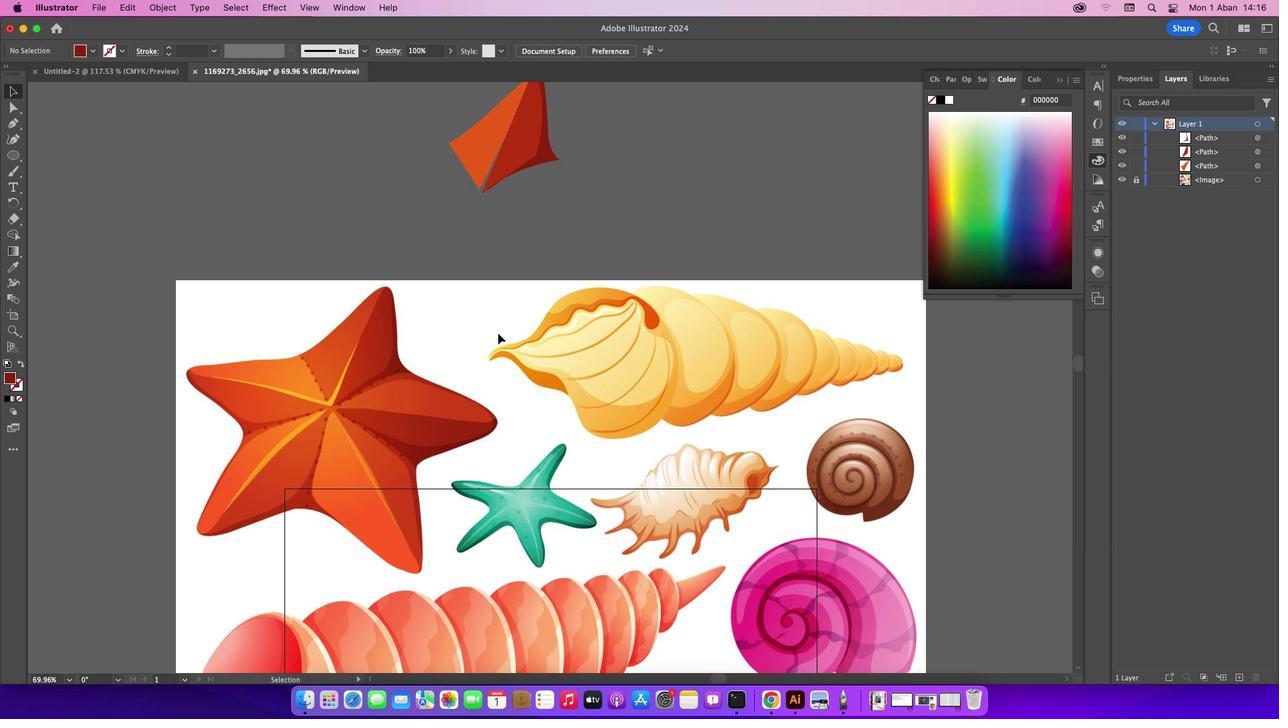 
Action: Mouse scrolled (497, 333) with delta (0, 0)
Screenshot: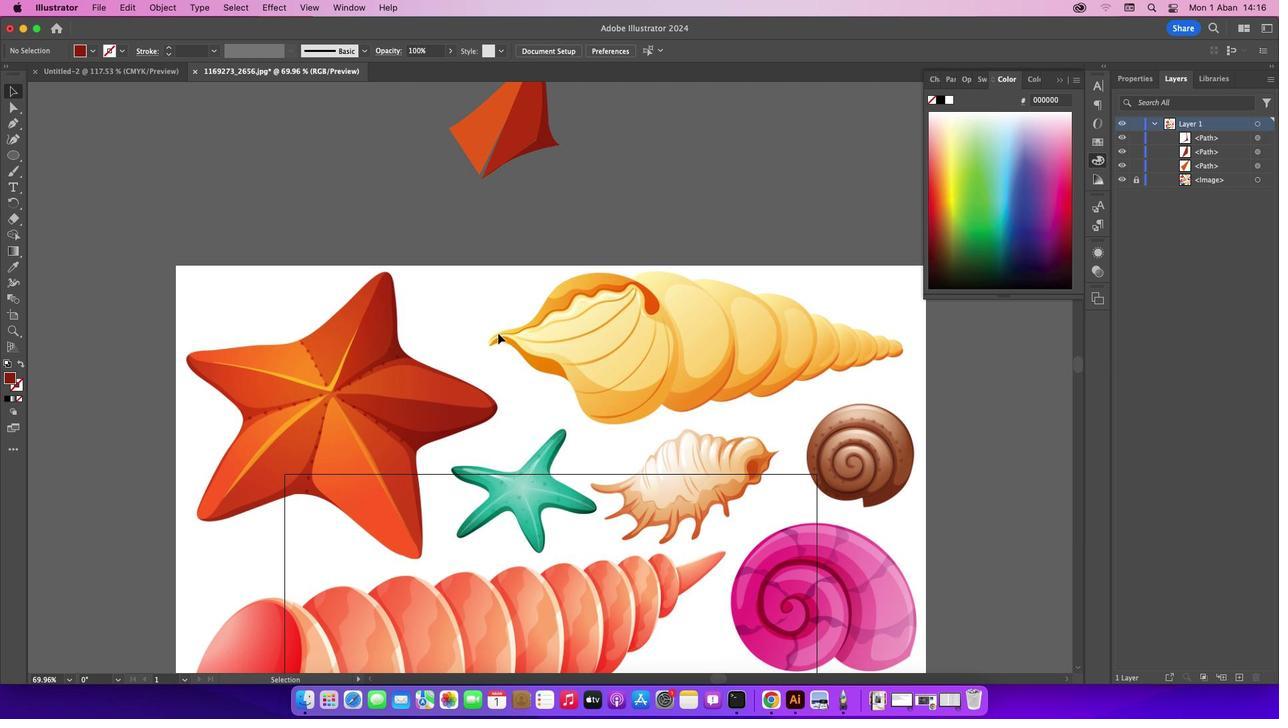 
Action: Mouse scrolled (497, 333) with delta (0, 0)
Screenshot: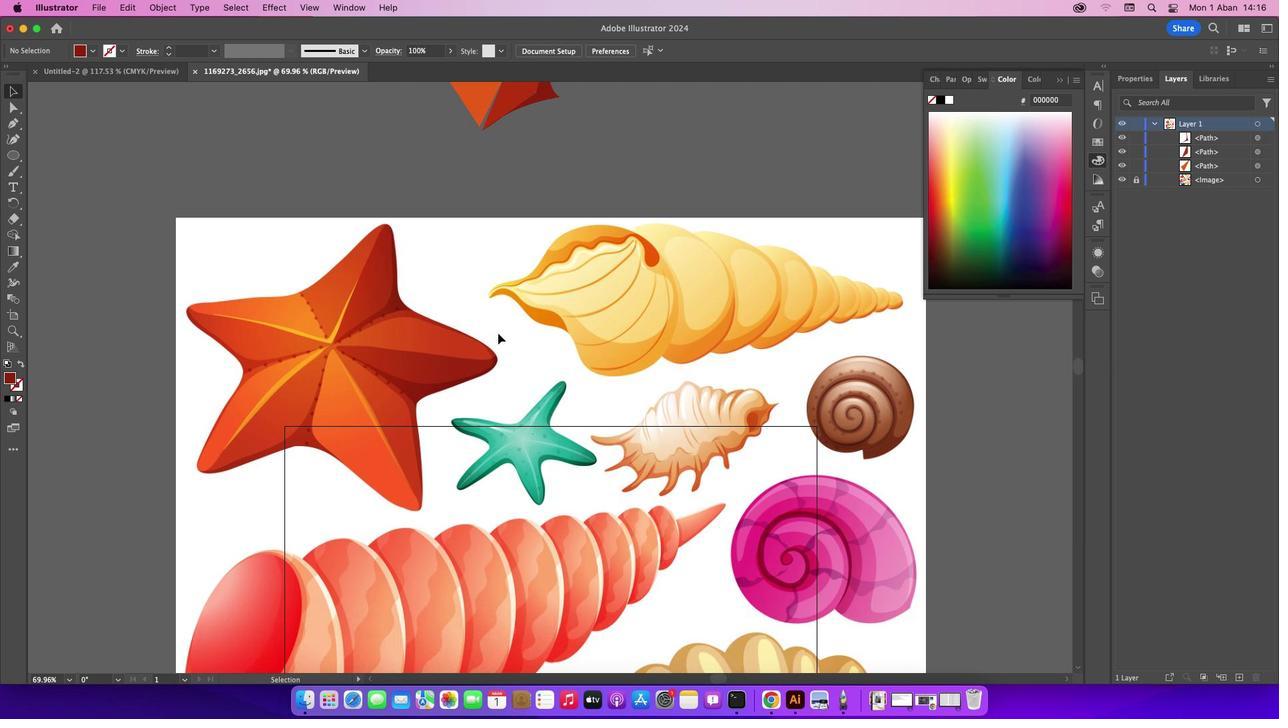 
Action: Mouse scrolled (497, 333) with delta (0, -1)
Screenshot: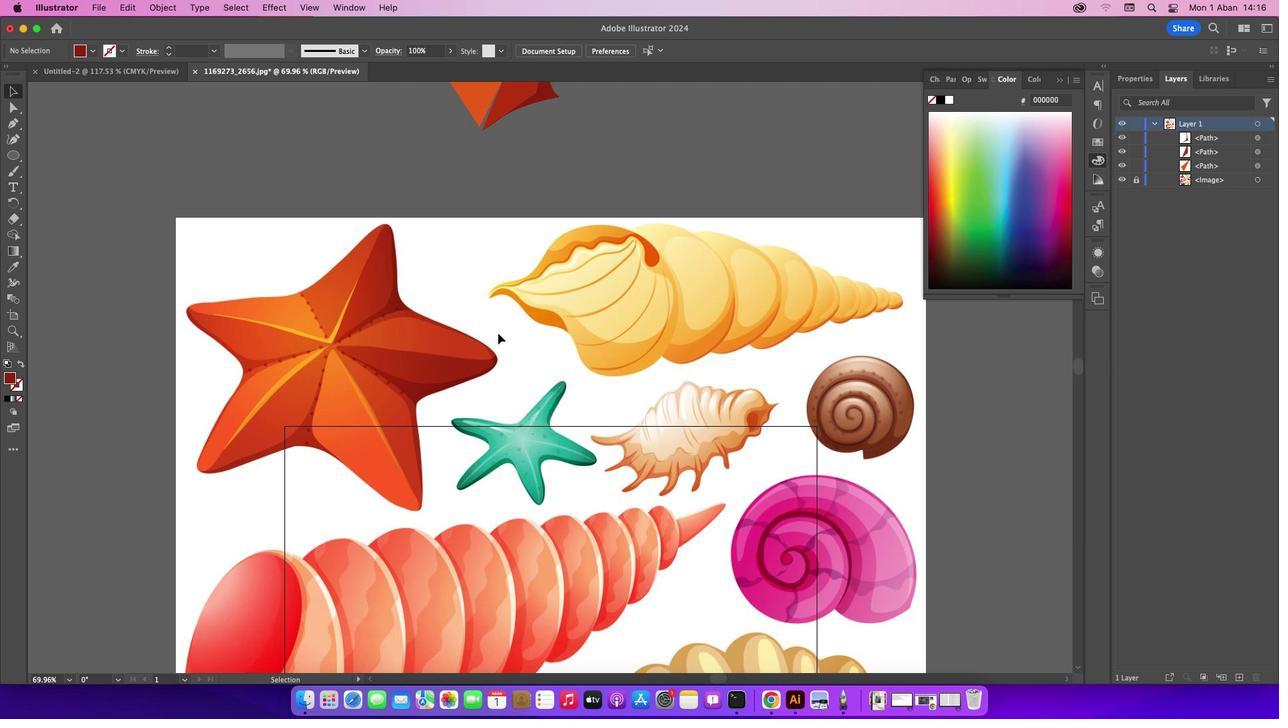 
Action: Mouse moved to (17, 118)
Screenshot: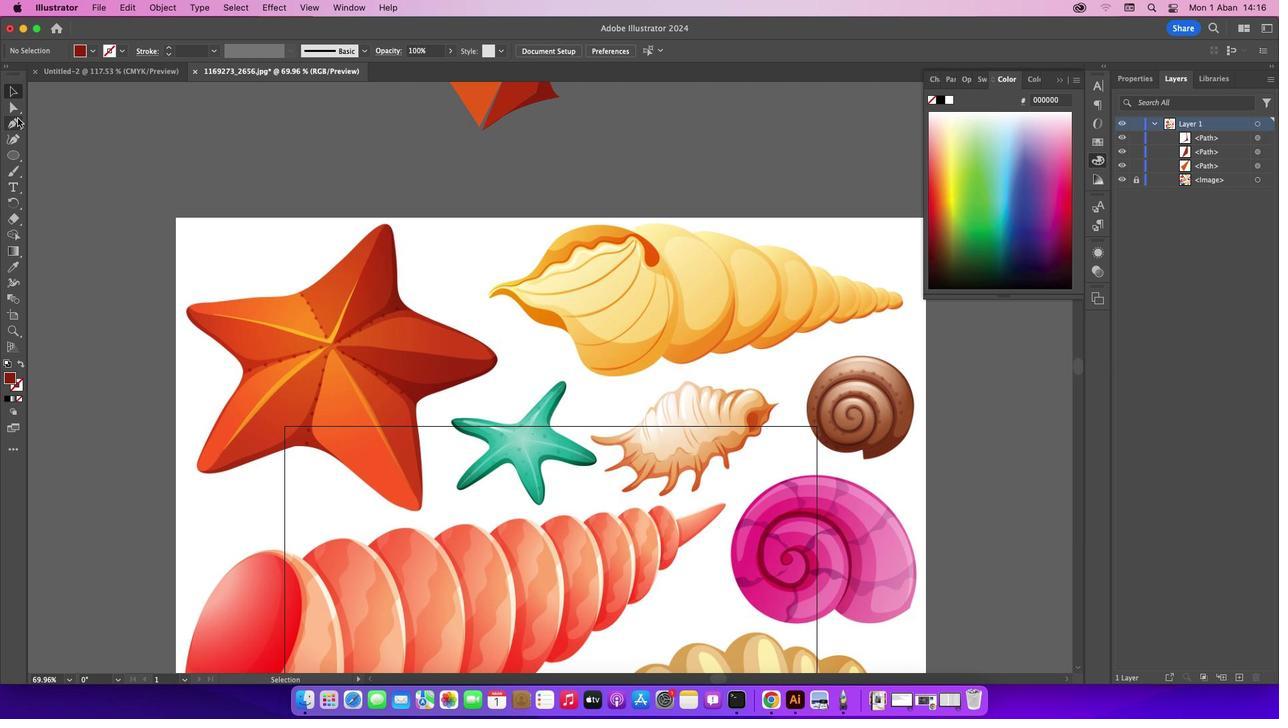 
Action: Mouse pressed left at (17, 118)
Screenshot: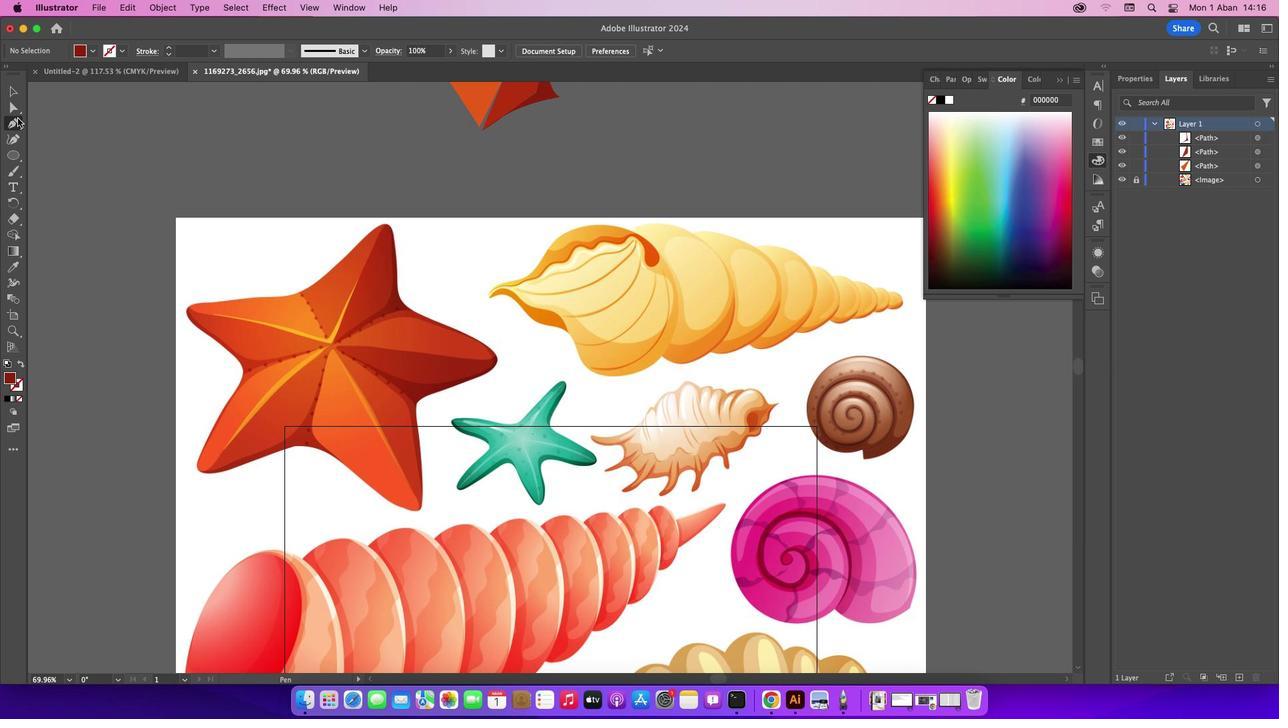 
Action: Mouse moved to (340, 341)
Screenshot: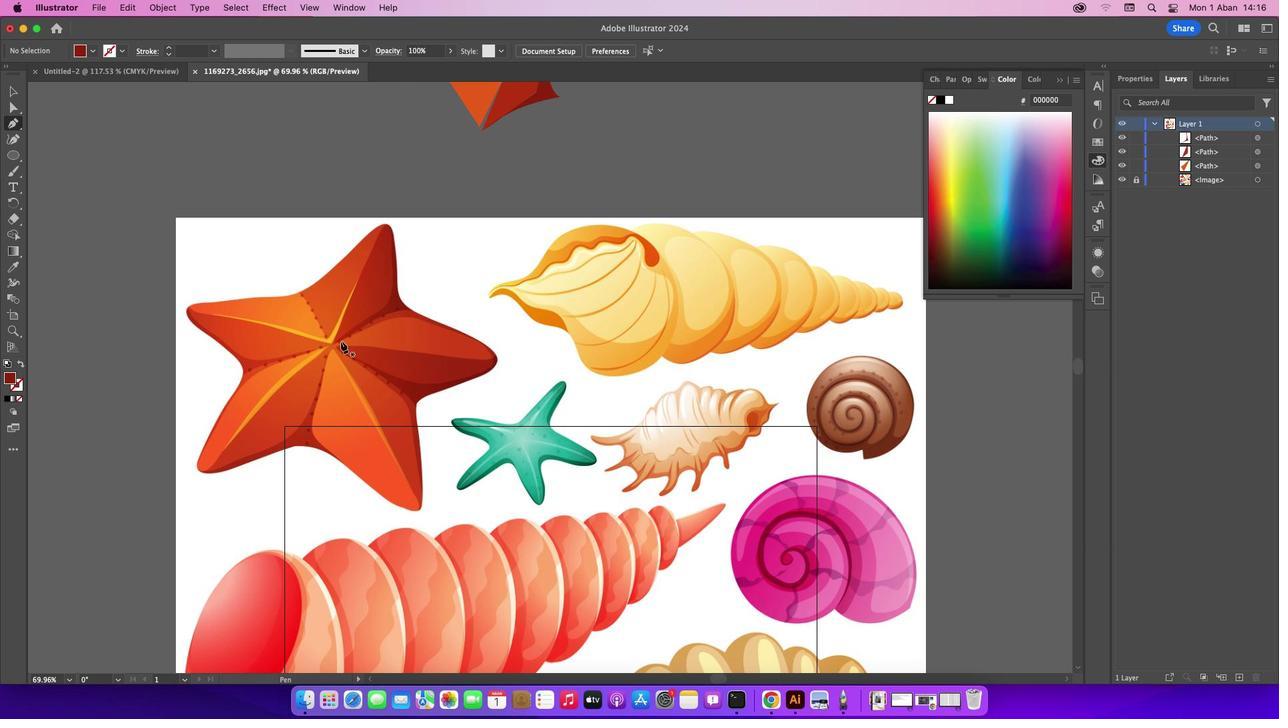 
Action: Mouse pressed left at (340, 341)
Screenshot: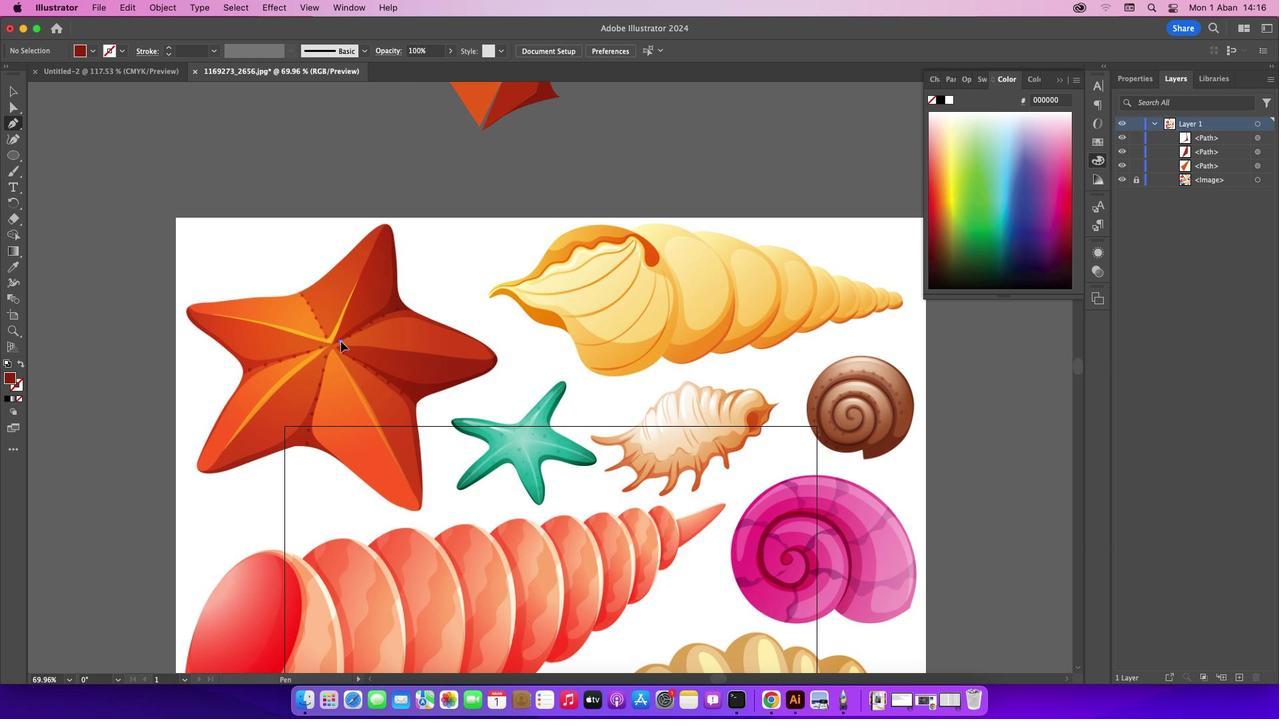 
Action: Mouse moved to (405, 317)
Screenshot: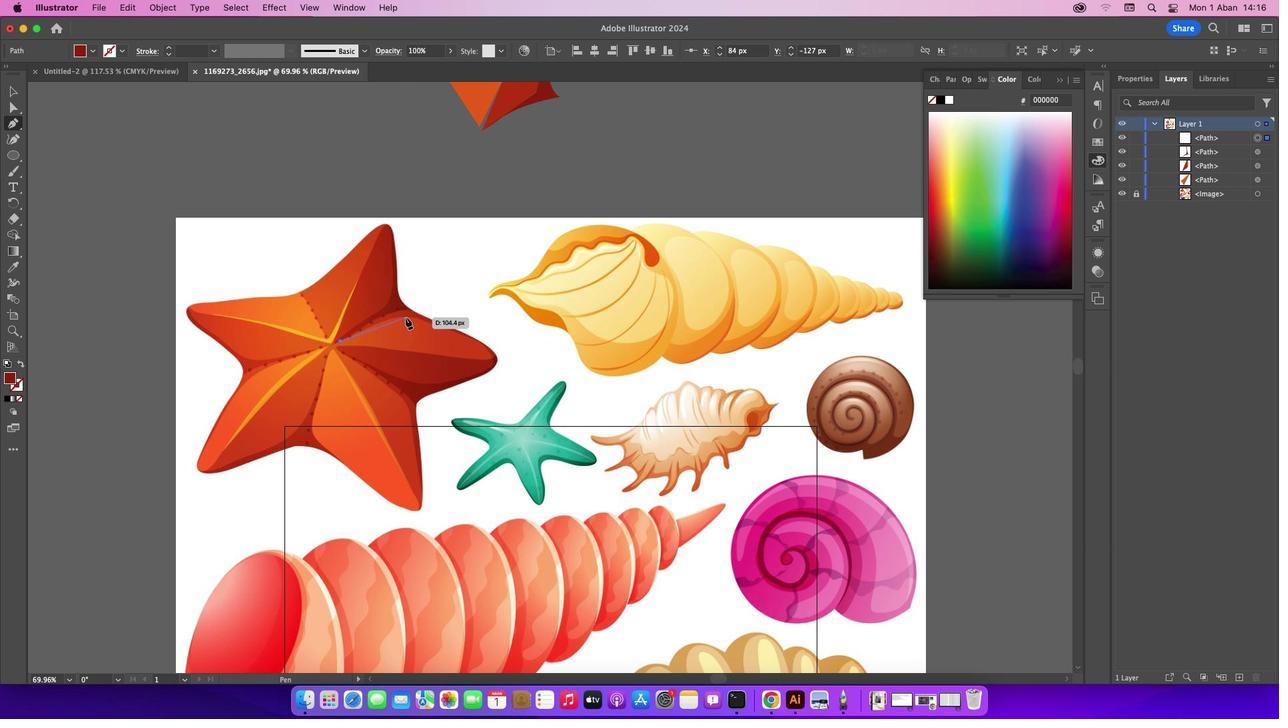 
Action: Mouse pressed left at (405, 317)
Screenshot: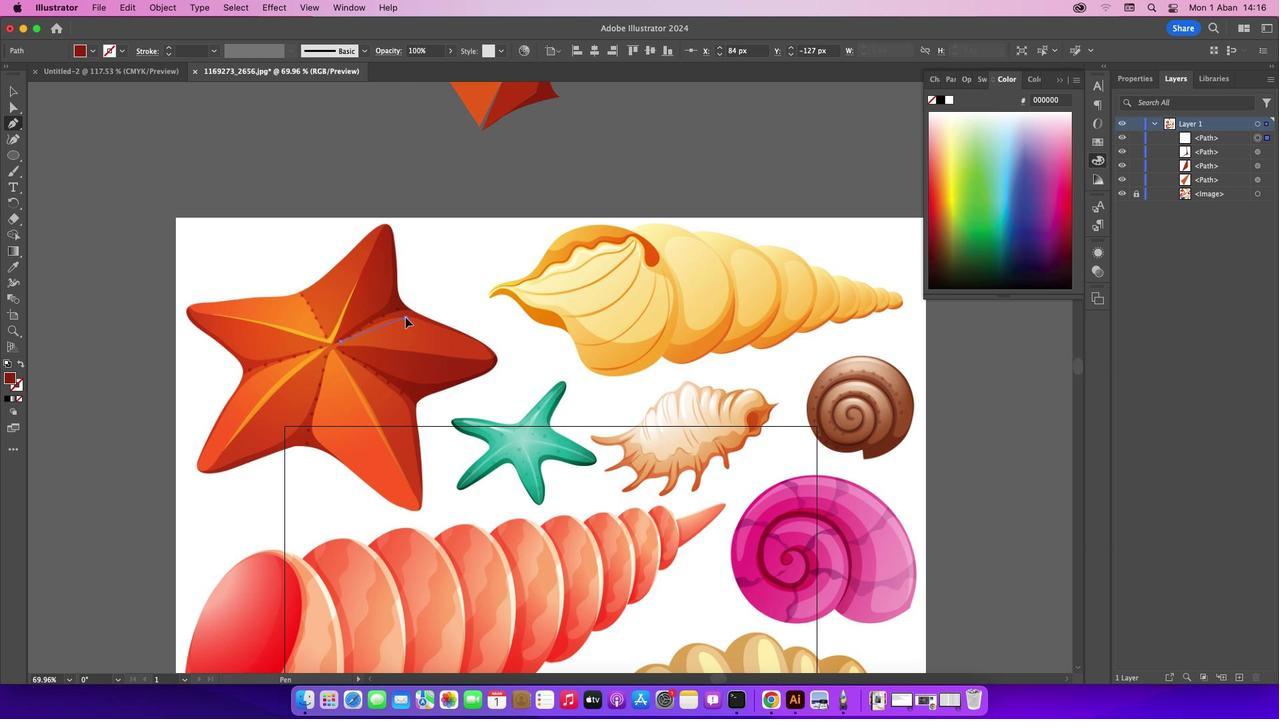 
Action: Mouse moved to (492, 355)
Screenshot: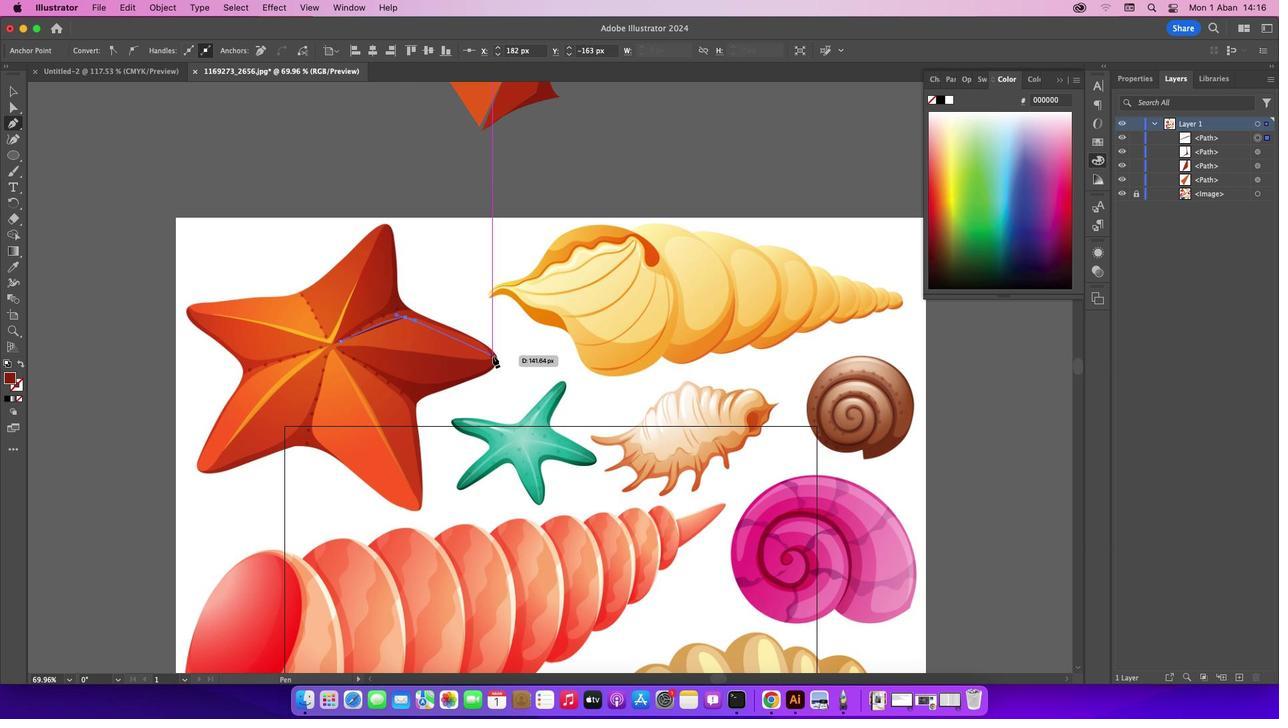 
Action: Mouse pressed left at (492, 355)
Screenshot: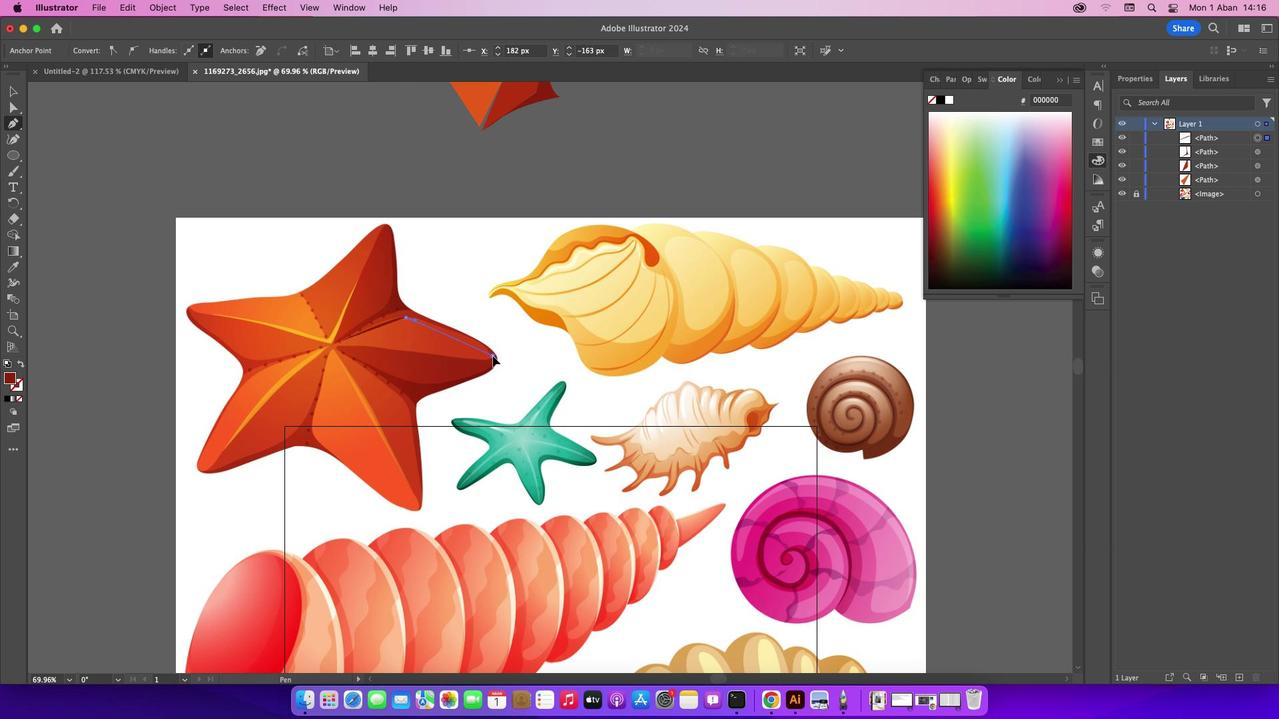 
Action: Mouse moved to (19, 401)
Screenshot: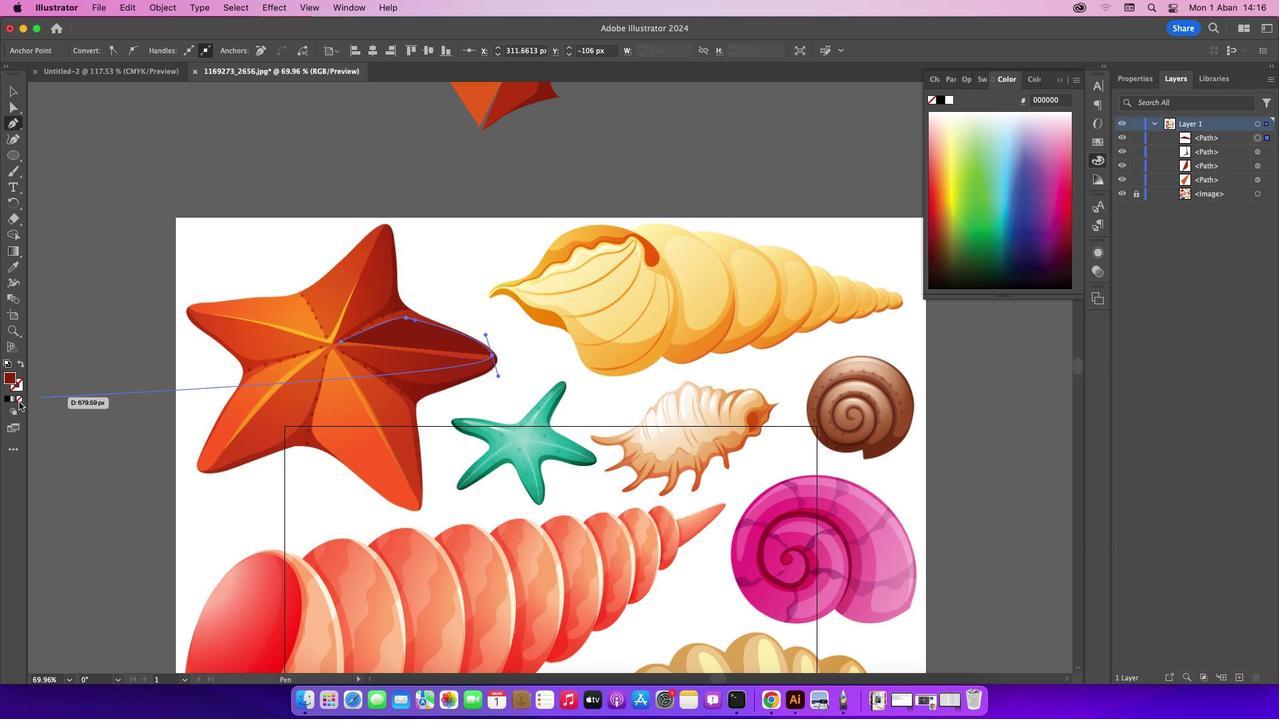 
Action: Mouse pressed left at (19, 401)
Screenshot: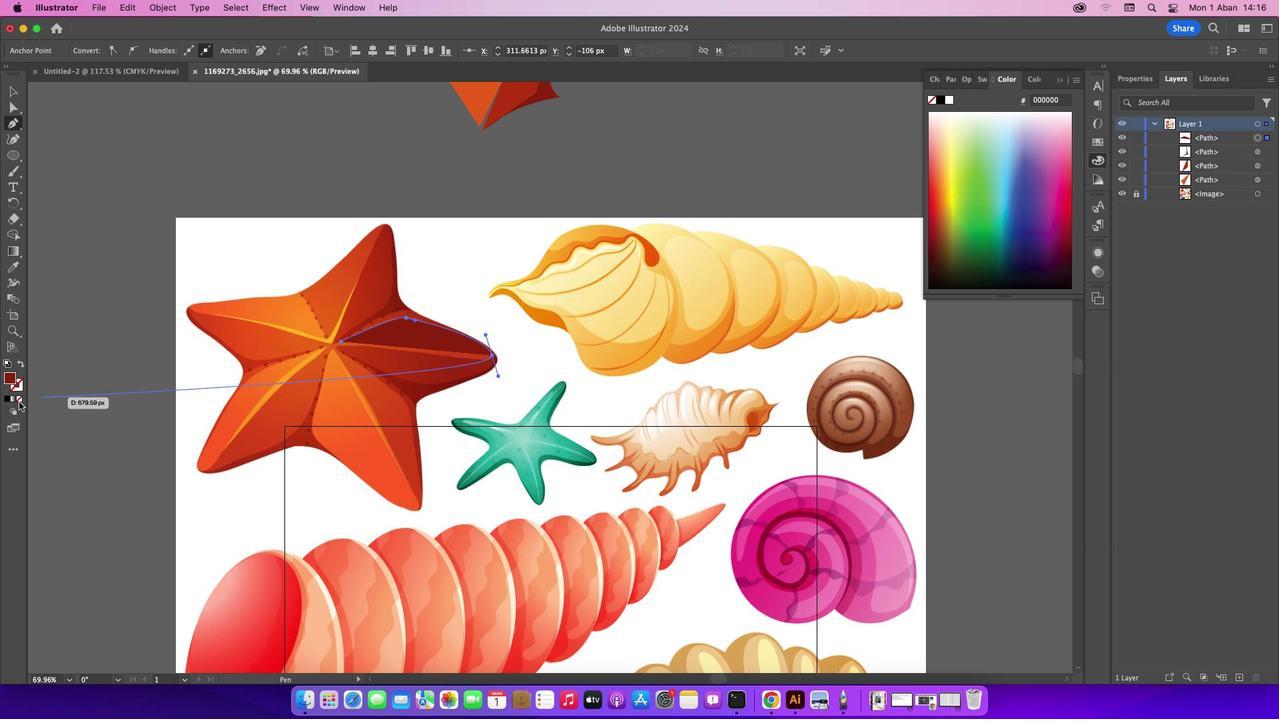 
Action: Mouse moved to (491, 357)
Screenshot: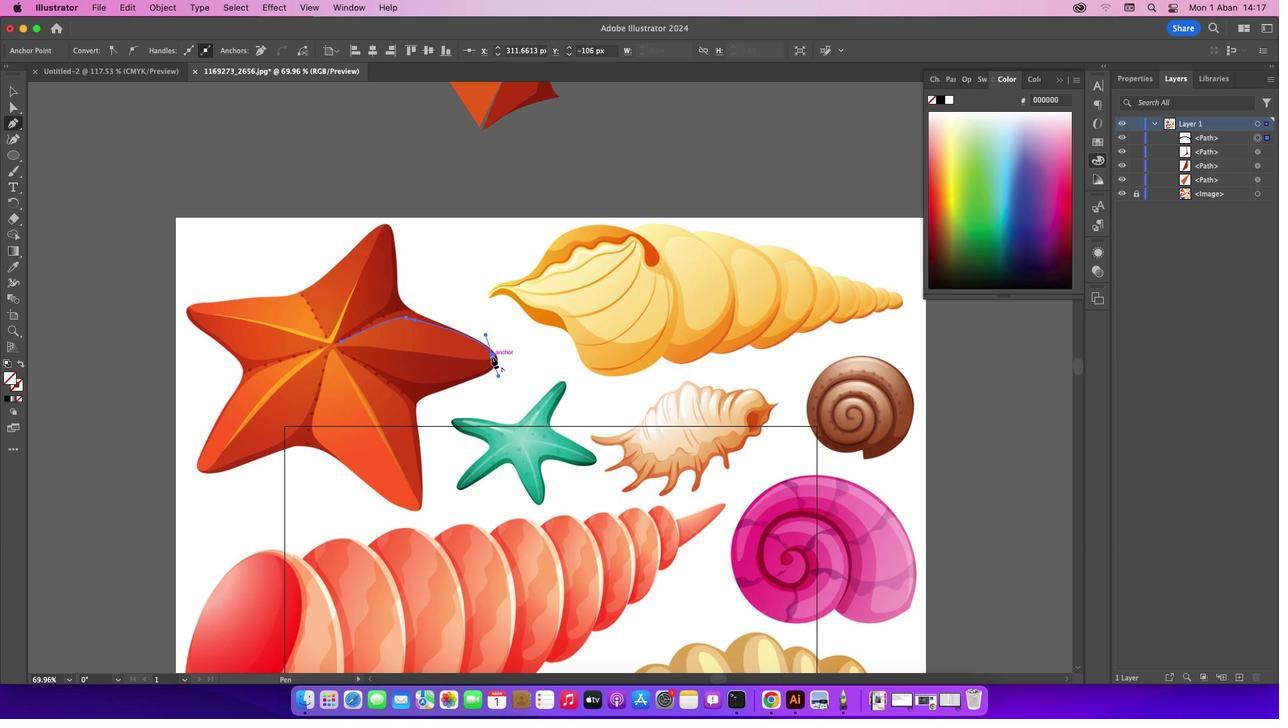 
Action: Mouse pressed left at (491, 357)
Screenshot: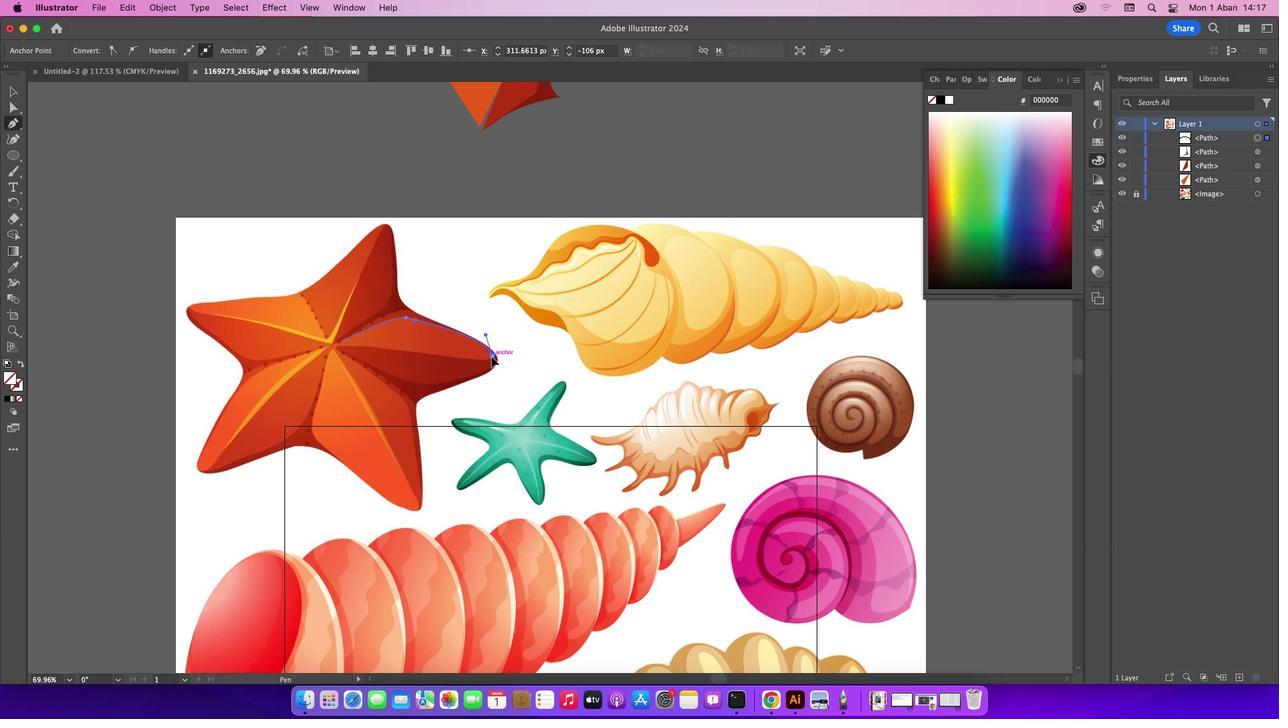 
Action: Mouse moved to (476, 359)
Screenshot: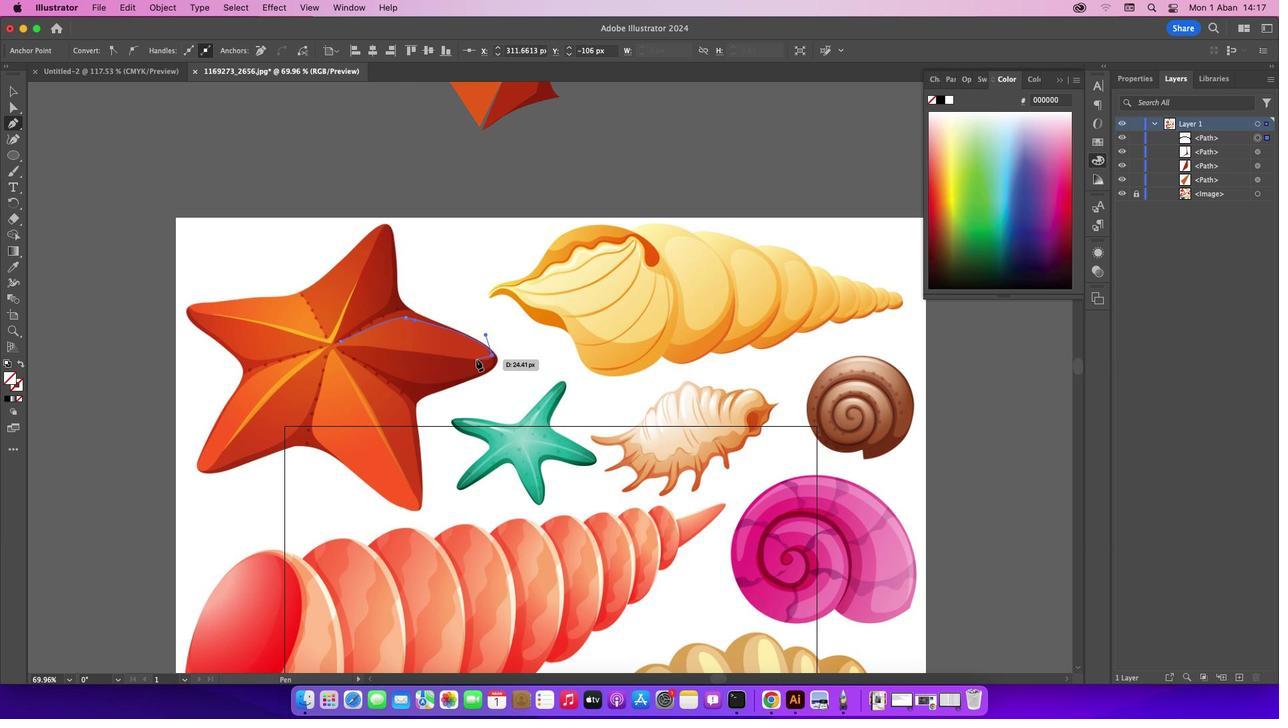 
Action: Mouse pressed left at (476, 359)
Screenshot: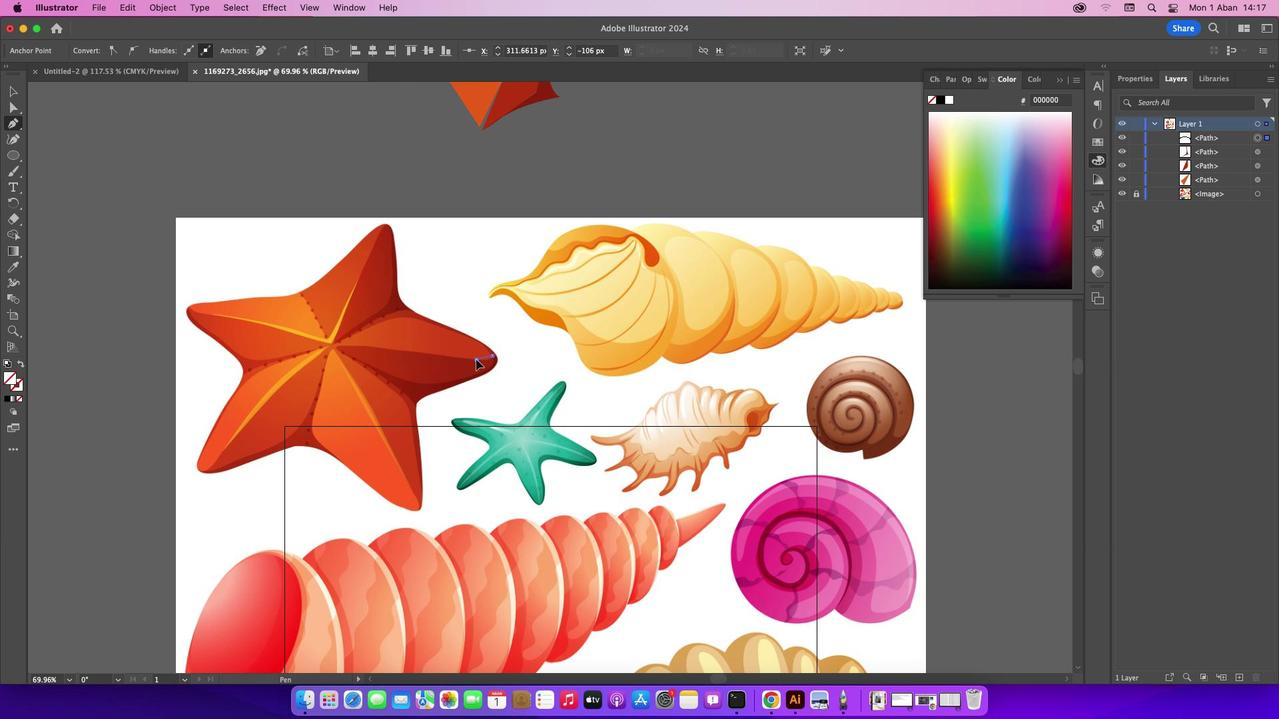 
Action: Mouse moved to (341, 343)
Screenshot: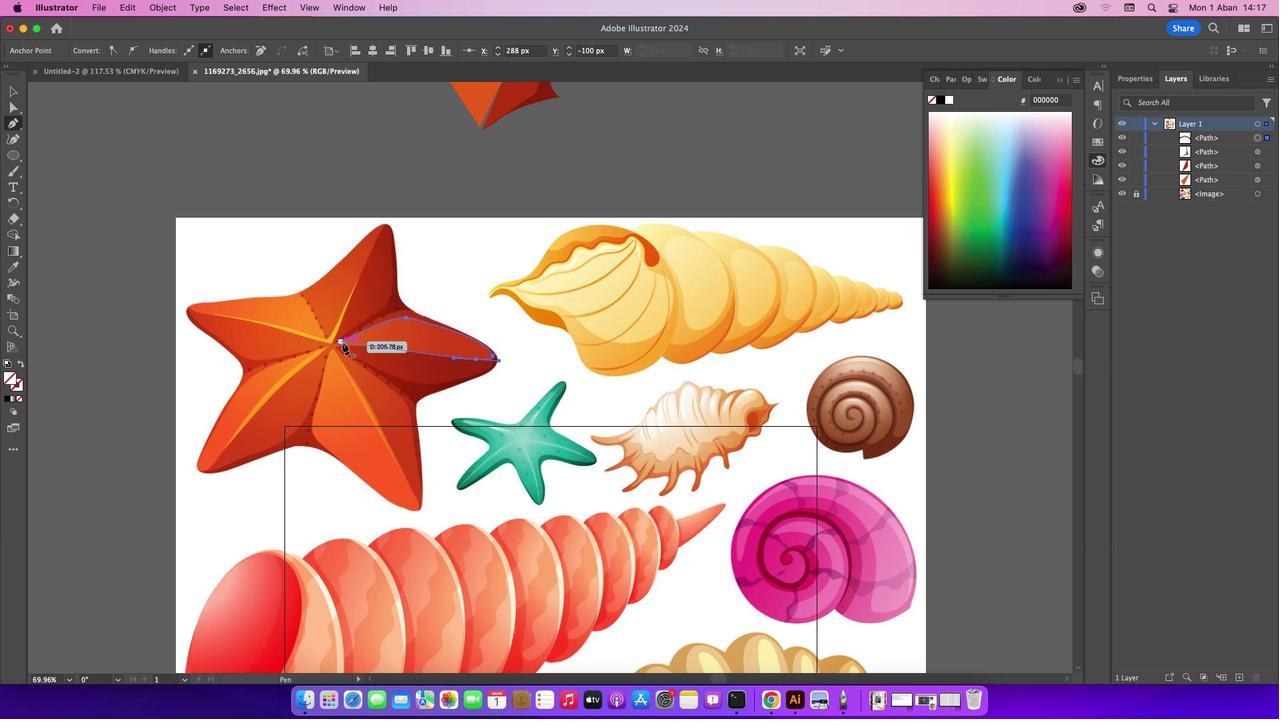 
Action: Mouse pressed left at (341, 343)
Screenshot: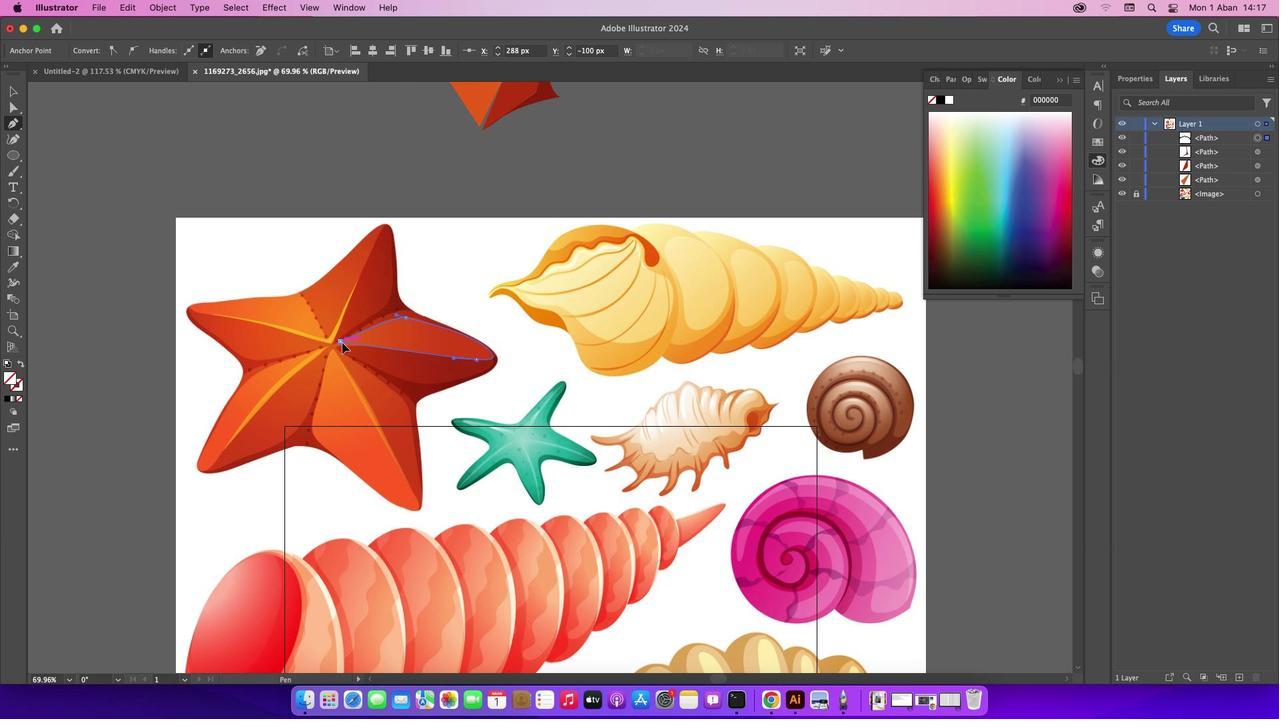 
Action: Mouse moved to (10, 91)
Screenshot: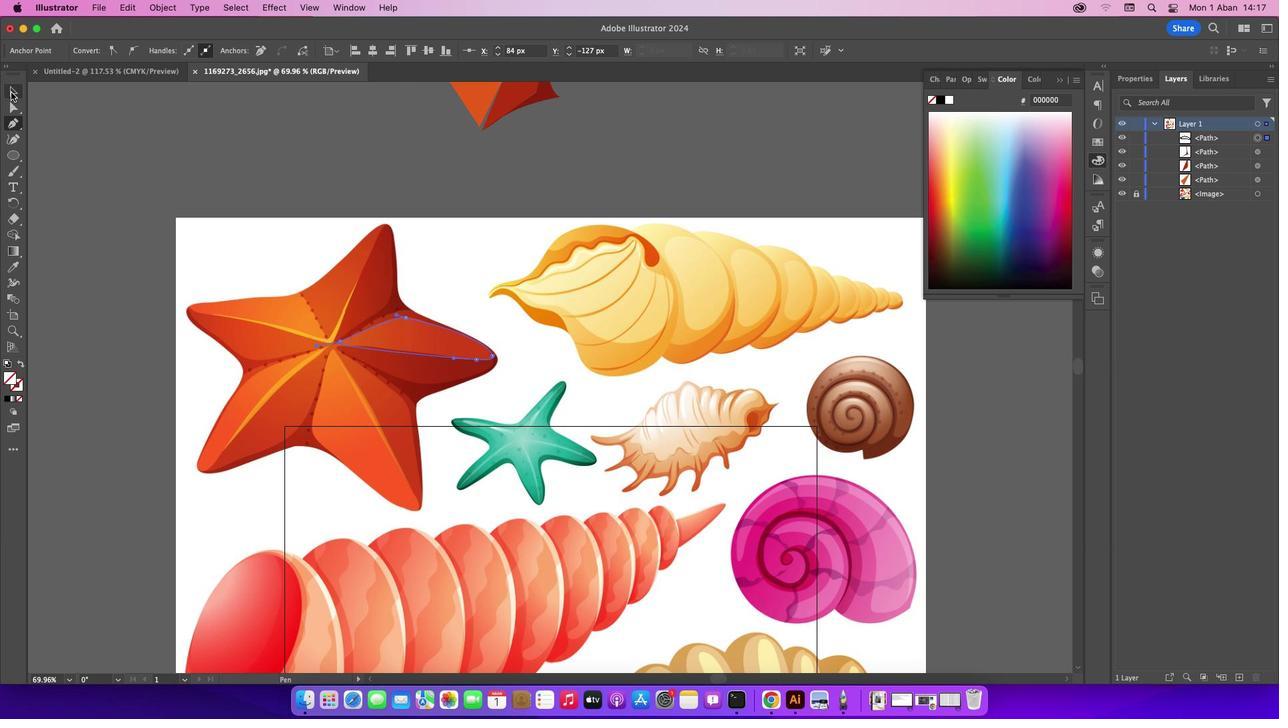 
Action: Mouse pressed left at (10, 91)
Screenshot: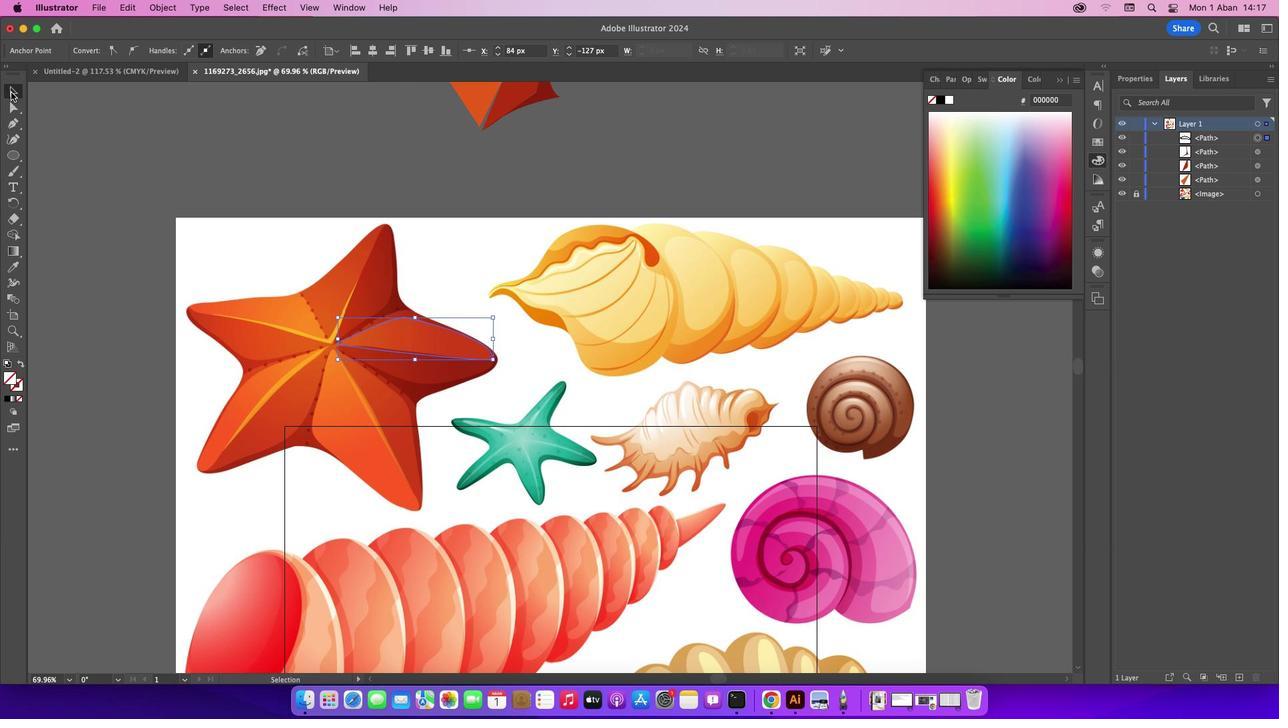 
Action: Mouse moved to (167, 154)
Screenshot: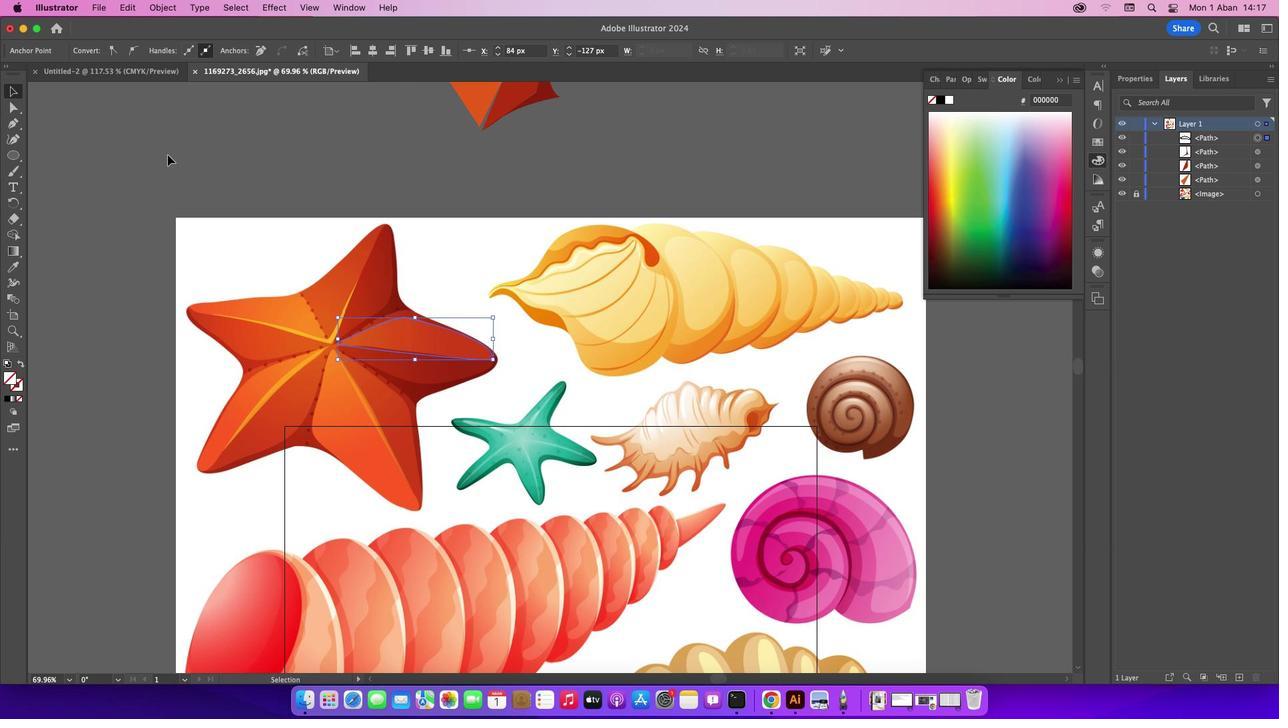 
Action: Mouse pressed left at (167, 154)
Screenshot: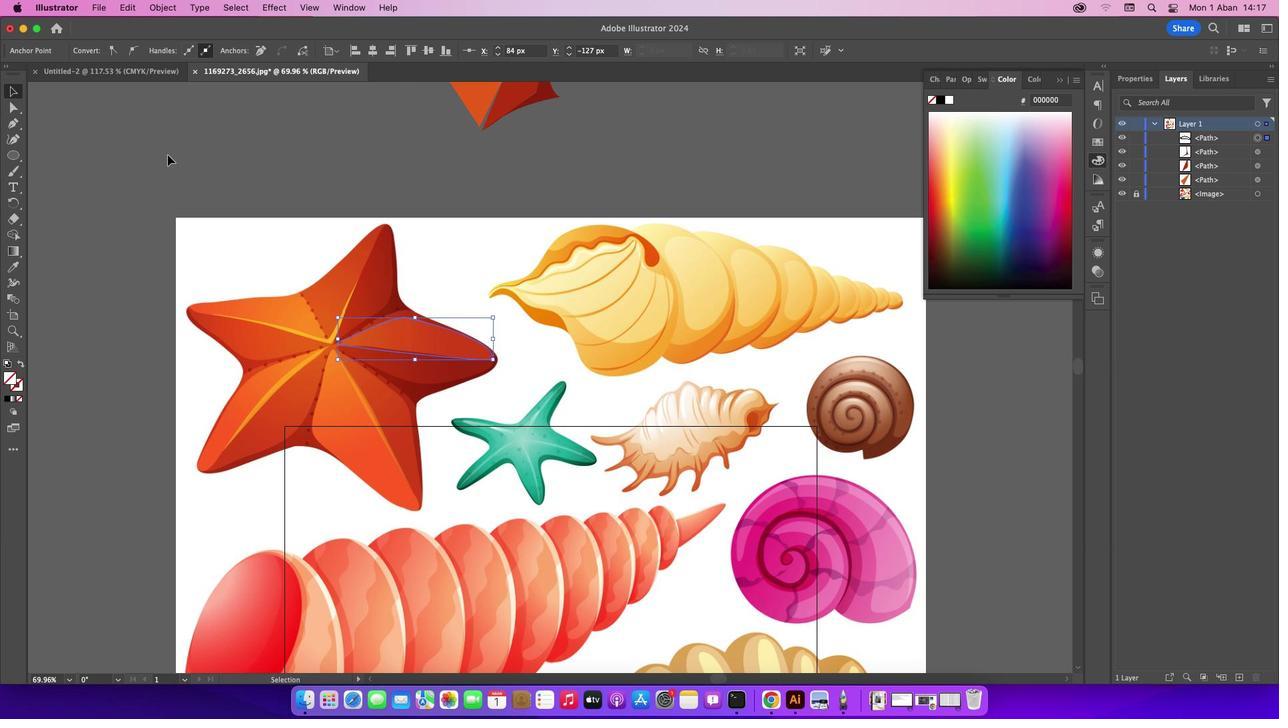 
Action: Mouse moved to (365, 329)
Screenshot: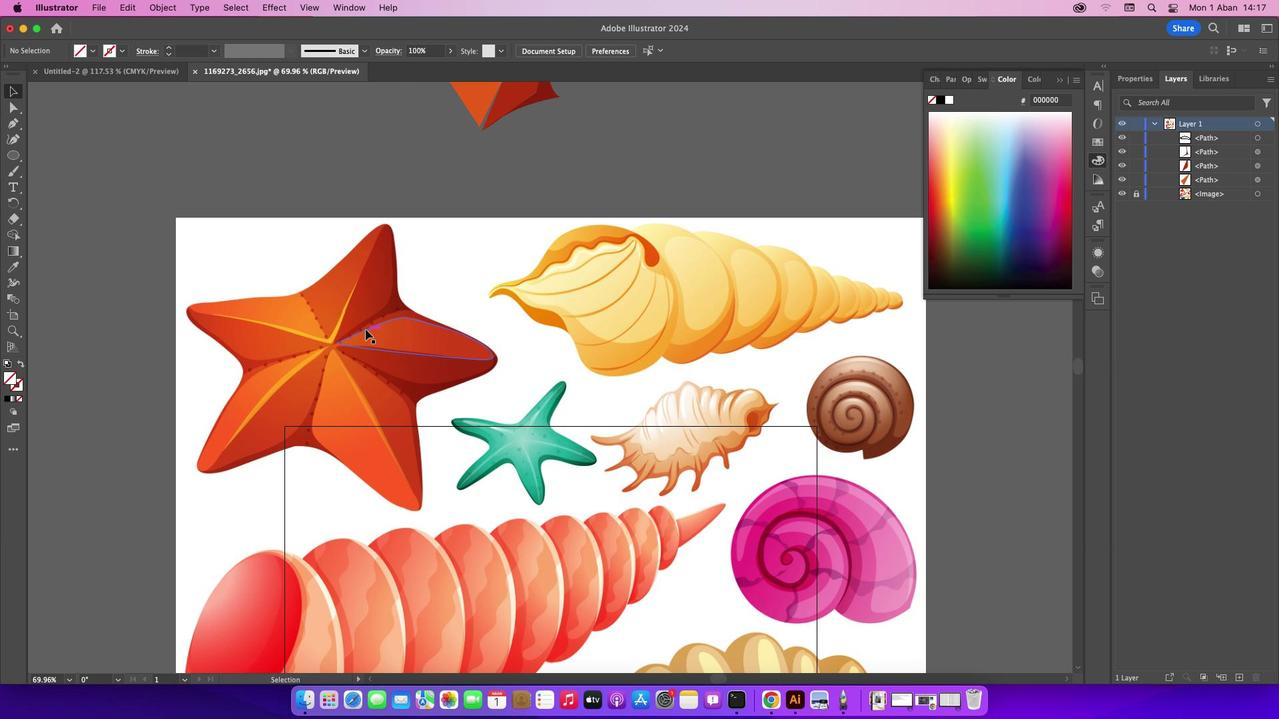 
Action: Mouse pressed left at (365, 329)
Screenshot: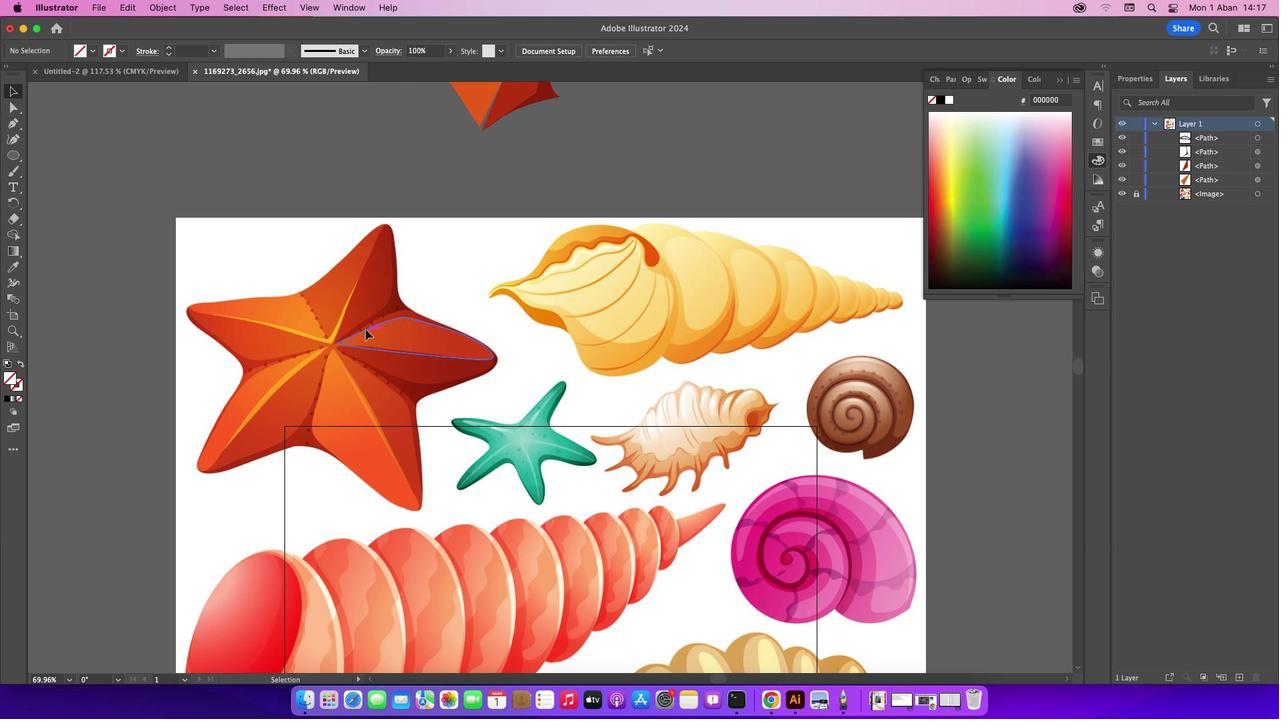 
Action: Mouse moved to (20, 269)
Screenshot: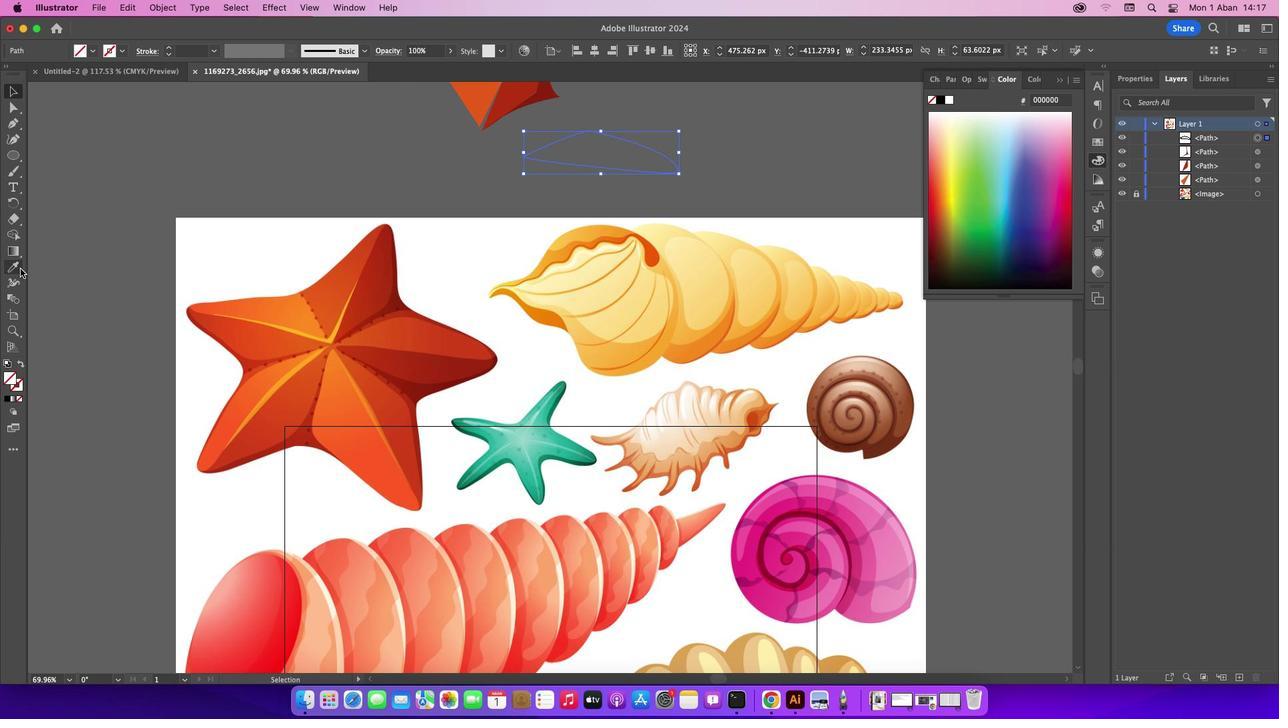 
Action: Mouse pressed left at (20, 269)
Screenshot: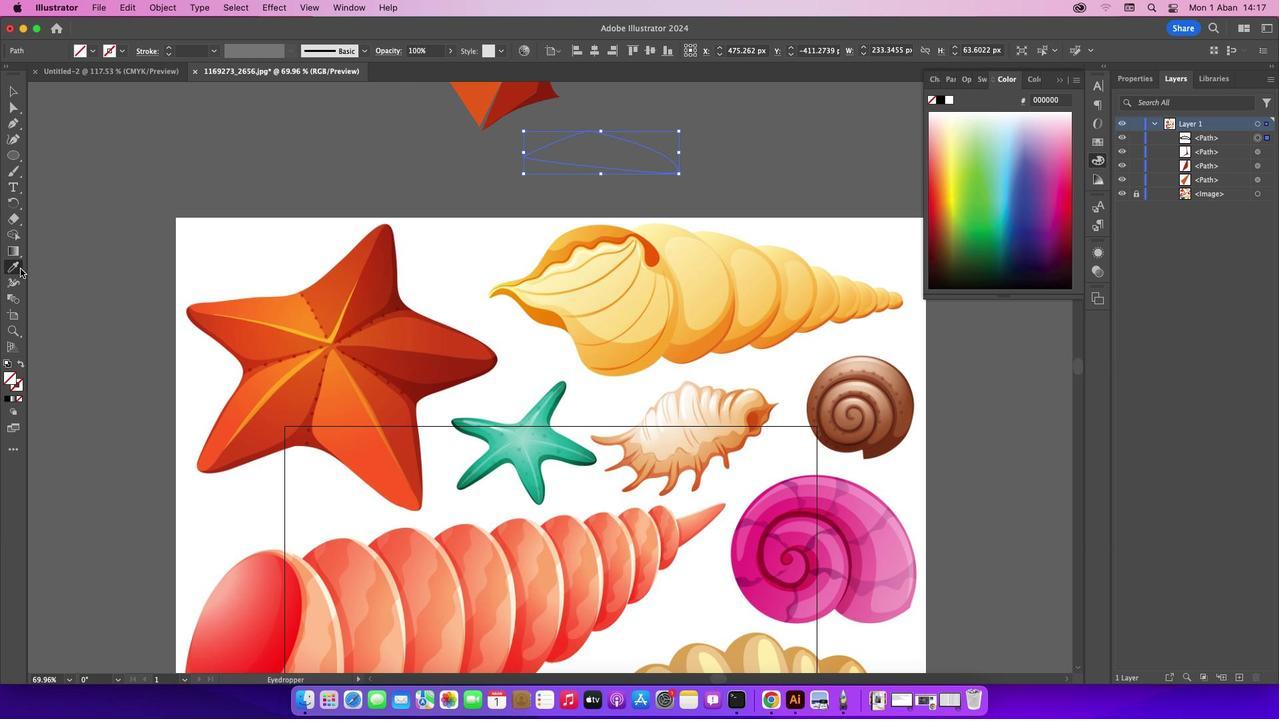 
Action: Mouse moved to (417, 331)
Screenshot: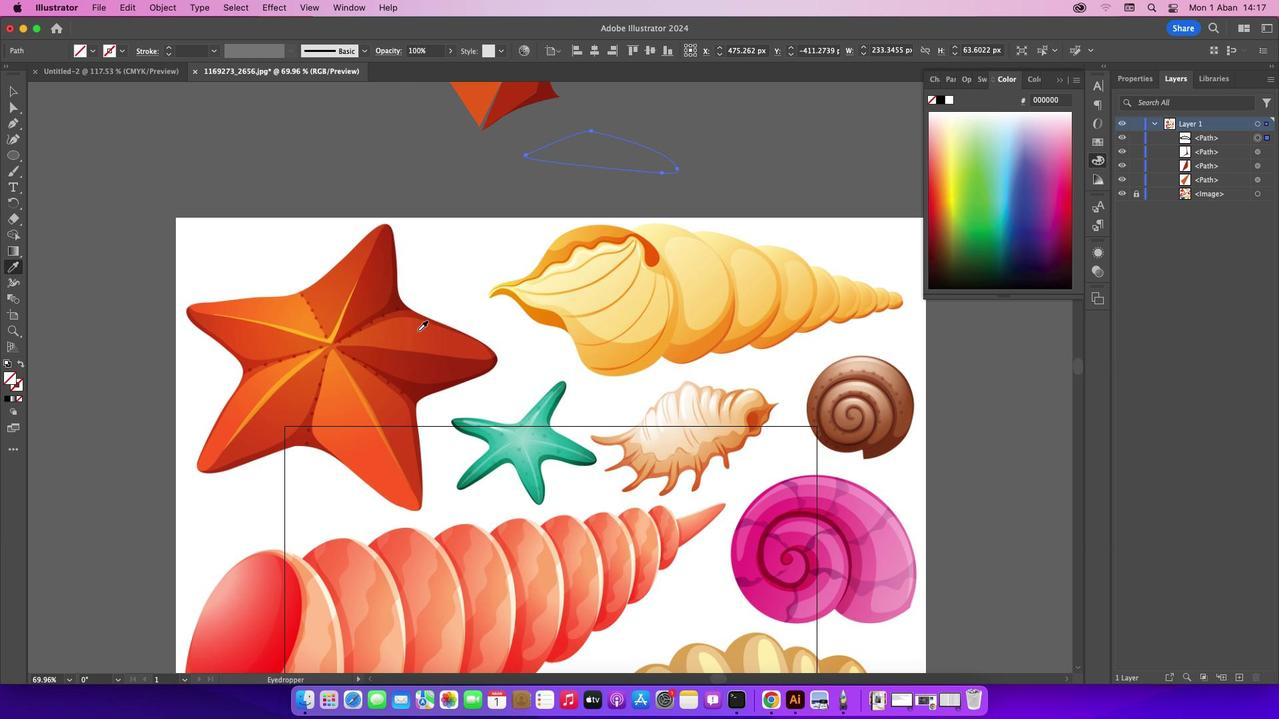 
Action: Mouse pressed left at (417, 331)
Screenshot: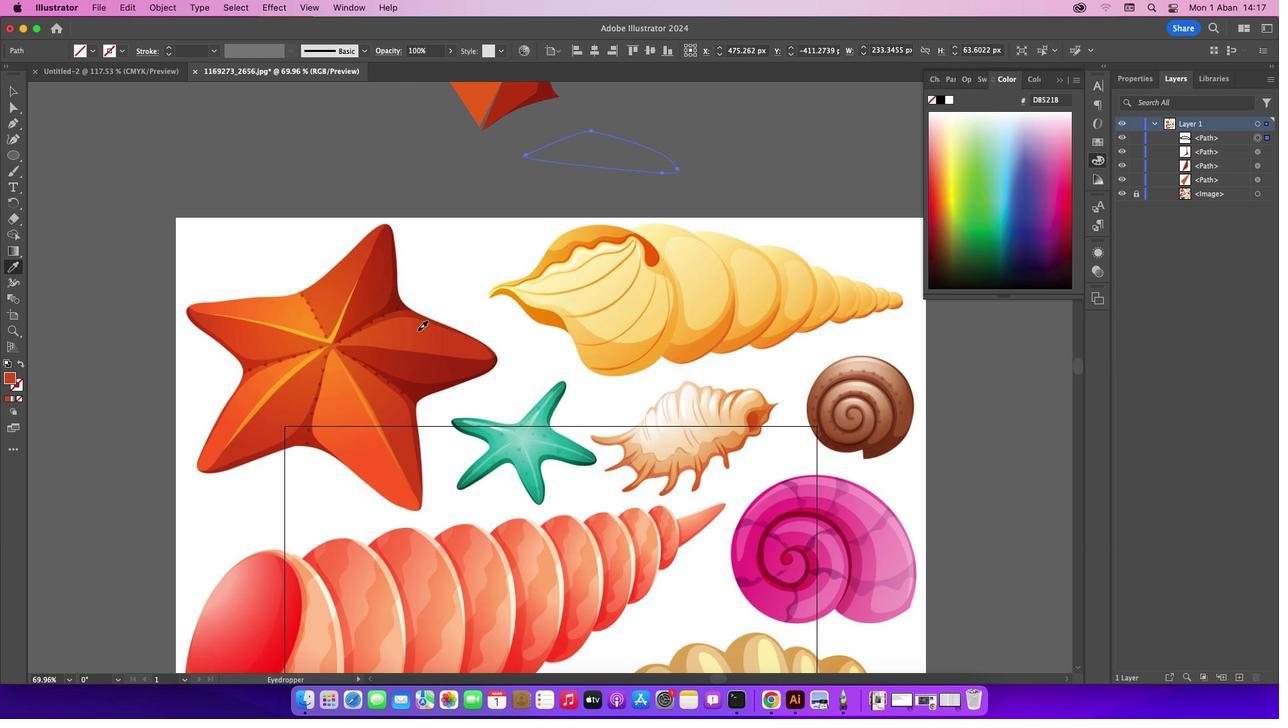 
Action: Mouse moved to (13, 91)
Screenshot: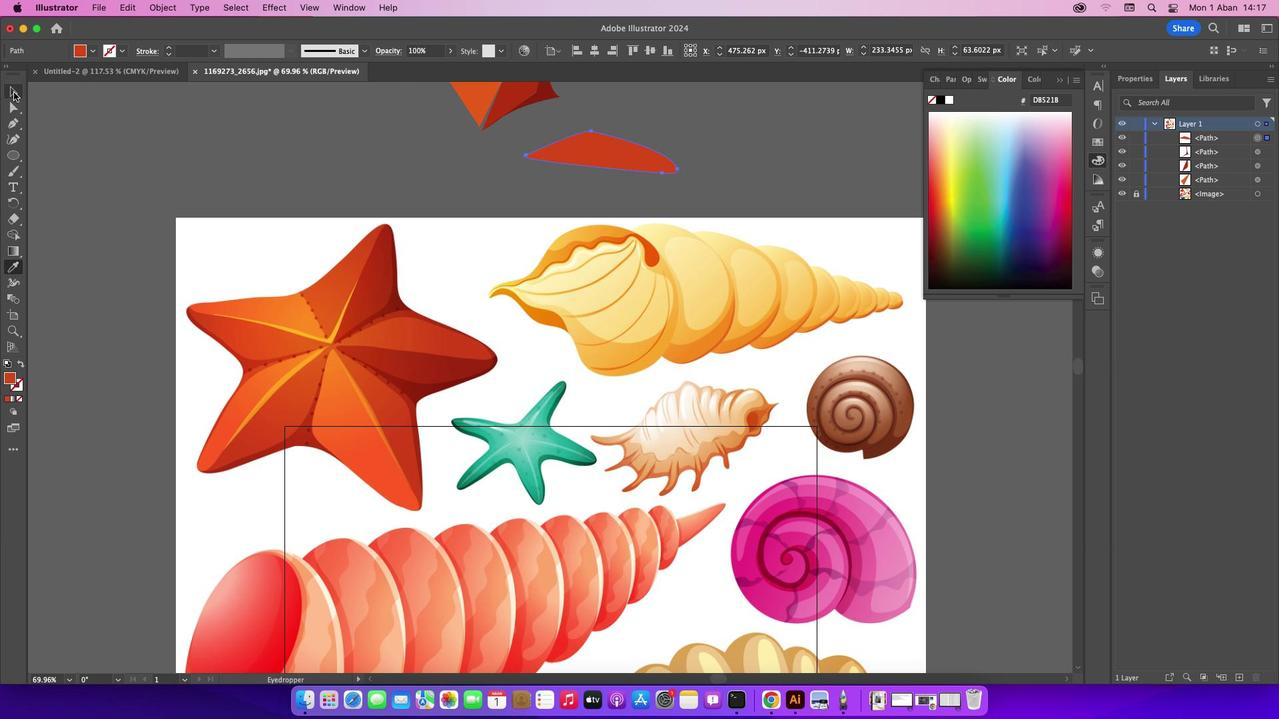 
Action: Mouse pressed left at (13, 91)
Screenshot: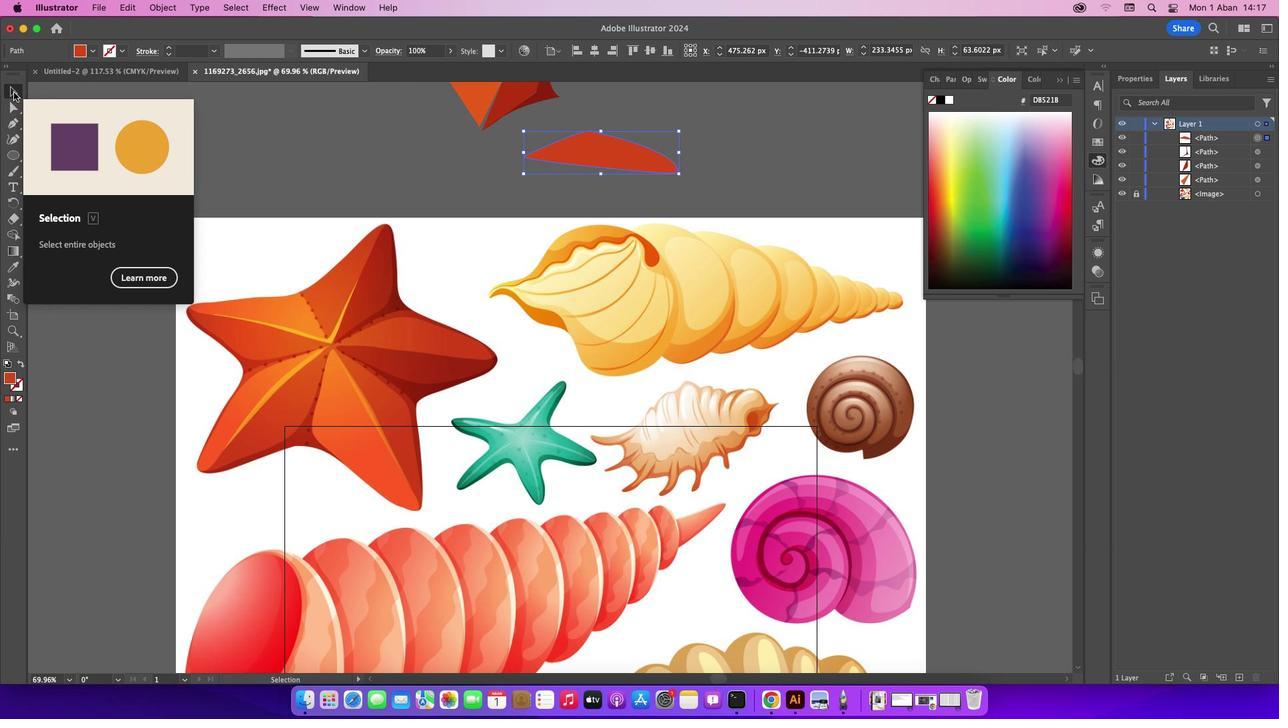 
Action: Mouse moved to (582, 141)
Screenshot: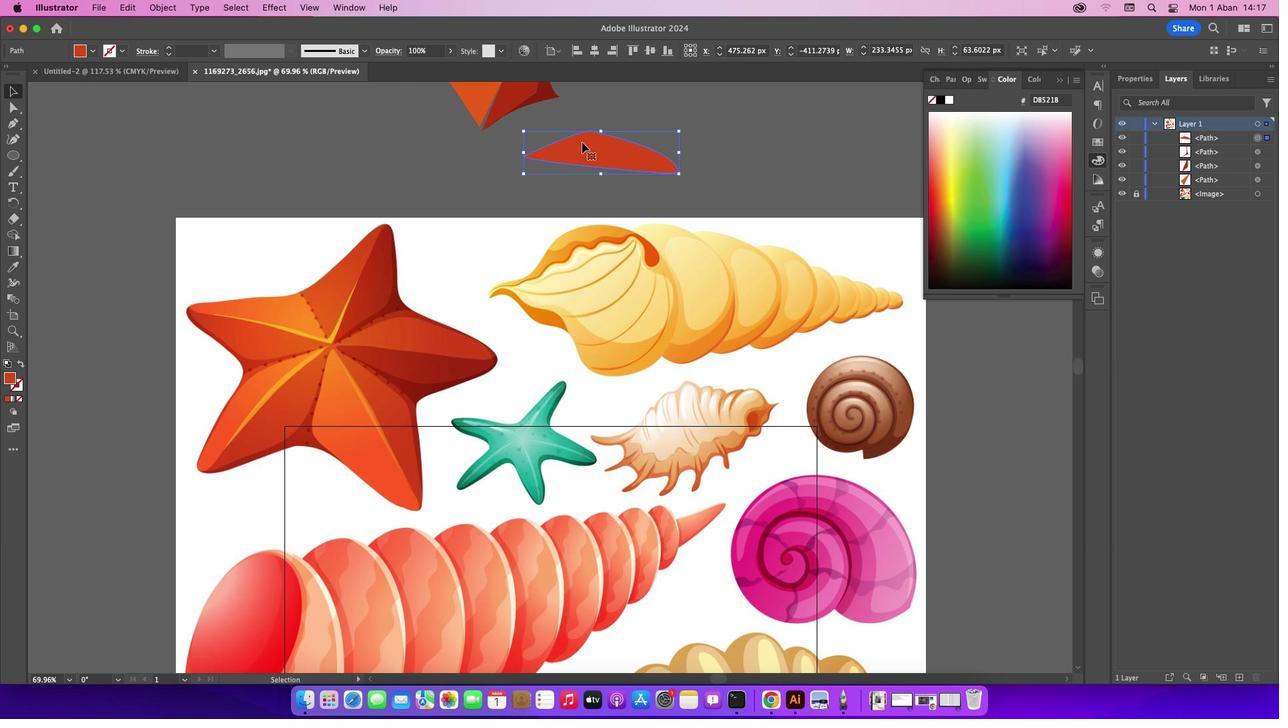 
Action: Mouse pressed left at (582, 141)
Screenshot: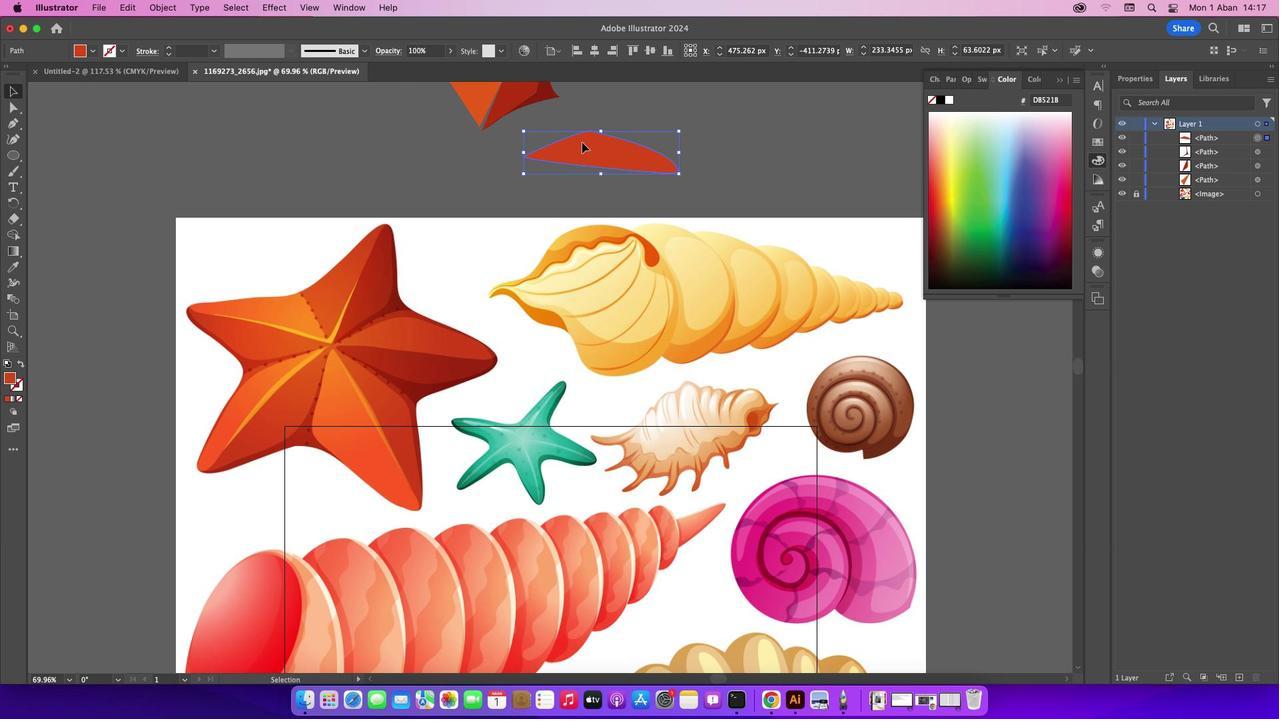
Action: Mouse moved to (13, 398)
Screenshot: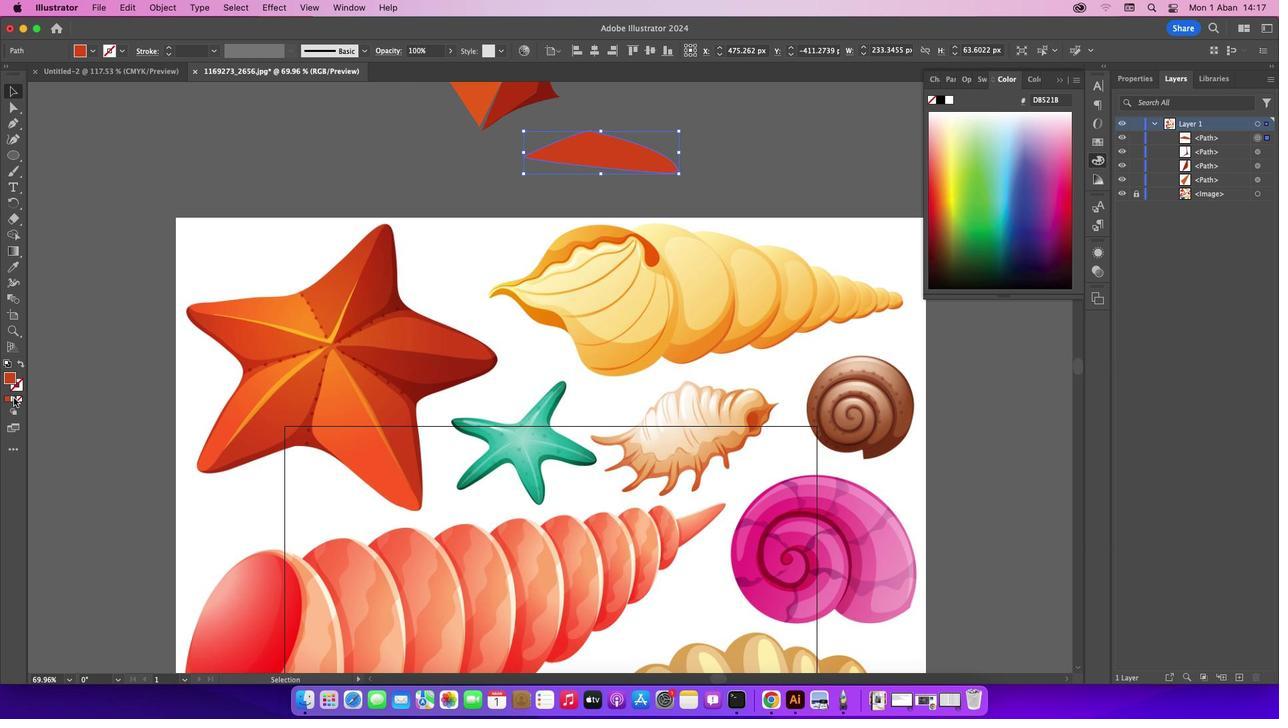 
Action: Mouse pressed left at (13, 398)
Screenshot: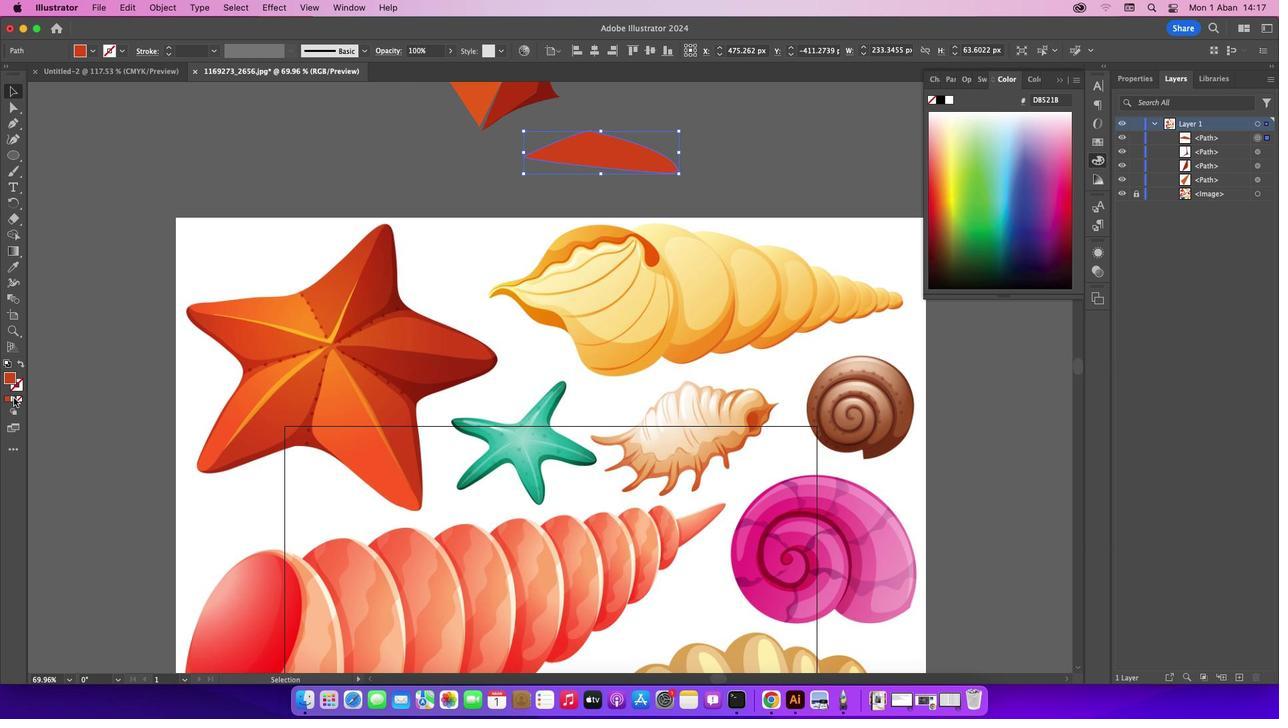
Action: Mouse moved to (781, 391)
Screenshot: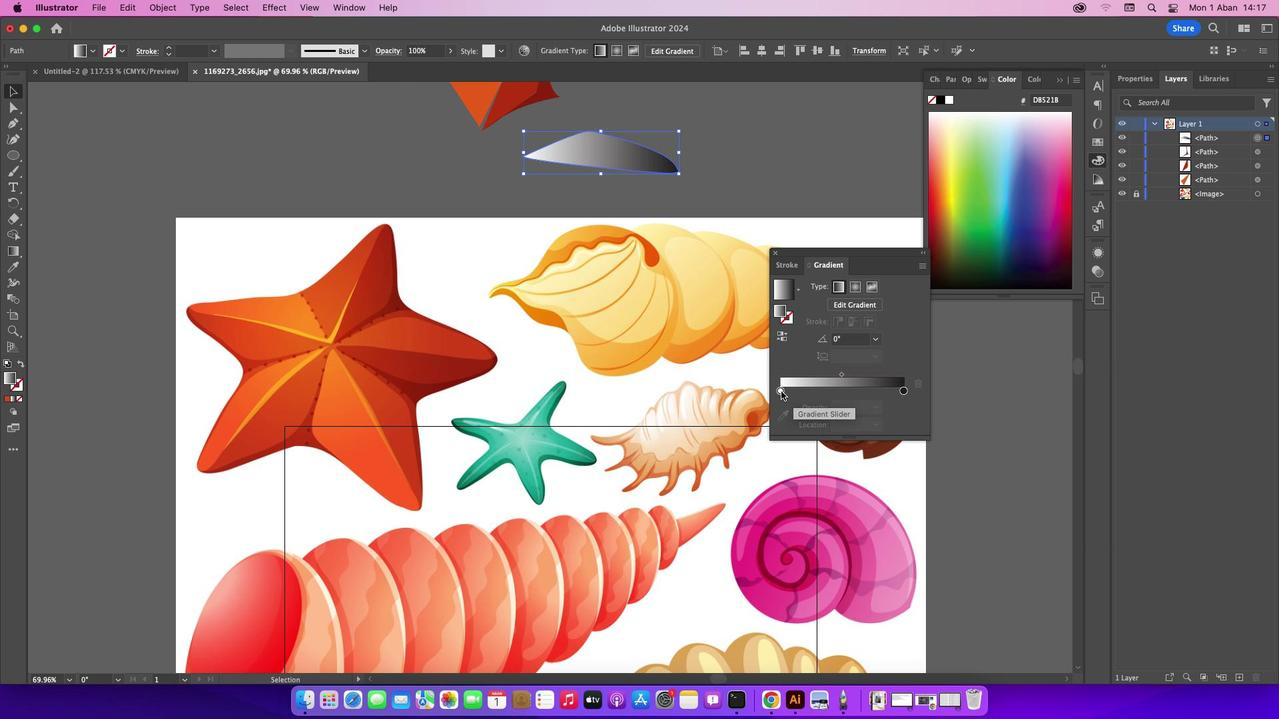
Action: Mouse pressed left at (781, 391)
Screenshot: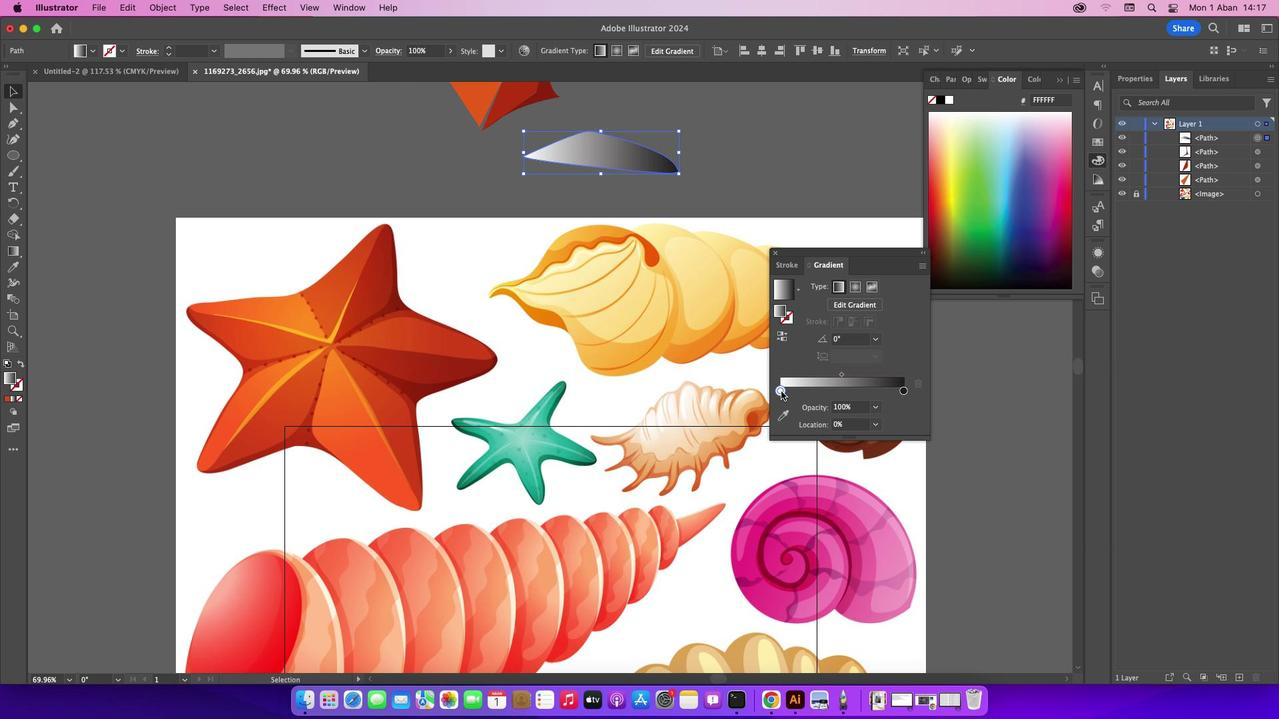 
Action: Mouse moved to (789, 417)
Screenshot: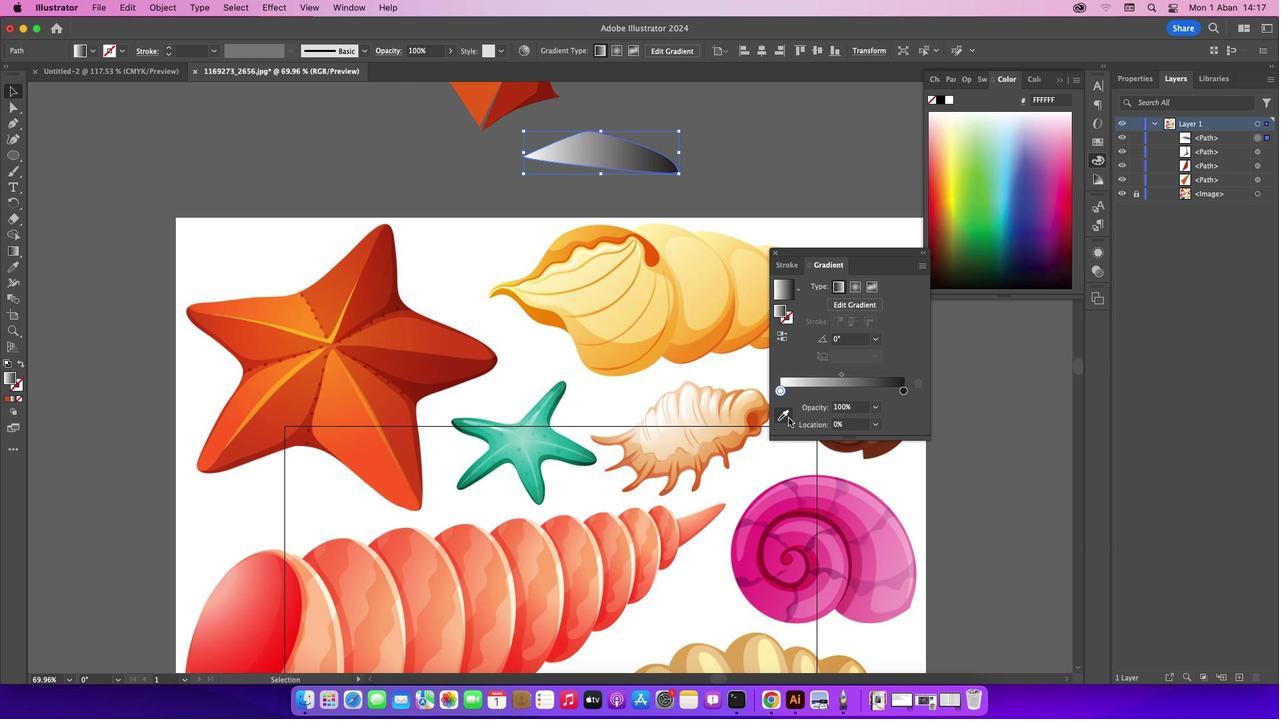 
Action: Mouse pressed left at (789, 417)
Screenshot: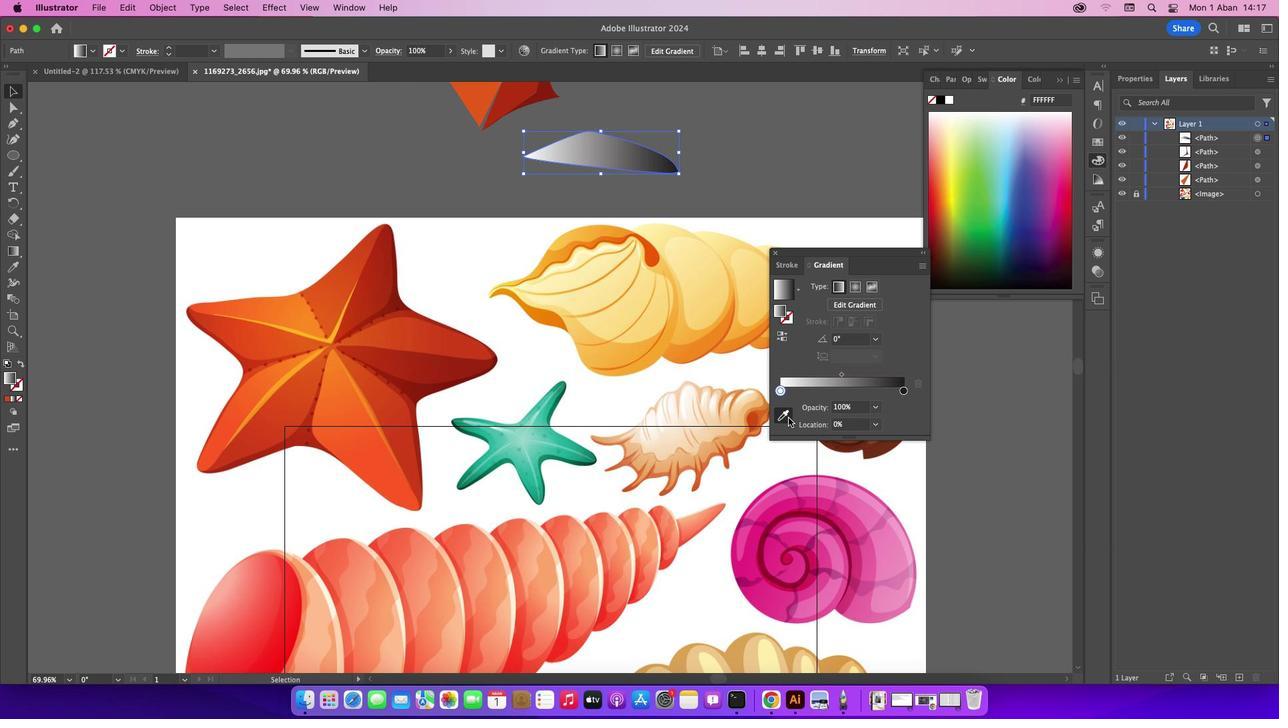 
Action: Mouse moved to (372, 338)
Screenshot: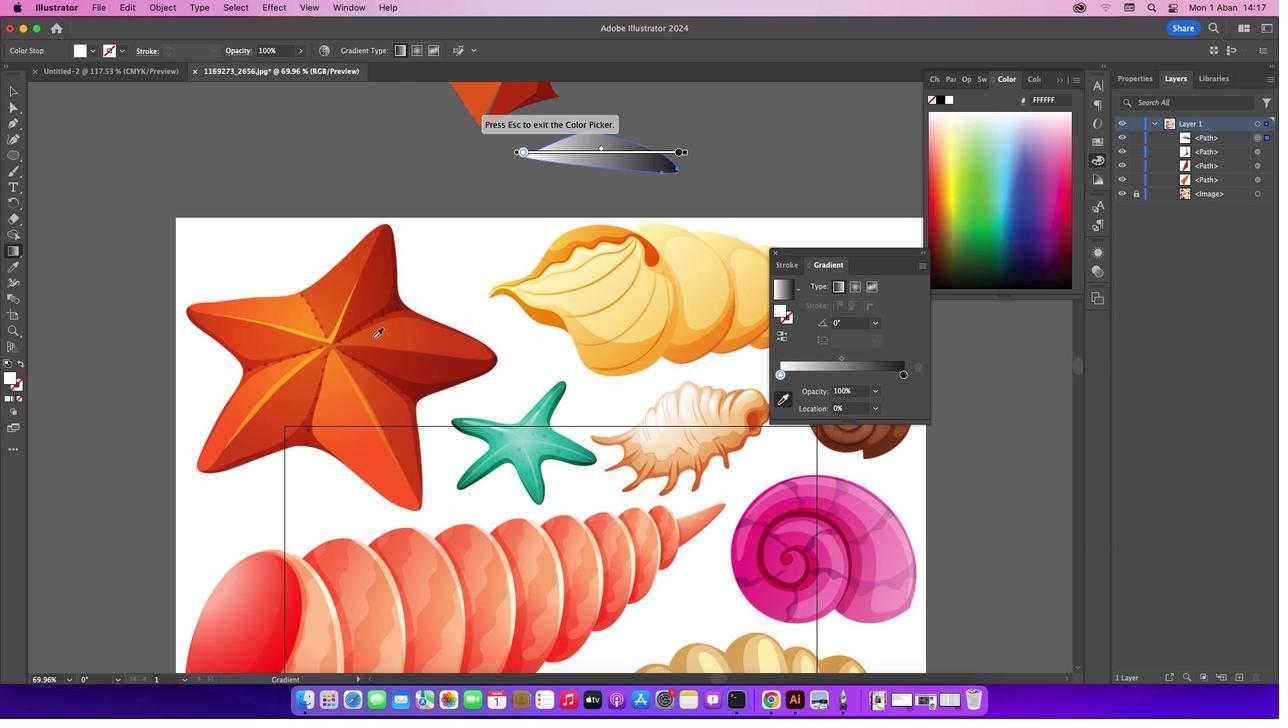 
Action: Mouse pressed left at (372, 338)
Screenshot: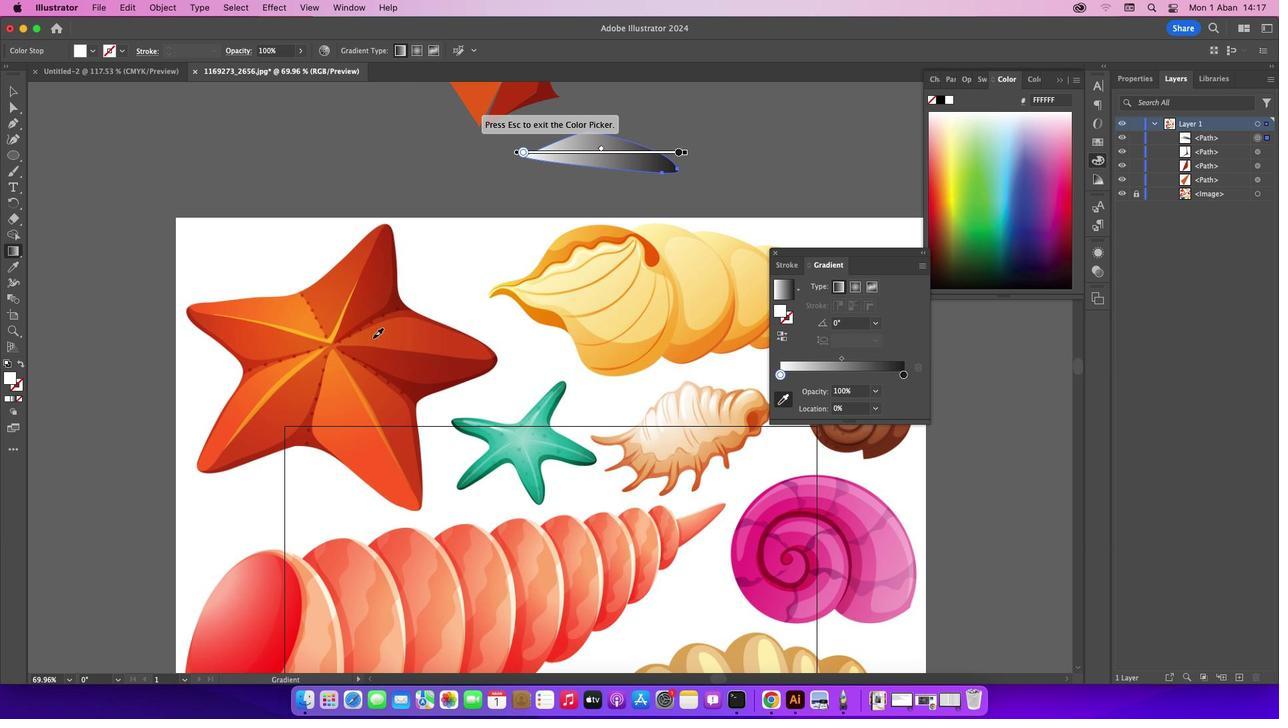 
Action: Mouse moved to (905, 373)
Screenshot: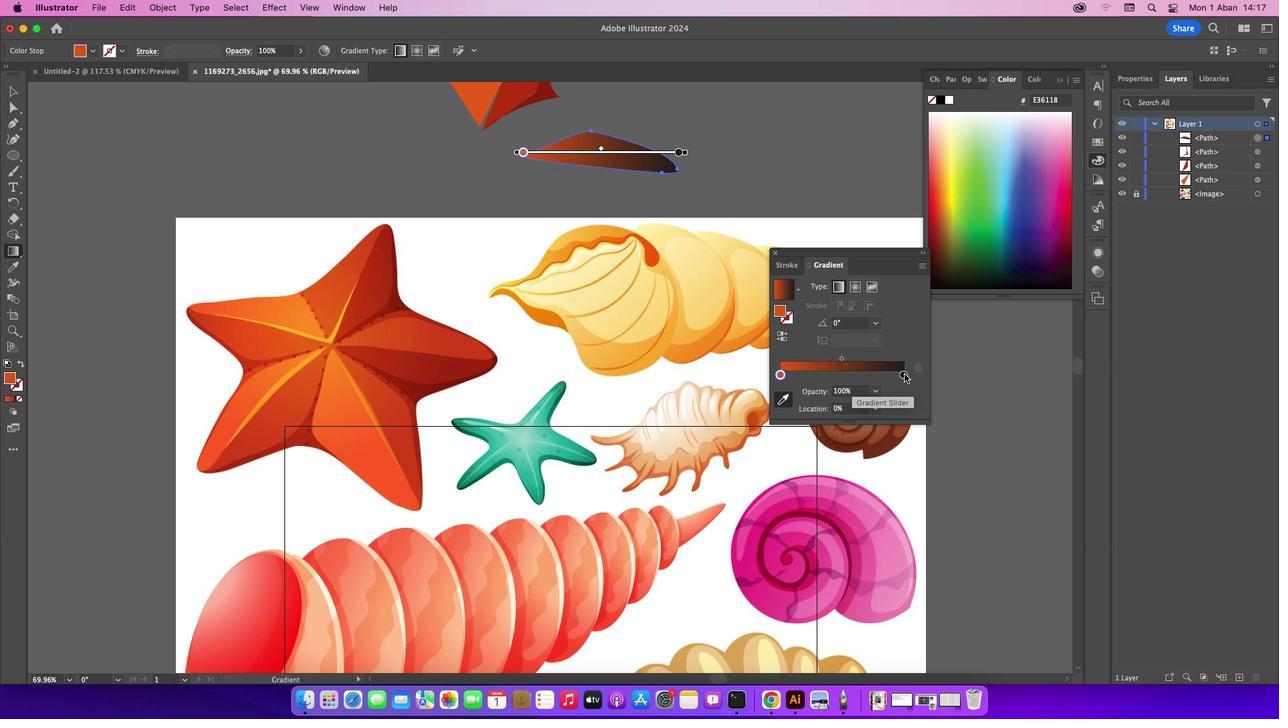
Action: Mouse pressed left at (905, 373)
Screenshot: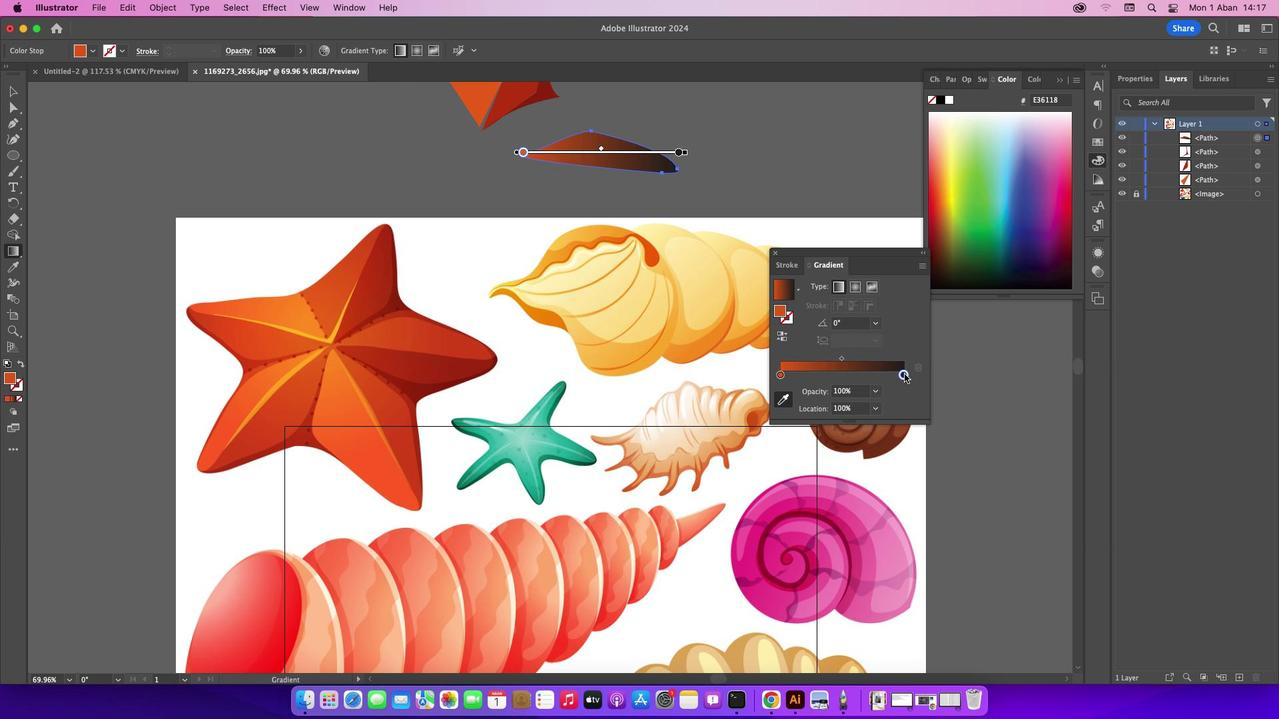 
Action: Mouse moved to (469, 347)
Screenshot: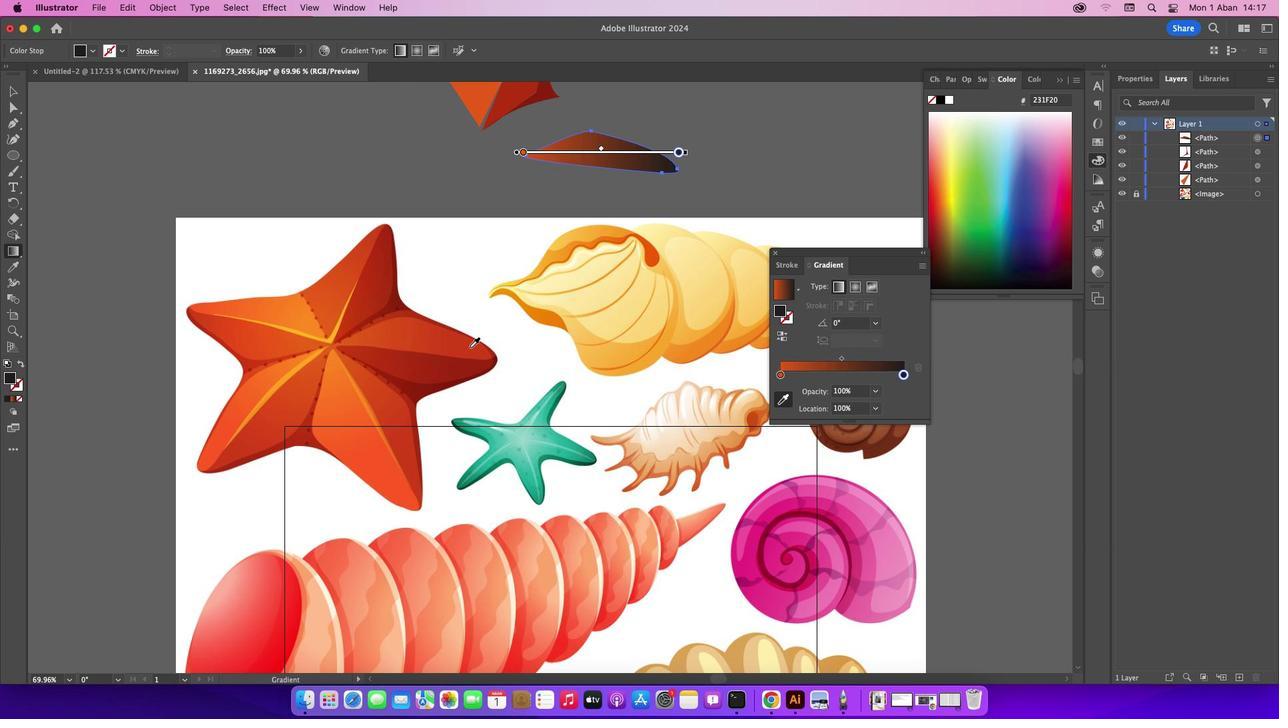 
Action: Mouse pressed left at (469, 347)
Screenshot: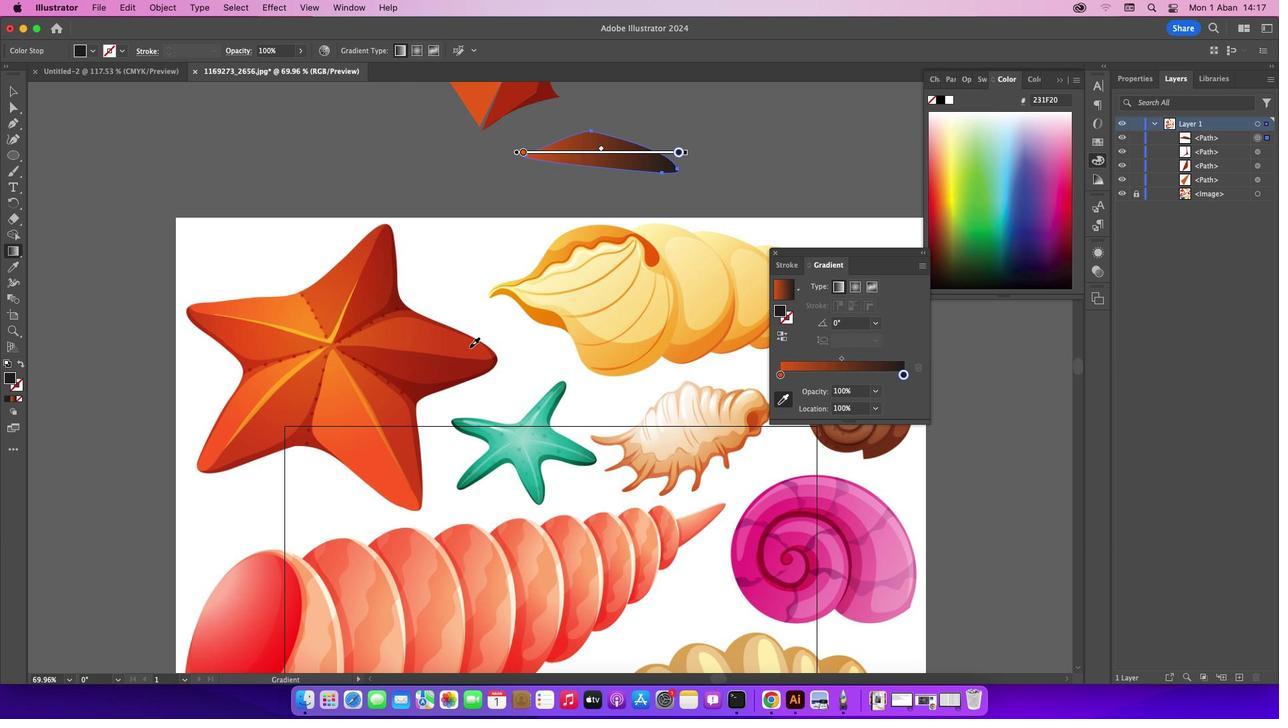 
Action: Mouse moved to (10, 85)
Screenshot: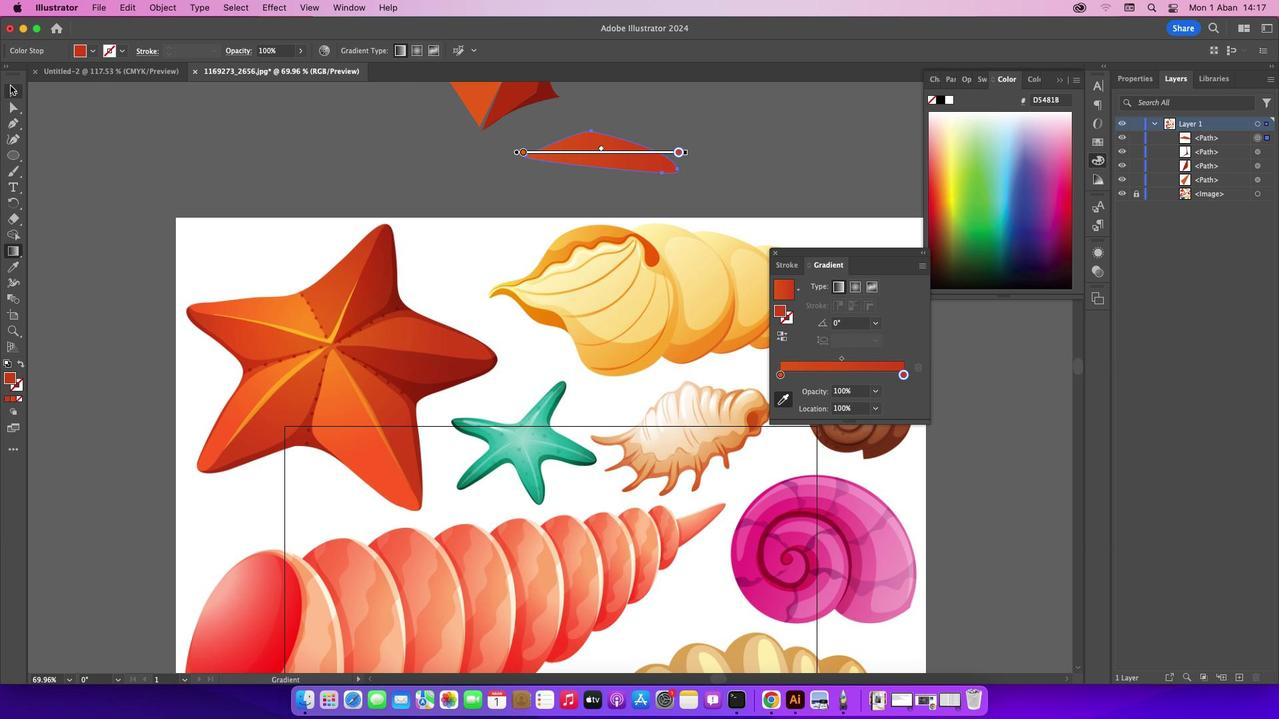 
Action: Mouse pressed left at (10, 85)
Screenshot: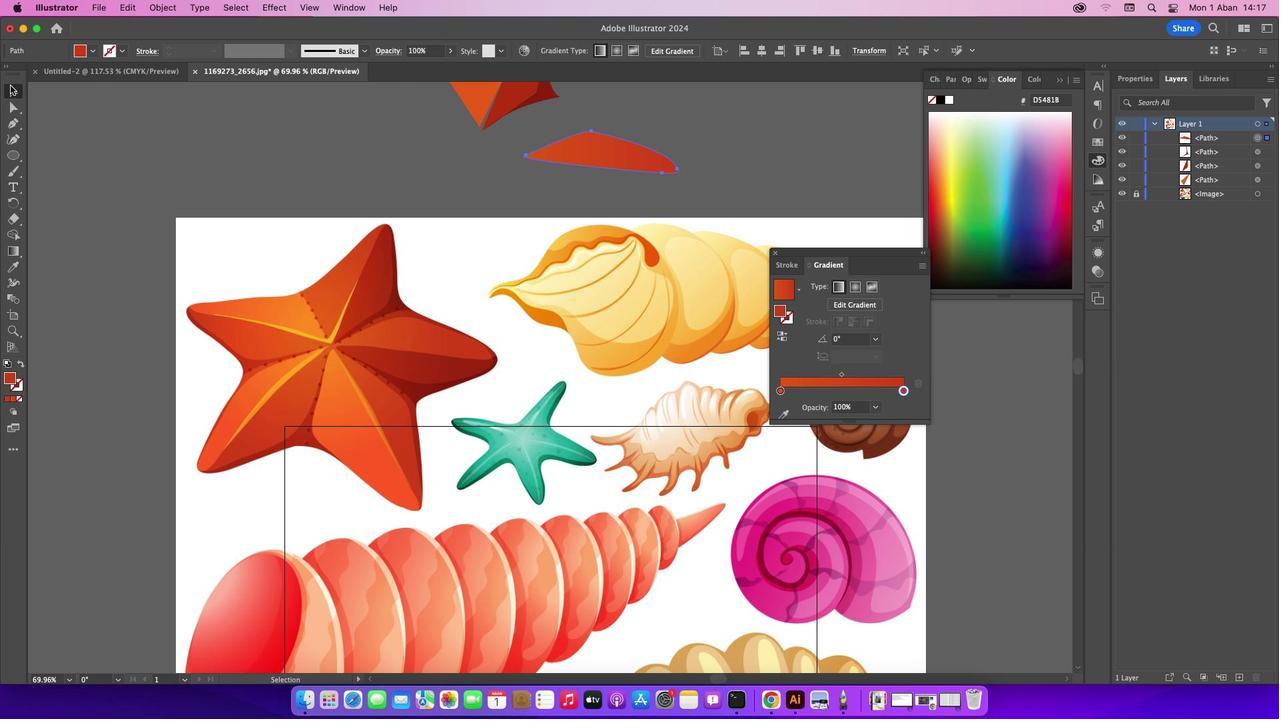 
Action: Mouse moved to (300, 159)
Screenshot: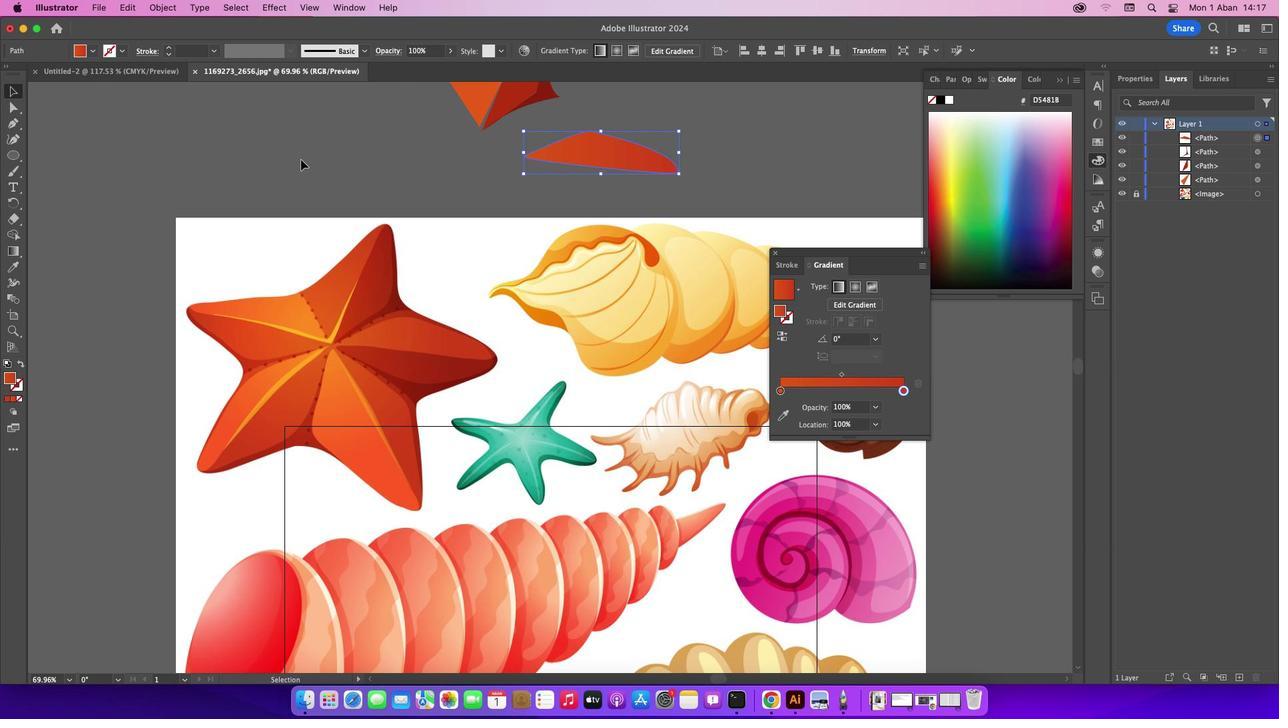 
Action: Mouse pressed left at (300, 159)
Screenshot: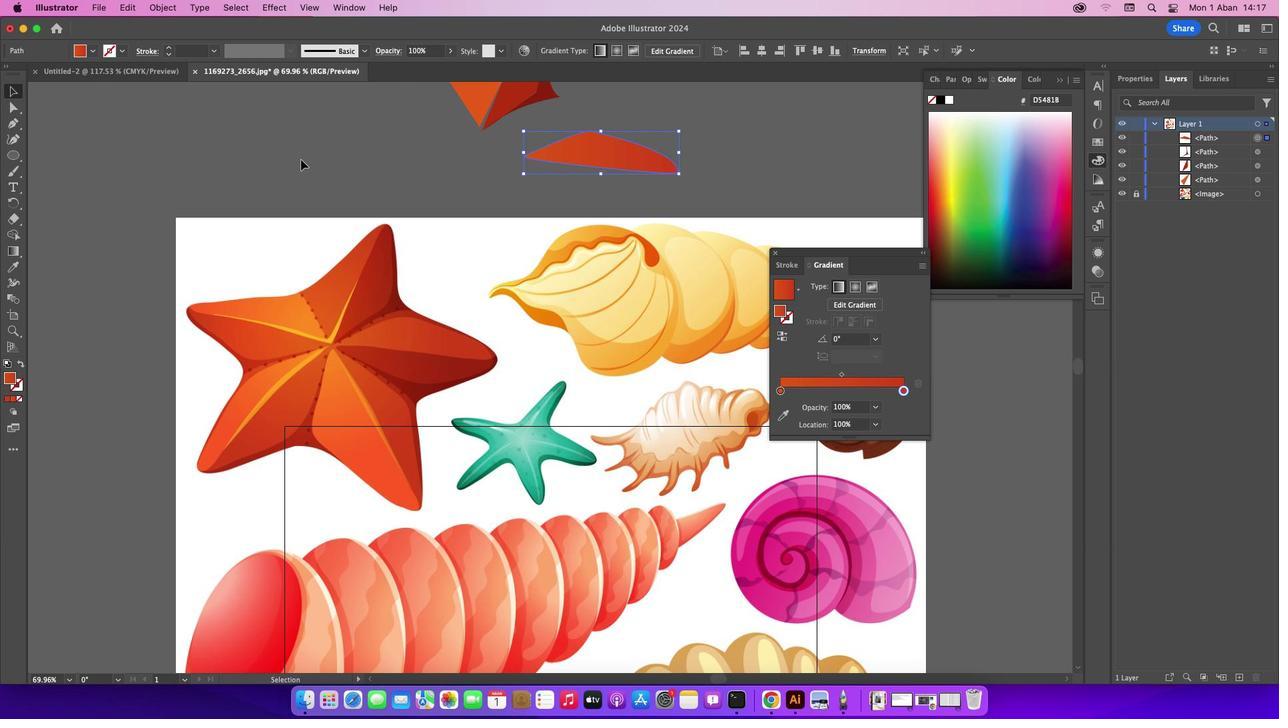 
Action: Mouse moved to (627, 159)
Screenshot: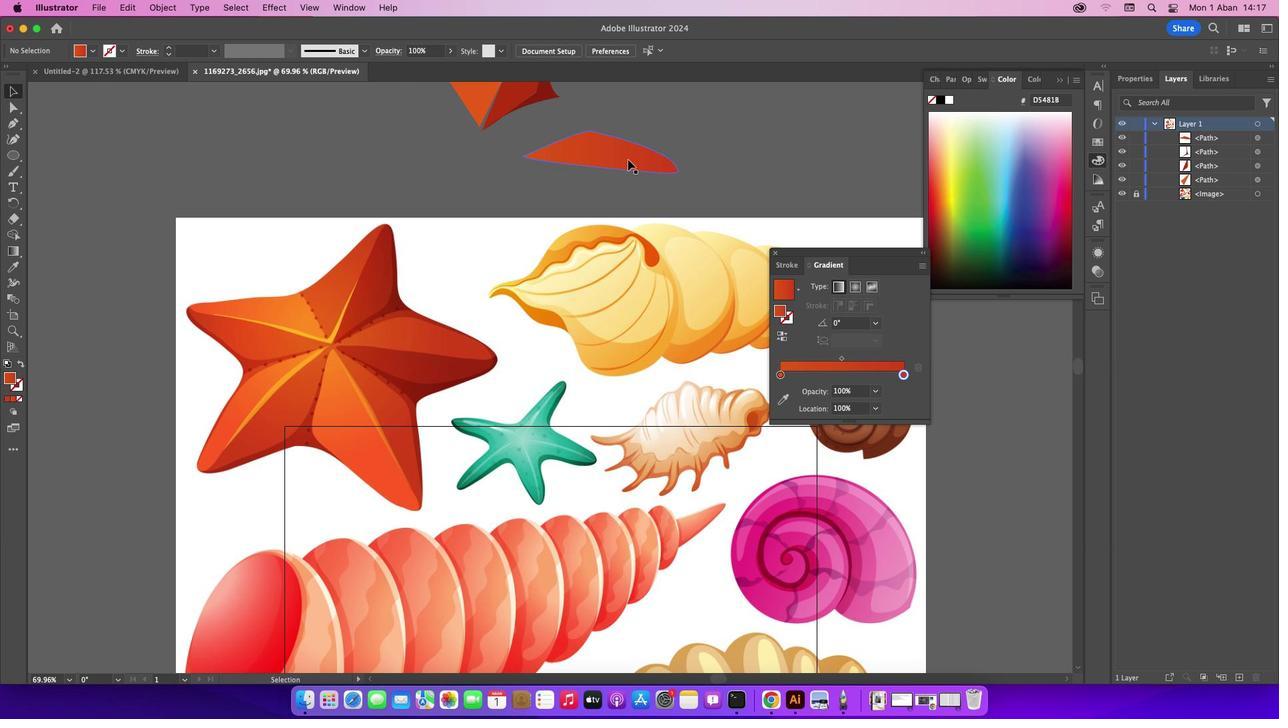 
Action: Mouse pressed left at (627, 159)
Screenshot: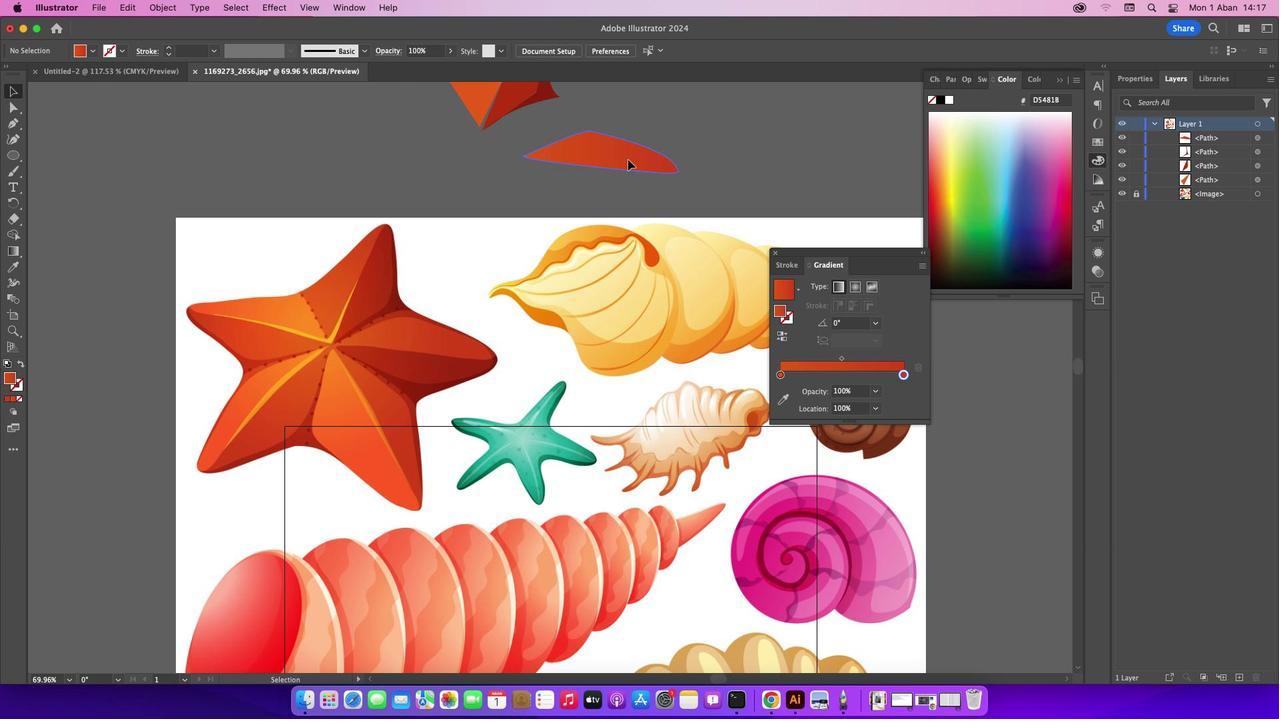 
Action: Mouse moved to (716, 144)
Screenshot: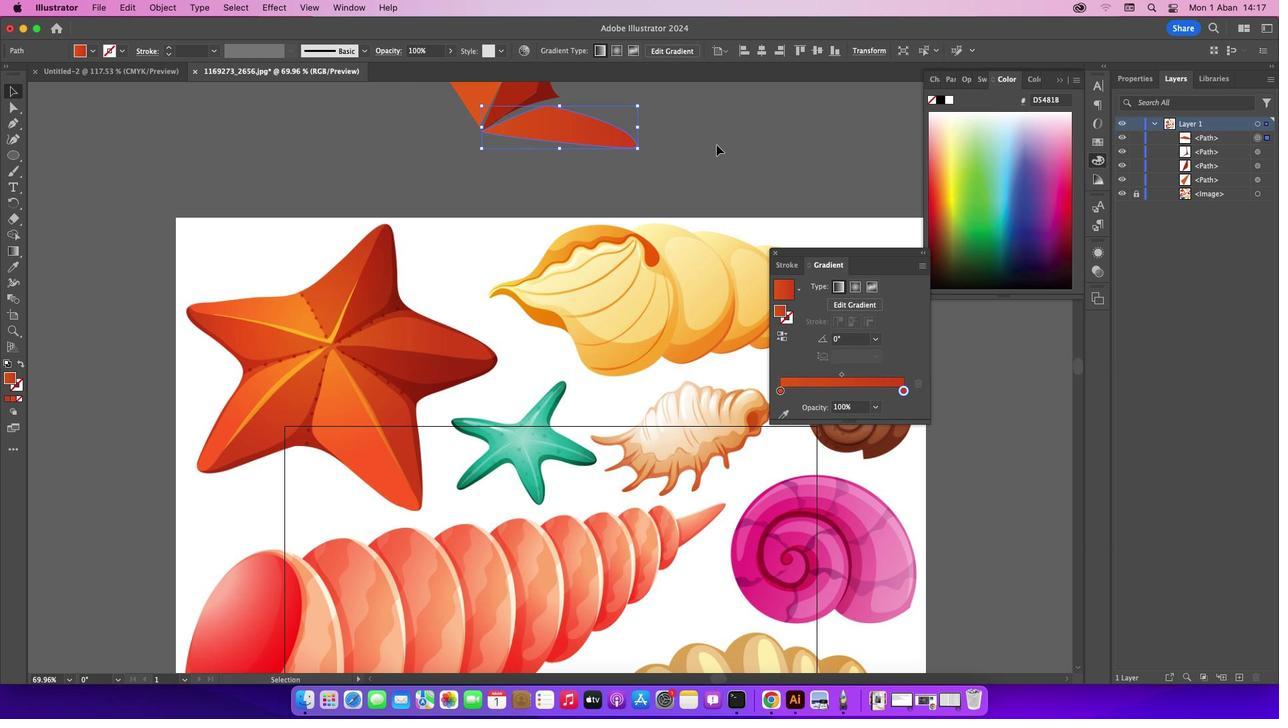 
Action: Mouse pressed left at (716, 144)
Screenshot: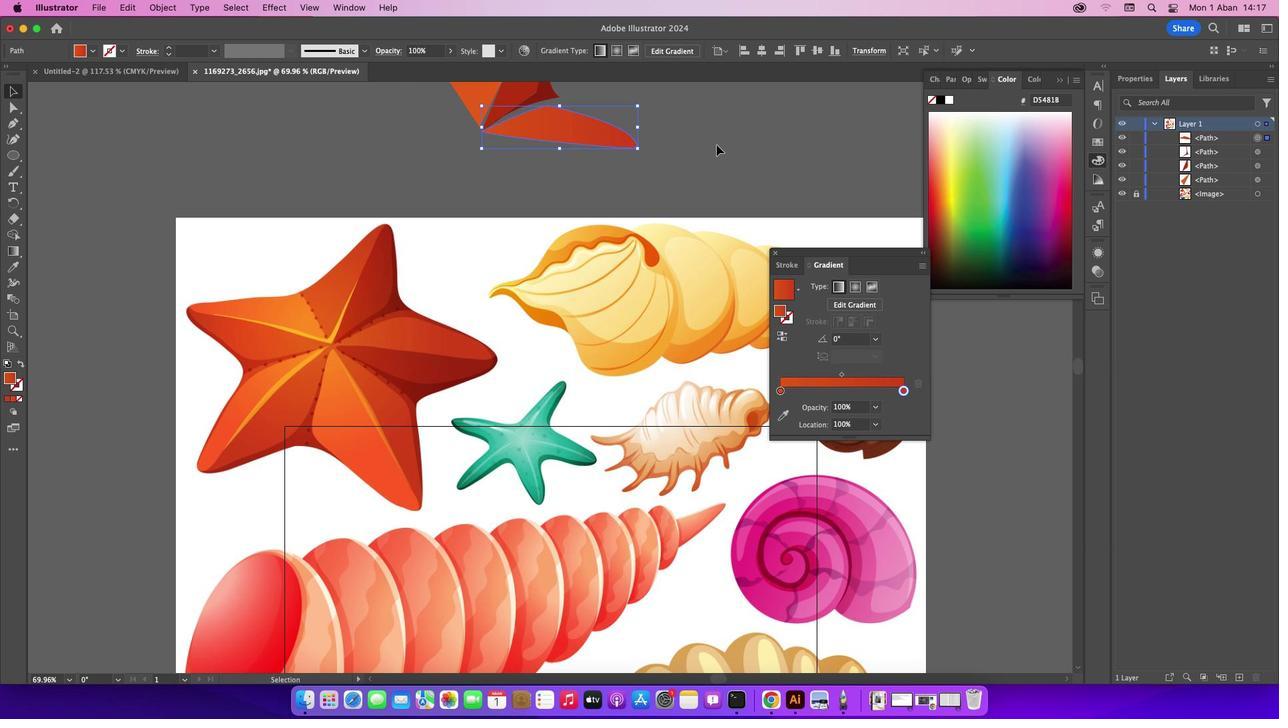 
Action: Mouse moved to (774, 250)
Screenshot: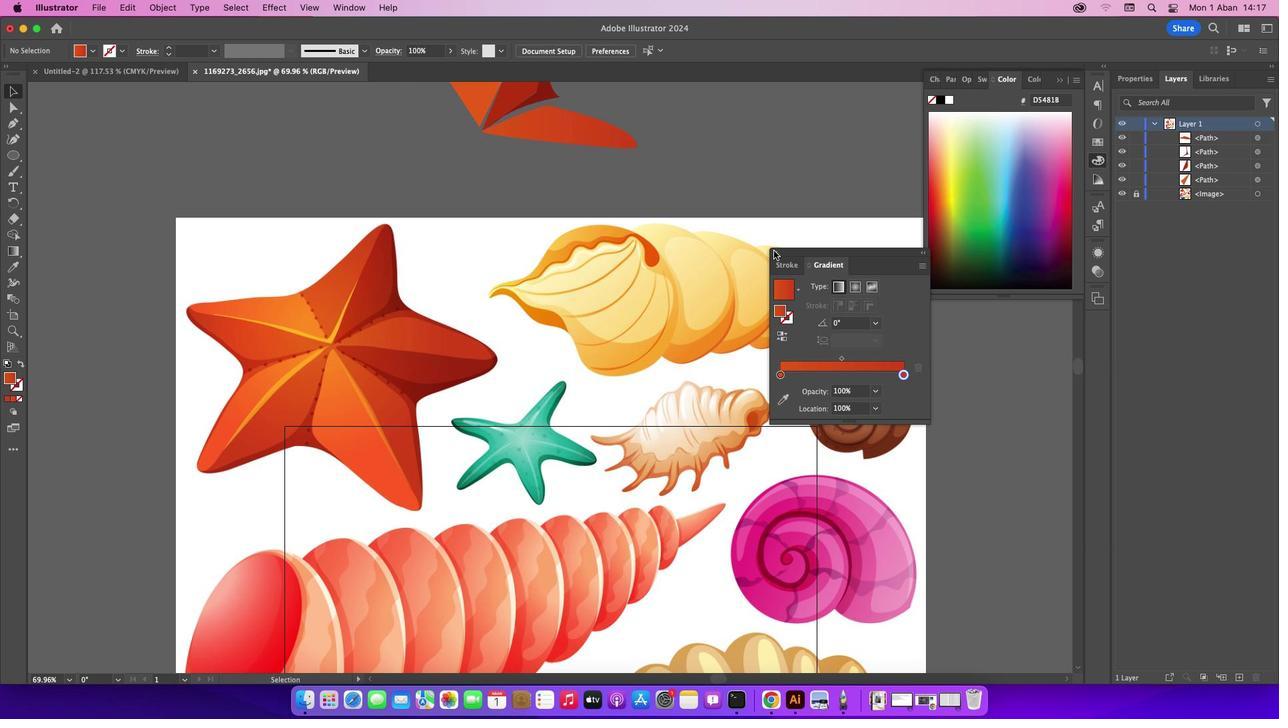 
Action: Mouse pressed left at (774, 250)
Screenshot: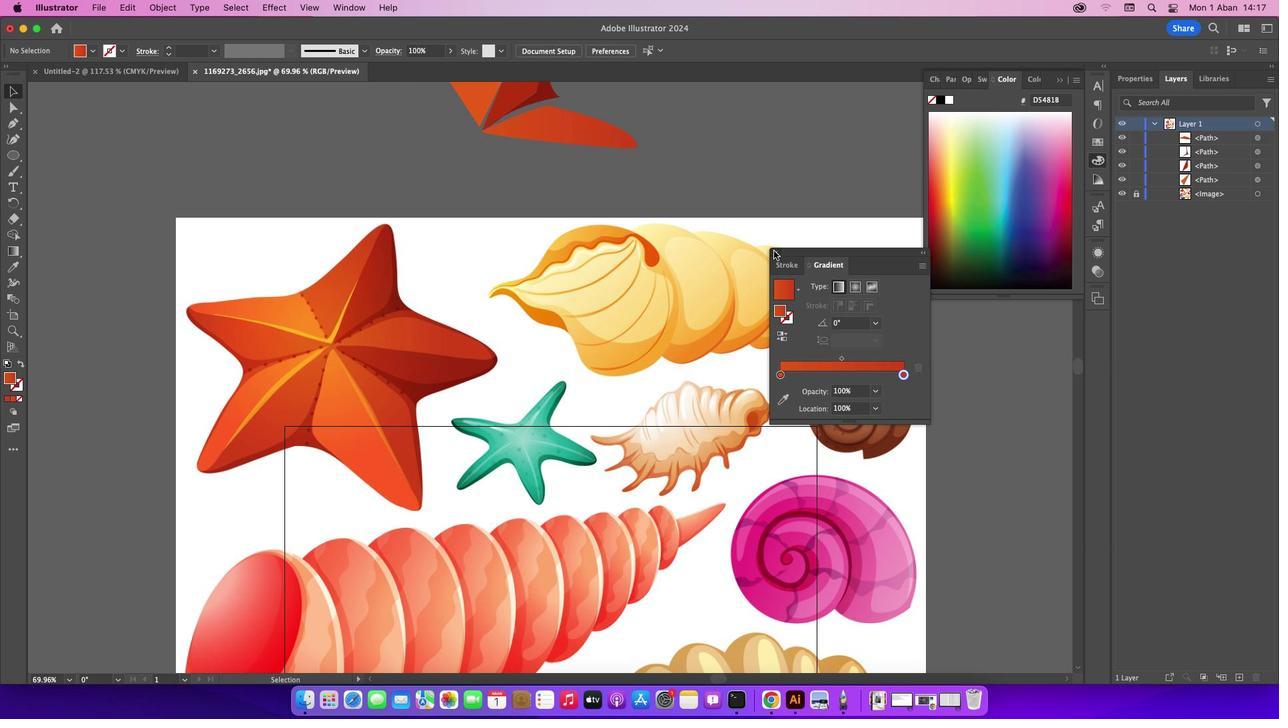 
Action: Mouse moved to (558, 133)
Screenshot: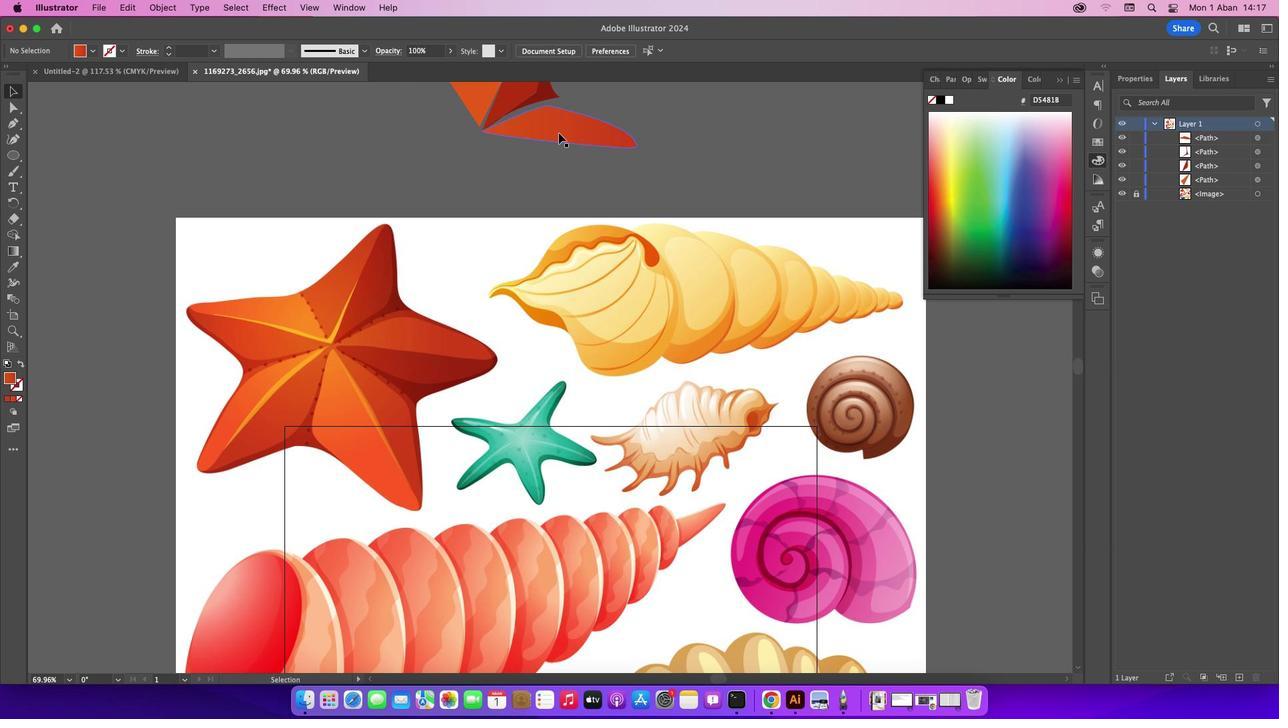 
Action: Mouse pressed left at (558, 133)
Screenshot: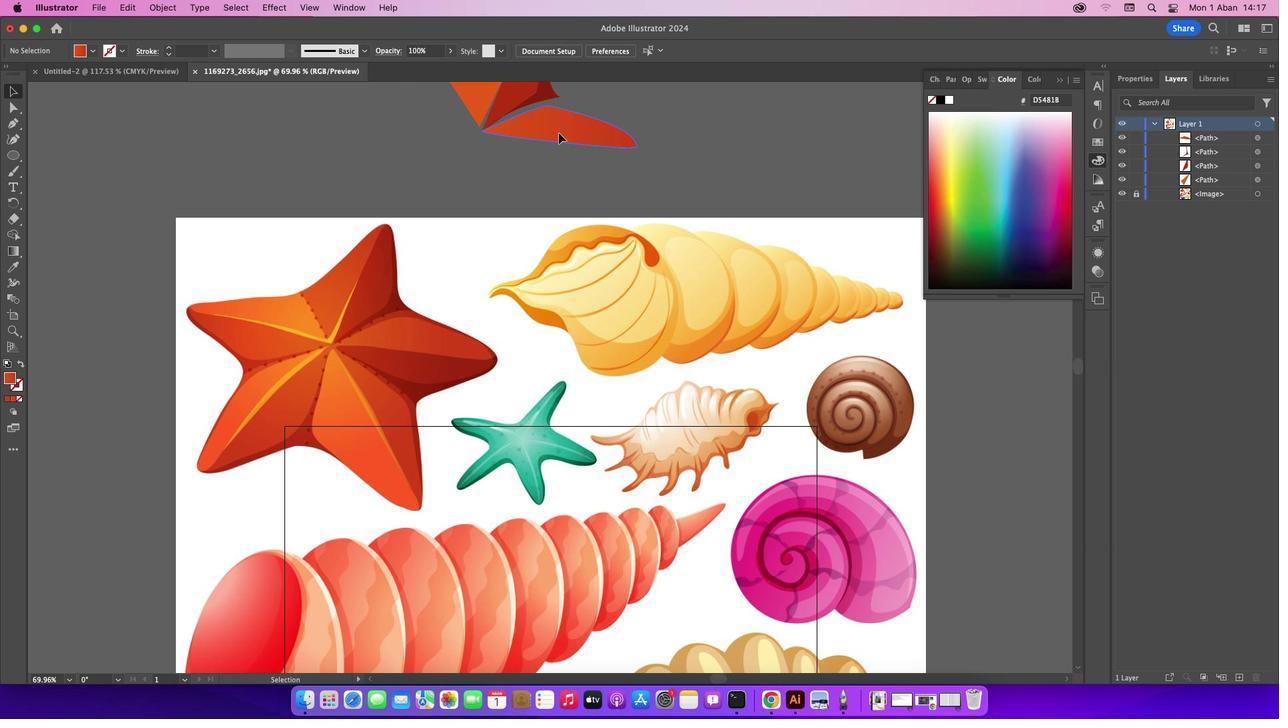 
Action: Mouse pressed right at (558, 133)
Screenshot: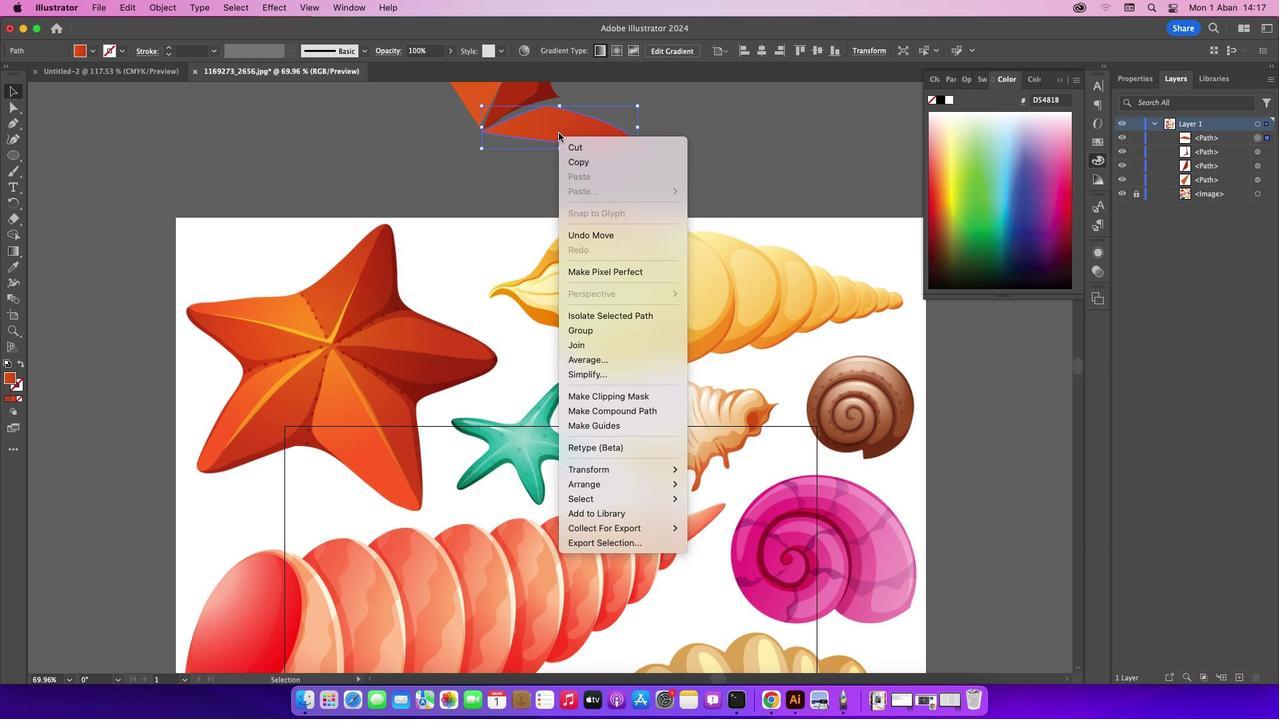 
Action: Mouse moved to (442, 181)
Screenshot: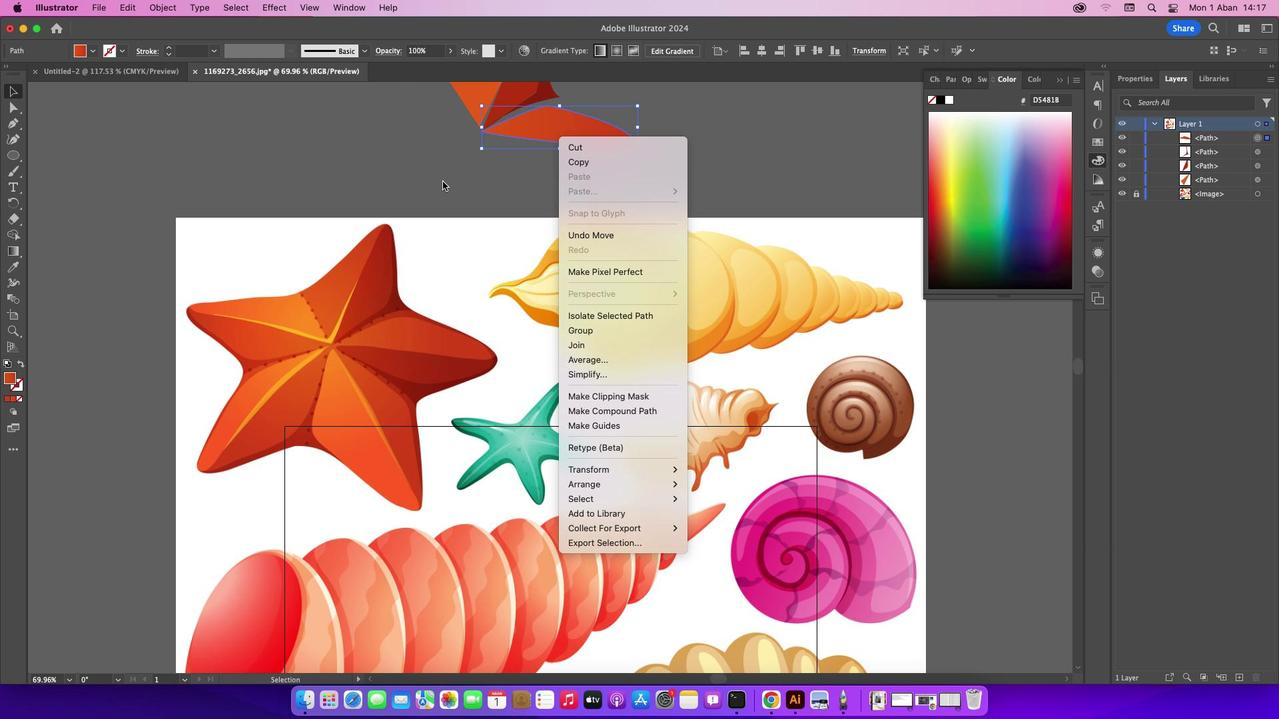 
Action: Mouse pressed left at (442, 181)
Screenshot: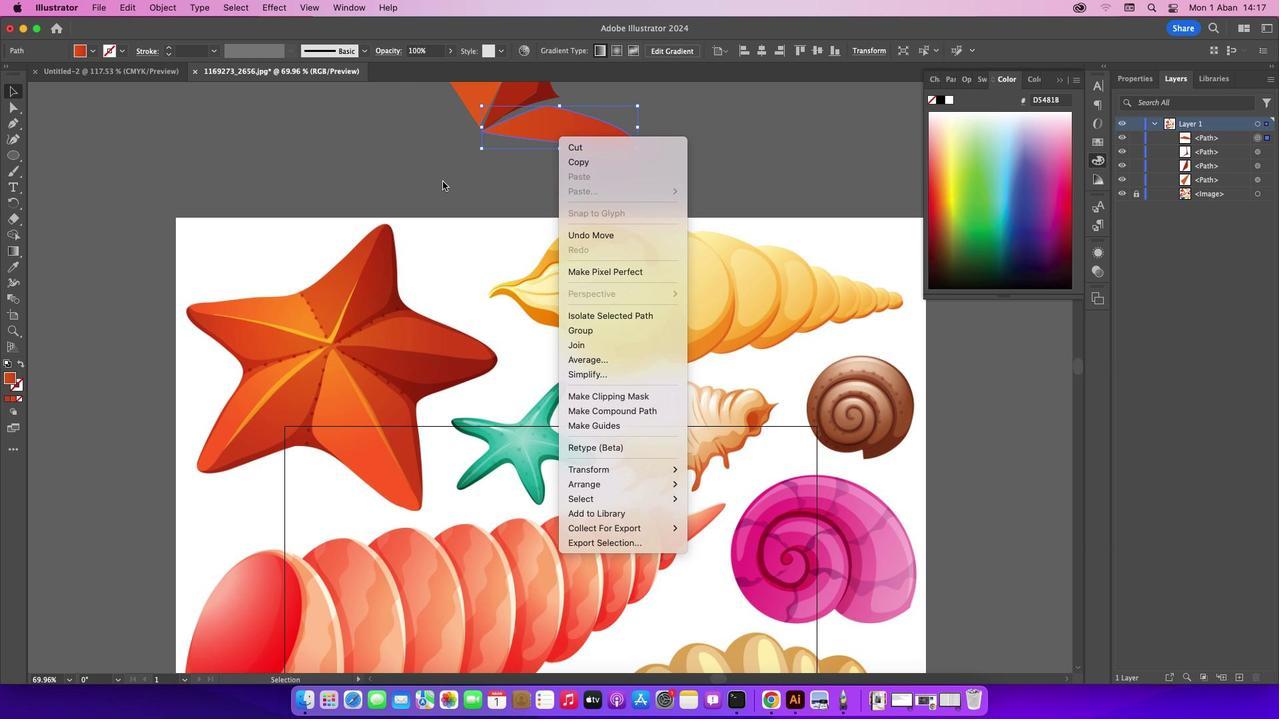 
Action: Mouse moved to (411, 161)
Screenshot: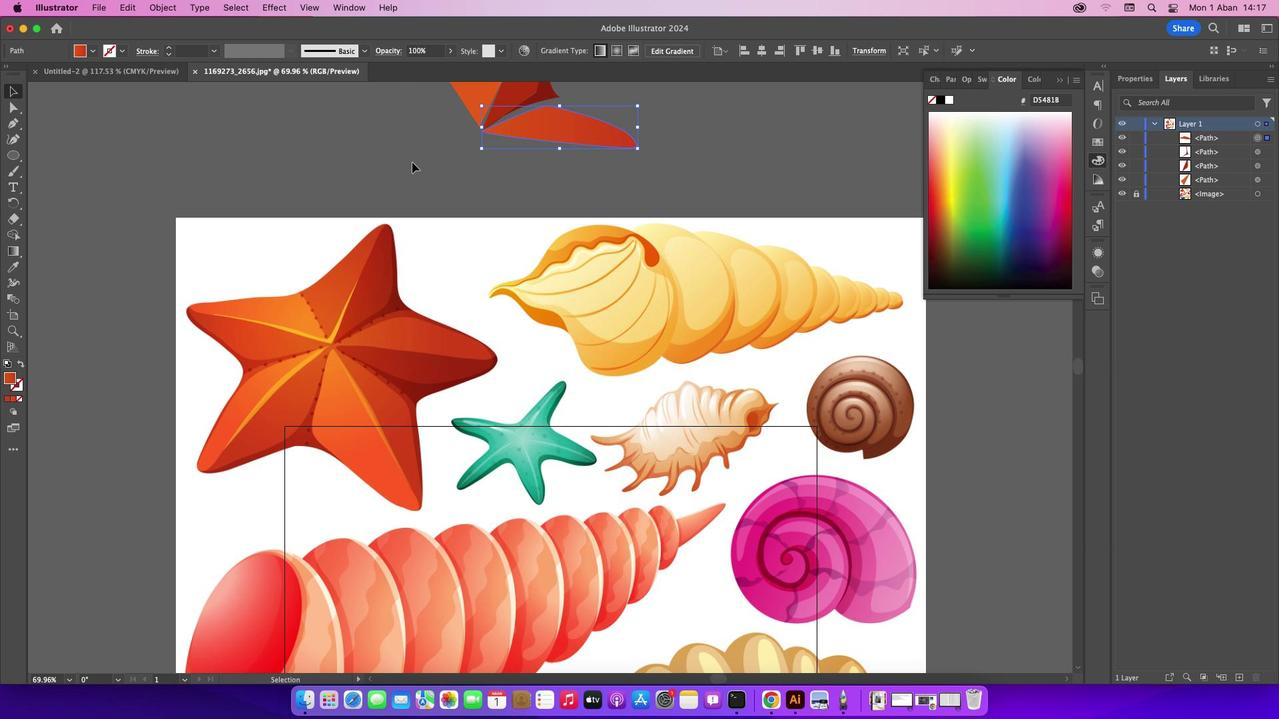 
Action: Mouse pressed left at (411, 161)
Screenshot: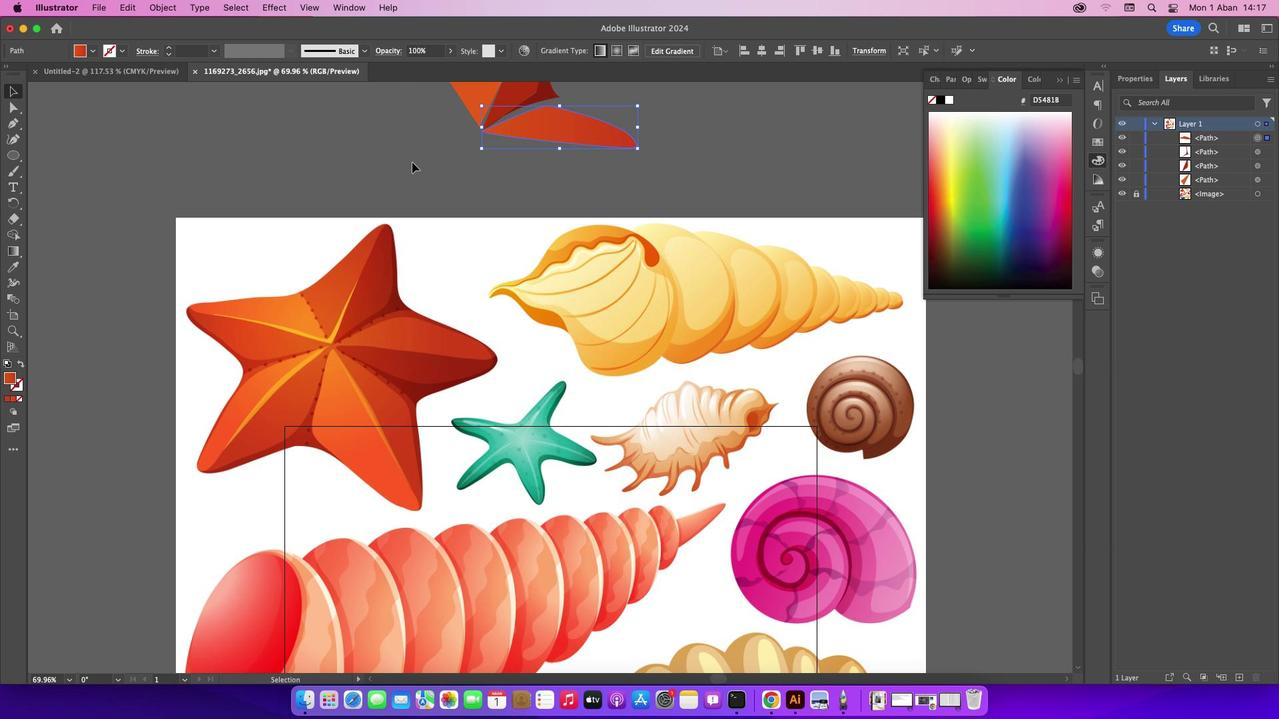
Action: Mouse moved to (699, 127)
Screenshot: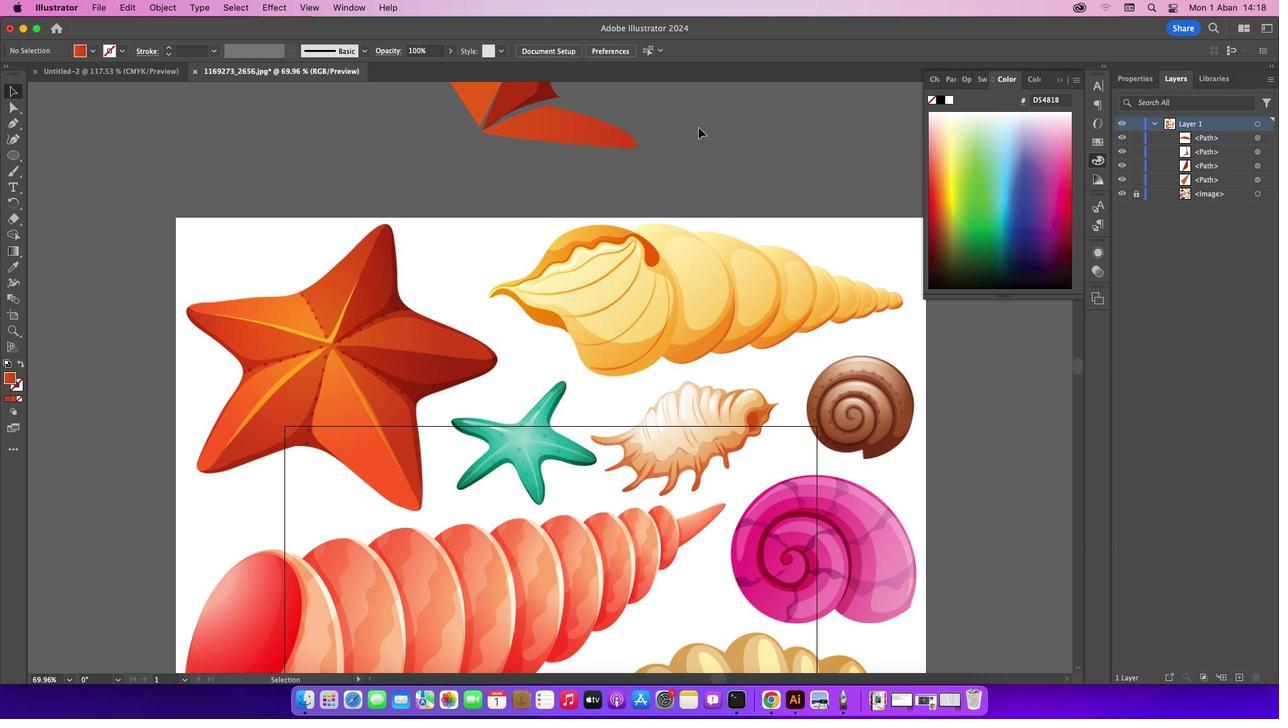 
Action: Mouse pressed left at (699, 127)
Screenshot: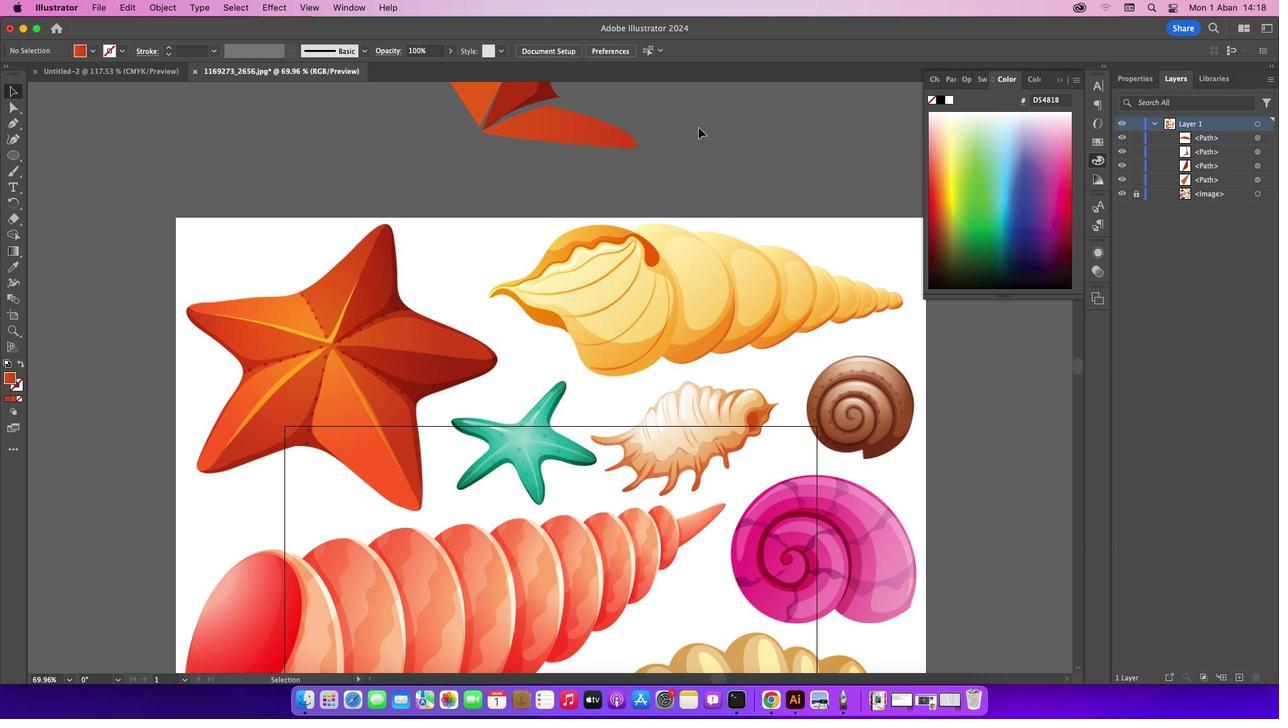 
Action: Mouse moved to (436, 103)
Screenshot: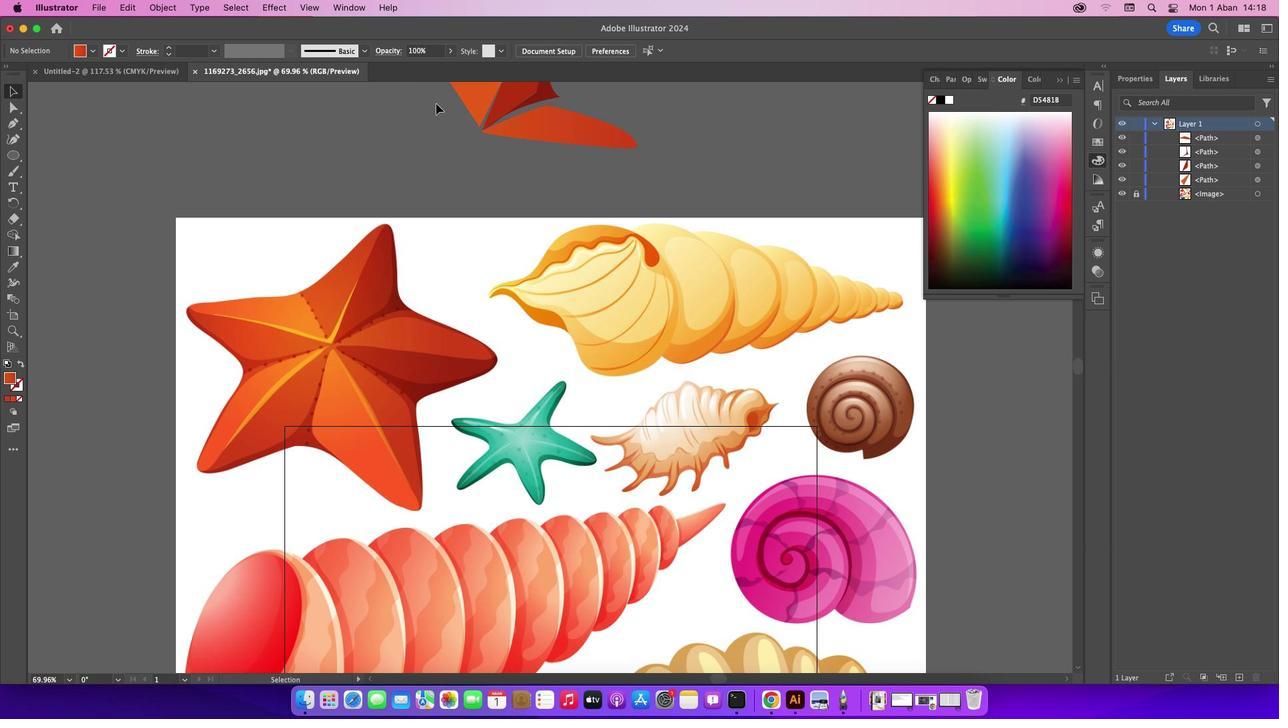 
Action: Mouse pressed left at (436, 103)
Screenshot: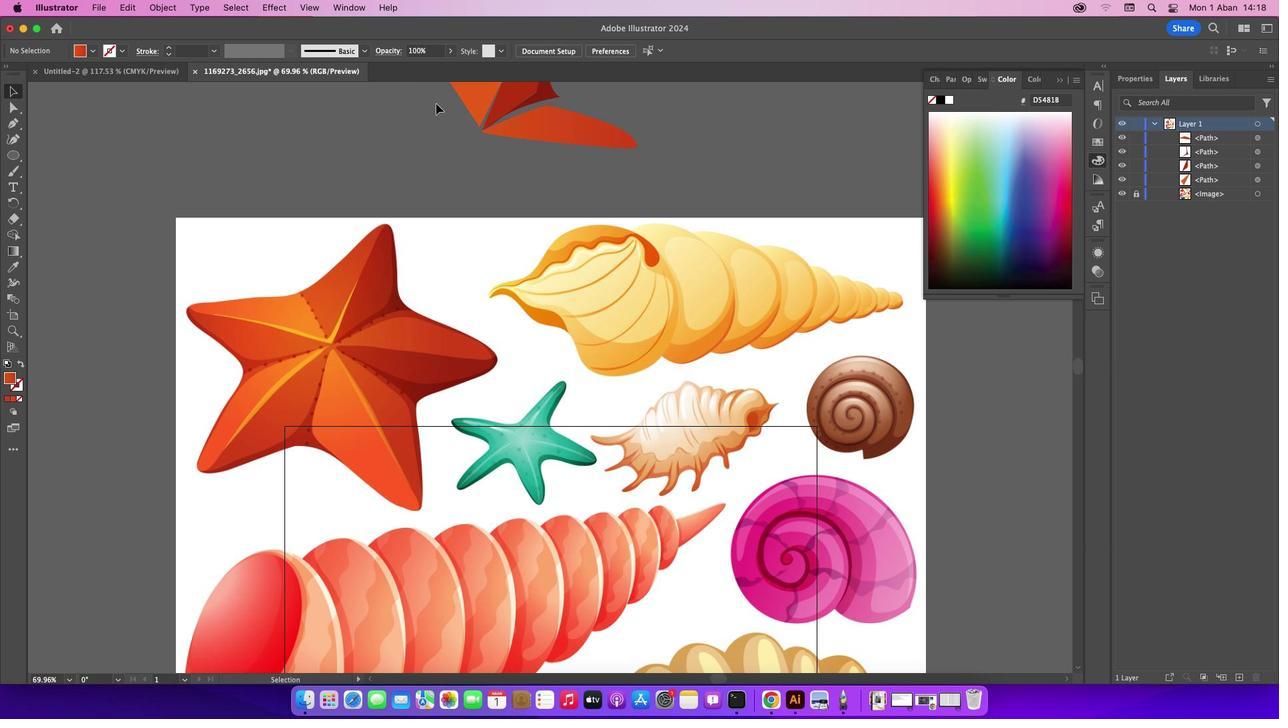 
Action: Mouse moved to (453, 160)
Screenshot: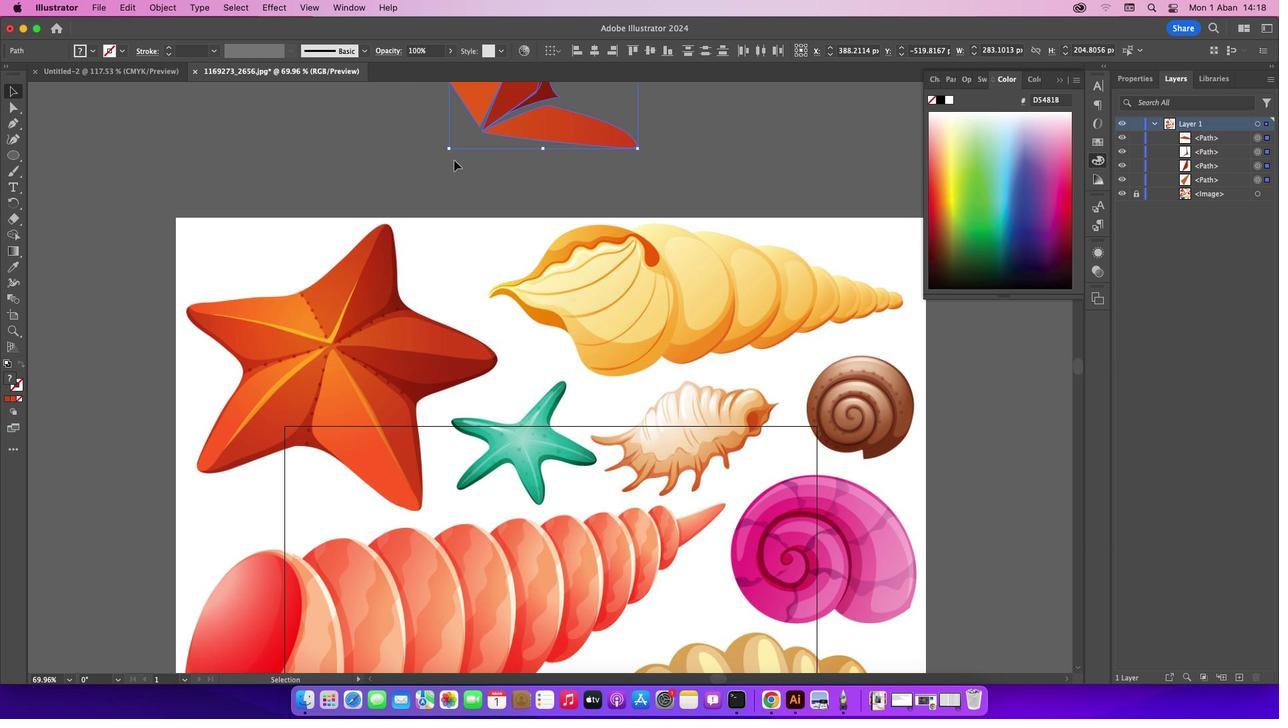 
Action: Mouse pressed left at (453, 160)
Screenshot: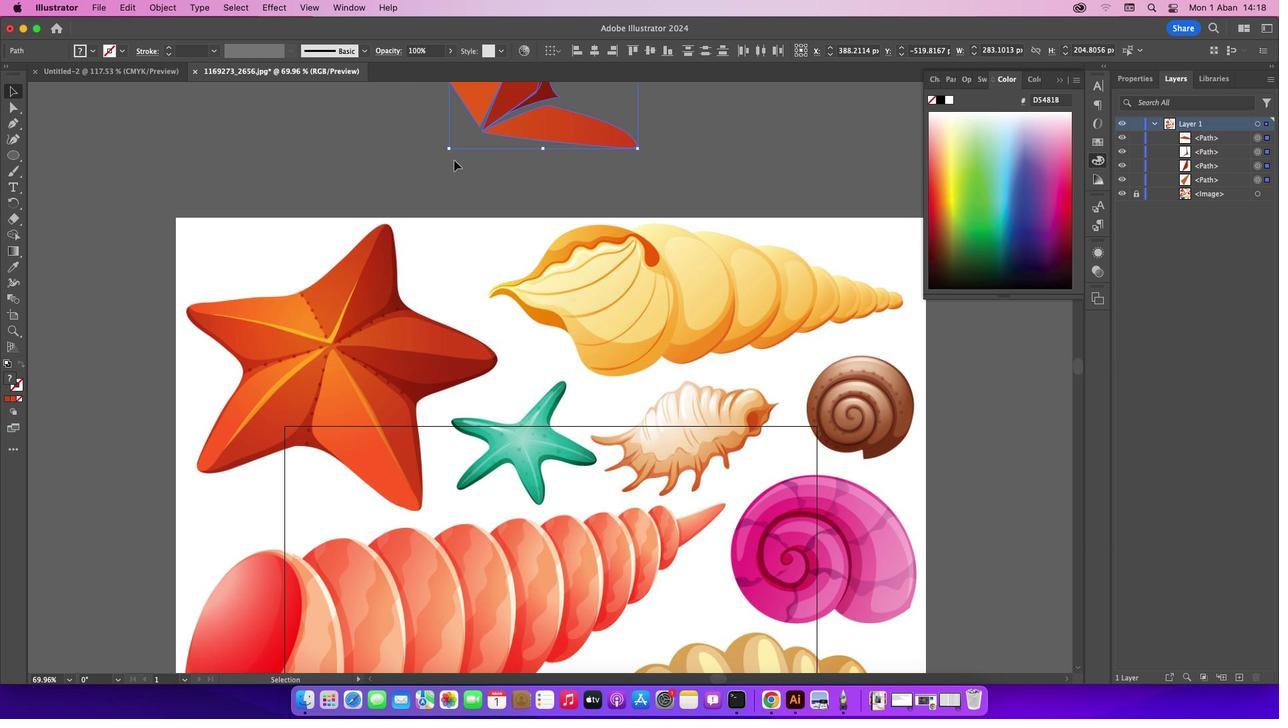 
Action: Mouse moved to (566, 128)
Screenshot: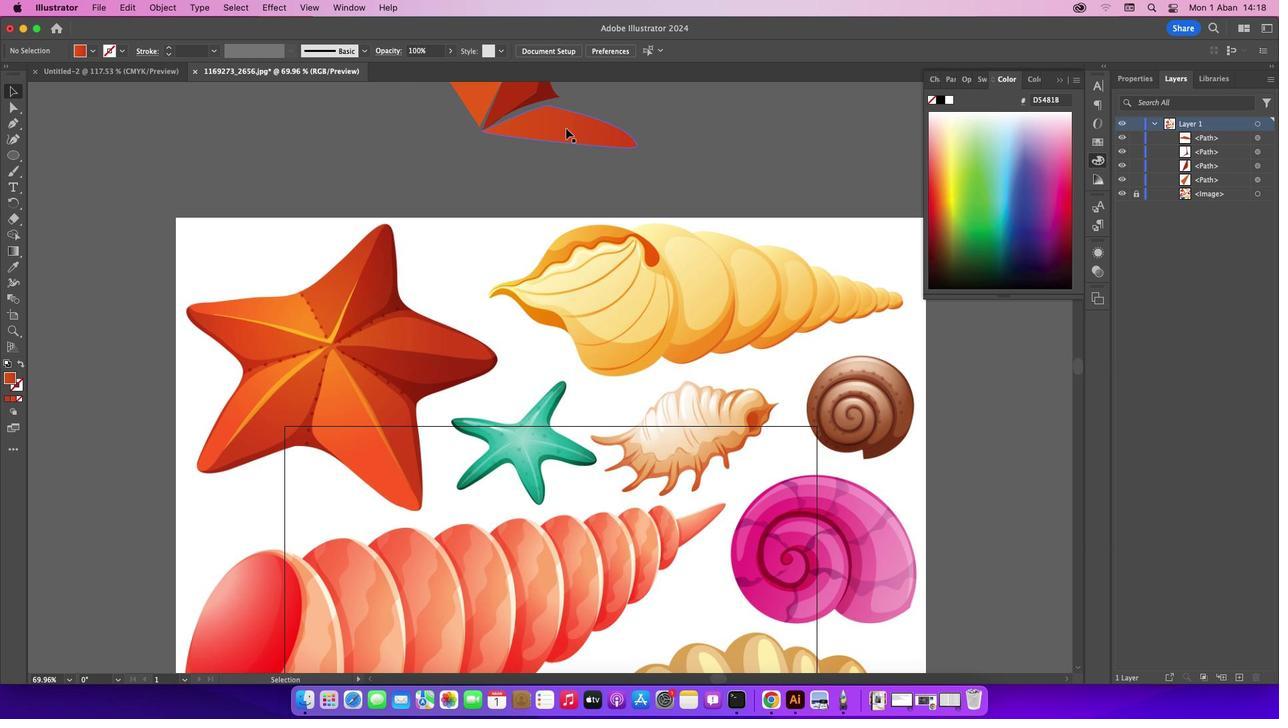 
Action: Mouse pressed left at (566, 128)
Screenshot: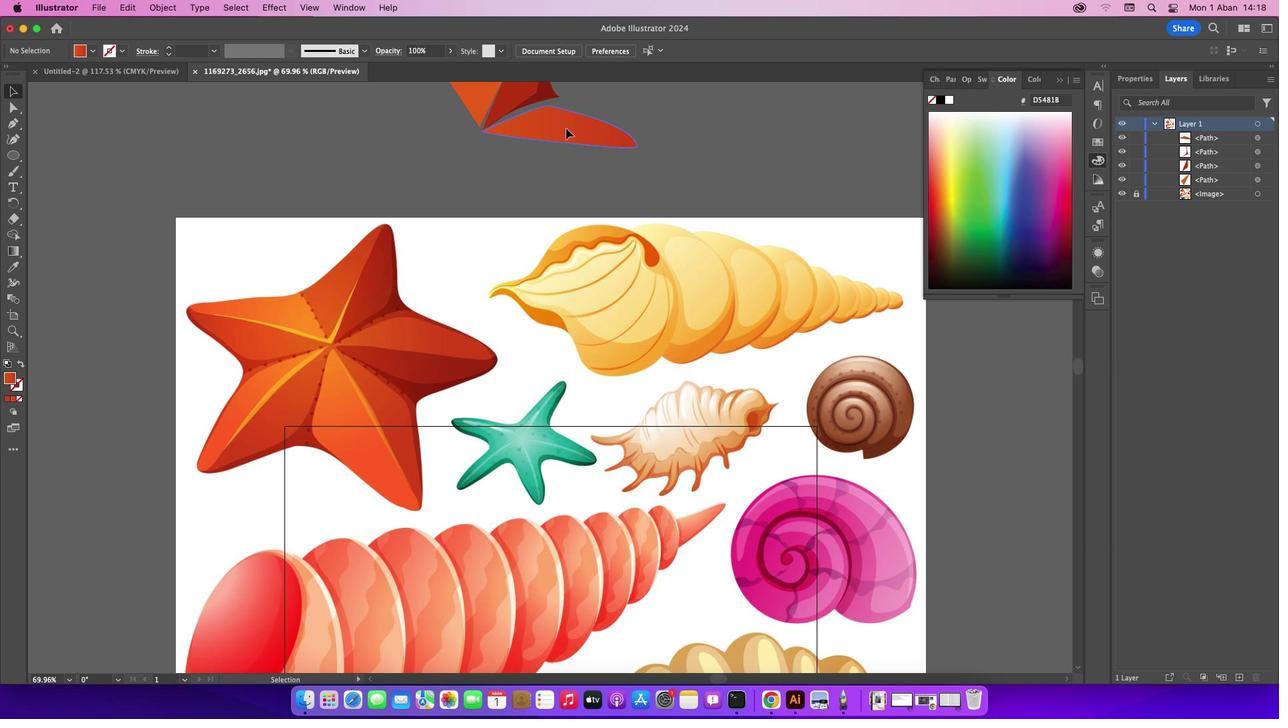 
Action: Mouse moved to (565, 127)
Screenshot: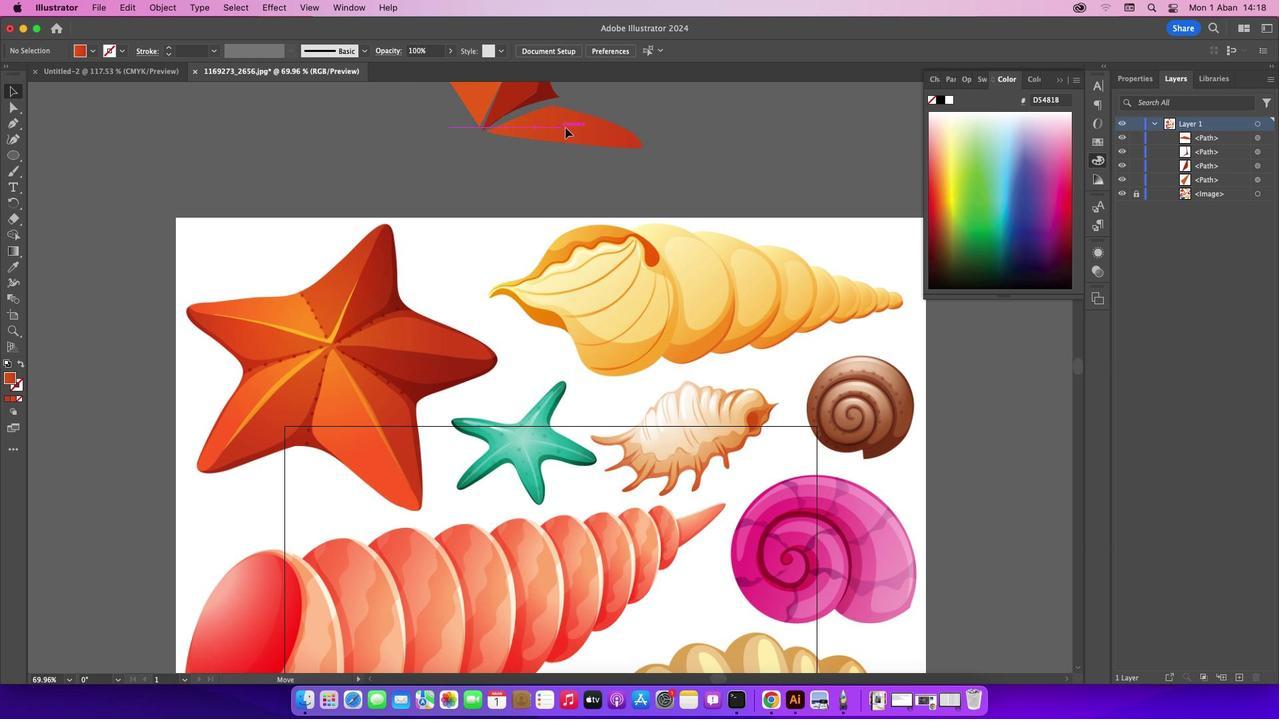
Action: Mouse pressed left at (565, 127)
Screenshot: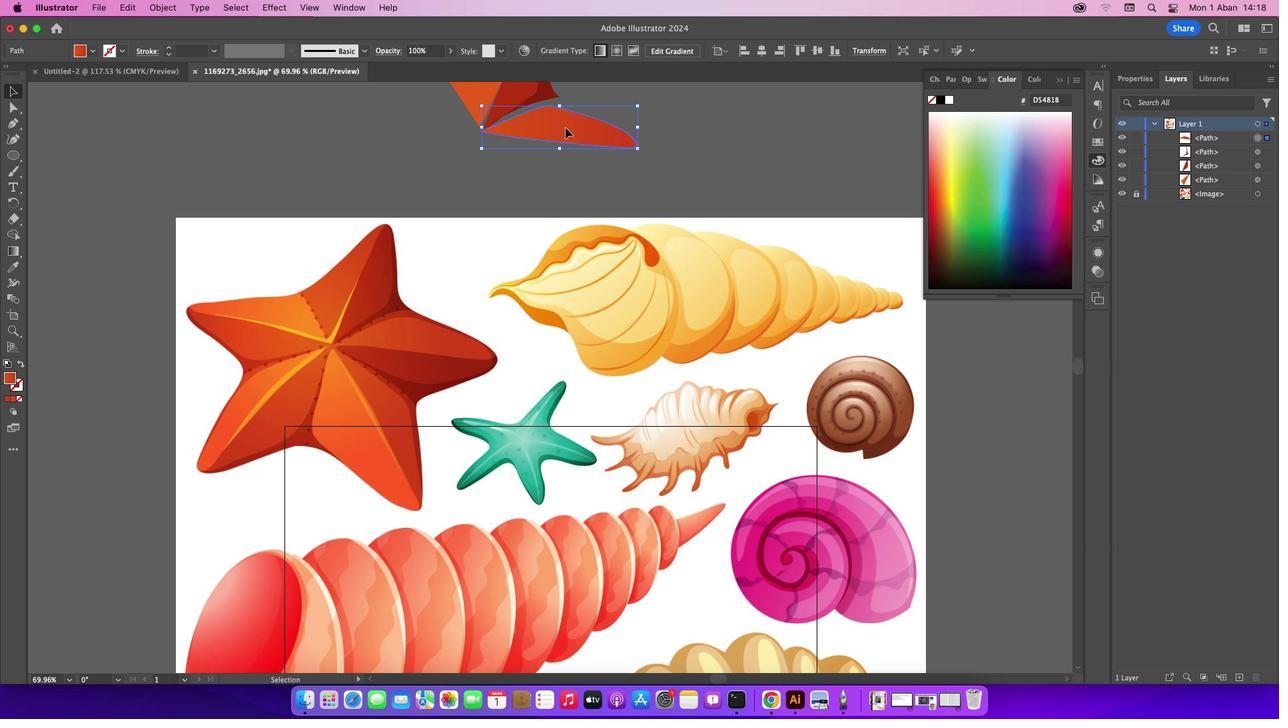 
Action: Mouse moved to (704, 123)
Screenshot: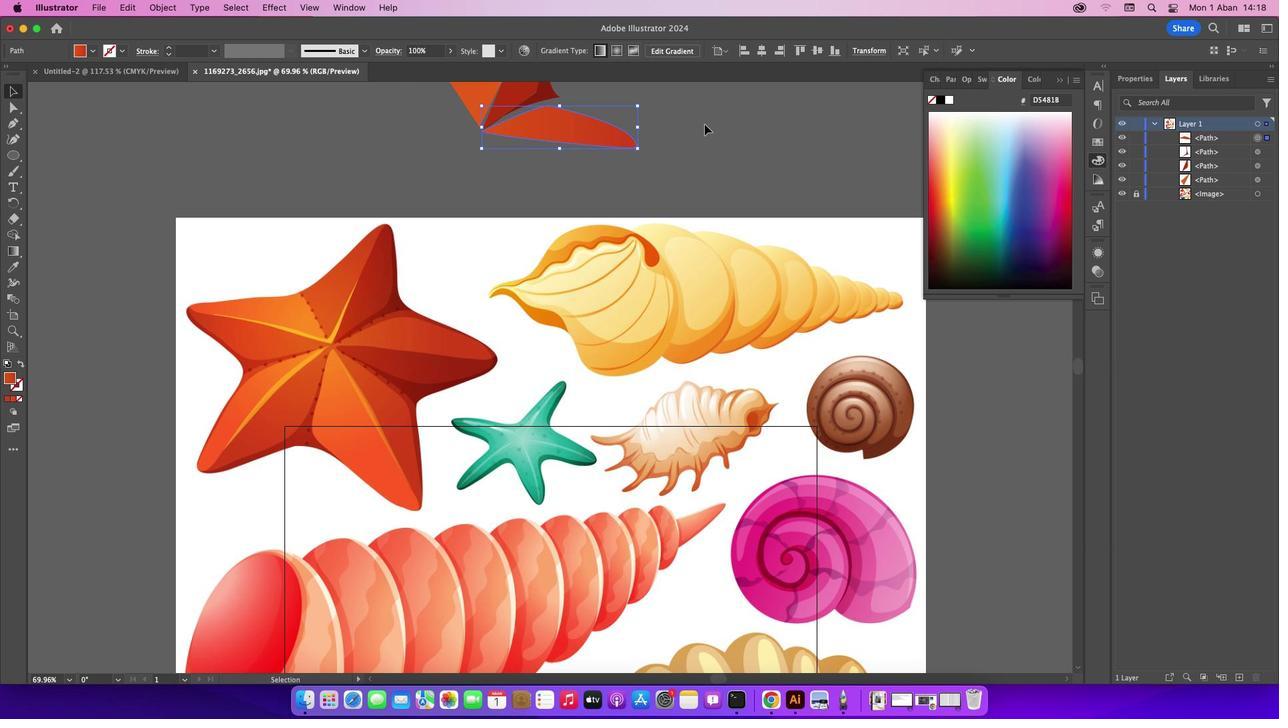 
Action: Mouse pressed left at (704, 123)
Screenshot: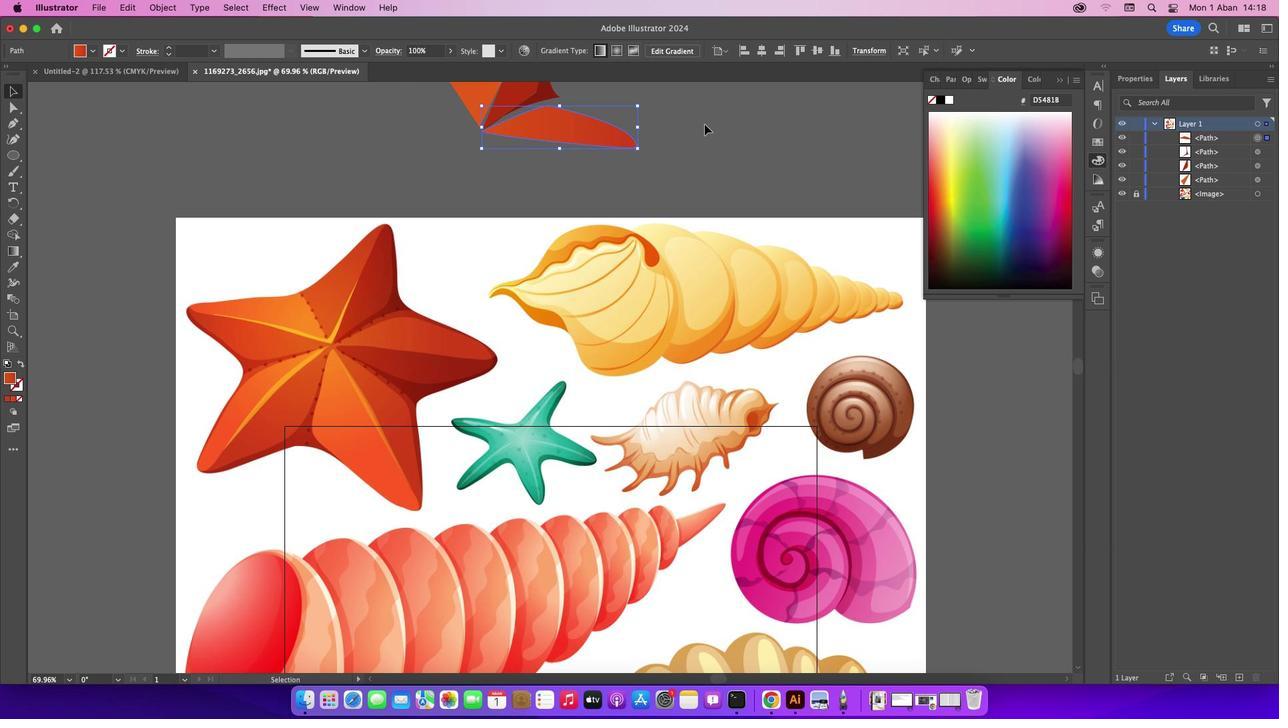 
Action: Mouse moved to (17, 130)
Screenshot: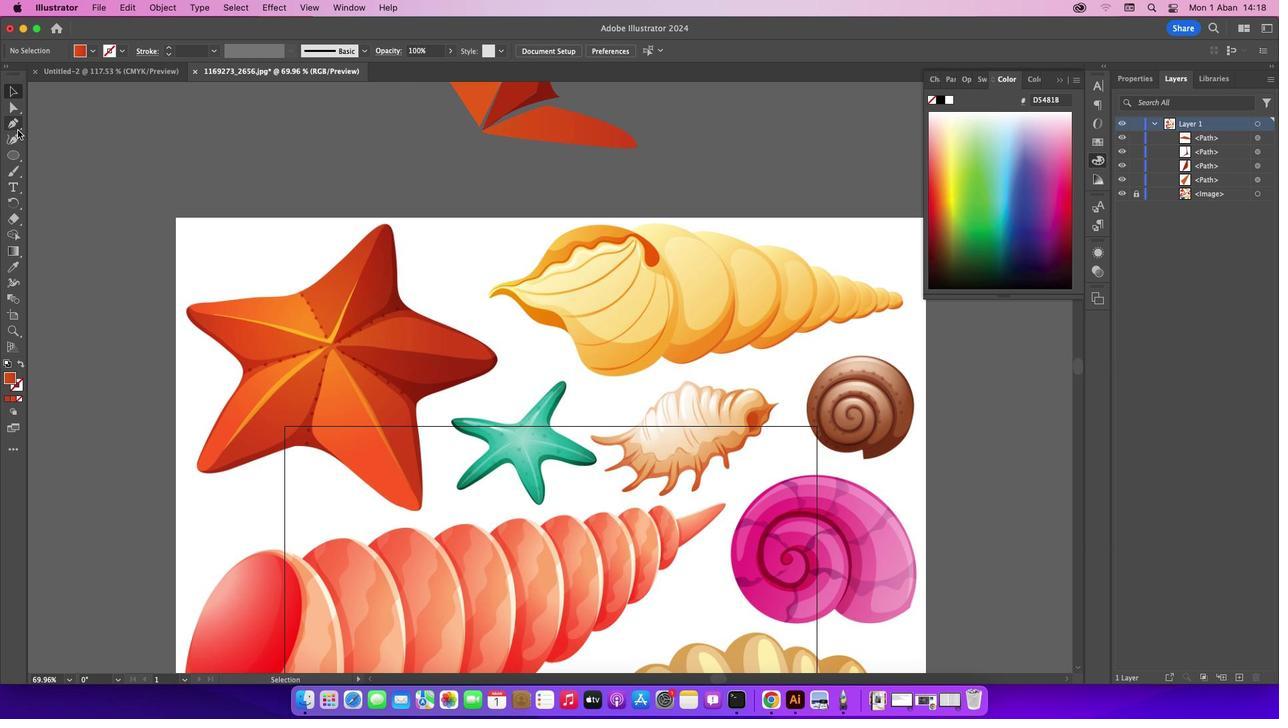 
Action: Mouse pressed left at (17, 130)
Screenshot: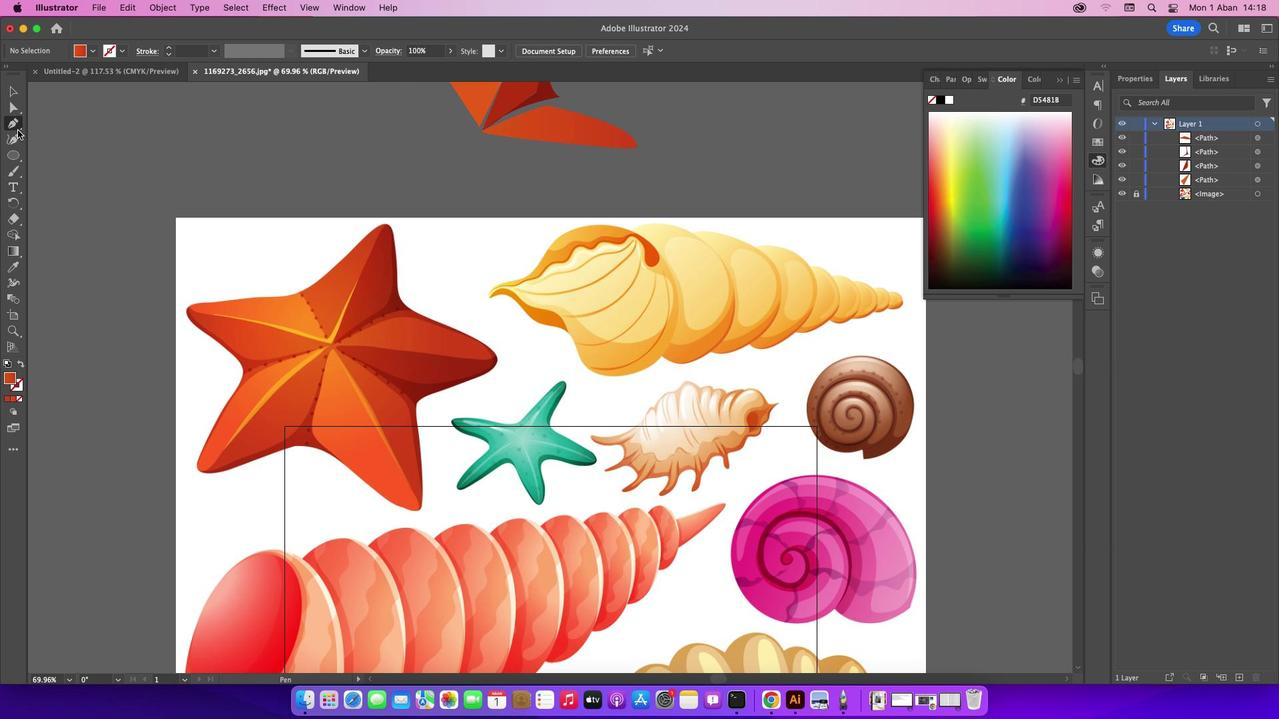 
Action: Mouse moved to (337, 347)
Screenshot: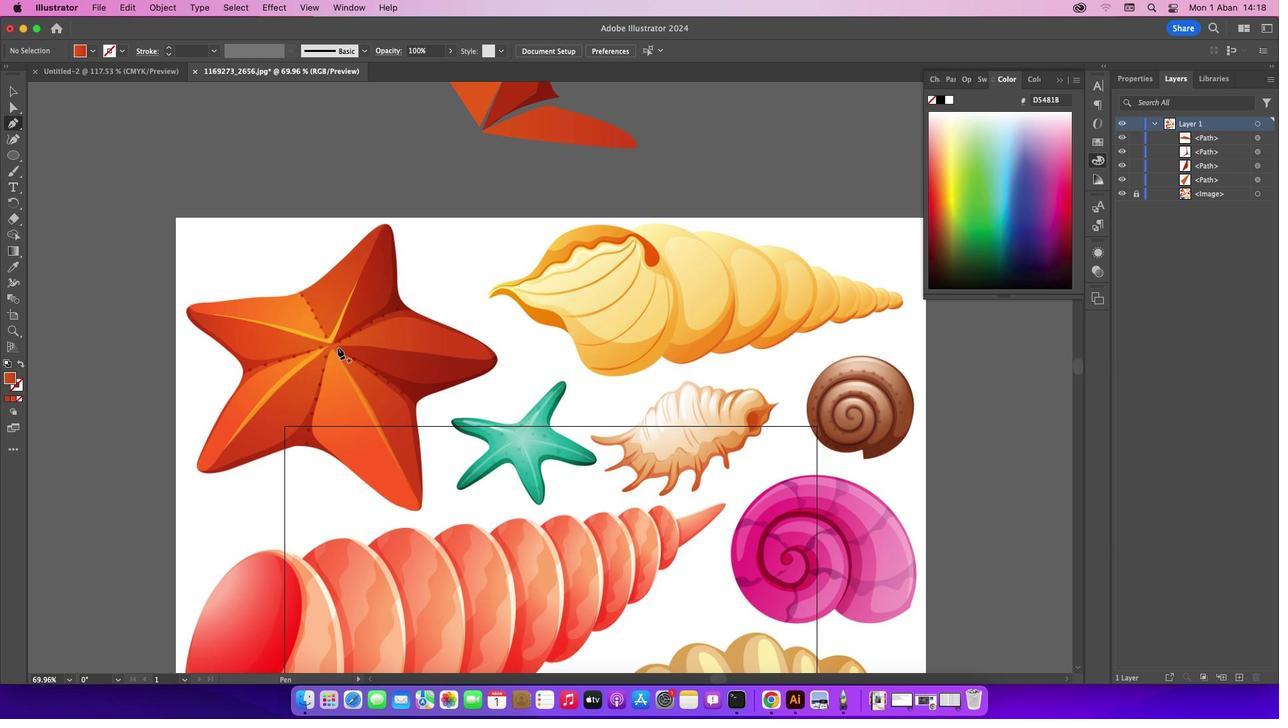 
Action: Mouse pressed left at (337, 347)
Screenshot: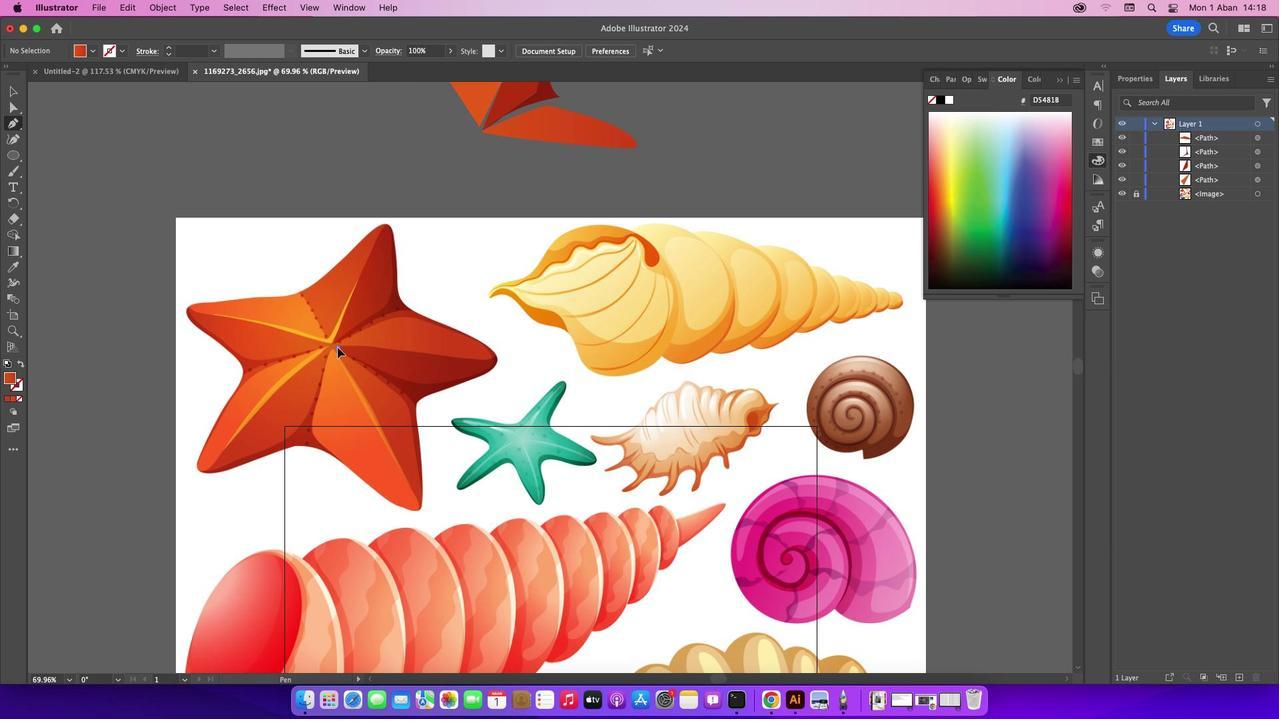 
Action: Mouse moved to (361, 344)
Screenshot: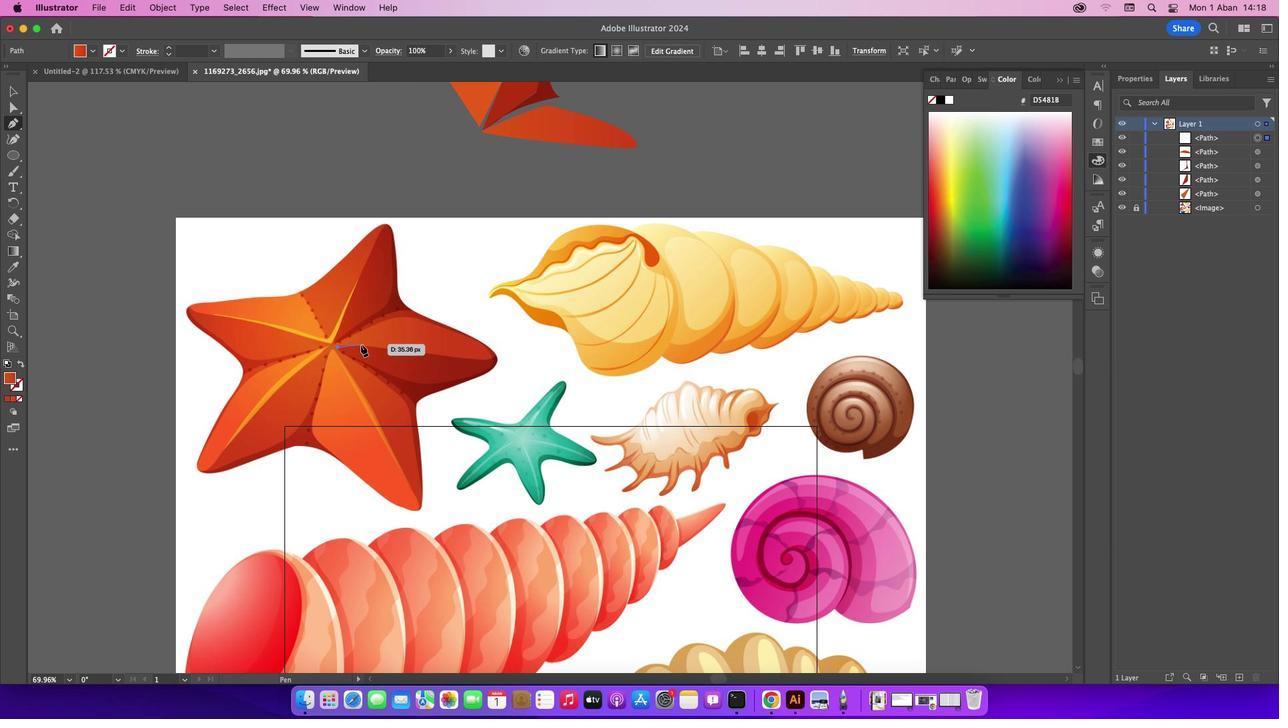 
Action: Mouse pressed left at (361, 344)
Screenshot: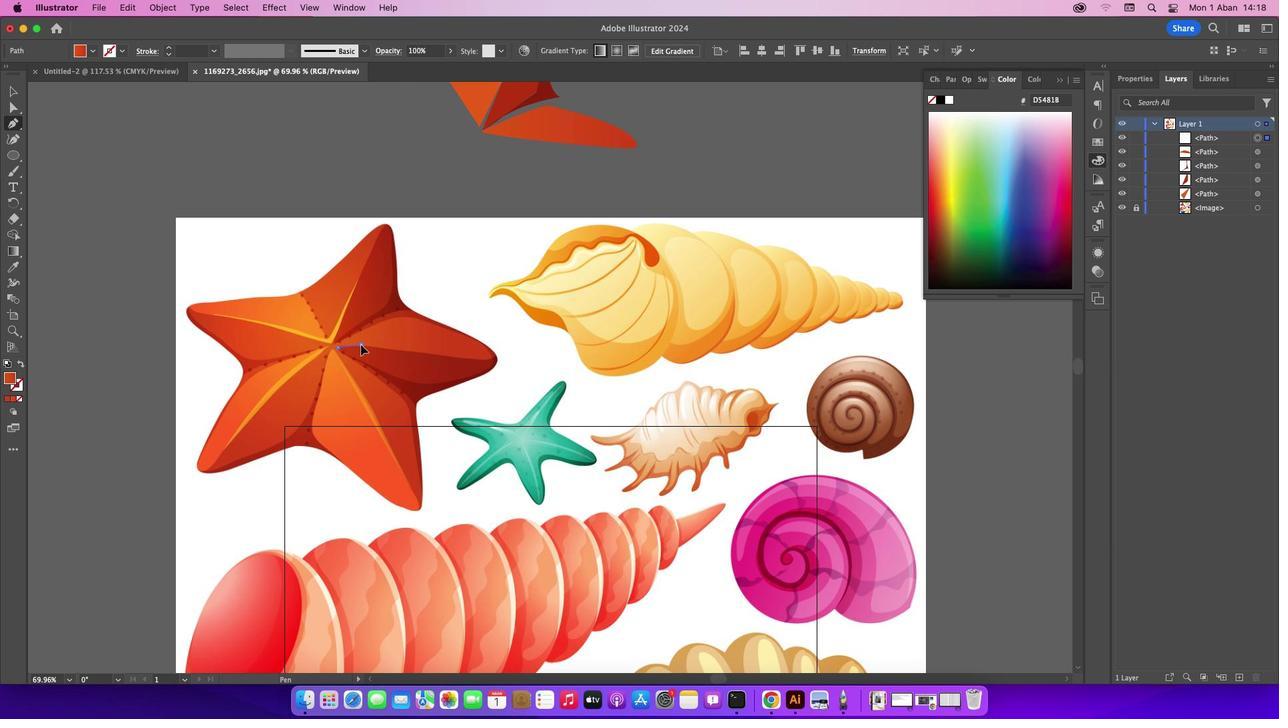 
Action: Mouse moved to (381, 347)
Screenshot: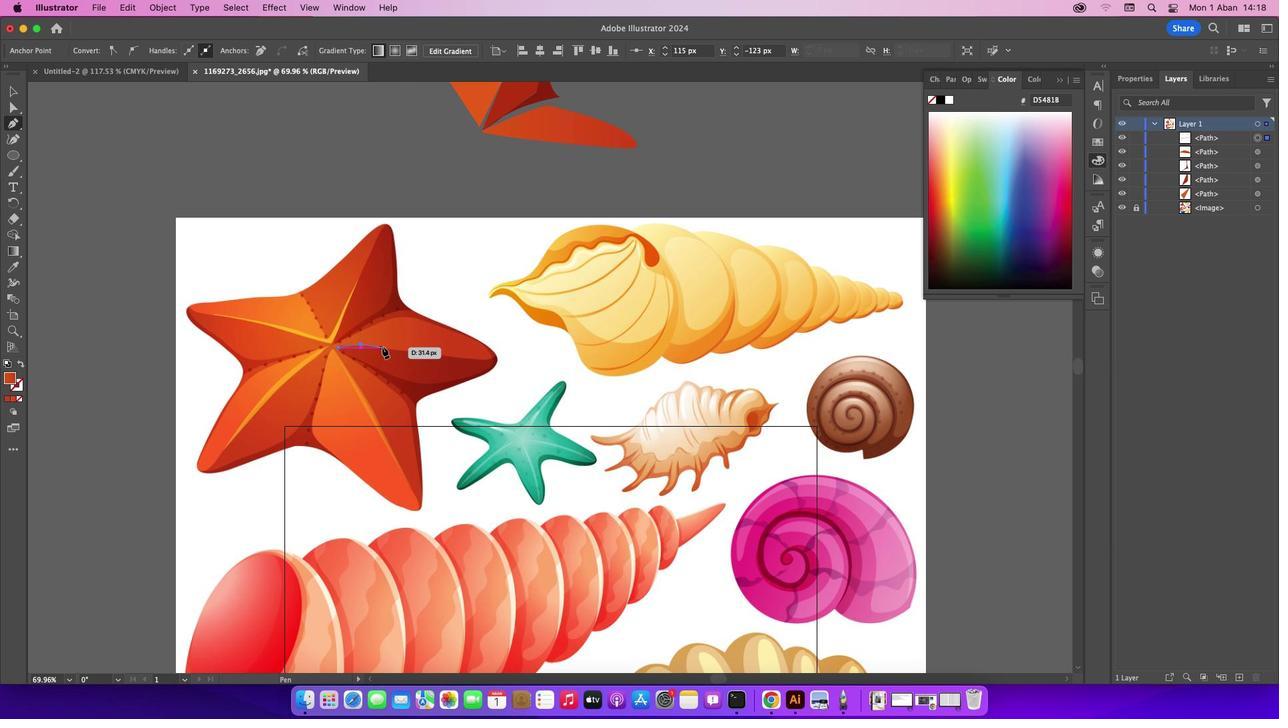 
Action: Mouse pressed left at (381, 347)
Screenshot: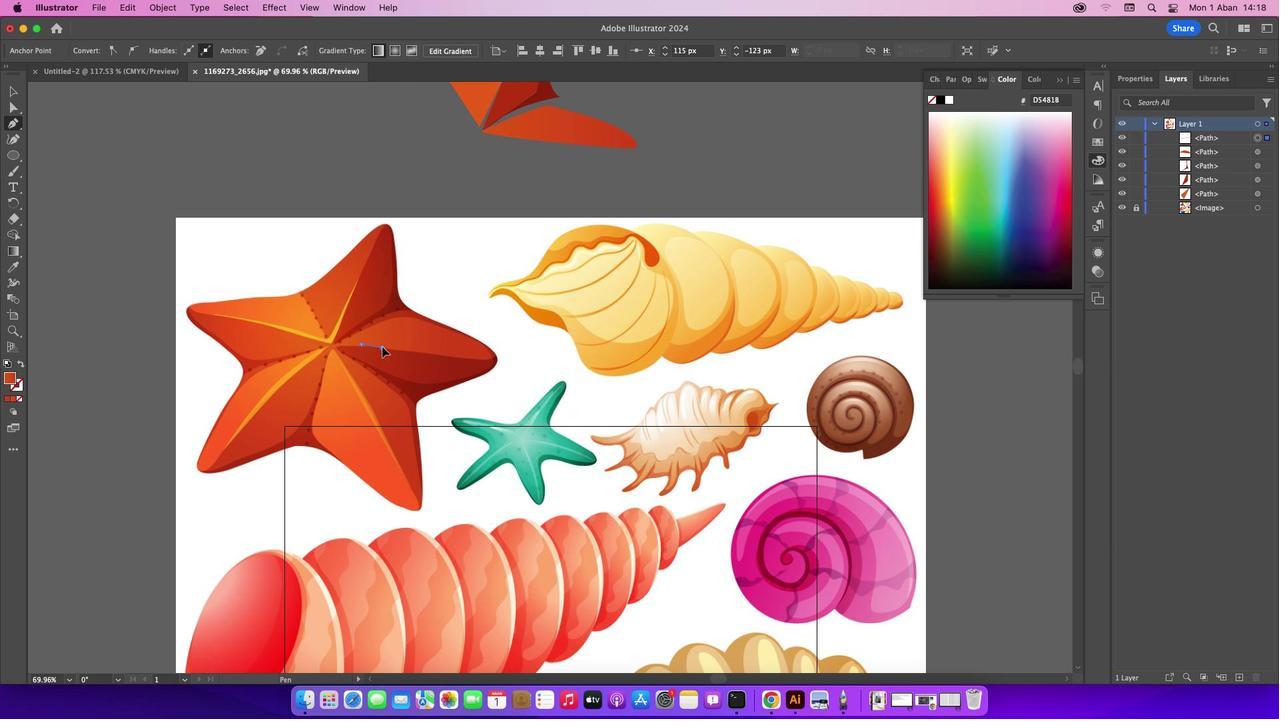 
Action: Mouse moved to (487, 359)
Screenshot: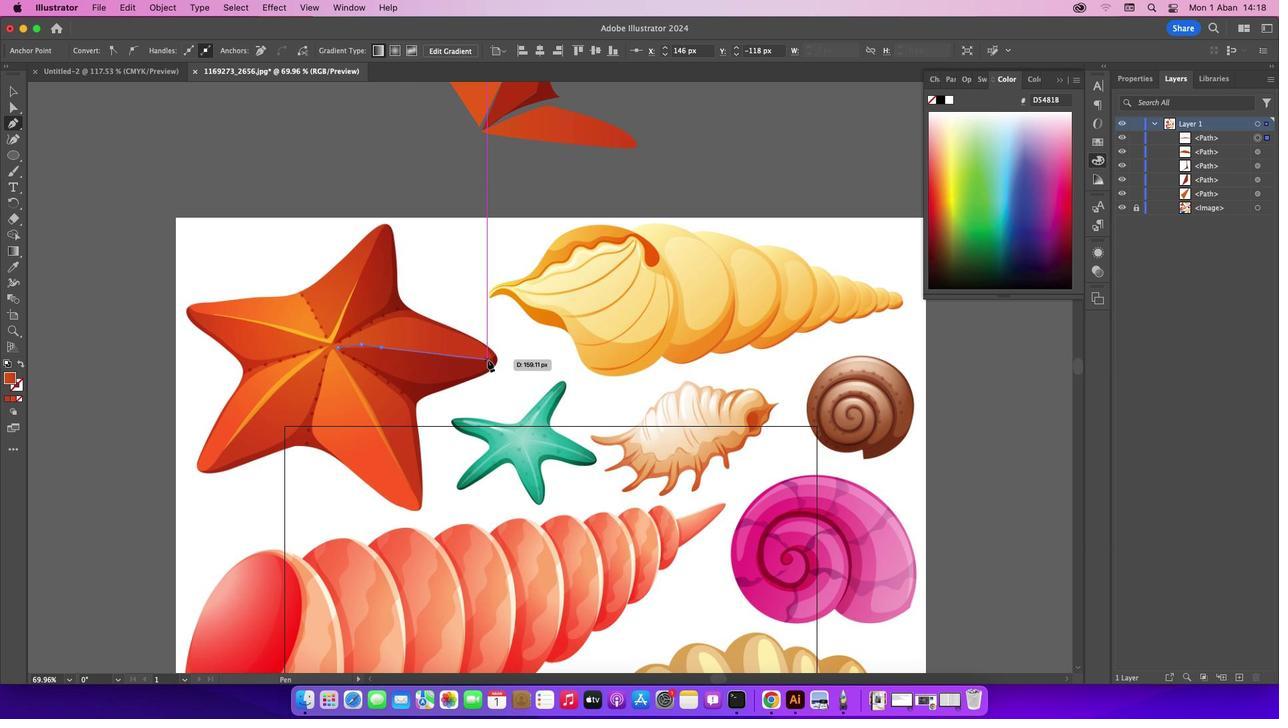 
Action: Mouse pressed left at (487, 359)
Screenshot: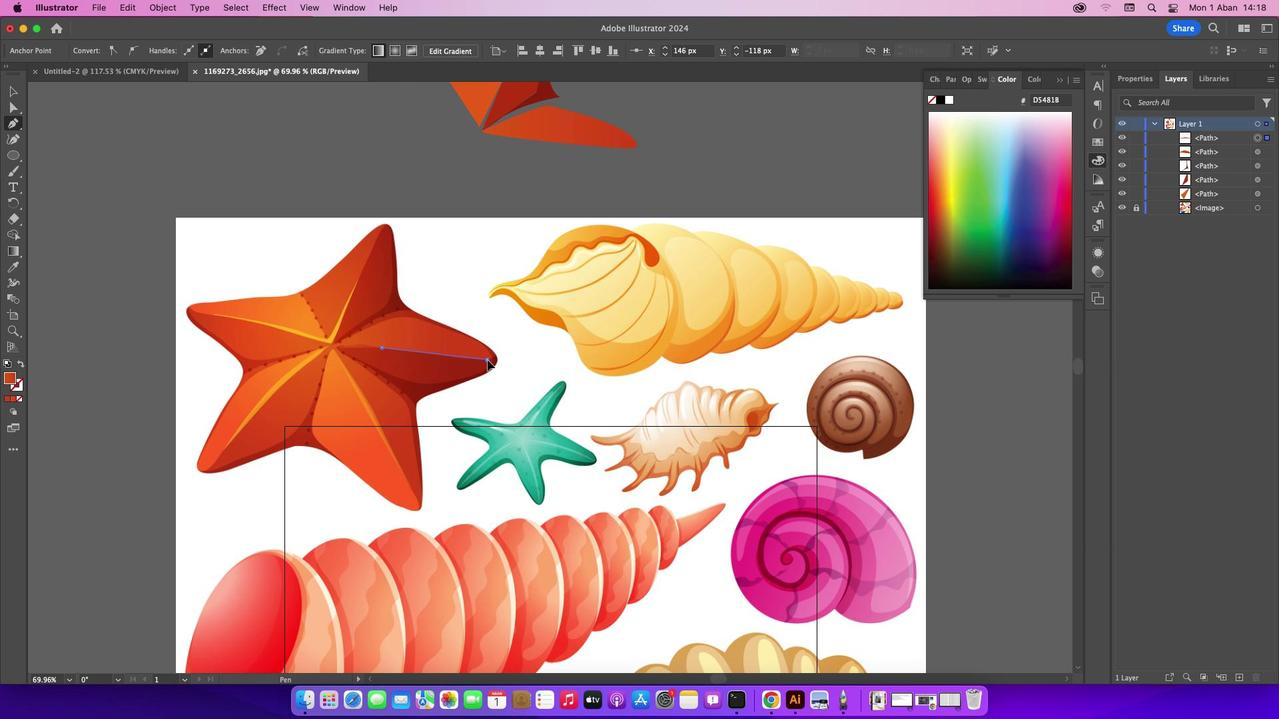 
Action: Mouse moved to (492, 357)
Screenshot: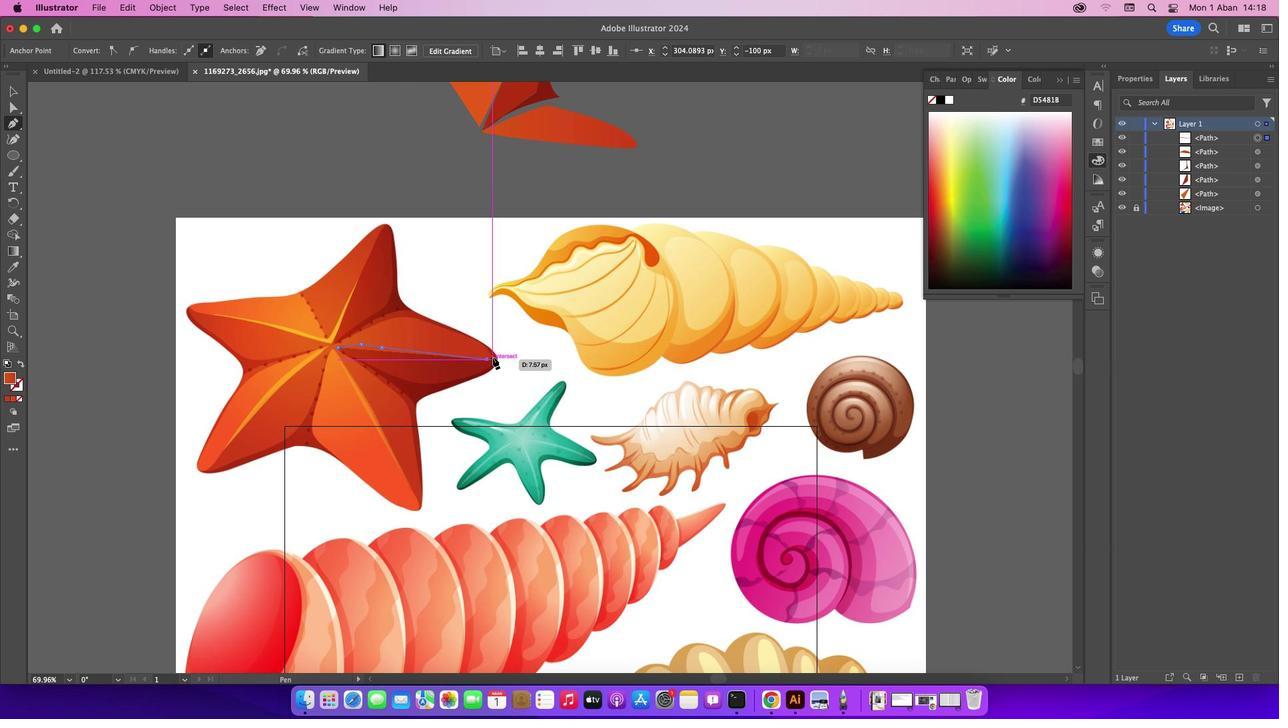 
Action: Mouse pressed left at (492, 357)
Screenshot: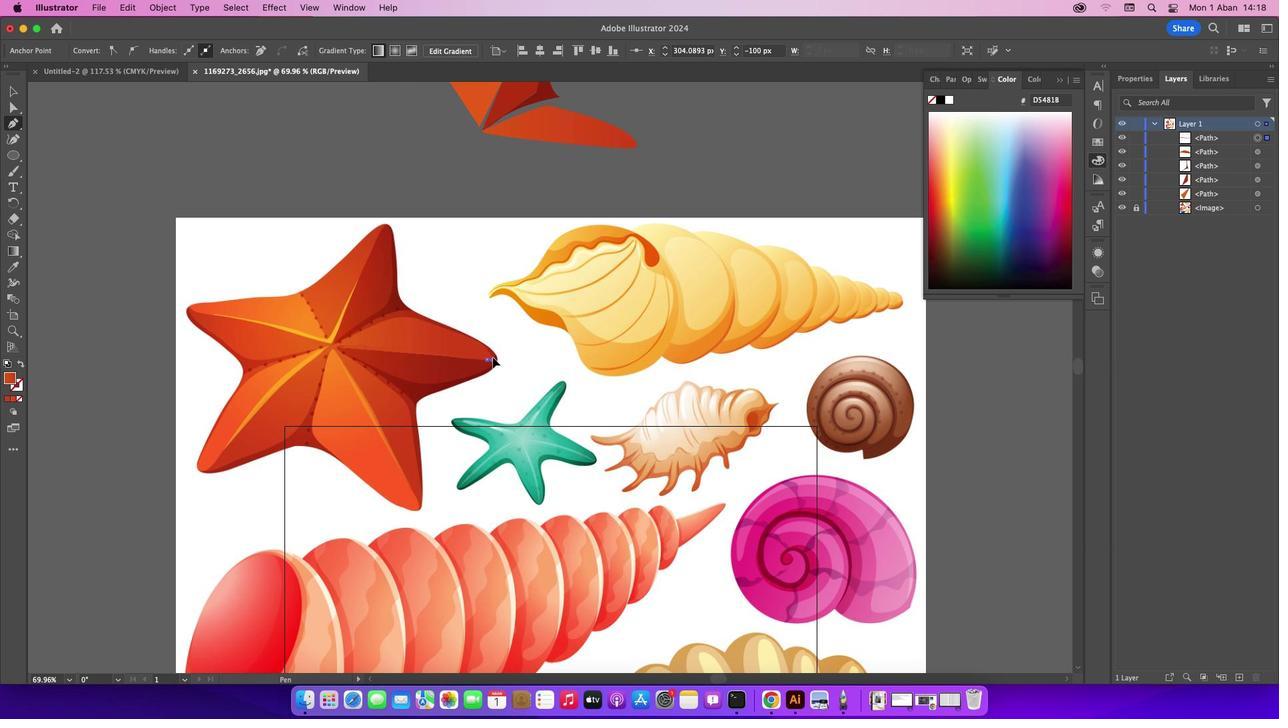 
Action: Mouse moved to (457, 379)
Screenshot: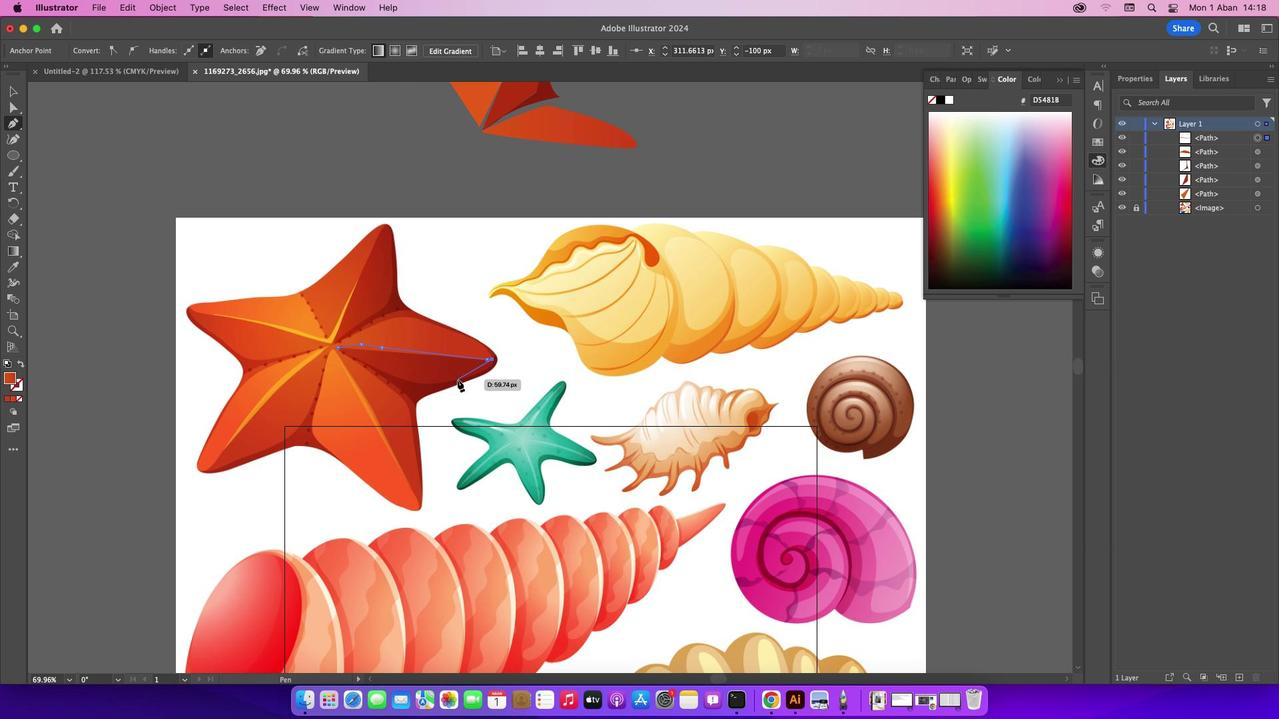 
Action: Mouse pressed left at (457, 379)
Screenshot: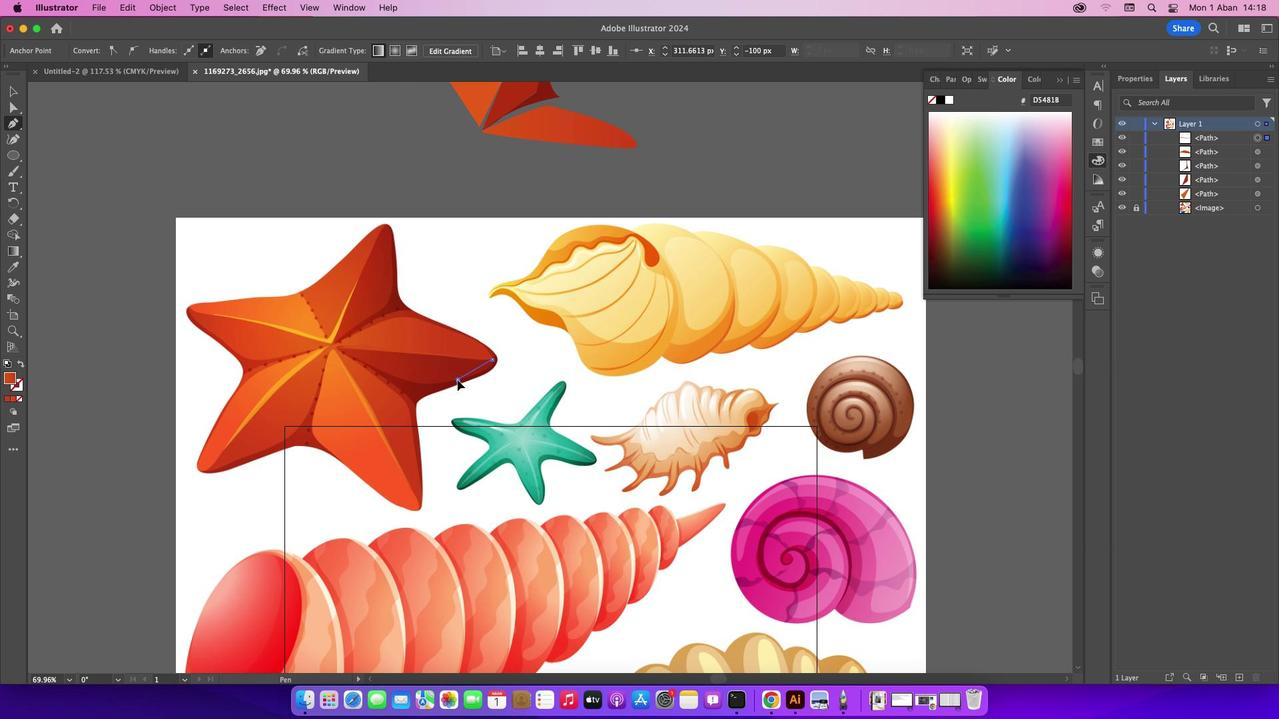 
Action: Mouse moved to (16, 400)
Screenshot: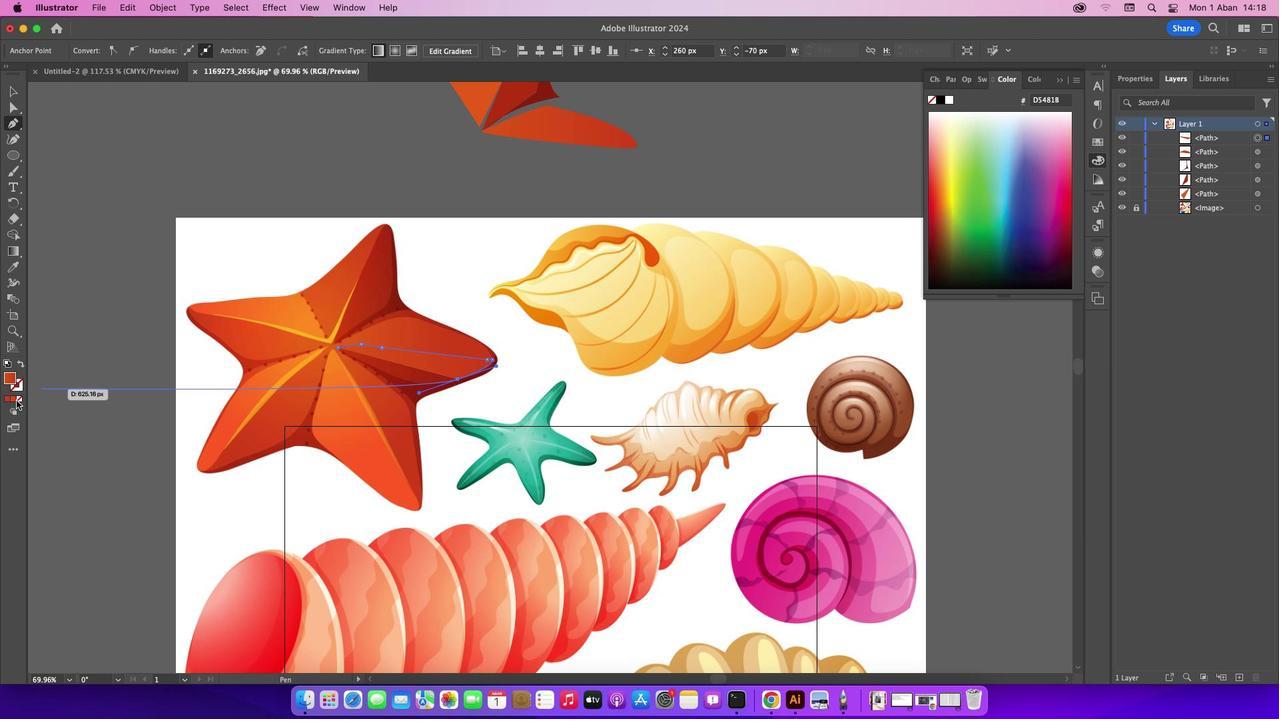 
Action: Mouse pressed left at (16, 400)
Screenshot: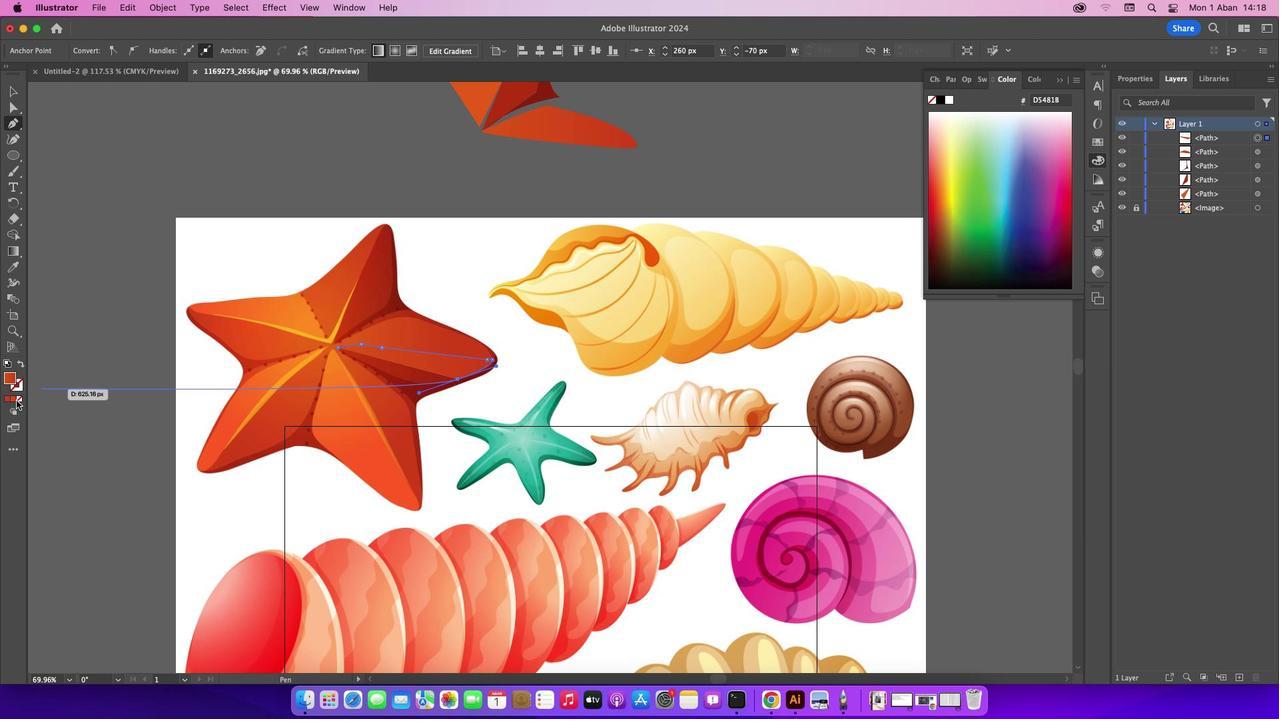 
Action: Mouse moved to (376, 369)
Screenshot: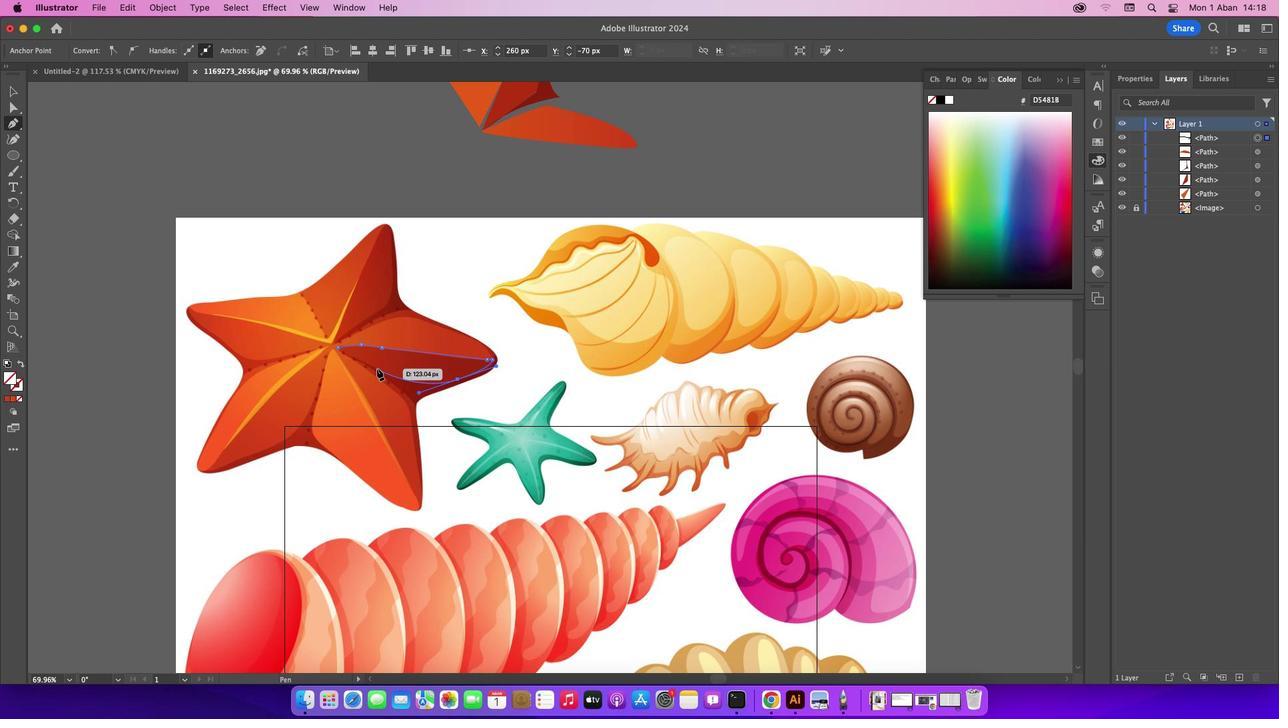 
Action: Mouse pressed left at (376, 369)
Screenshot: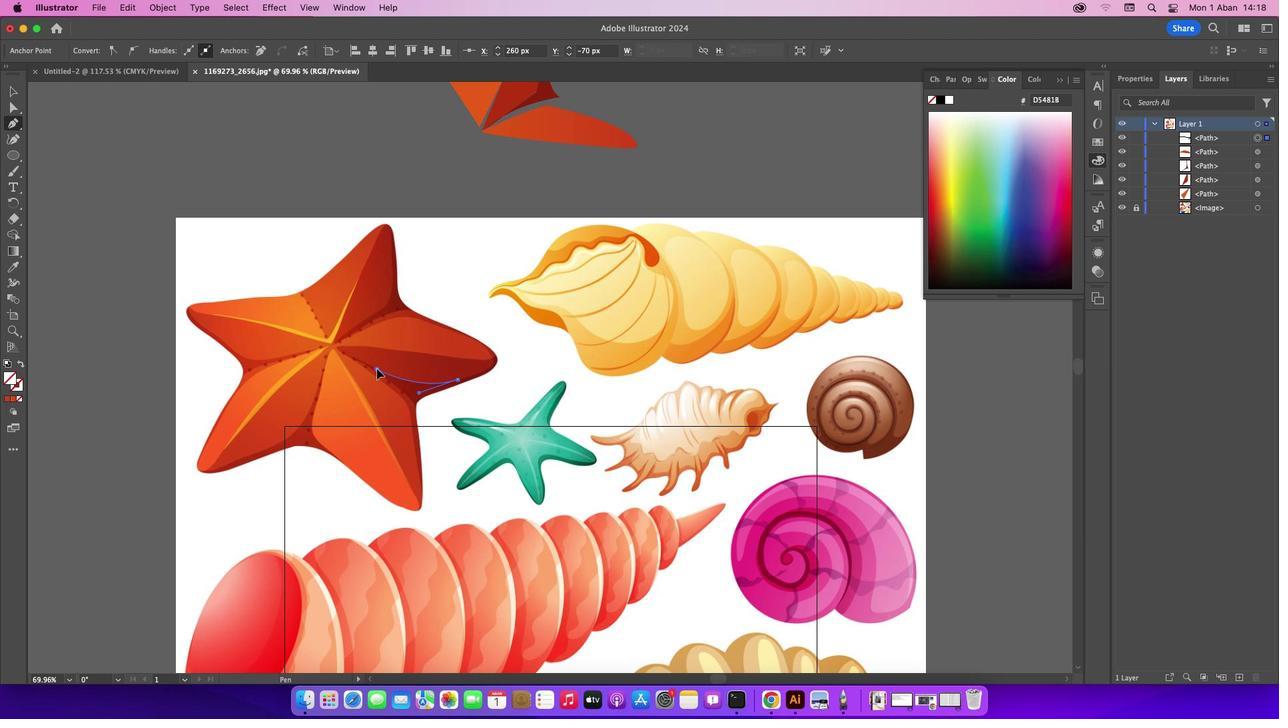 
Action: Mouse moved to (339, 349)
Screenshot: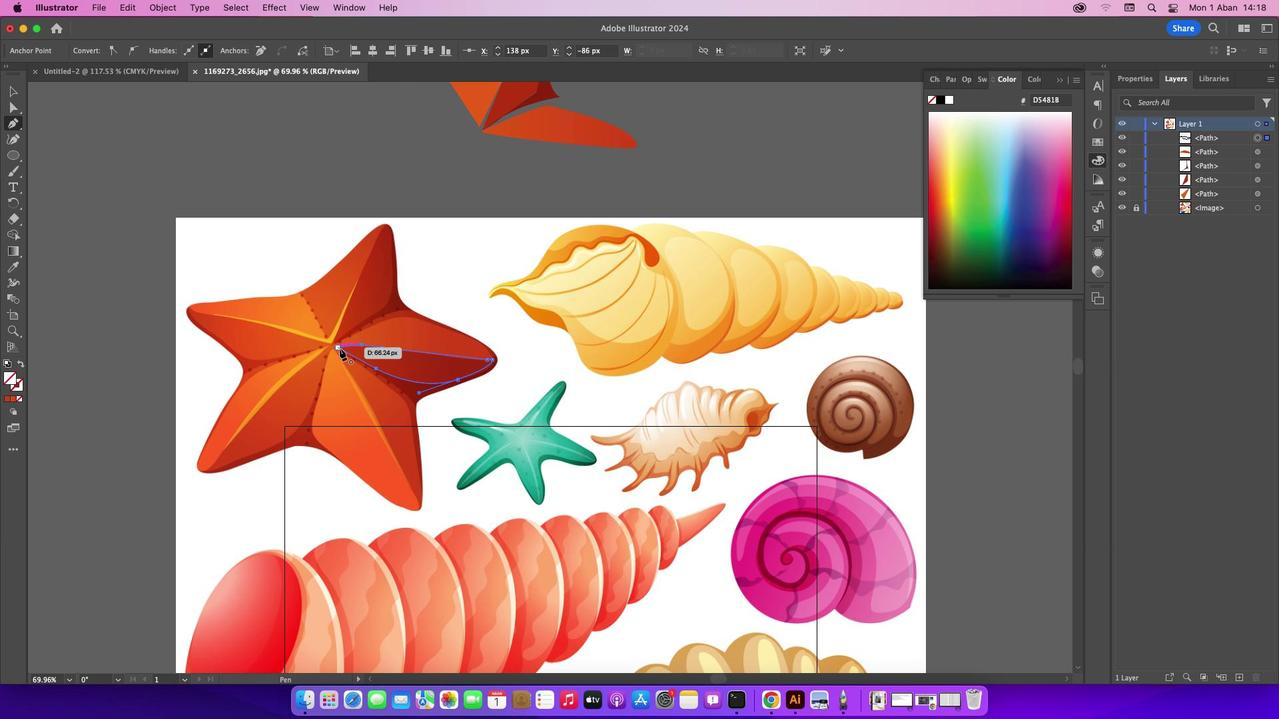 
Action: Mouse pressed left at (339, 349)
Screenshot: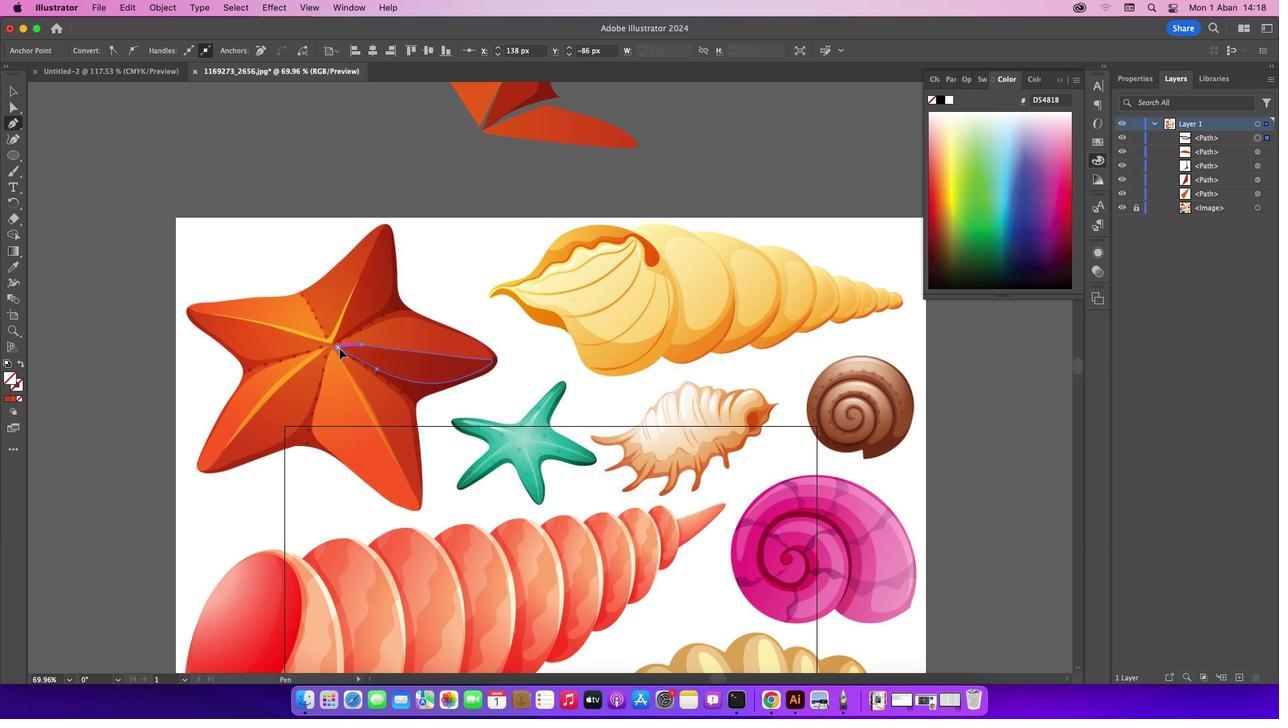 
Action: Mouse moved to (16, 77)
Screenshot: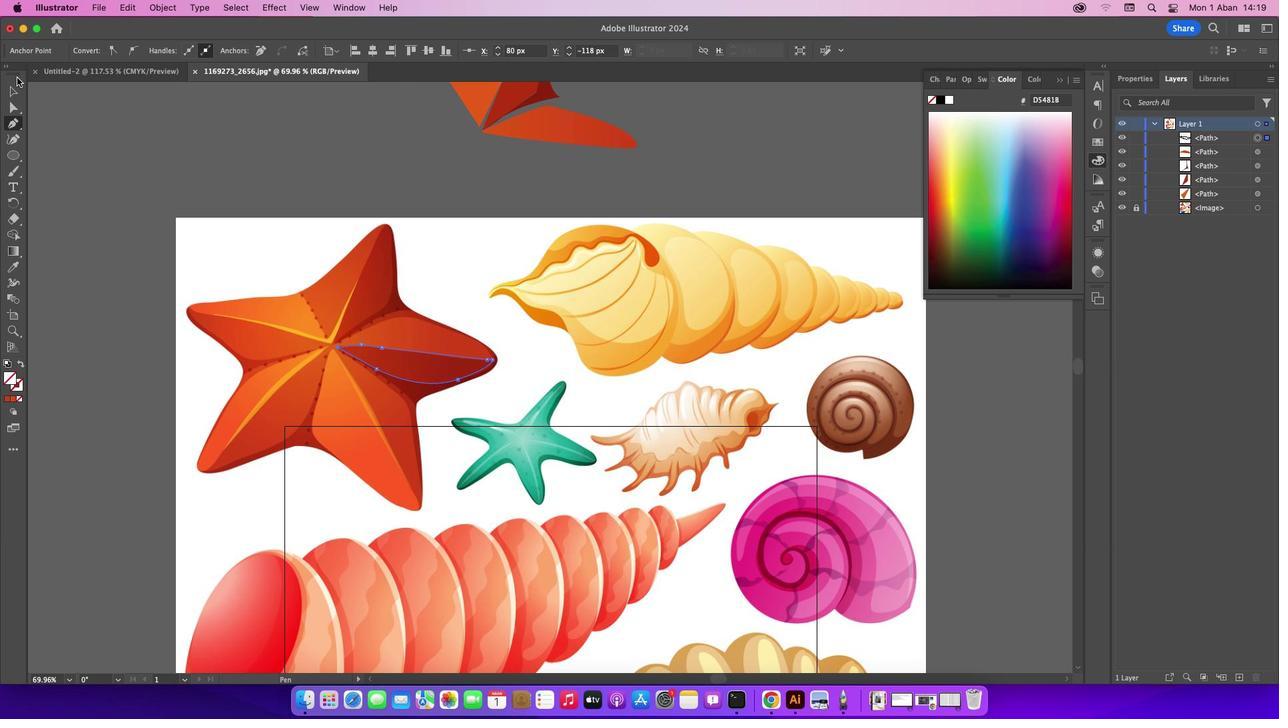 
Action: Mouse pressed left at (16, 77)
Screenshot: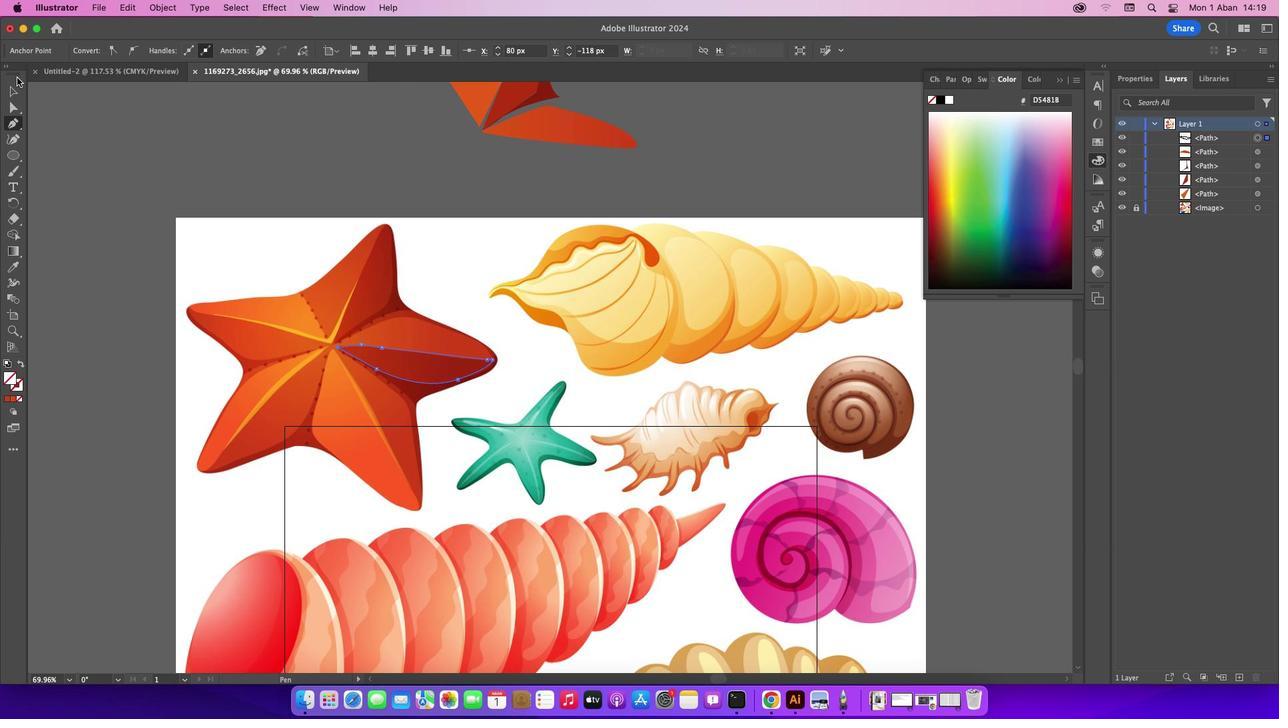 
Action: Mouse moved to (13, 97)
